 Task: Plan a trip to Retalhuleu, Guatemala from 2nd December, 2023 to 6th December, 2023 for 2 adults.1  bedroom having 1 bed and 1 bathroom. Property type can be hotel. Amenities needed are: washing machine. Look for 3 properties as per requirement.
Action: Mouse moved to (497, 62)
Screenshot: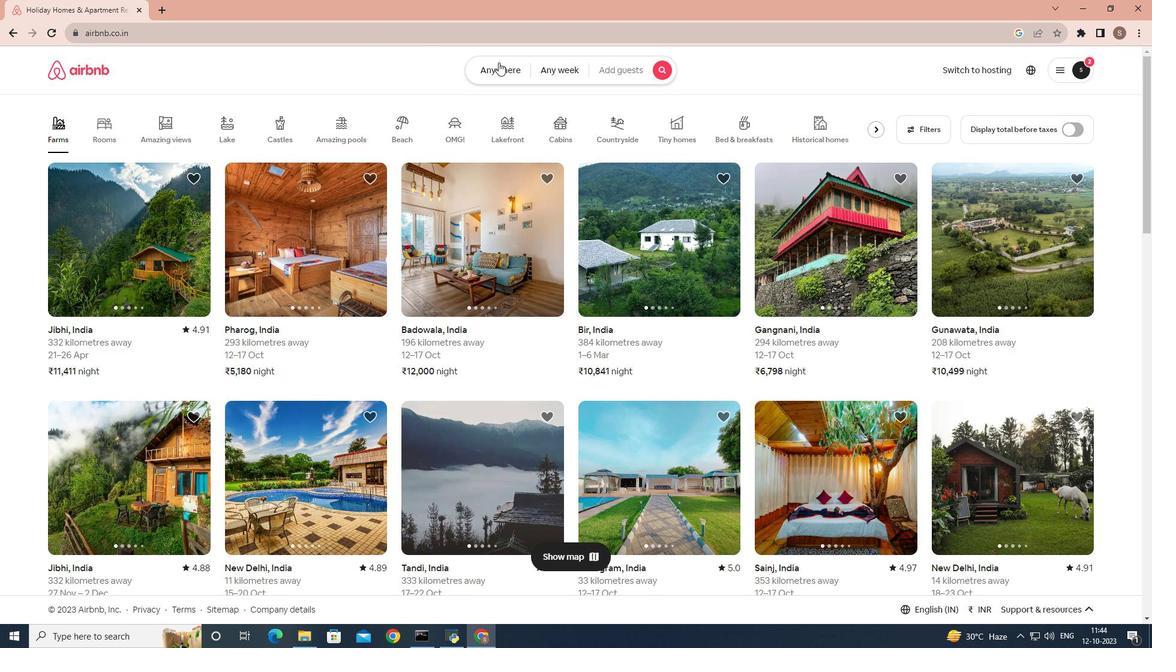 
Action: Mouse pressed left at (497, 62)
Screenshot: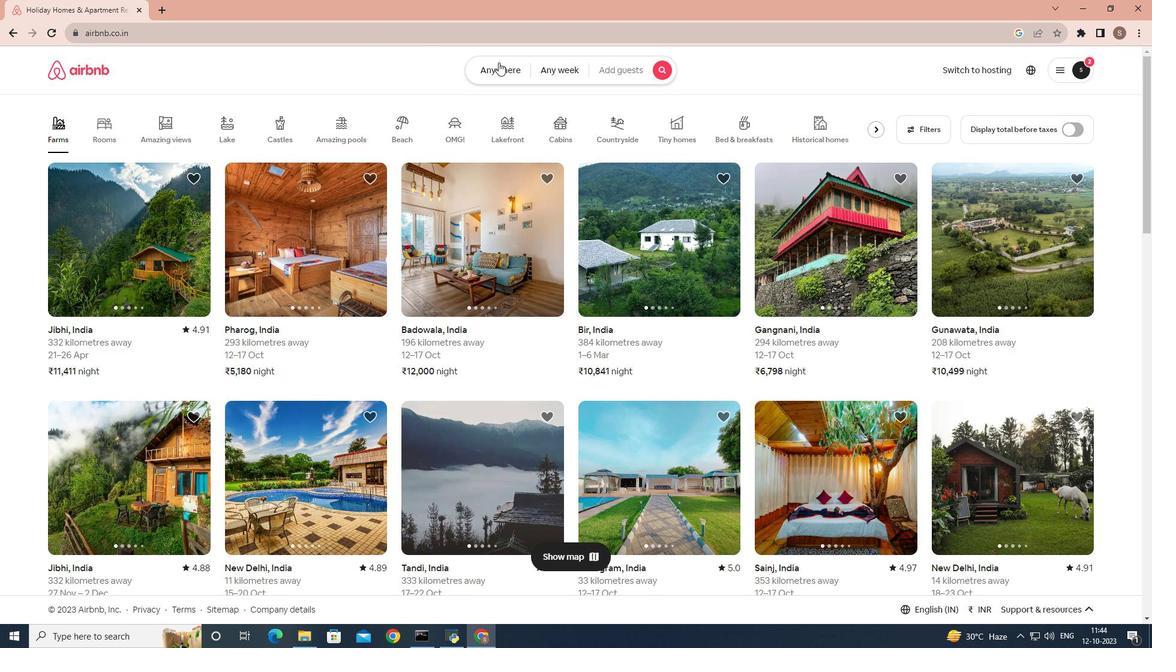 
Action: Mouse moved to (378, 113)
Screenshot: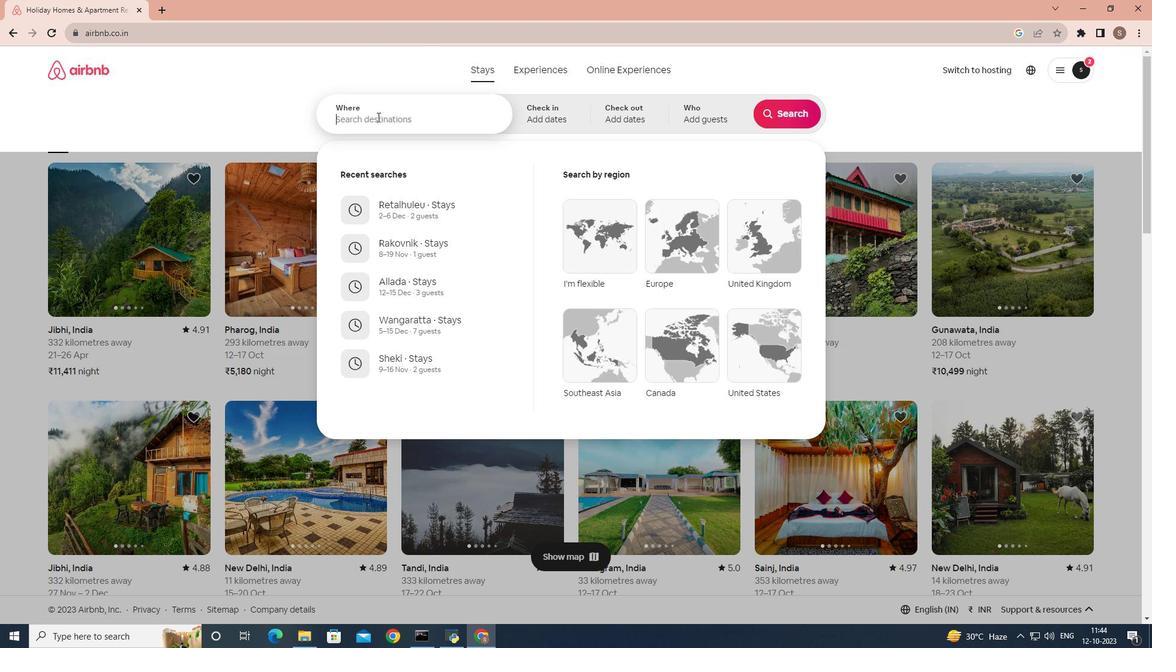 
Action: Mouse pressed left at (378, 113)
Screenshot: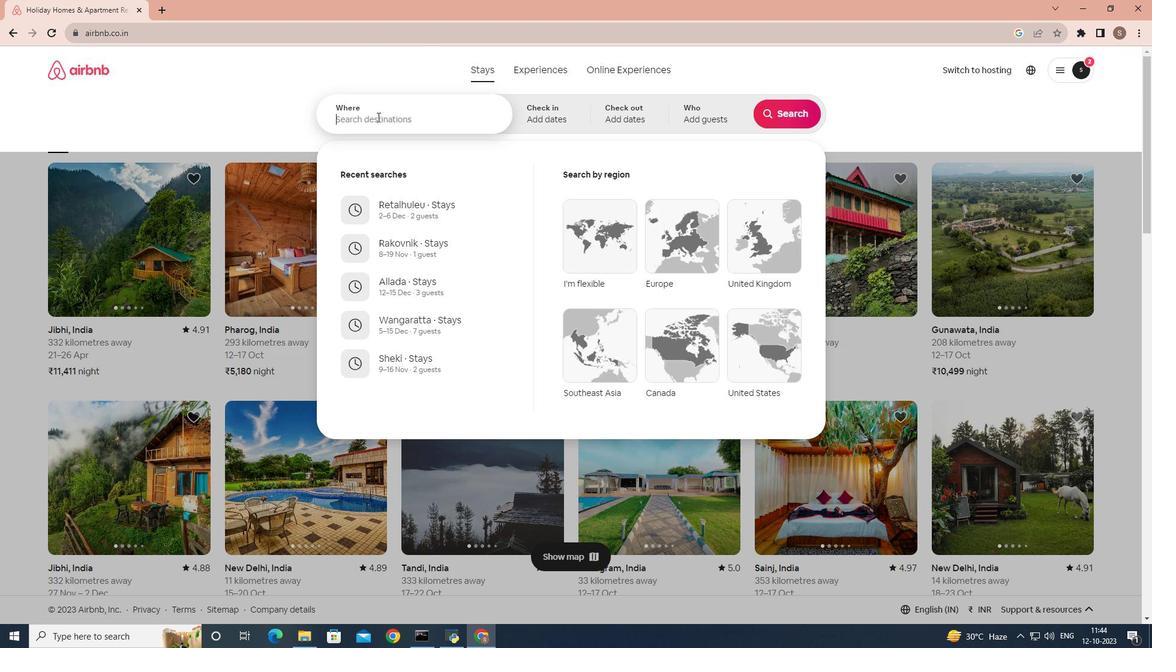 
Action: Mouse moved to (378, 111)
Screenshot: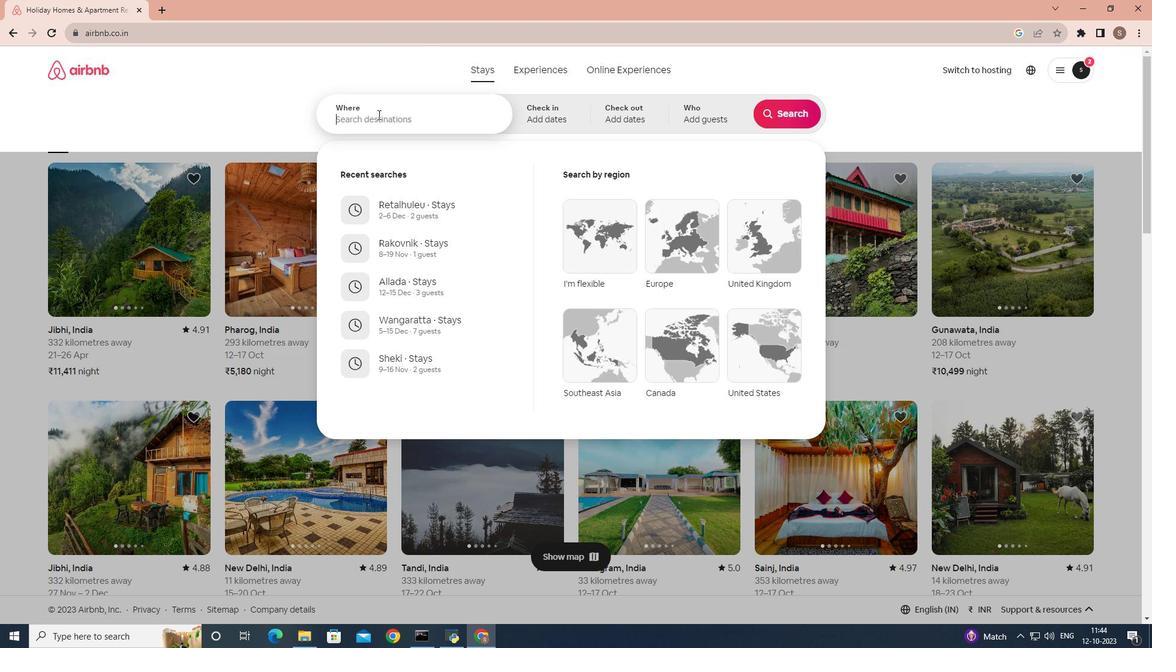 
Action: Key pressed retalheleu
Screenshot: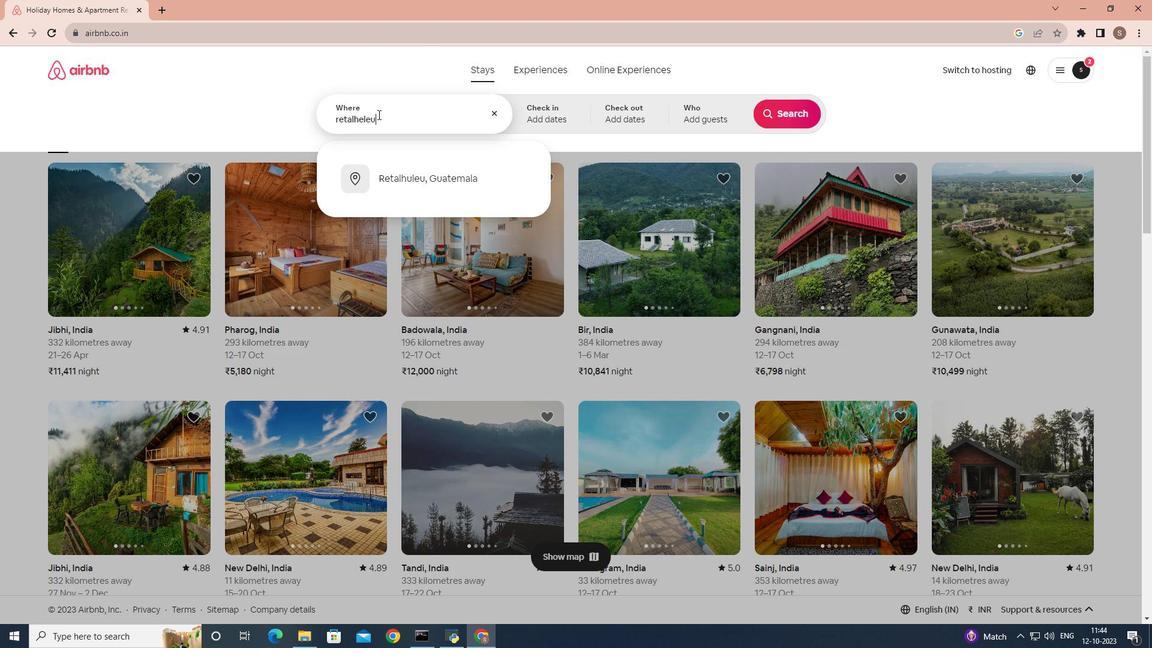
Action: Mouse moved to (385, 160)
Screenshot: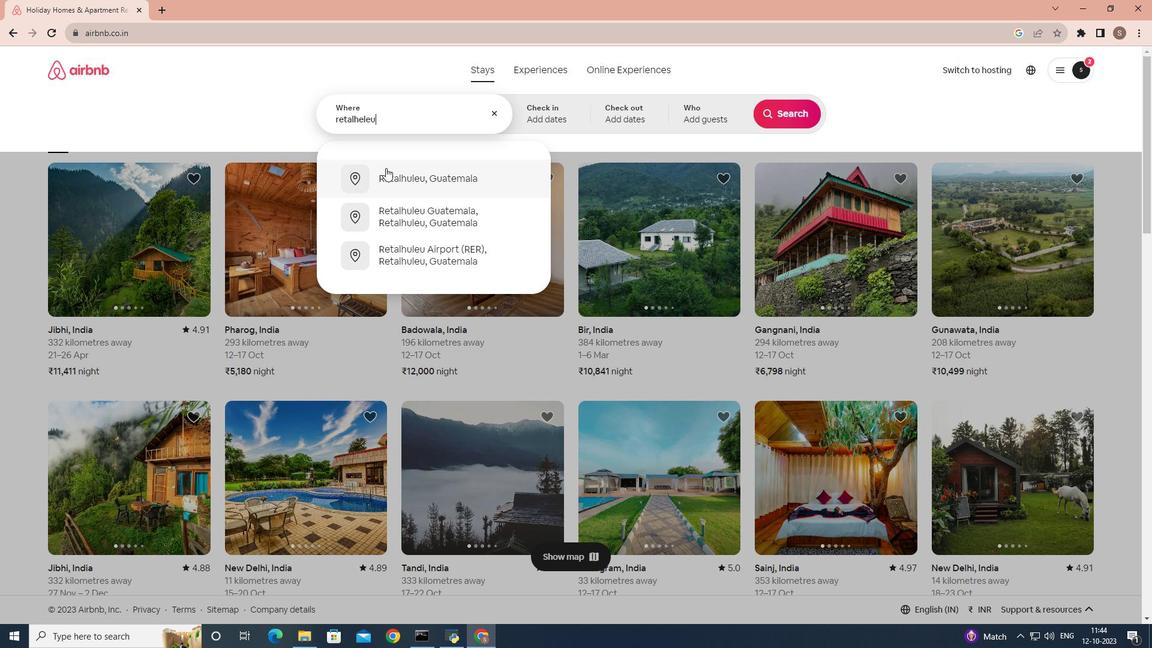 
Action: Mouse pressed left at (385, 160)
Screenshot: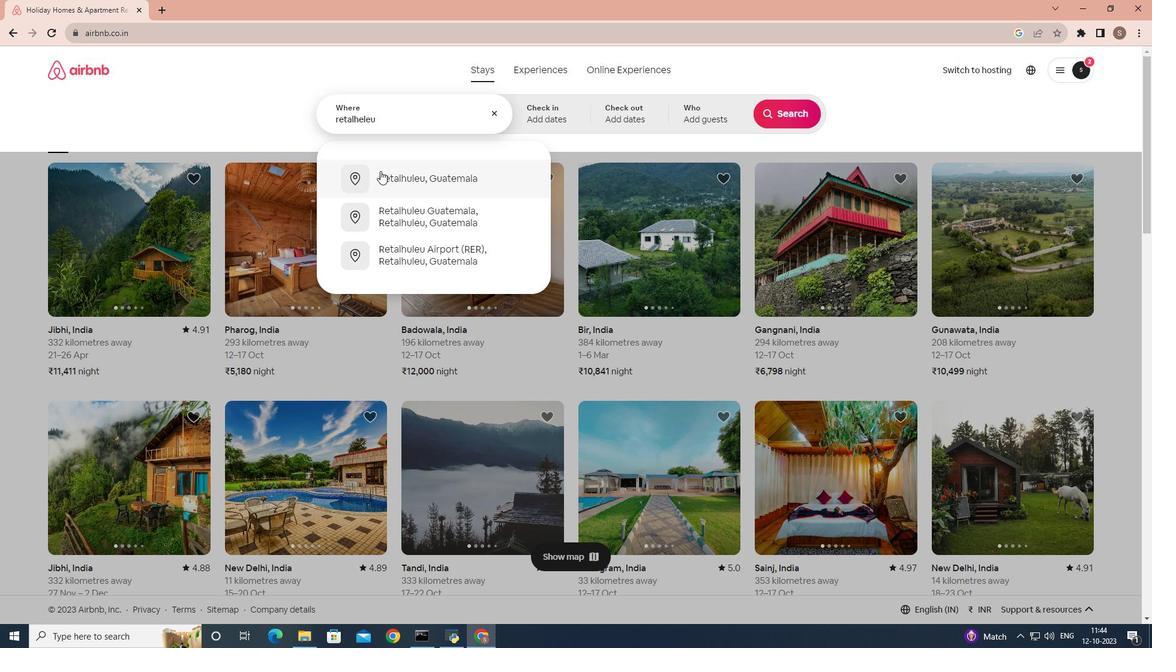
Action: Mouse moved to (768, 197)
Screenshot: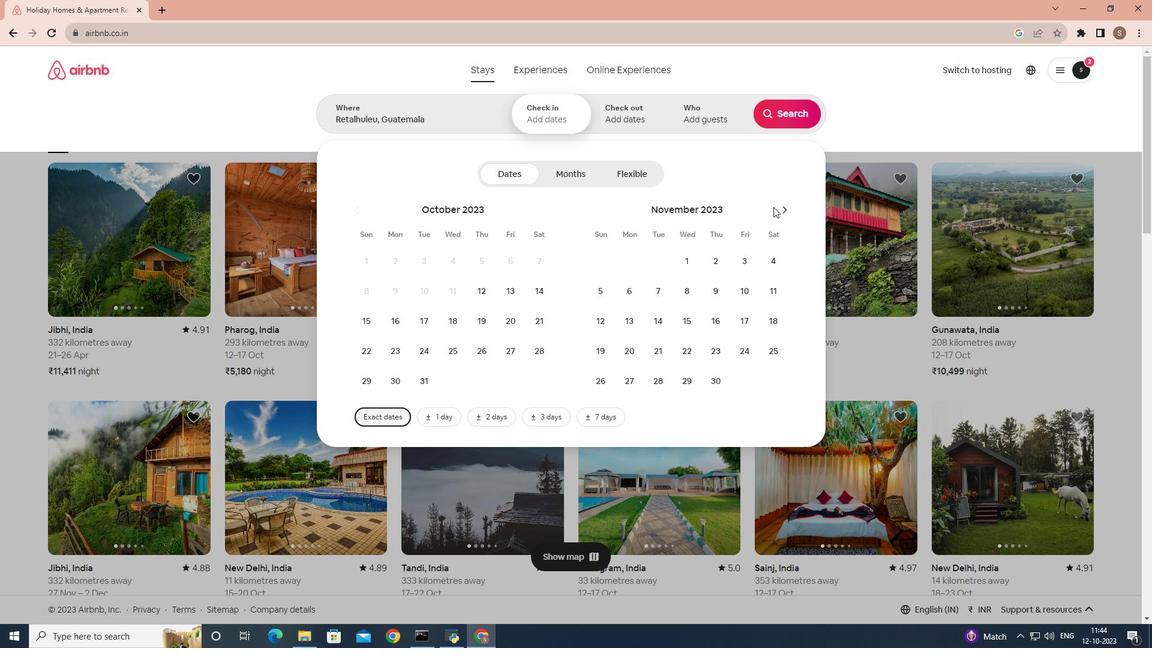 
Action: Mouse pressed left at (768, 197)
Screenshot: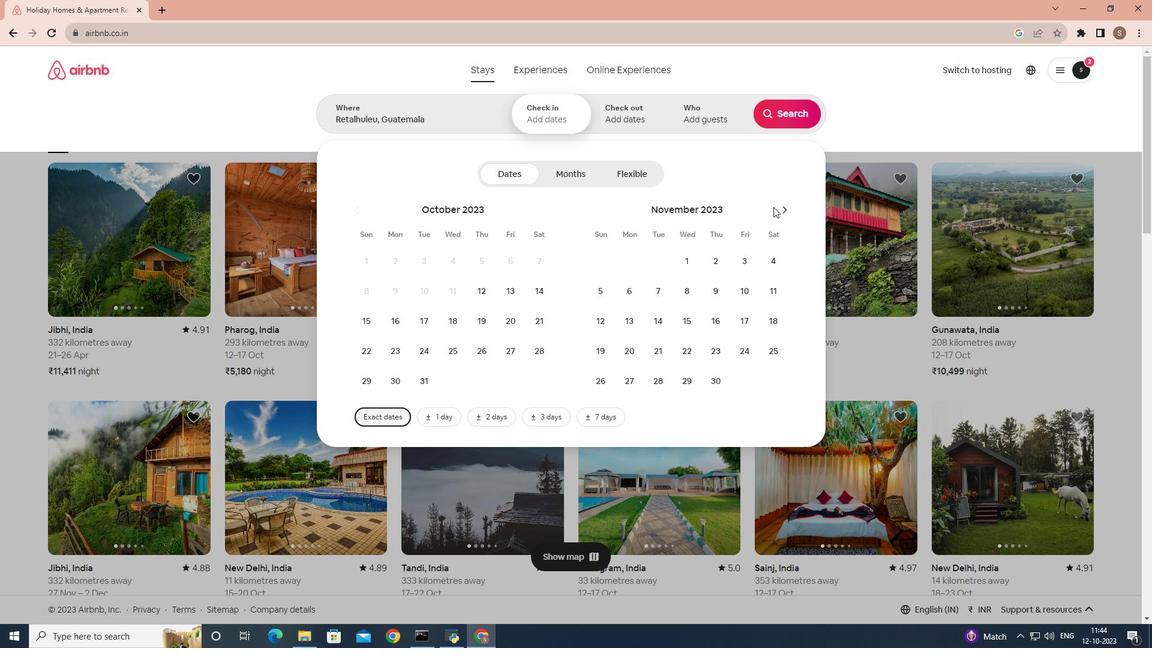 
Action: Mouse moved to (779, 197)
Screenshot: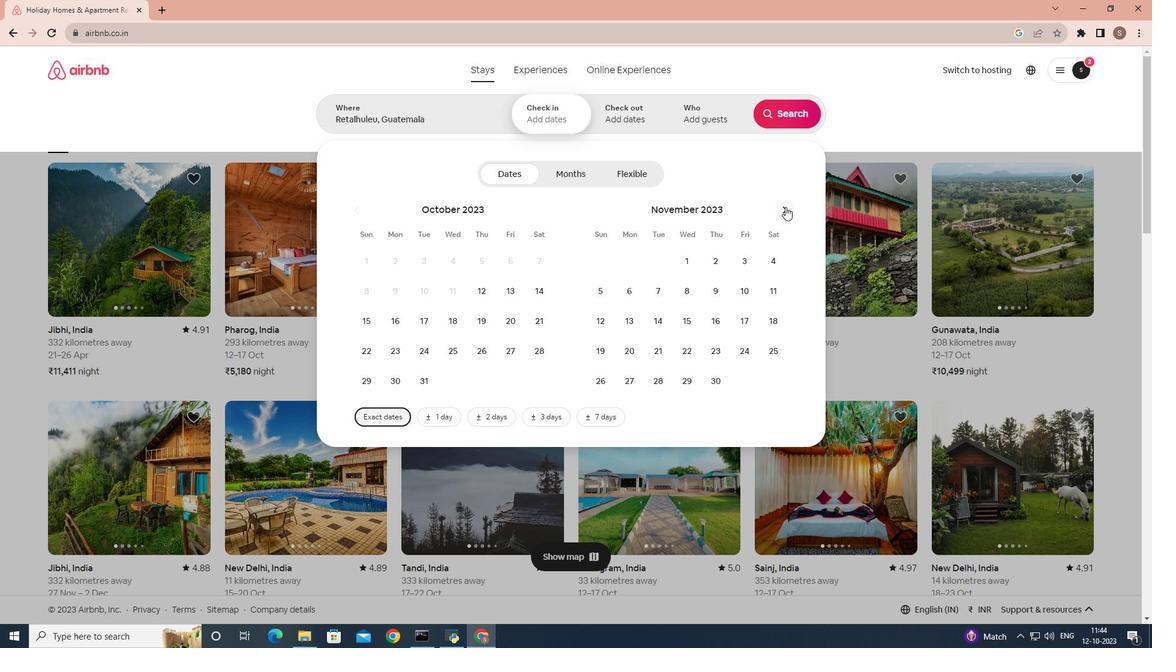 
Action: Mouse pressed left at (779, 197)
Screenshot: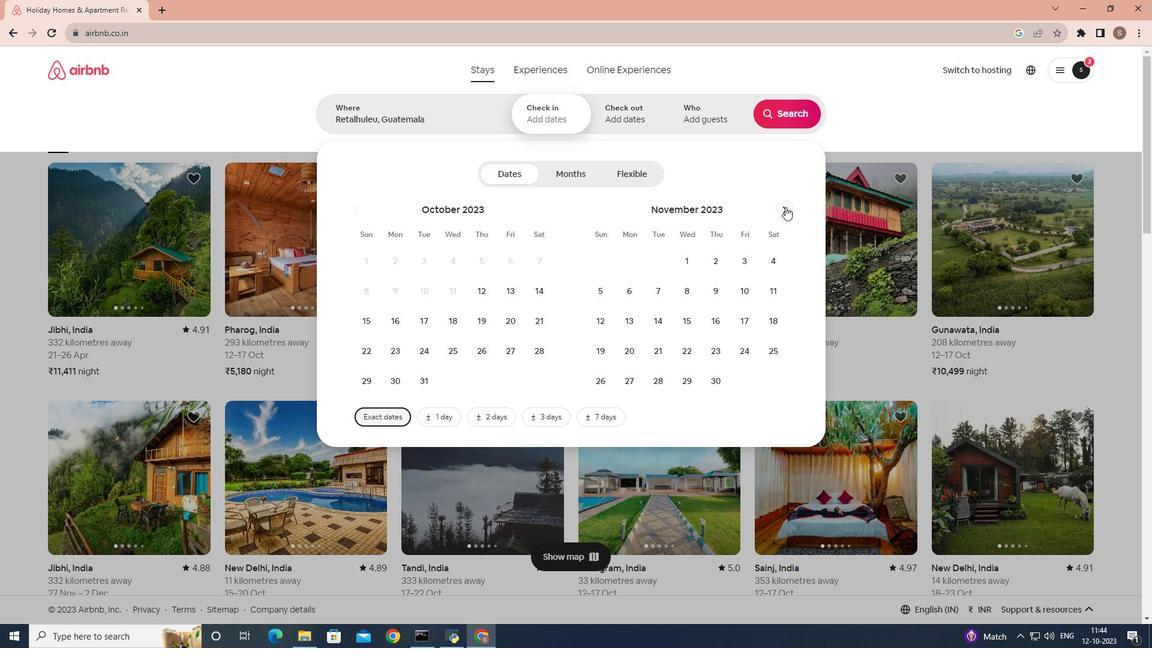 
Action: Mouse moved to (773, 244)
Screenshot: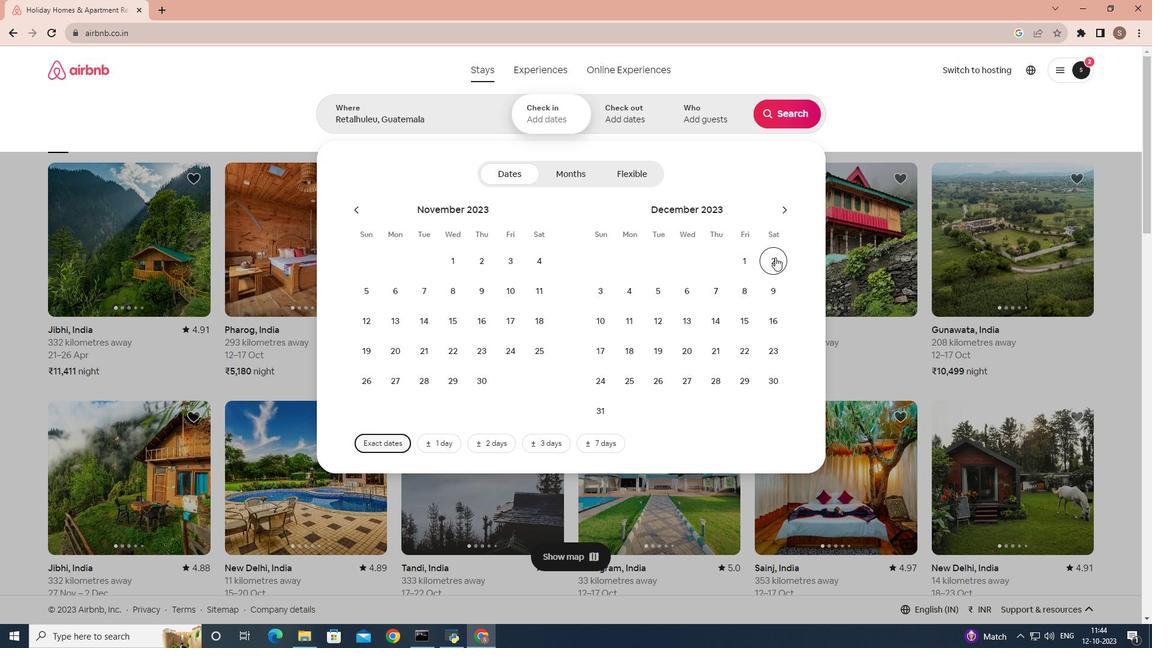 
Action: Mouse pressed left at (773, 244)
Screenshot: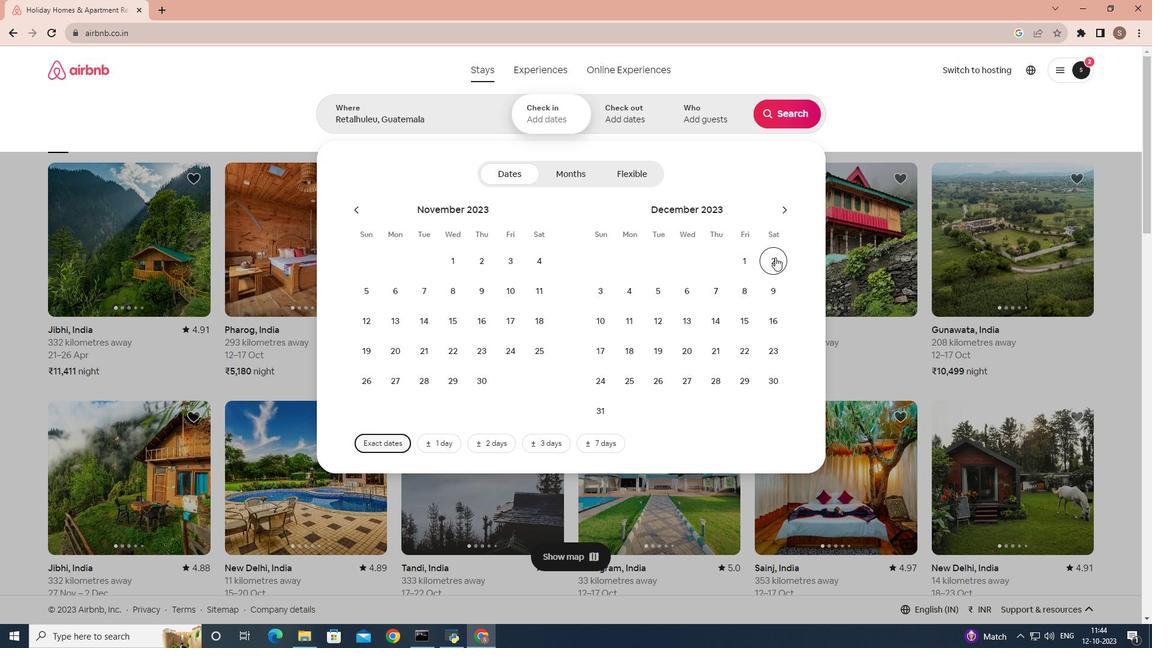 
Action: Mouse moved to (676, 277)
Screenshot: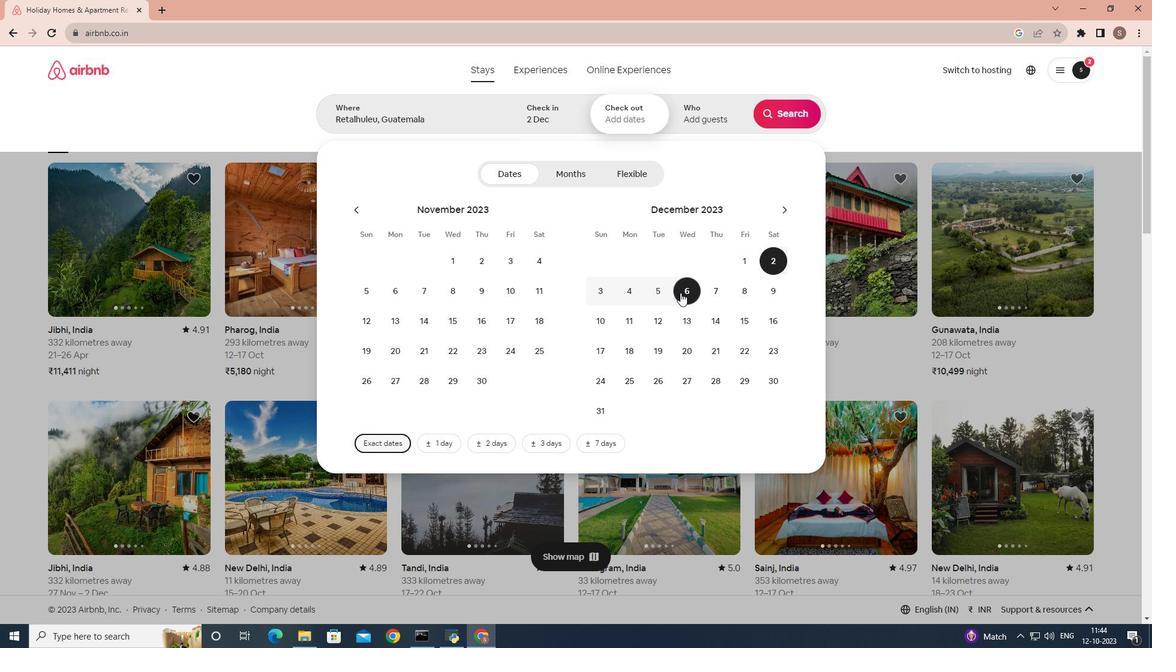 
Action: Mouse pressed left at (676, 277)
Screenshot: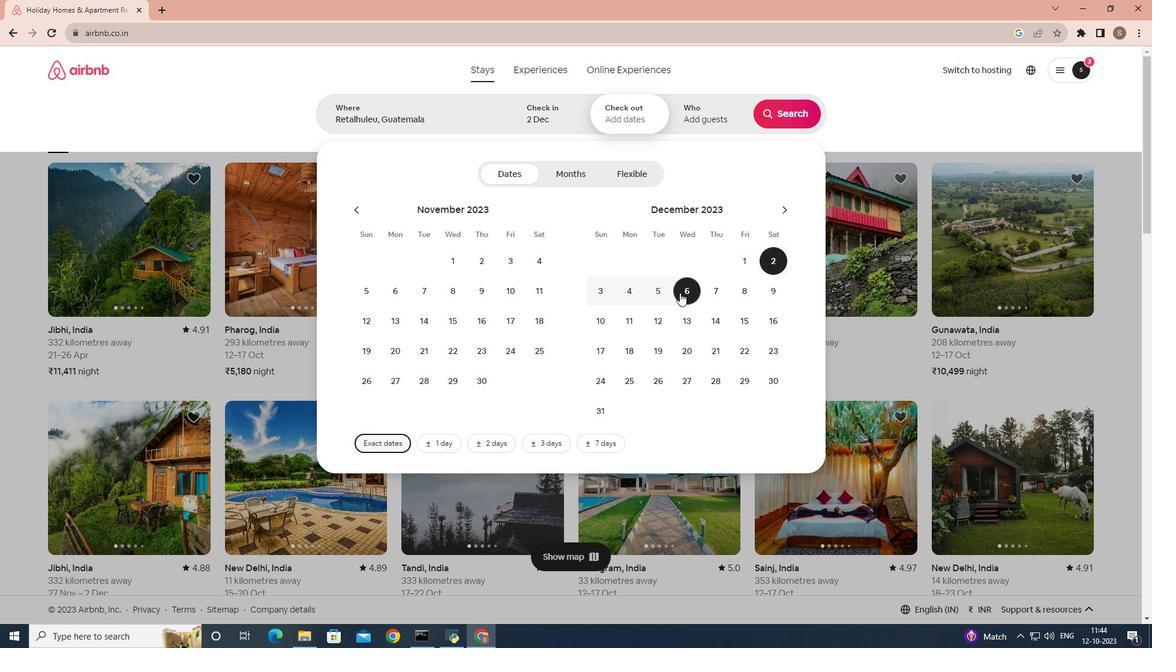 
Action: Mouse moved to (684, 112)
Screenshot: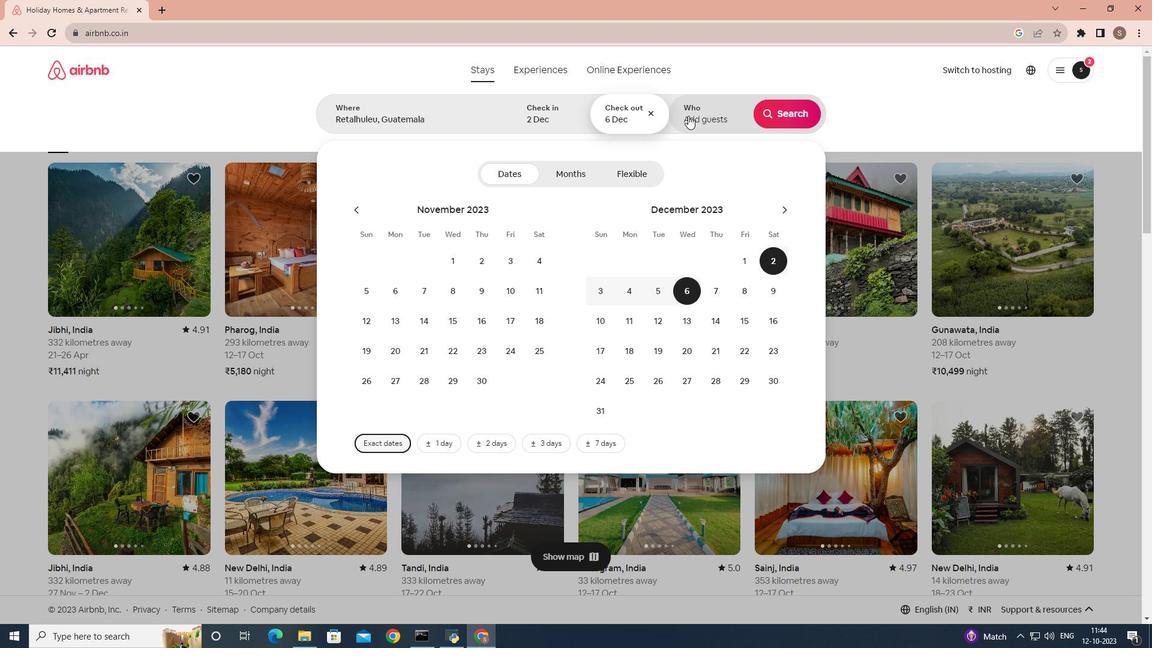 
Action: Mouse pressed left at (684, 112)
Screenshot: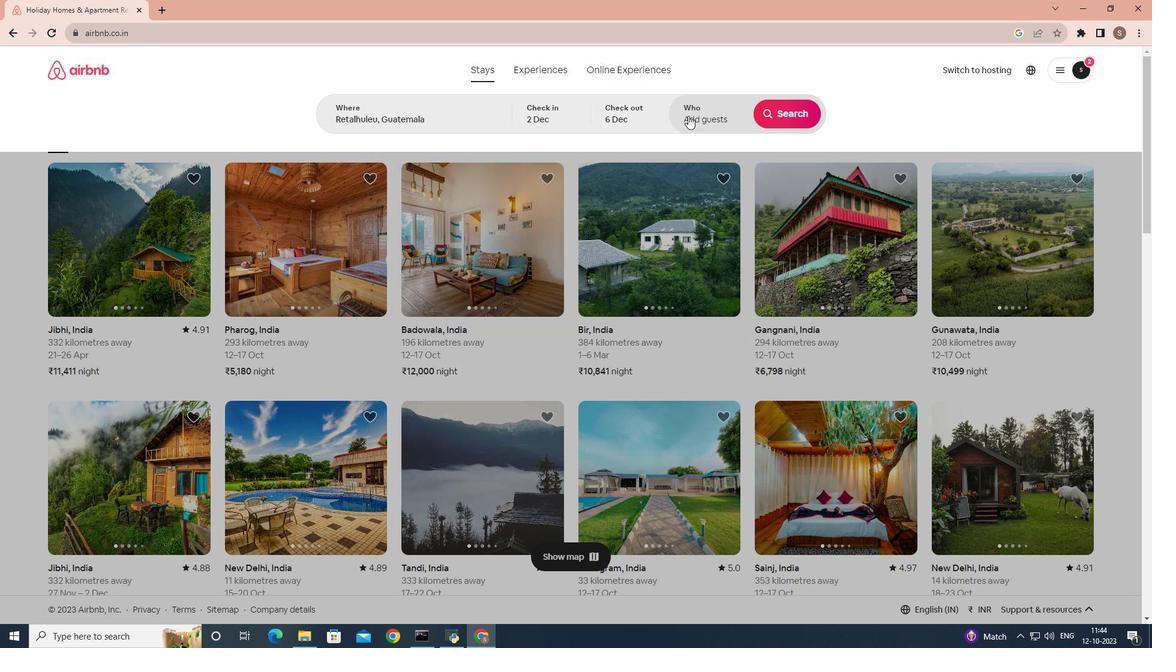 
Action: Mouse moved to (794, 173)
Screenshot: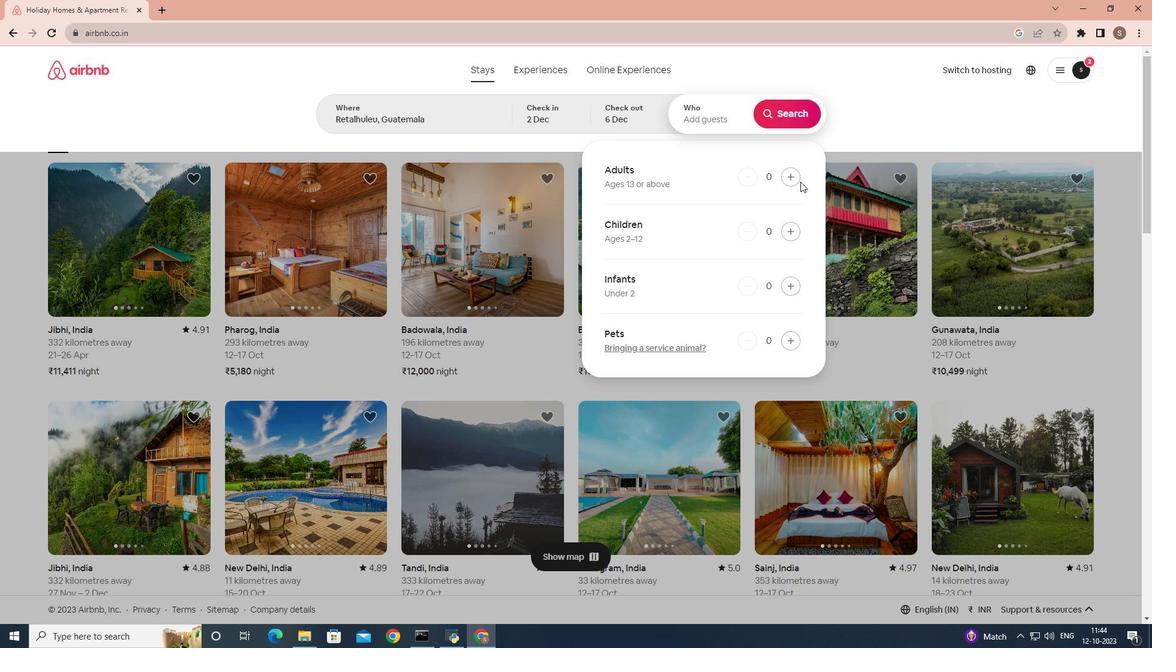 
Action: Mouse pressed left at (794, 173)
Screenshot: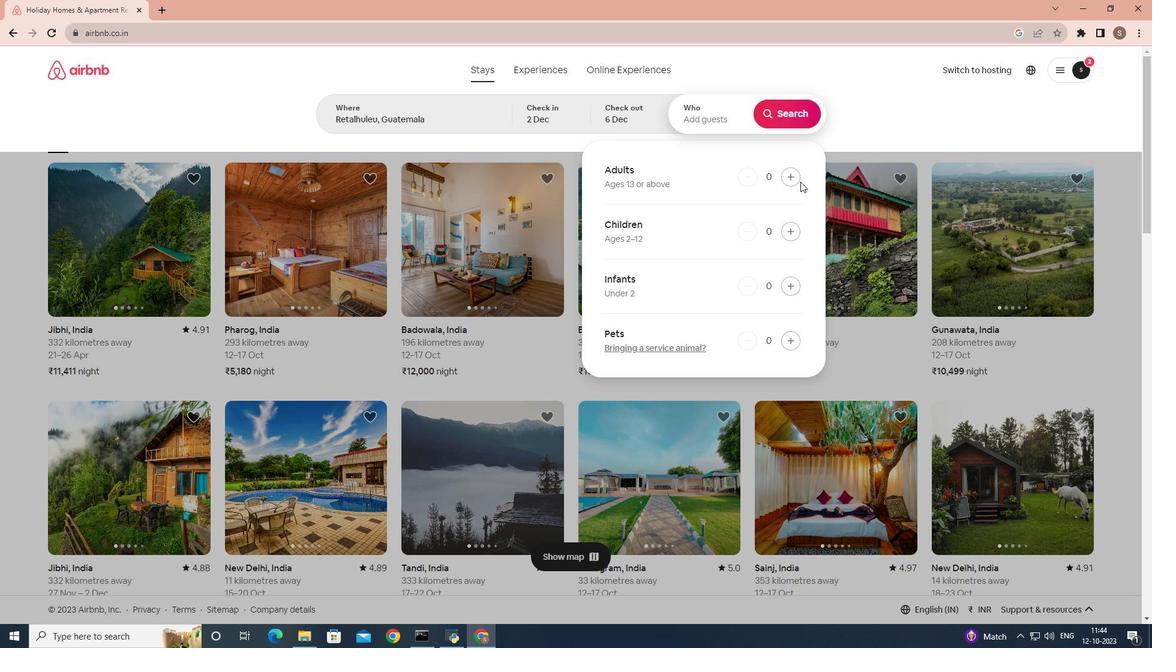 
Action: Mouse pressed left at (794, 173)
Screenshot: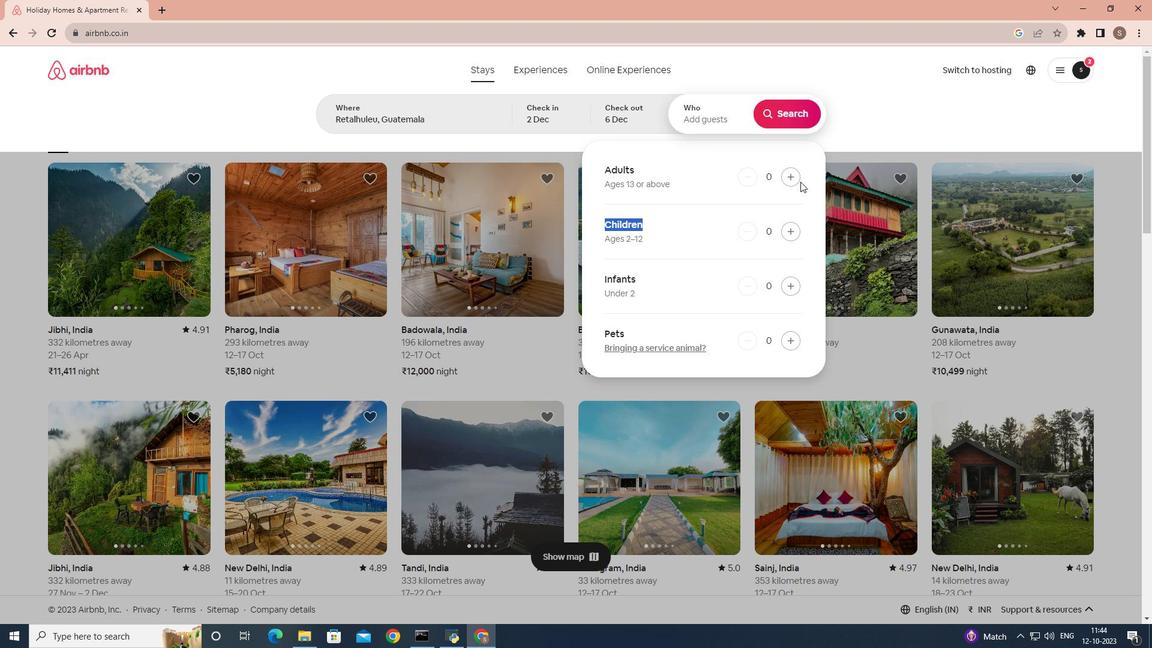 
Action: Mouse moved to (783, 169)
Screenshot: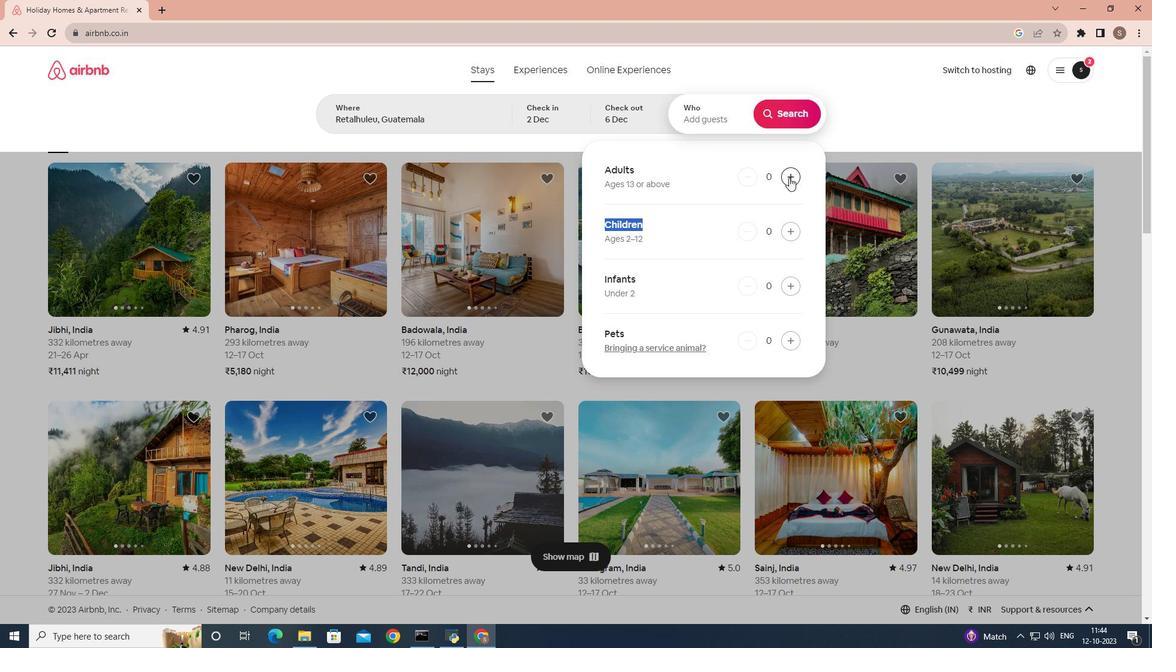 
Action: Mouse pressed left at (783, 169)
Screenshot: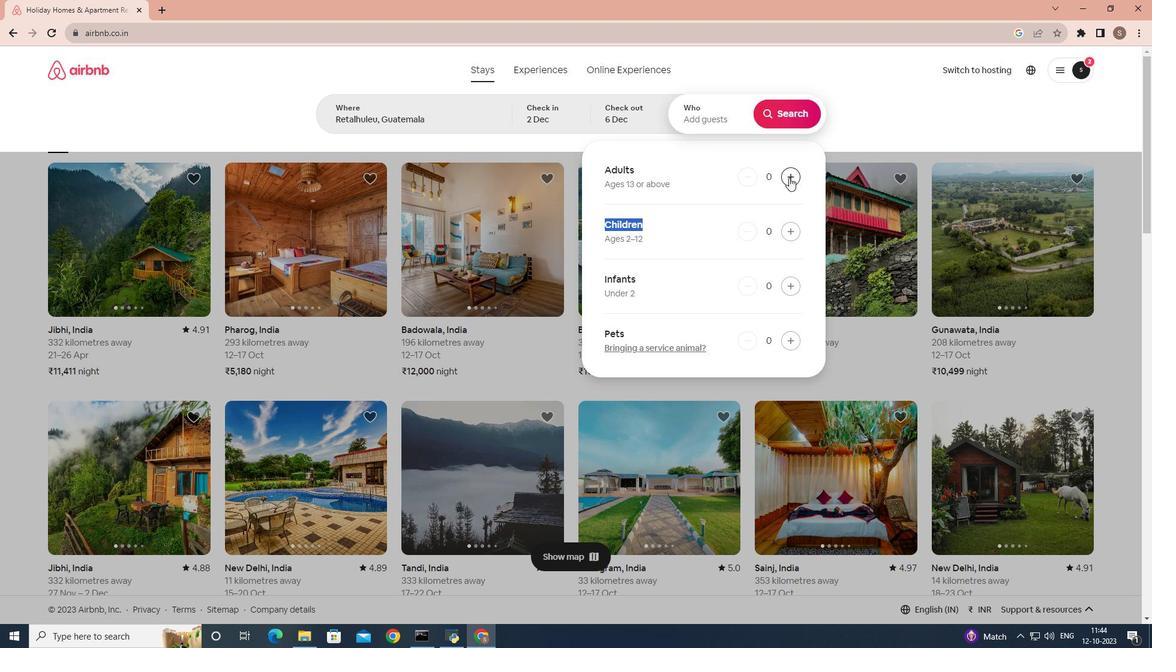 
Action: Mouse pressed left at (783, 169)
Screenshot: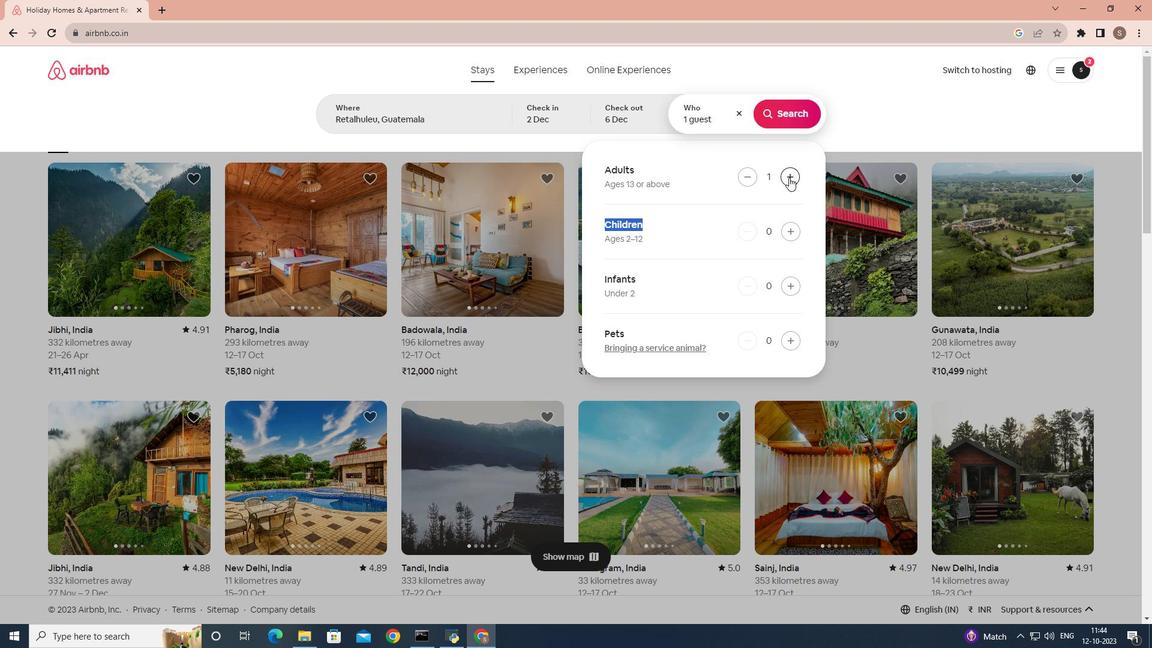 
Action: Mouse moved to (787, 107)
Screenshot: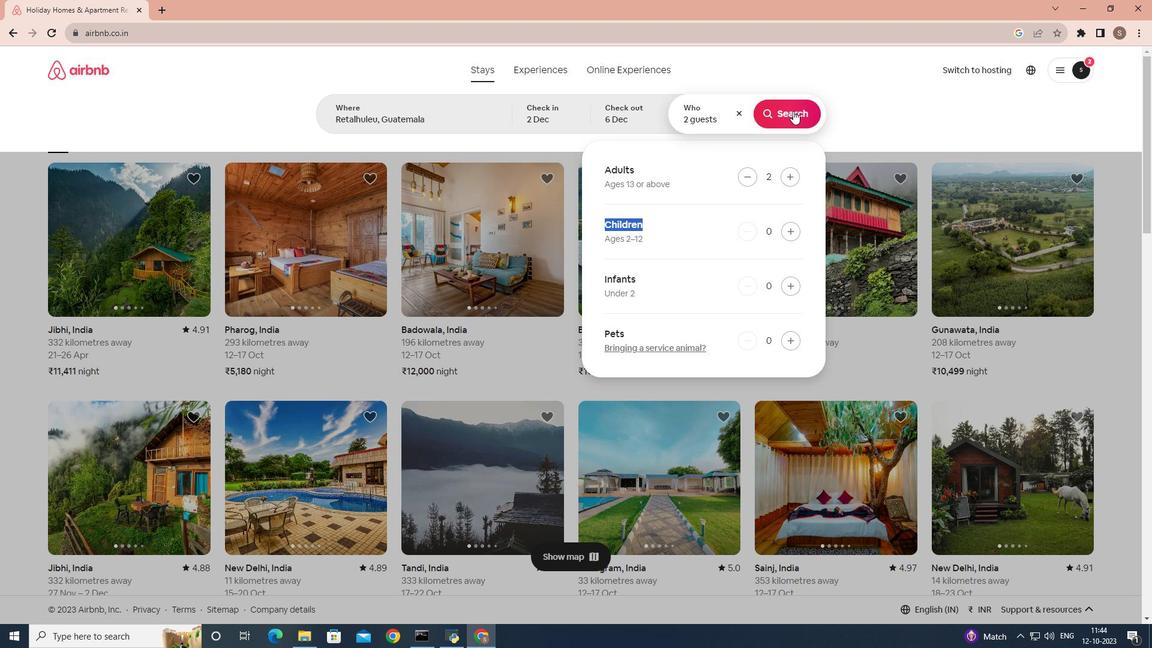 
Action: Mouse pressed left at (787, 107)
Screenshot: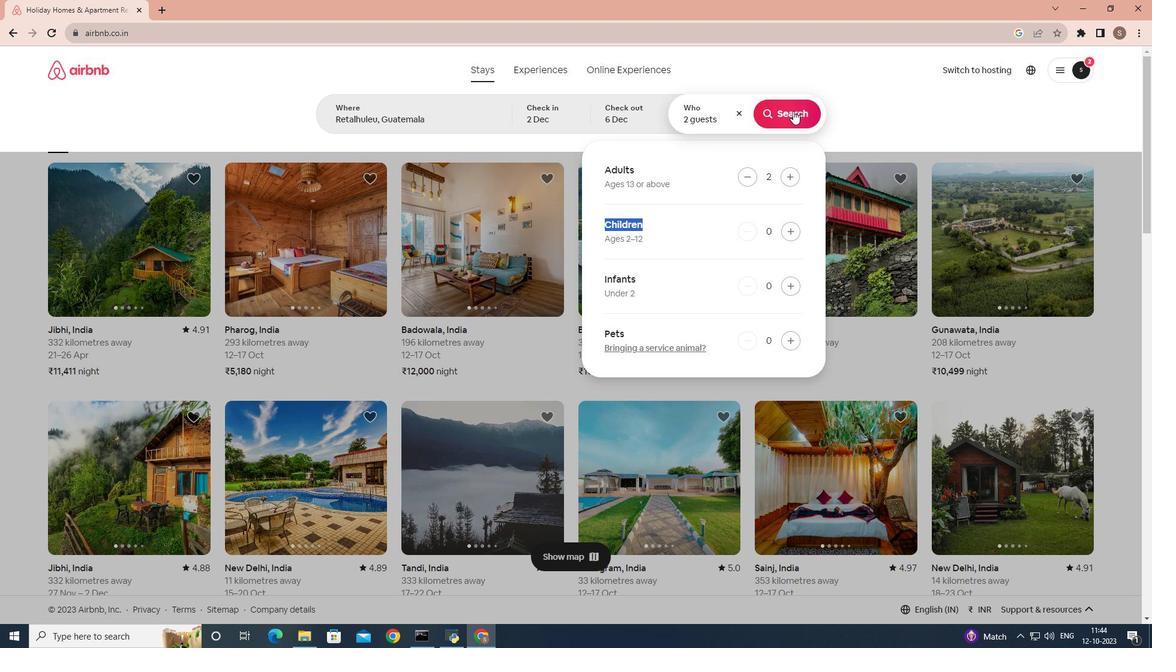
Action: Mouse moved to (956, 112)
Screenshot: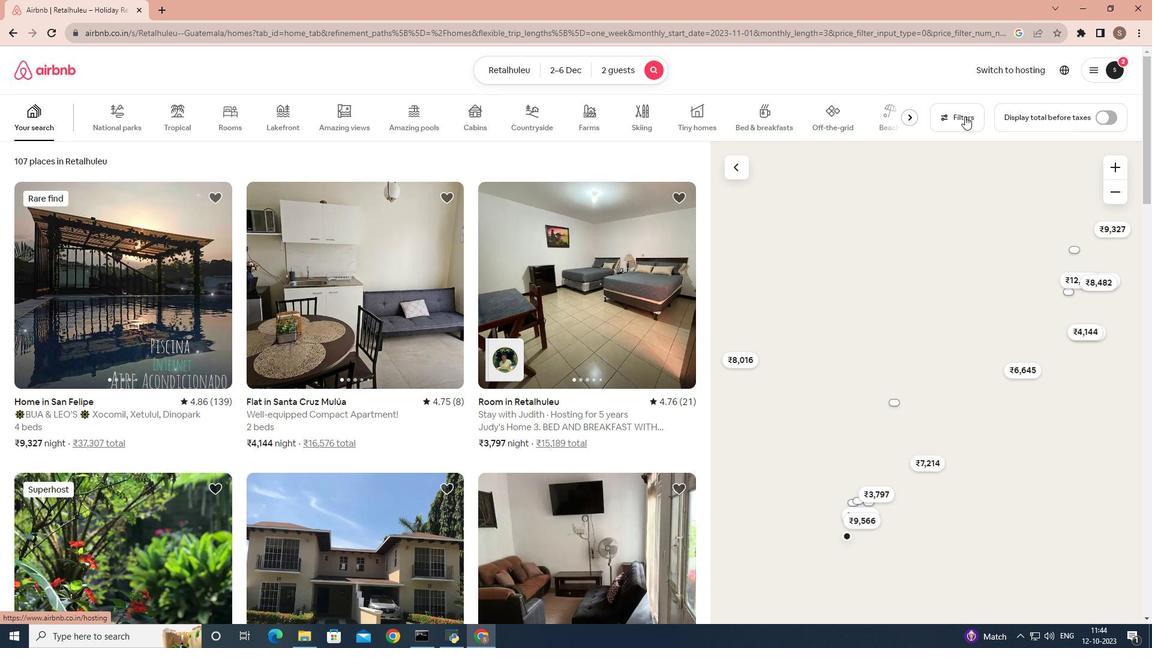
Action: Mouse pressed left at (956, 112)
Screenshot: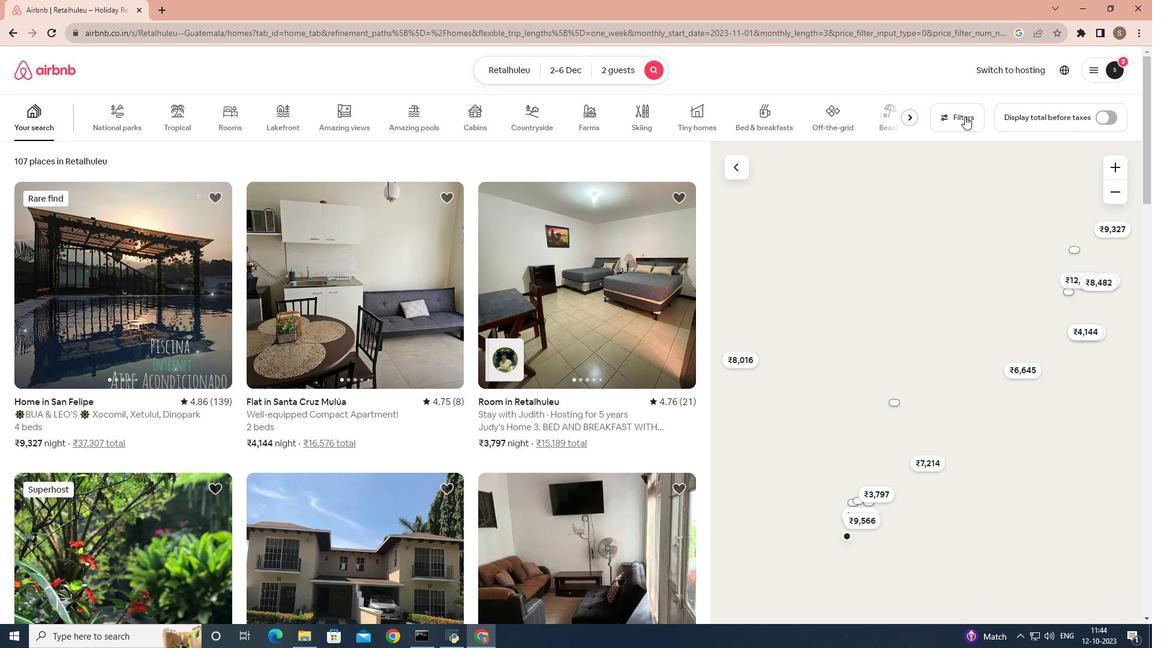
Action: Mouse moved to (459, 367)
Screenshot: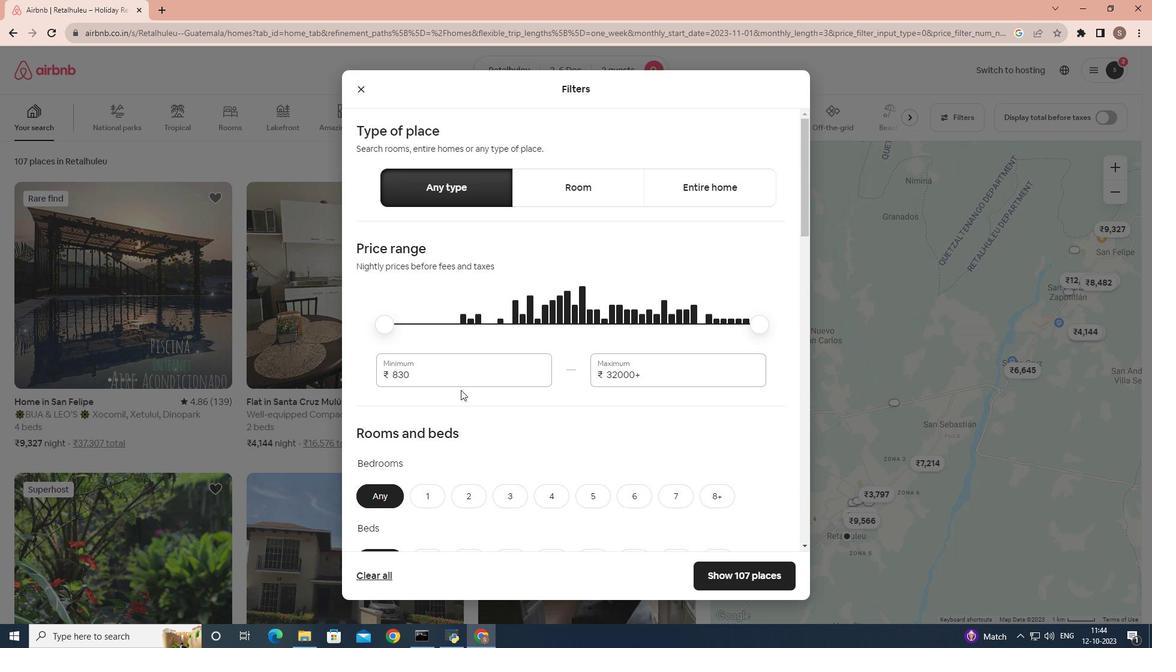 
Action: Mouse scrolled (459, 367) with delta (0, 0)
Screenshot: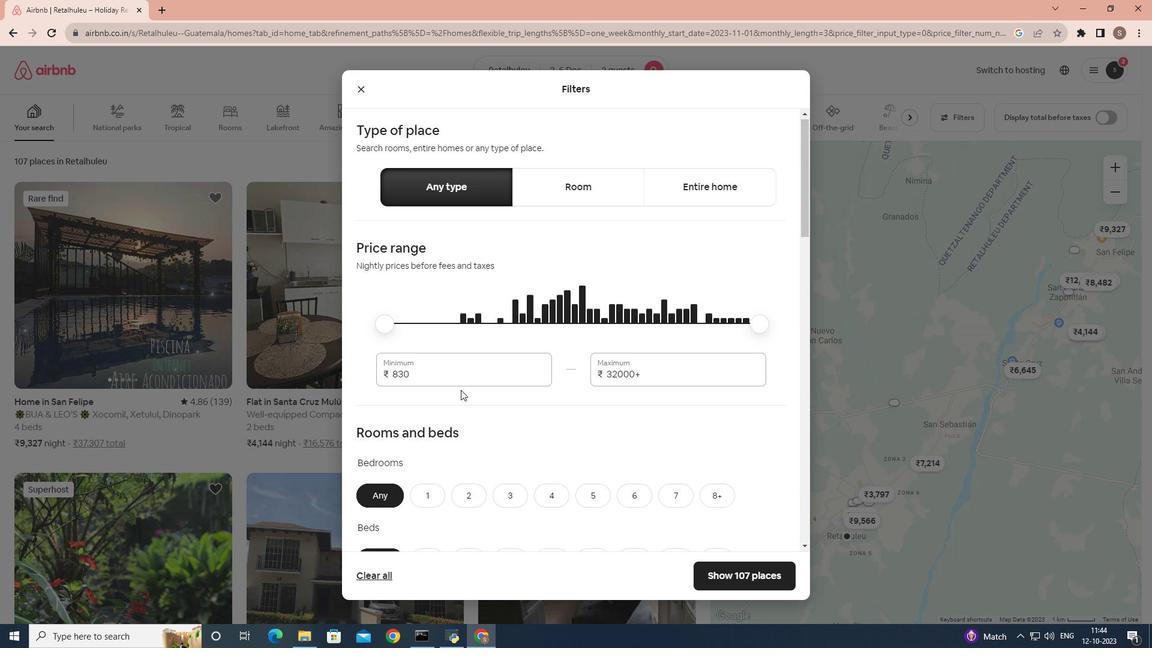 
Action: Mouse scrolled (459, 367) with delta (0, 0)
Screenshot: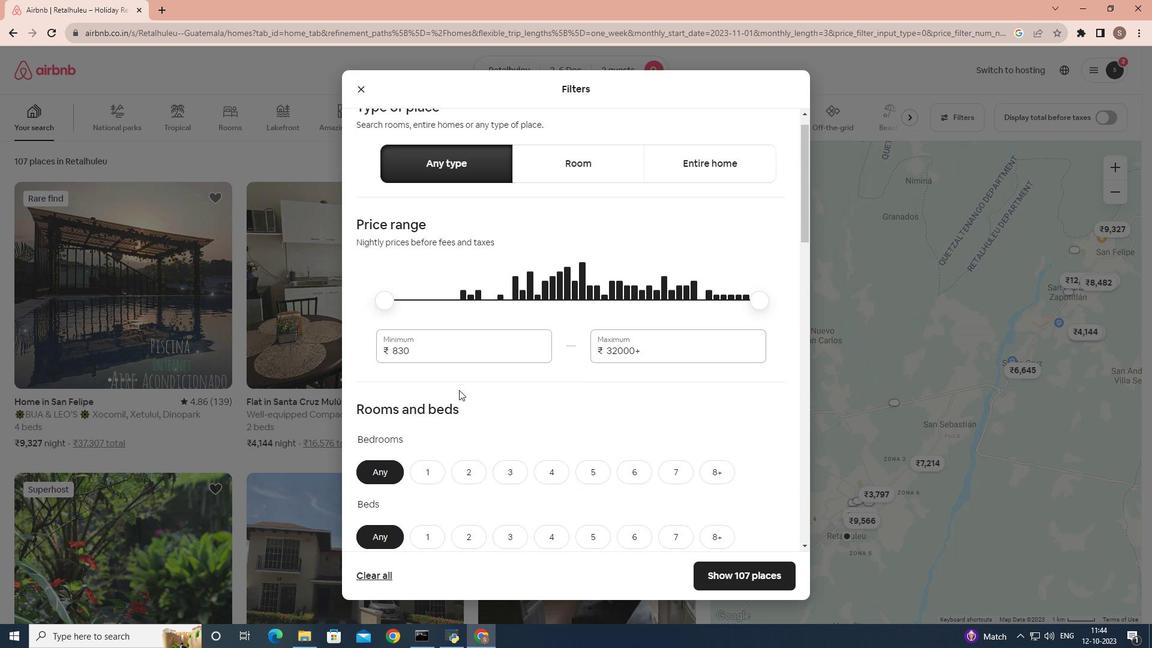 
Action: Mouse moved to (458, 367)
Screenshot: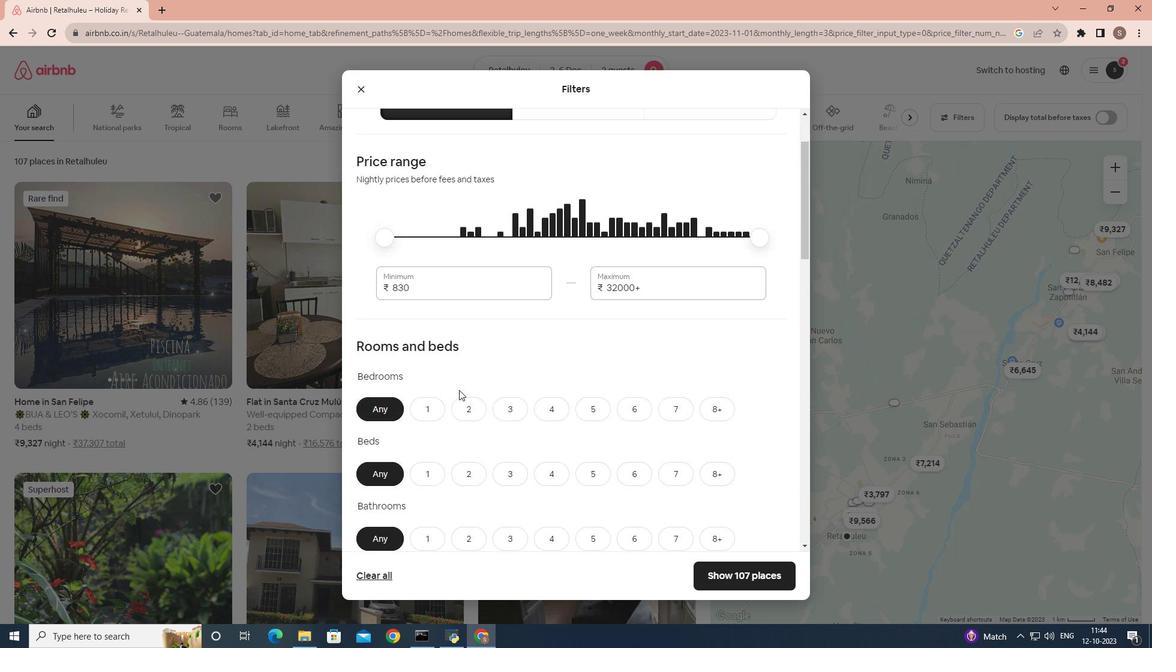 
Action: Mouse scrolled (458, 367) with delta (0, 0)
Screenshot: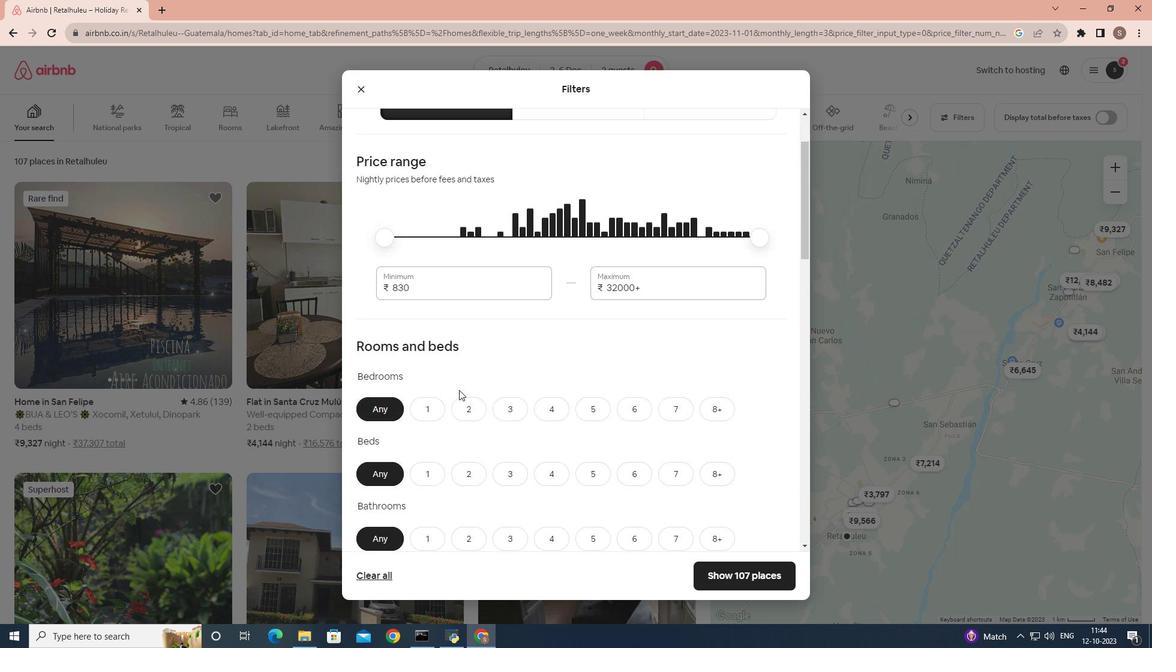 
Action: Mouse moved to (453, 364)
Screenshot: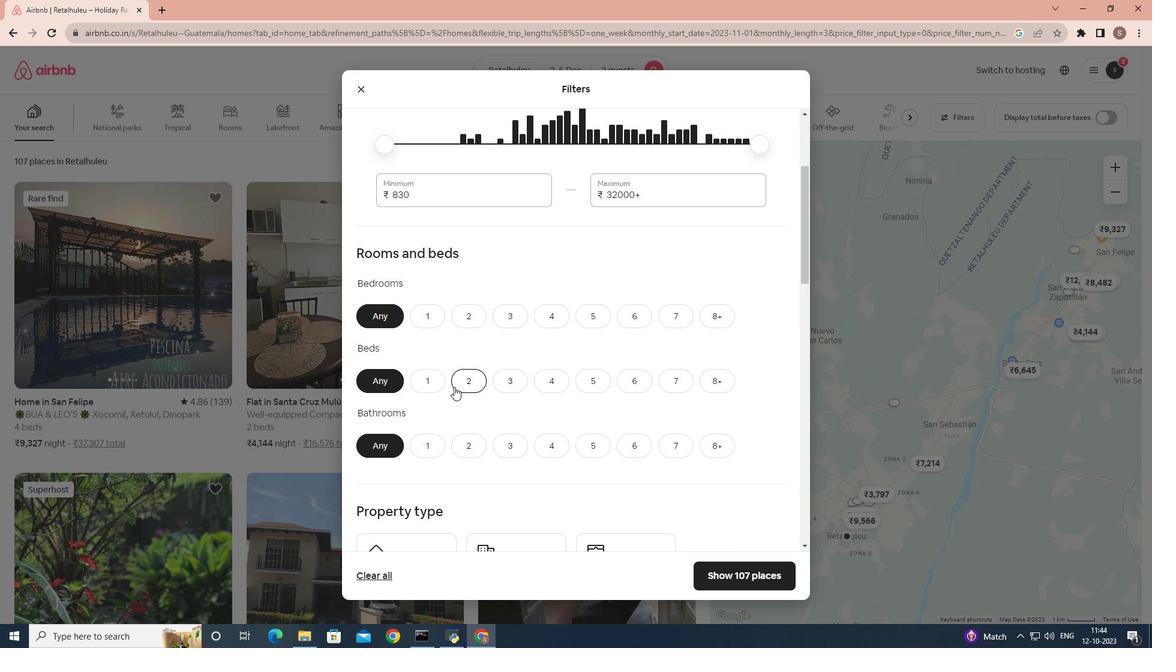 
Action: Mouse scrolled (453, 364) with delta (0, 0)
Screenshot: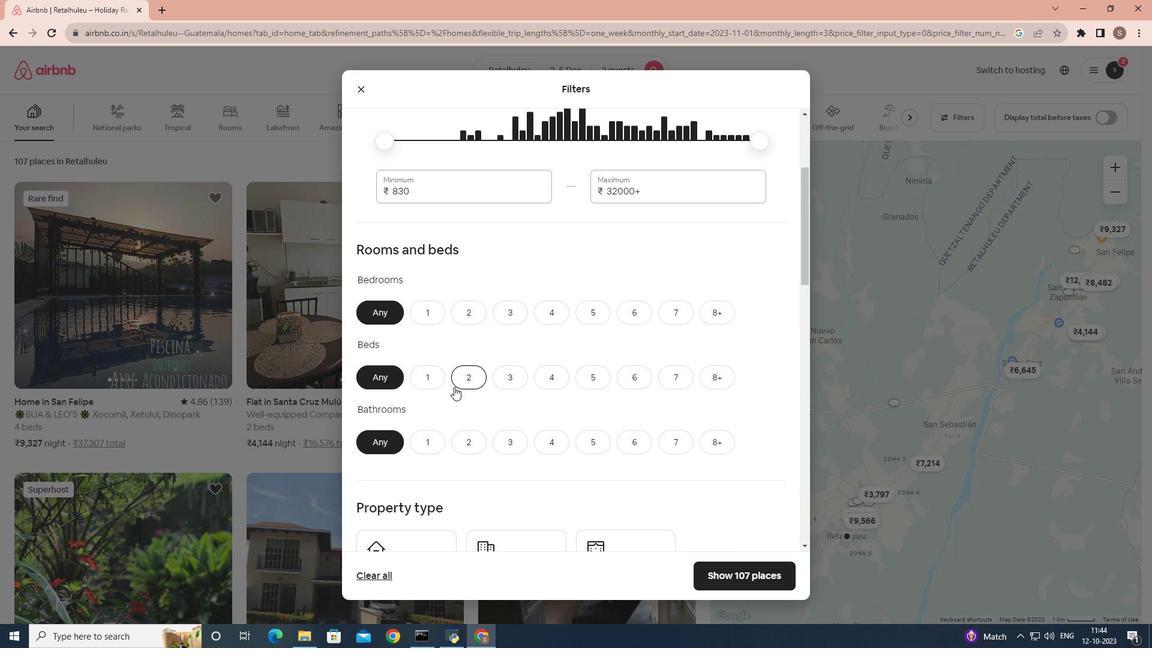 
Action: Mouse moved to (432, 247)
Screenshot: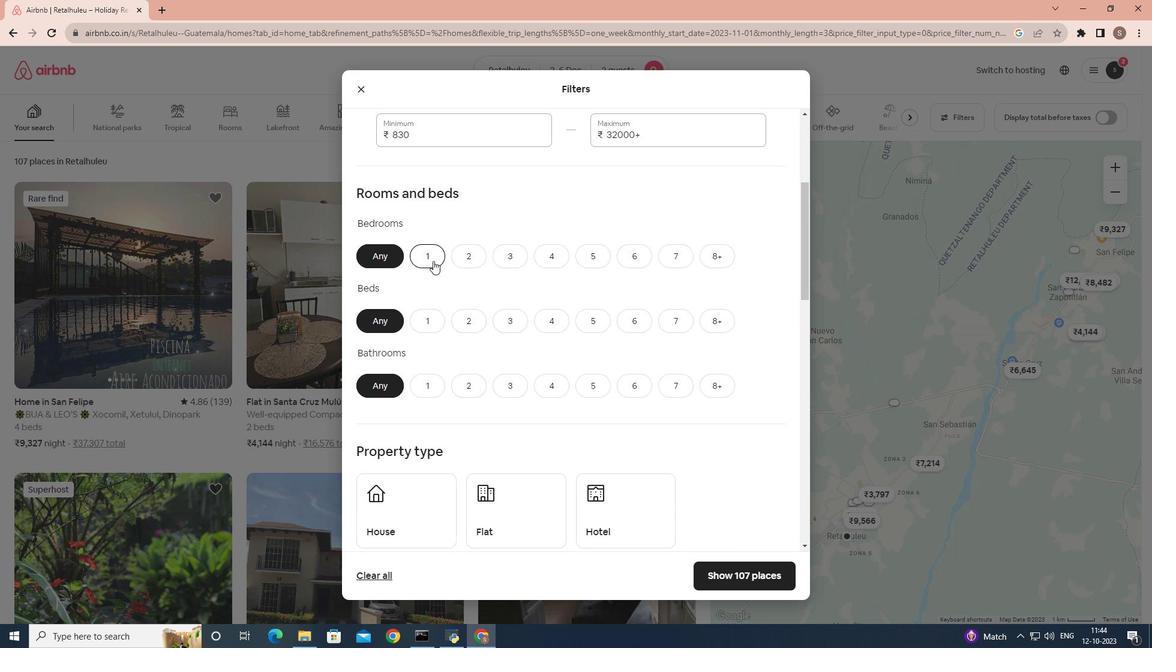 
Action: Mouse pressed left at (432, 247)
Screenshot: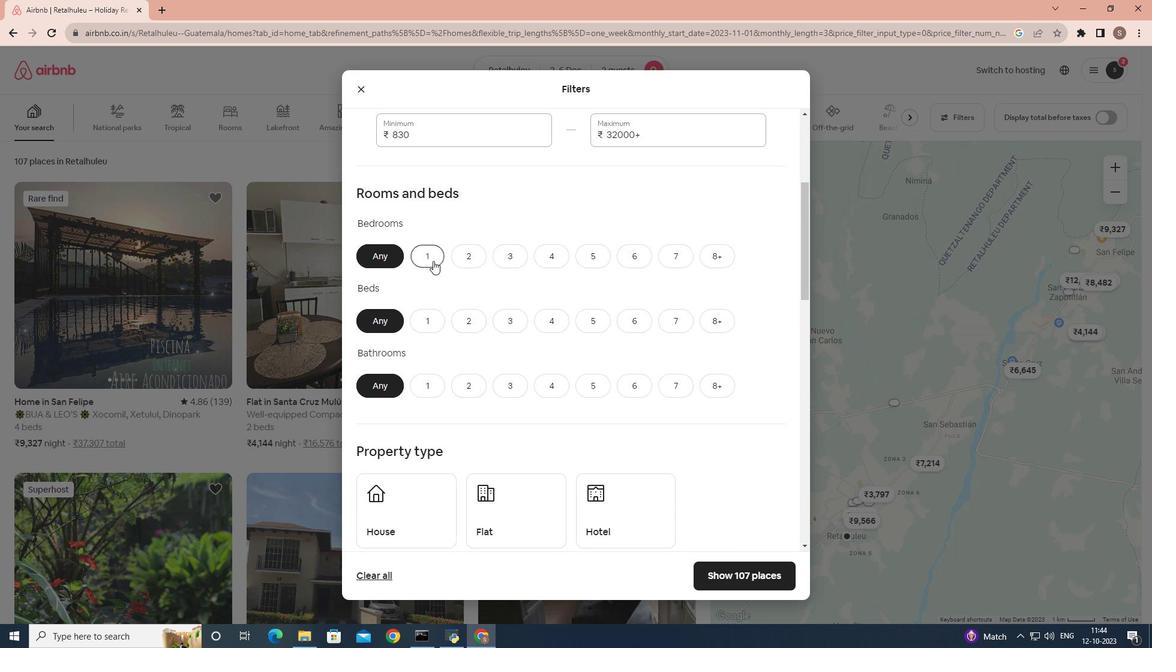 
Action: Mouse moved to (435, 284)
Screenshot: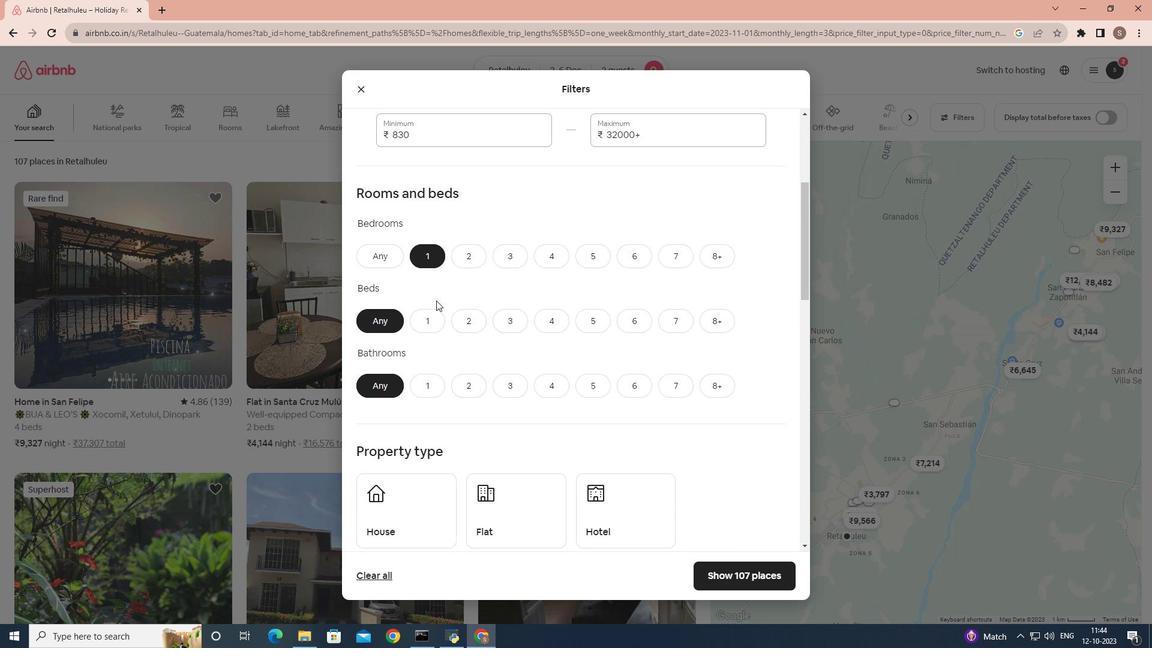 
Action: Mouse pressed left at (435, 284)
Screenshot: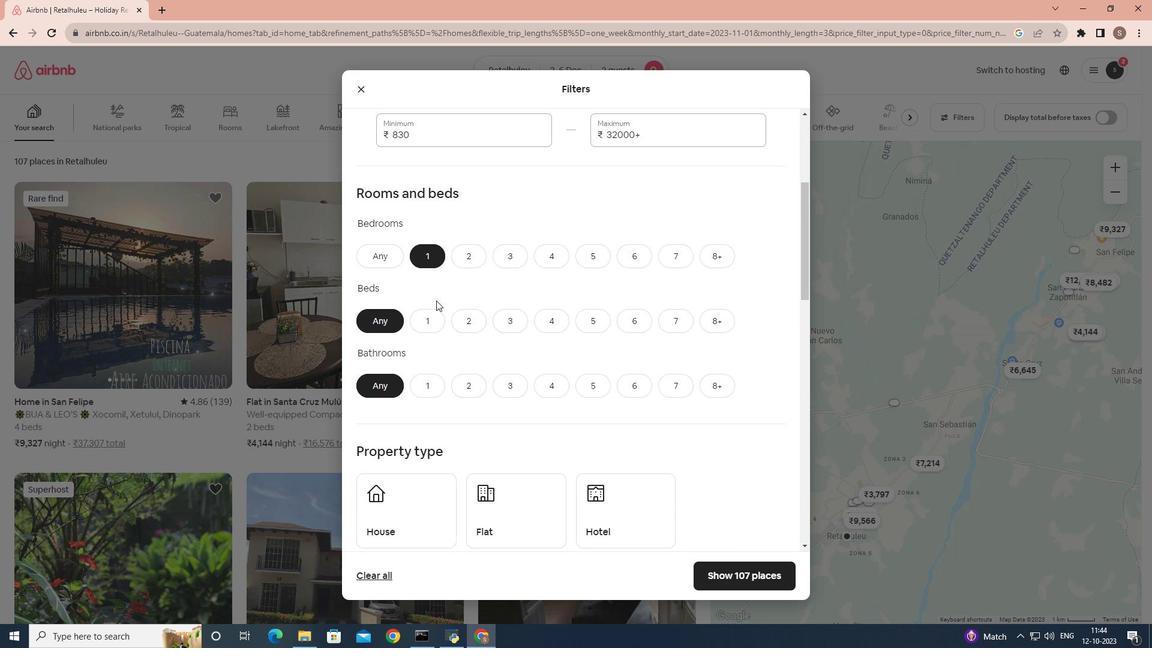 
Action: Mouse moved to (432, 299)
Screenshot: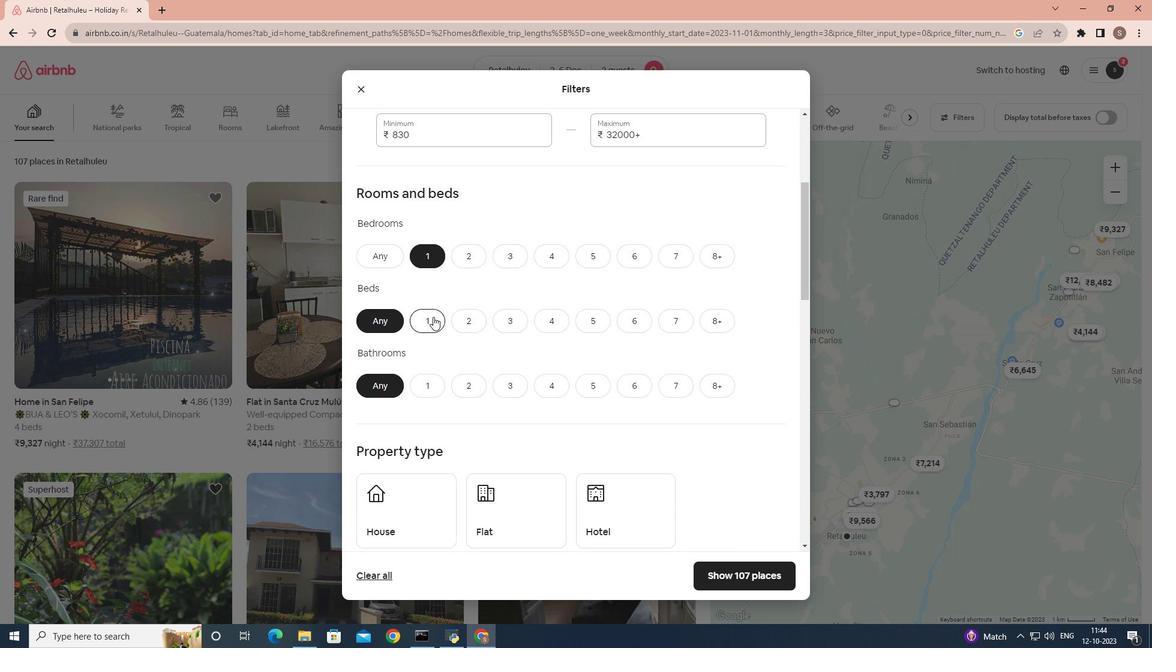 
Action: Mouse pressed left at (432, 299)
Screenshot: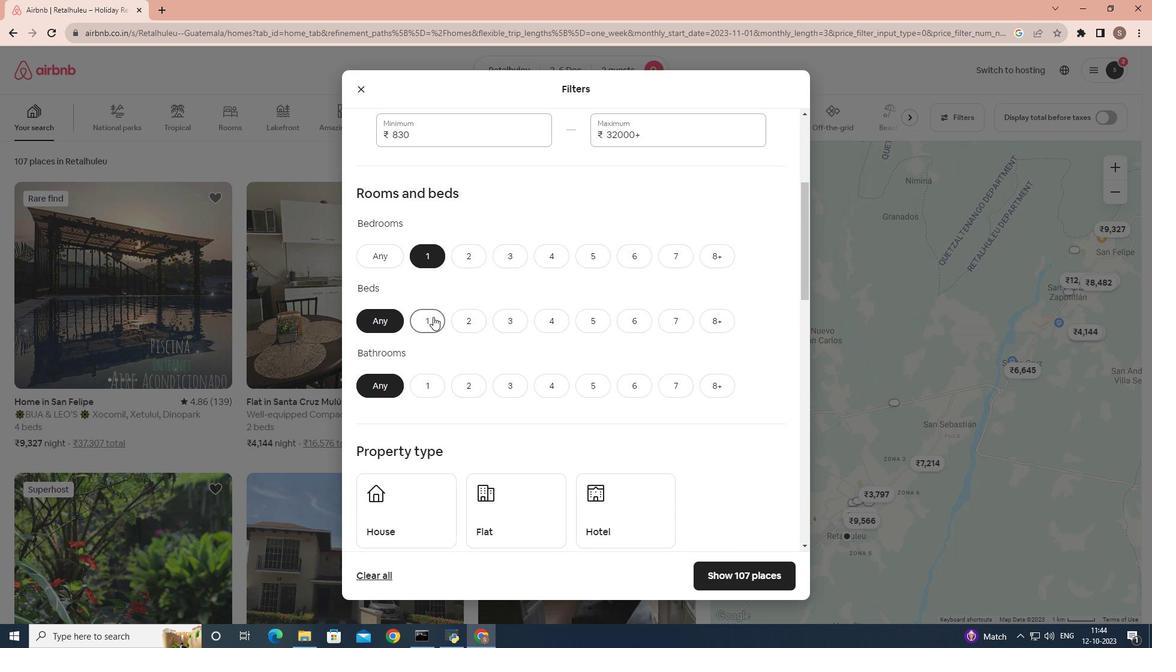 
Action: Mouse moved to (432, 337)
Screenshot: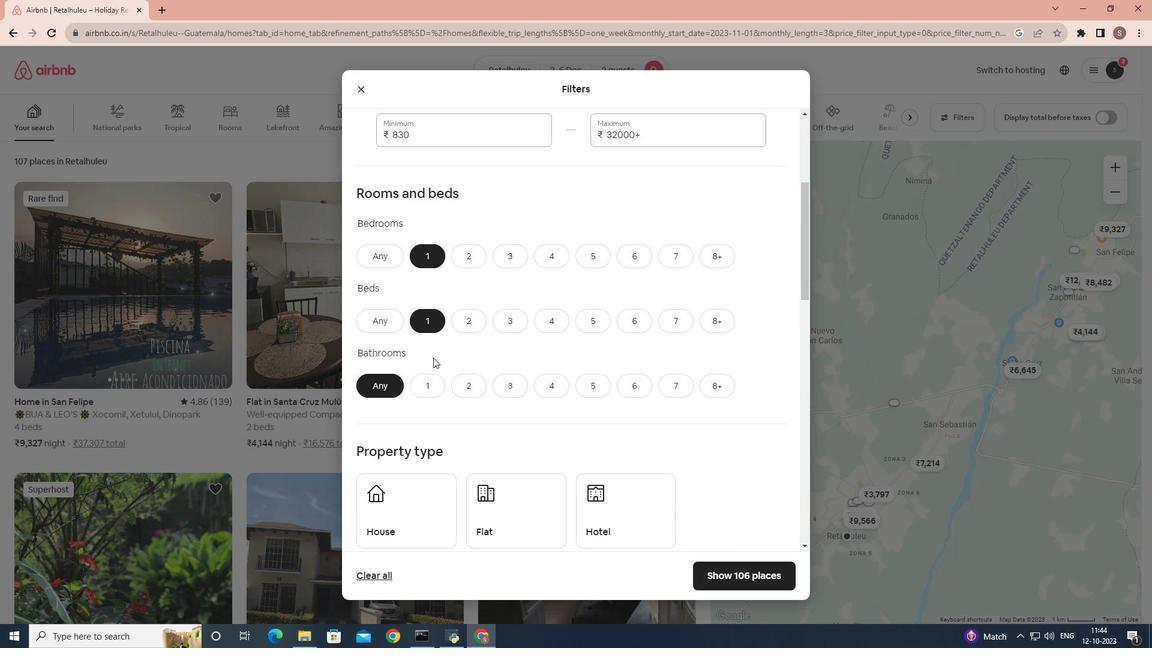 
Action: Mouse pressed left at (432, 337)
Screenshot: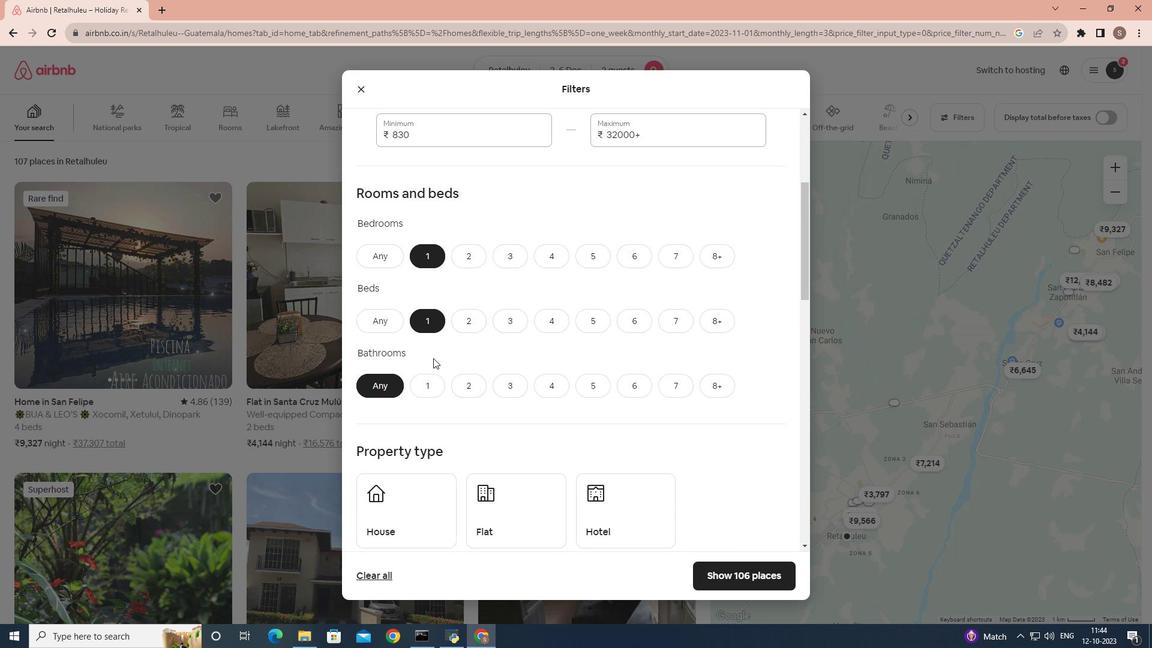 
Action: Mouse moved to (431, 354)
Screenshot: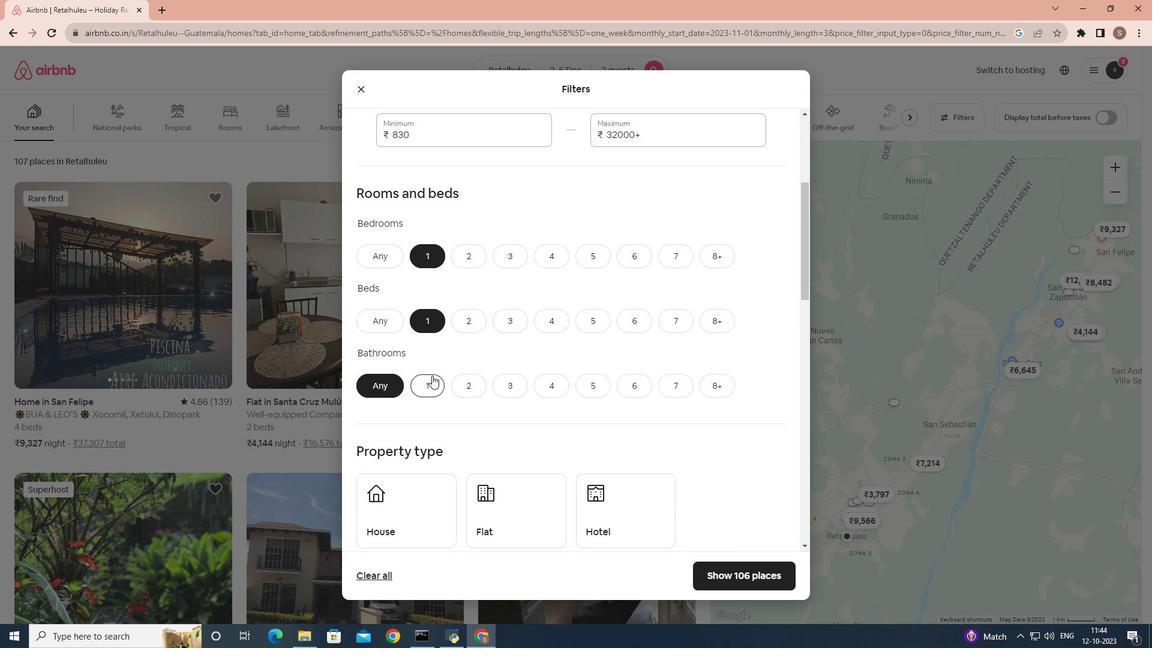 
Action: Mouse pressed left at (431, 354)
Screenshot: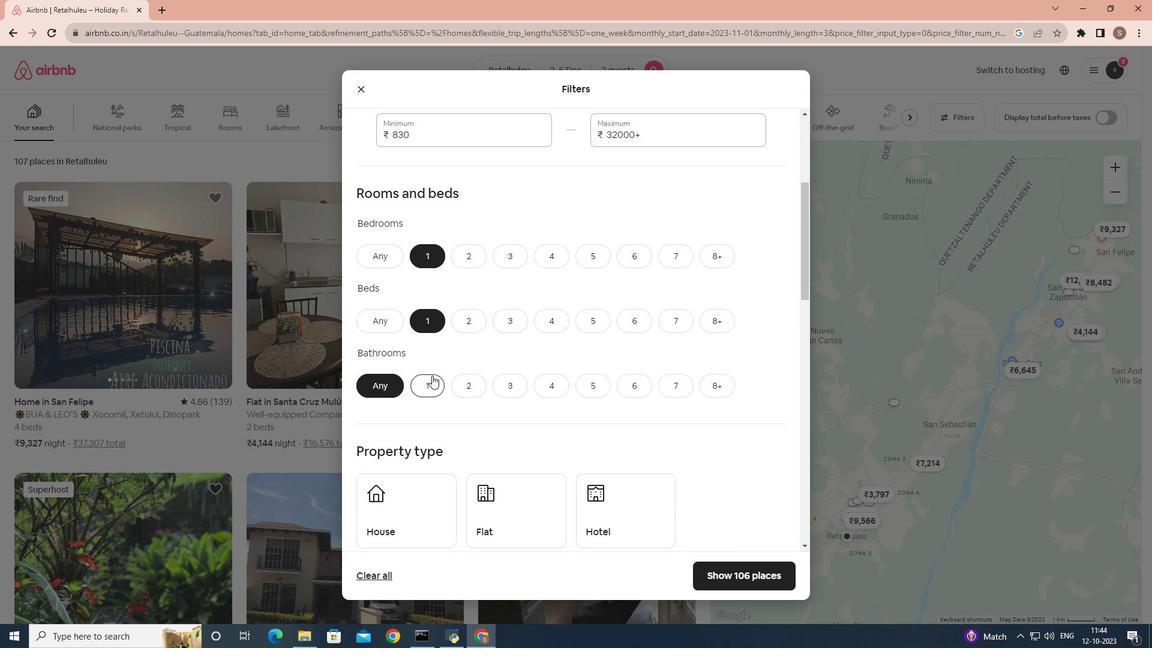 
Action: Mouse moved to (430, 333)
Screenshot: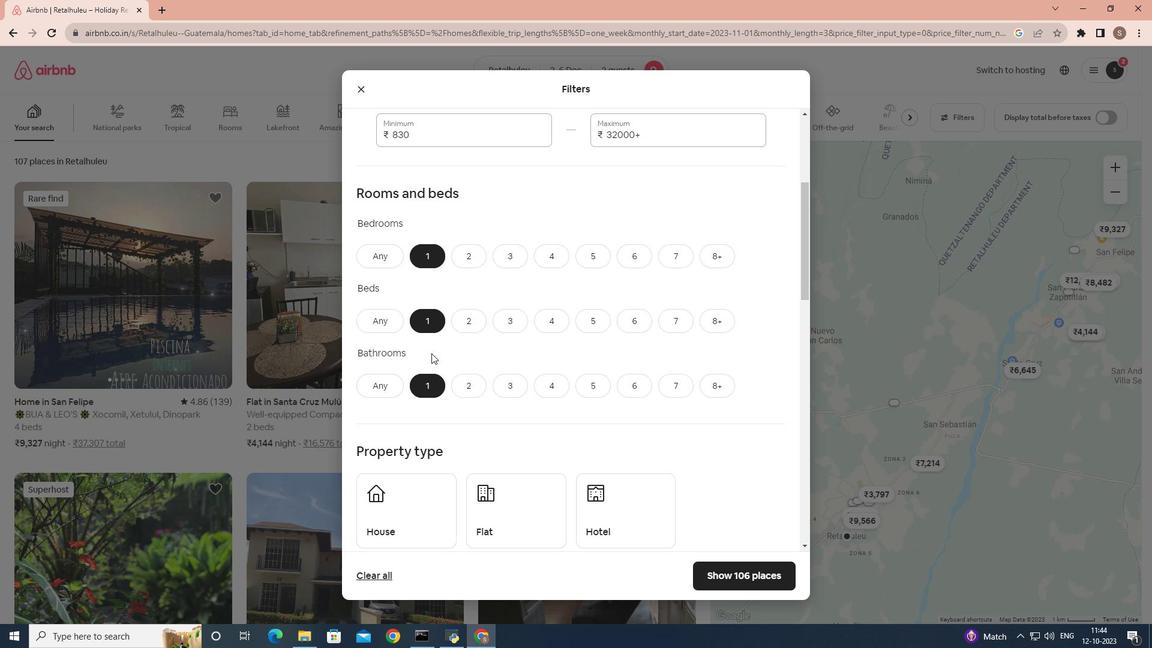 
Action: Mouse scrolled (430, 333) with delta (0, 0)
Screenshot: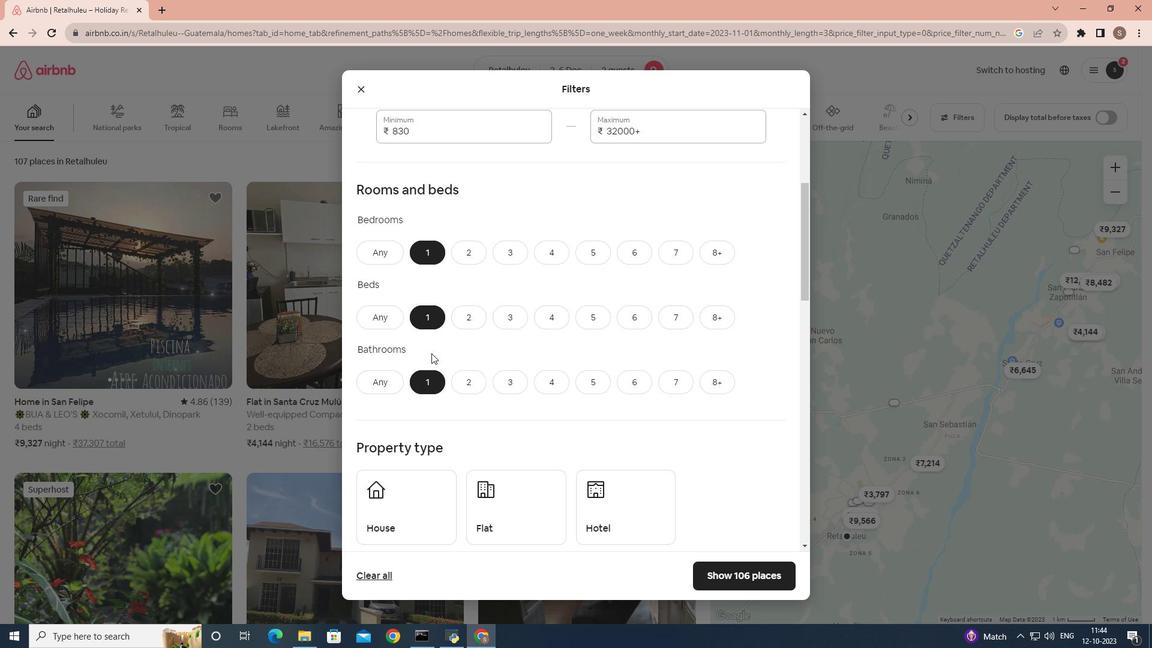 
Action: Mouse scrolled (430, 333) with delta (0, 0)
Screenshot: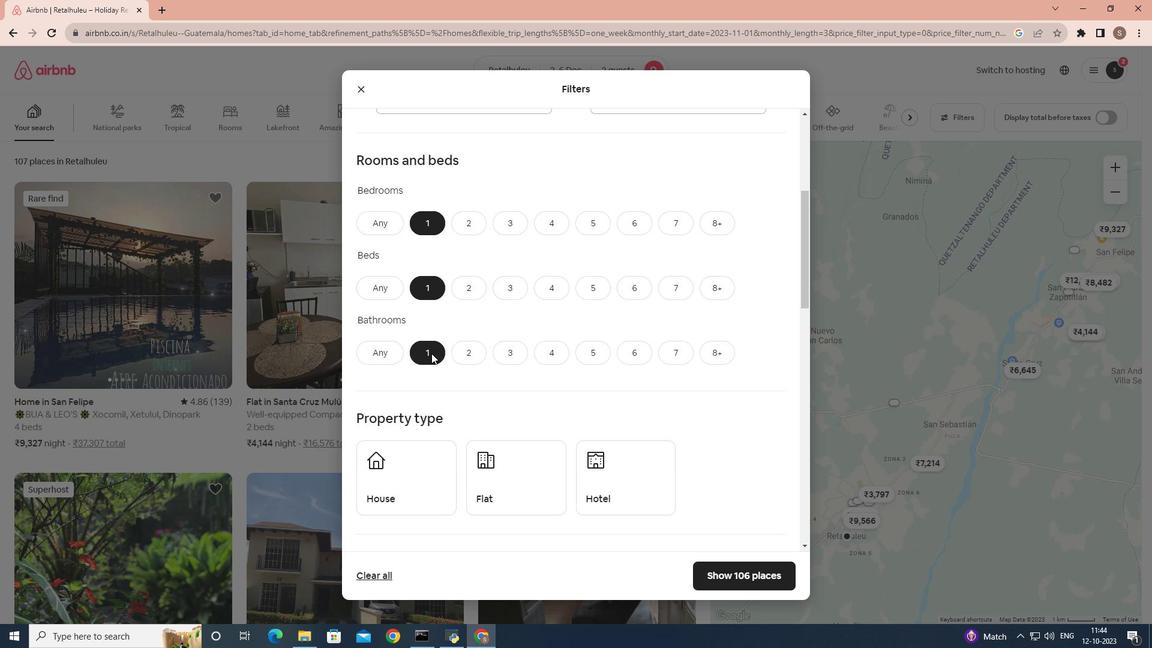 
Action: Mouse scrolled (430, 333) with delta (0, 0)
Screenshot: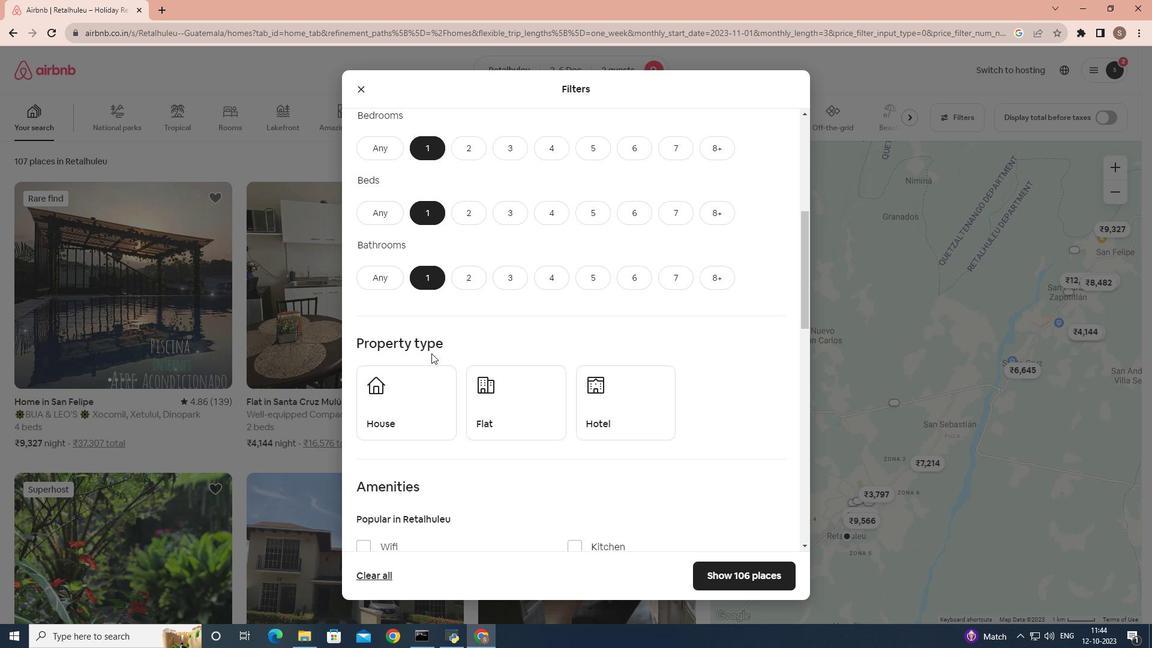 
Action: Mouse scrolled (430, 333) with delta (0, 0)
Screenshot: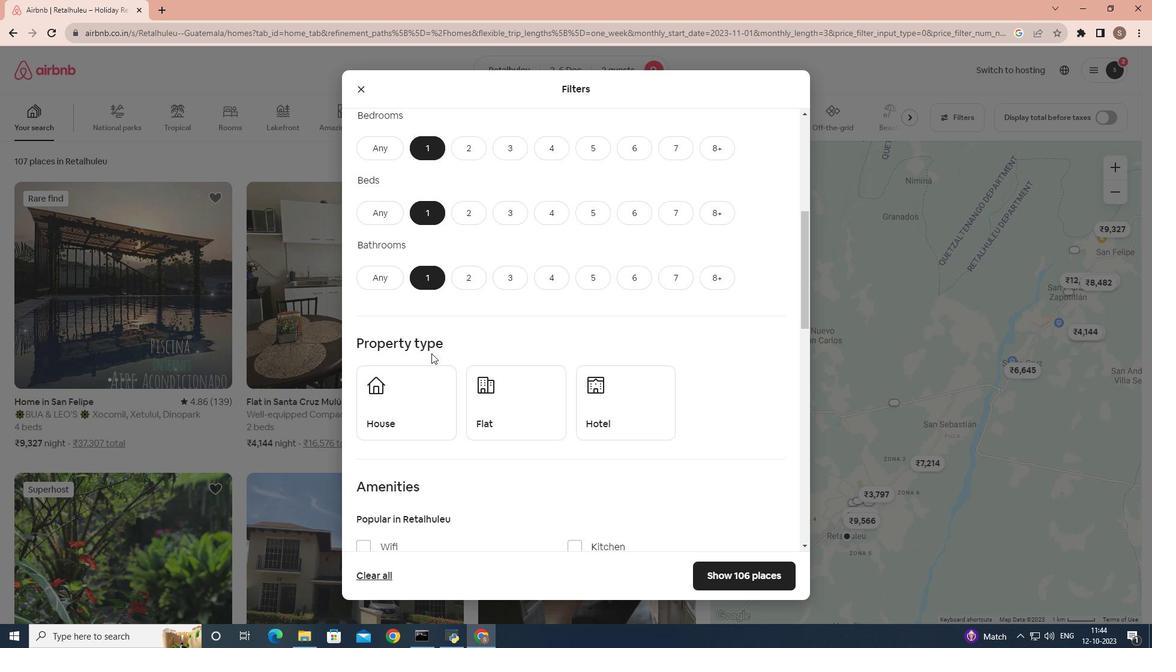 
Action: Mouse moved to (576, 260)
Screenshot: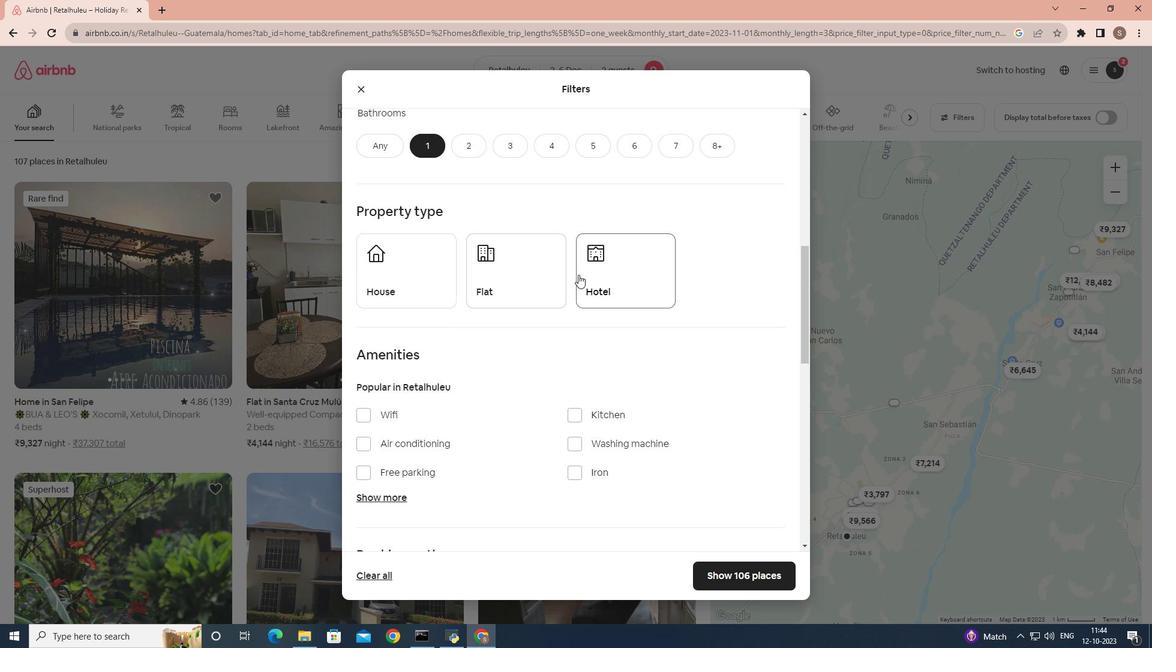 
Action: Mouse pressed left at (576, 260)
Screenshot: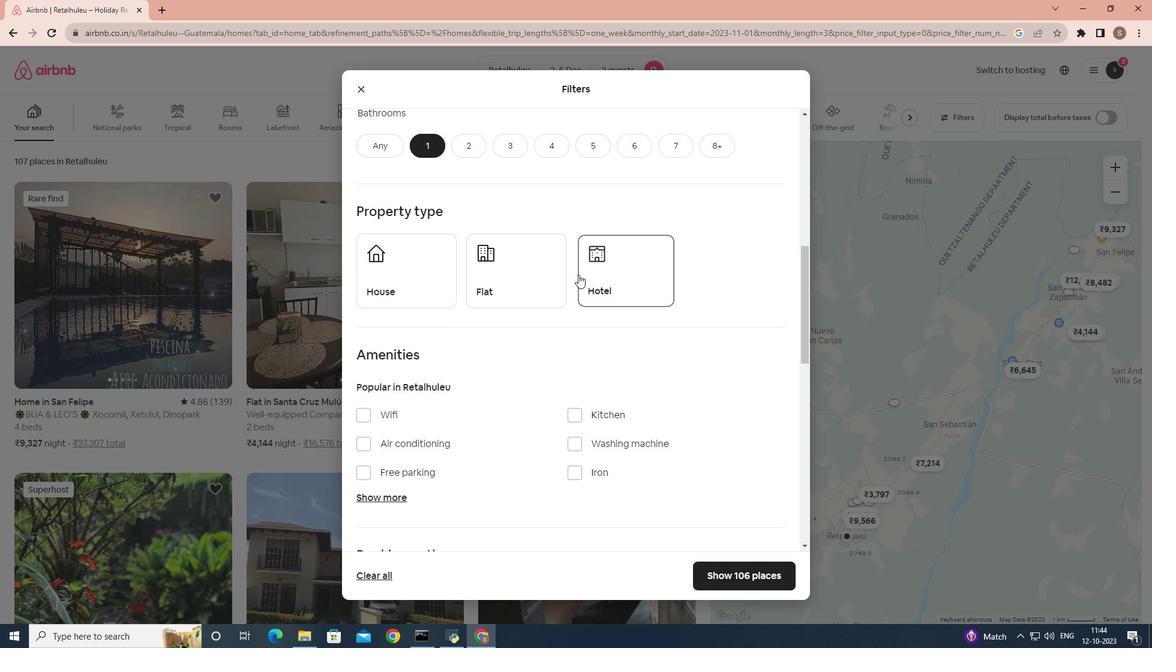 
Action: Mouse moved to (534, 370)
Screenshot: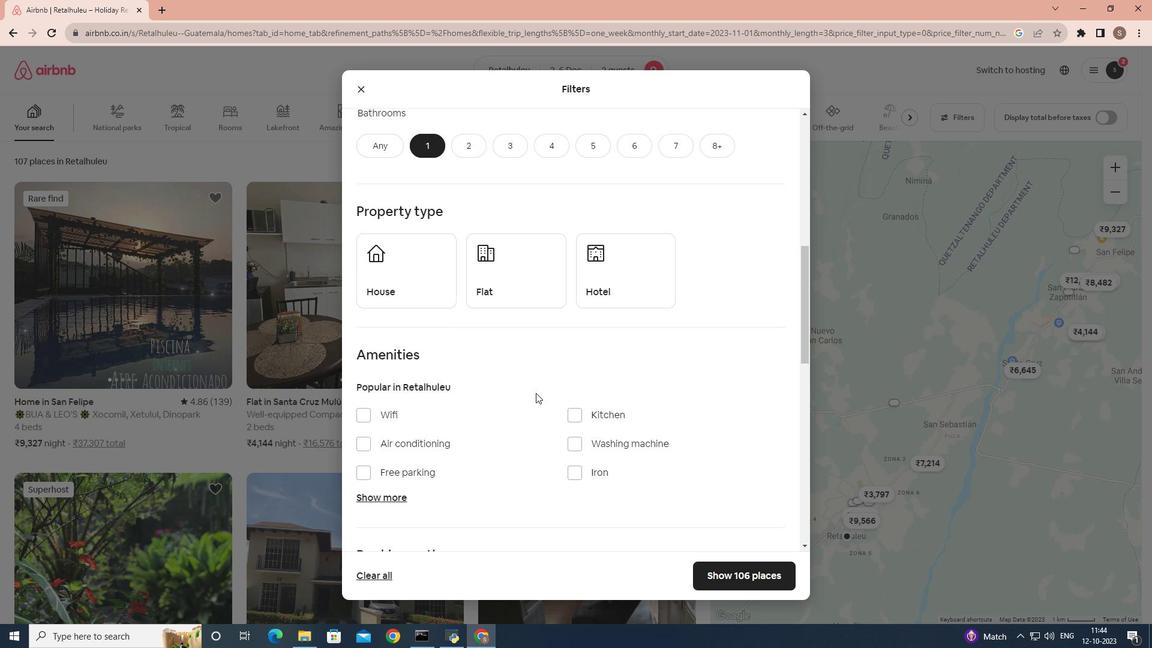 
Action: Mouse scrolled (534, 370) with delta (0, 0)
Screenshot: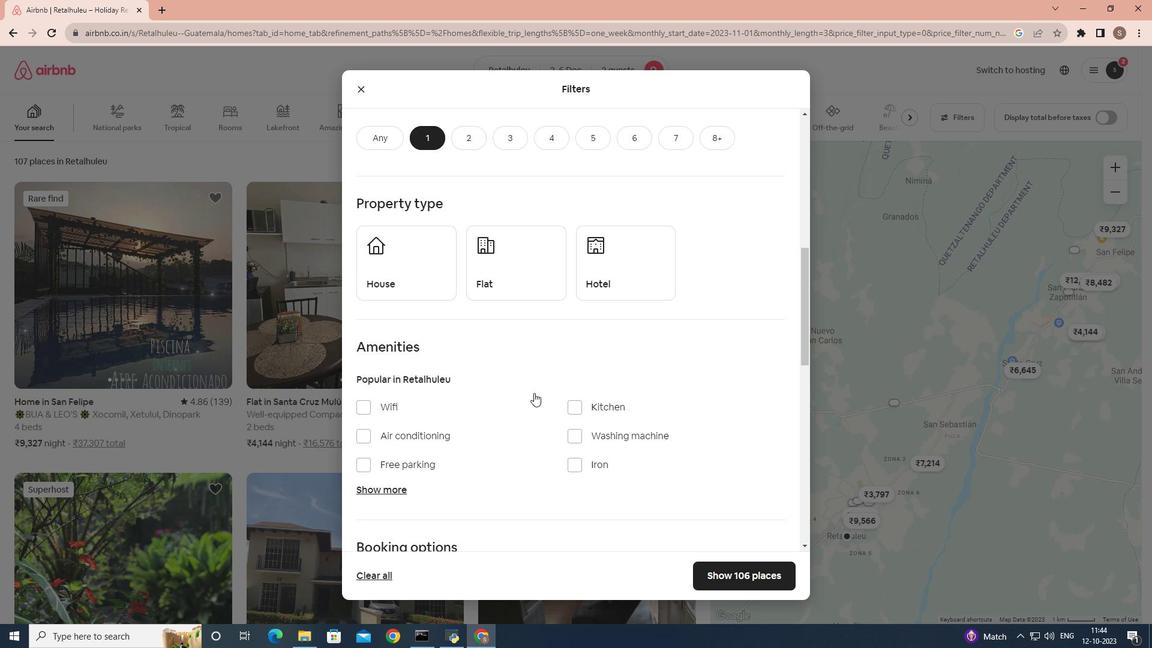 
Action: Mouse moved to (533, 370)
Screenshot: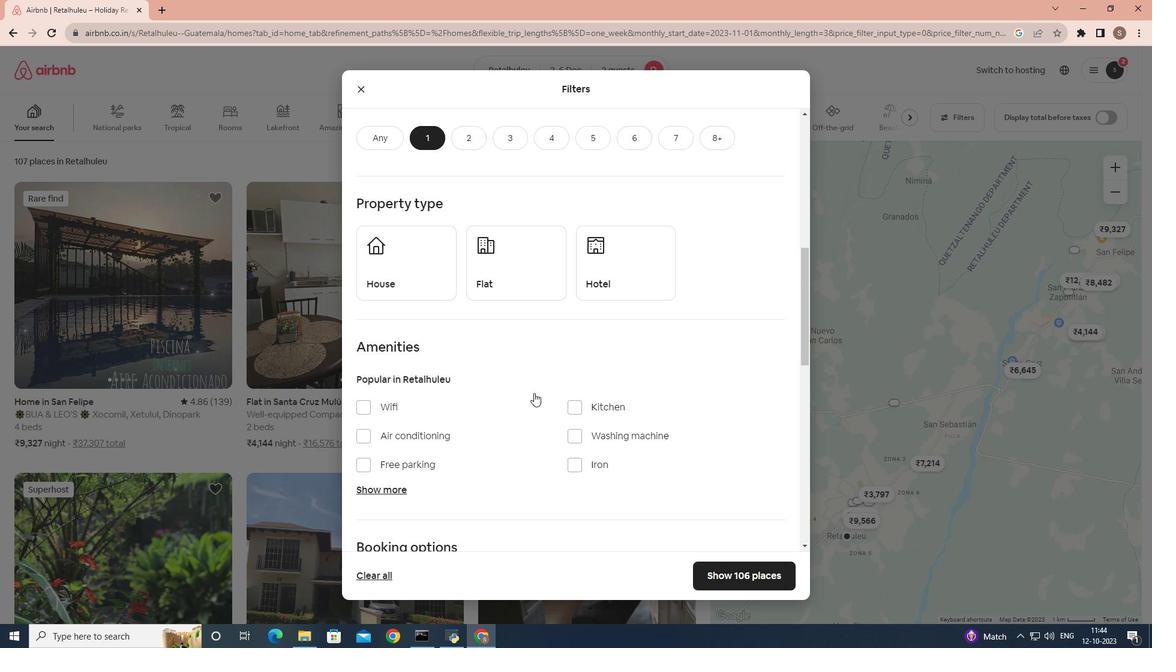 
Action: Mouse scrolled (533, 370) with delta (0, 0)
Screenshot: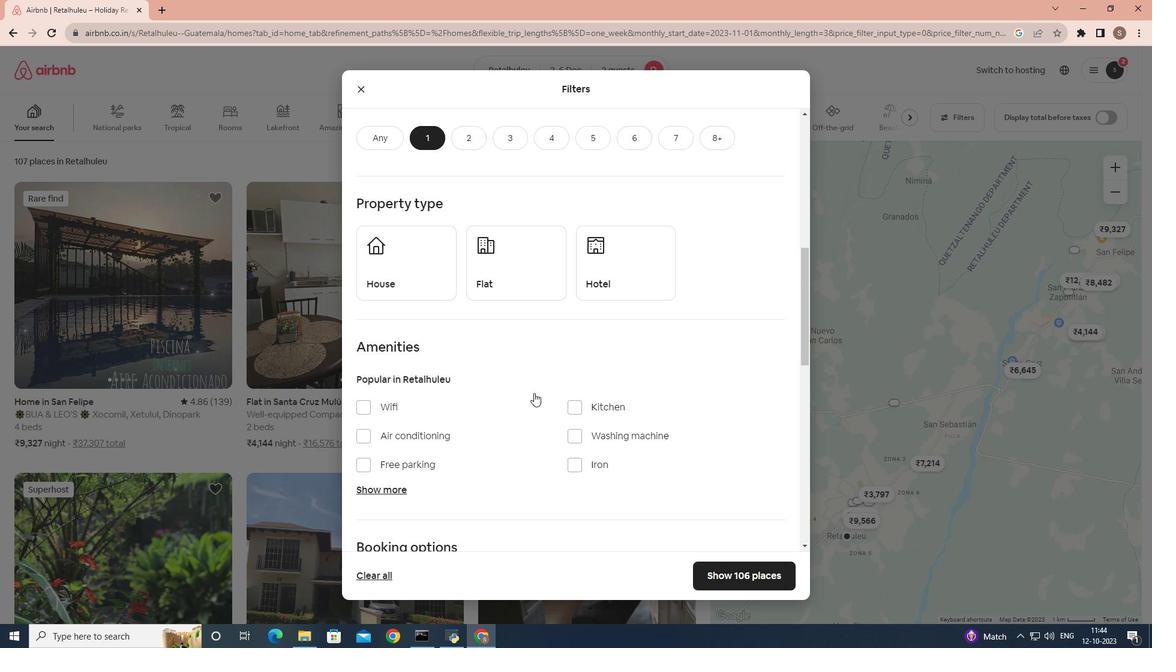 
Action: Mouse moved to (533, 370)
Screenshot: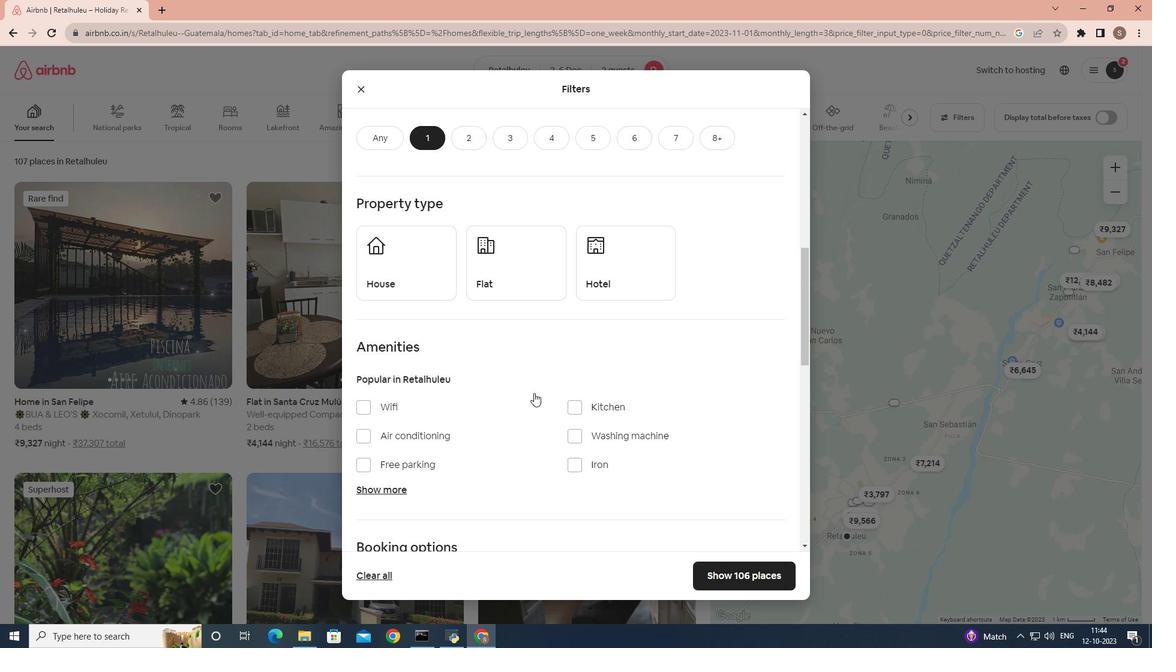 
Action: Mouse scrolled (533, 370) with delta (0, 0)
Screenshot: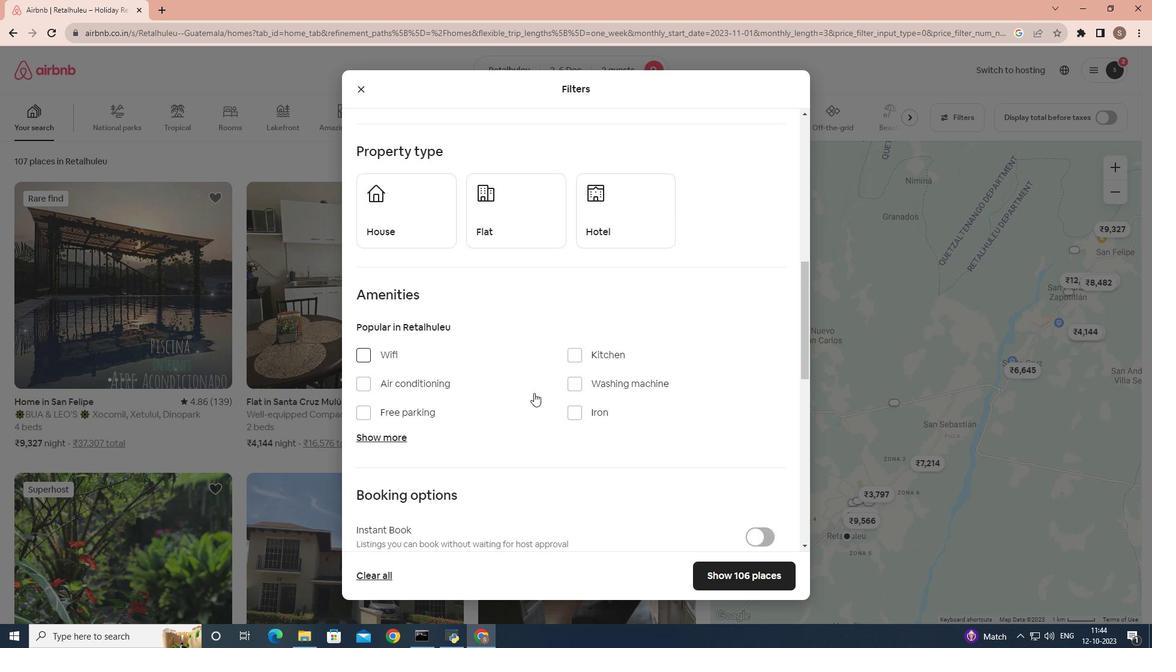 
Action: Mouse moved to (532, 370)
Screenshot: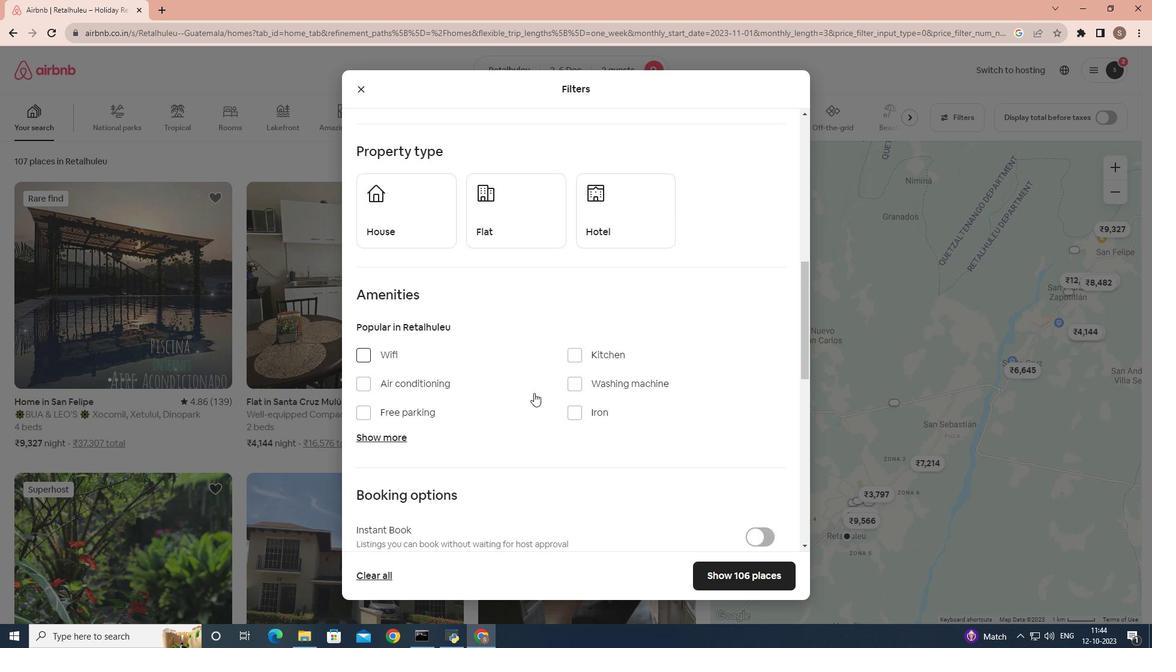 
Action: Mouse scrolled (532, 370) with delta (0, 0)
Screenshot: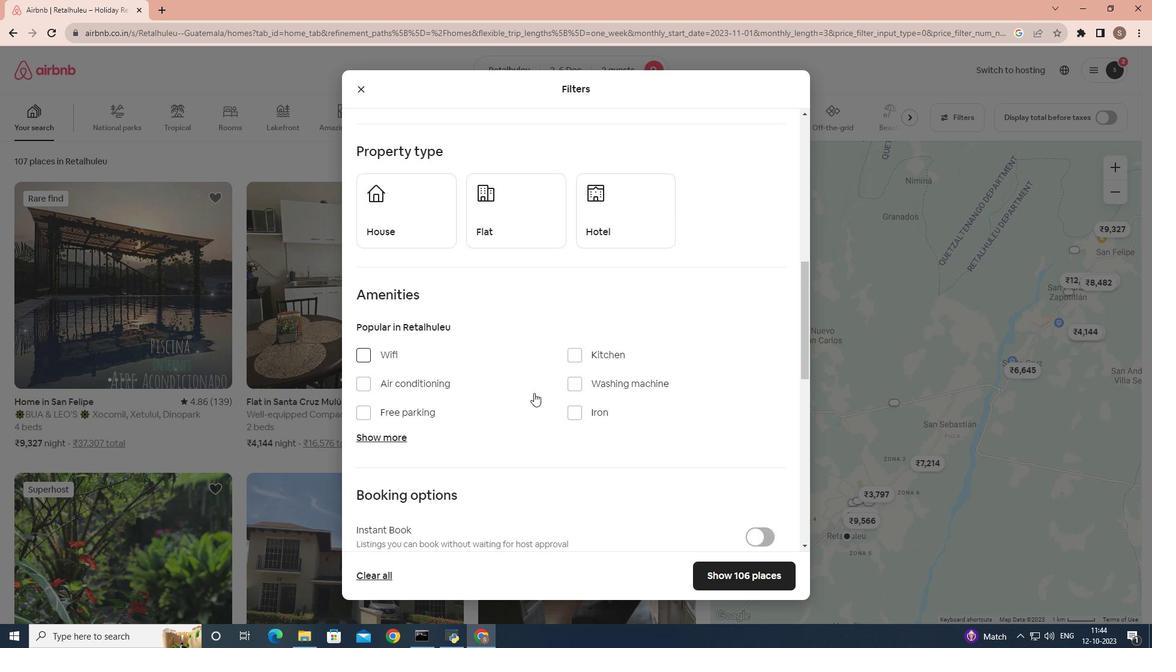 
Action: Mouse moved to (532, 370)
Screenshot: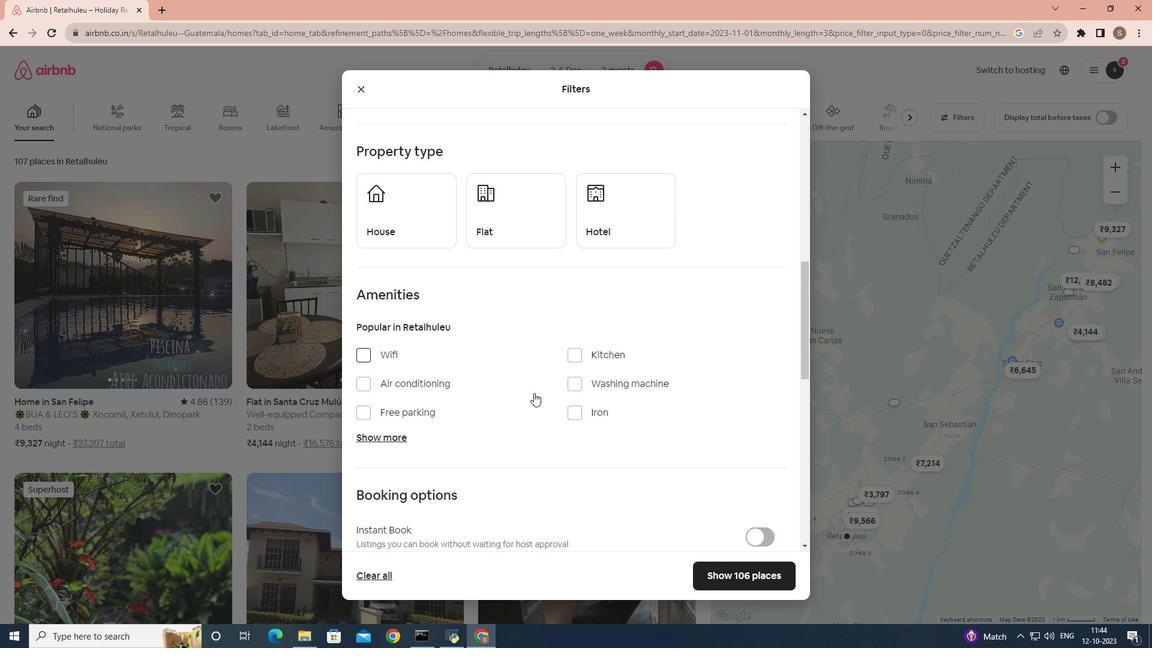 
Action: Mouse scrolled (532, 370) with delta (0, 0)
Screenshot: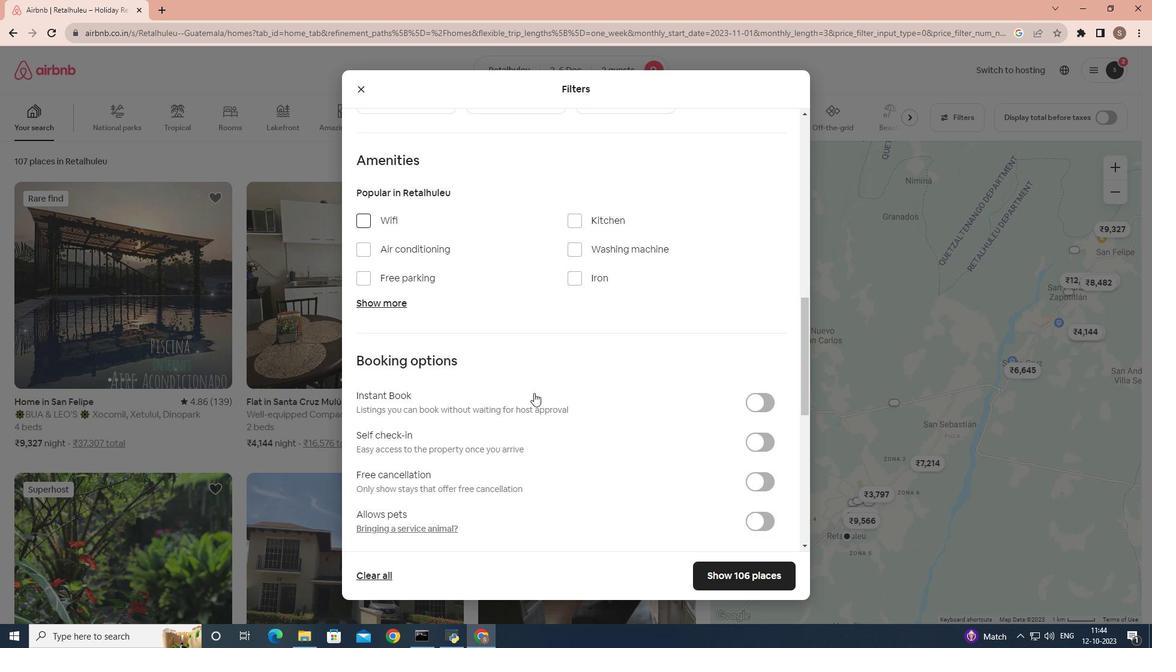 
Action: Mouse scrolled (532, 371) with delta (0, 0)
Screenshot: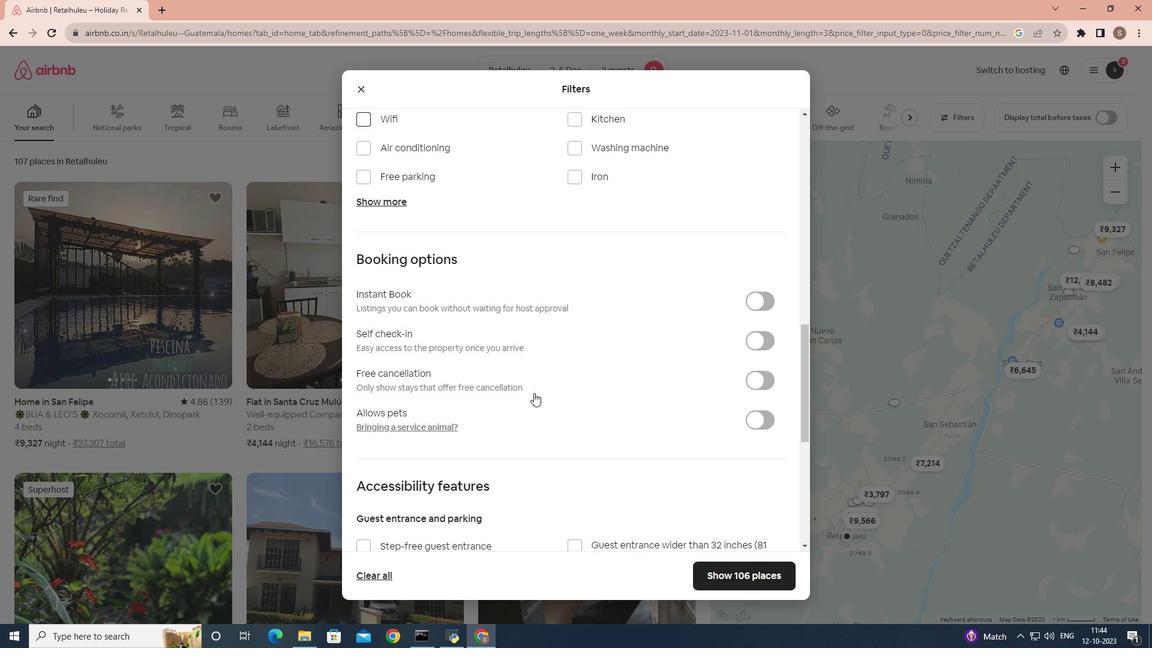 
Action: Mouse scrolled (532, 371) with delta (0, 0)
Screenshot: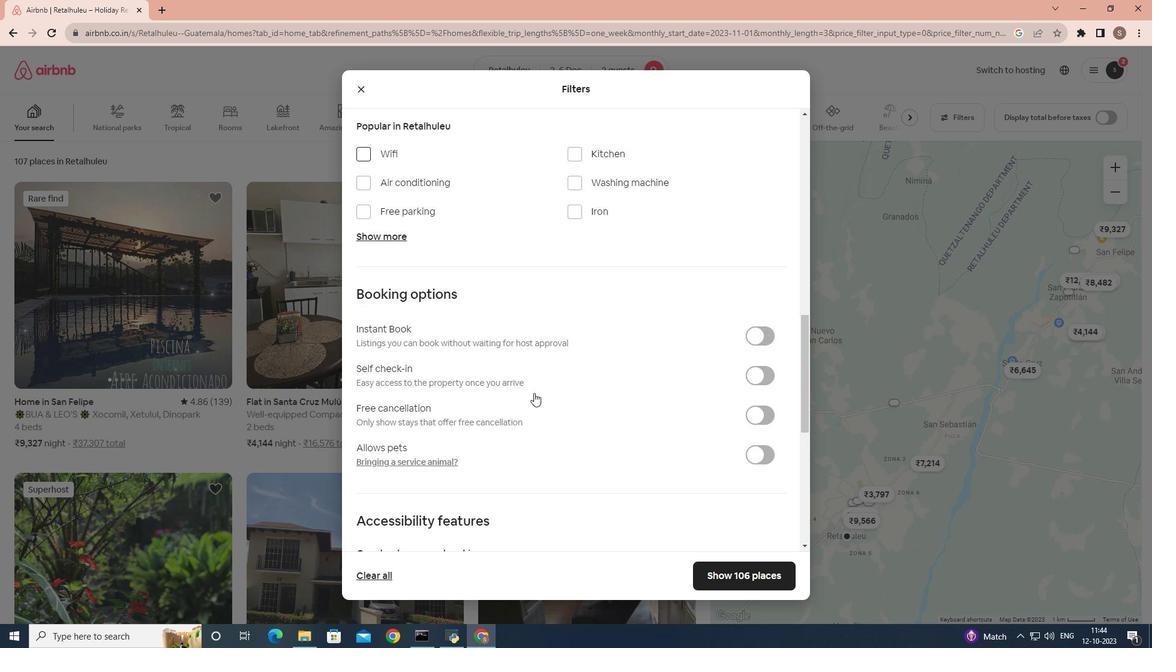 
Action: Mouse scrolled (532, 371) with delta (0, 0)
Screenshot: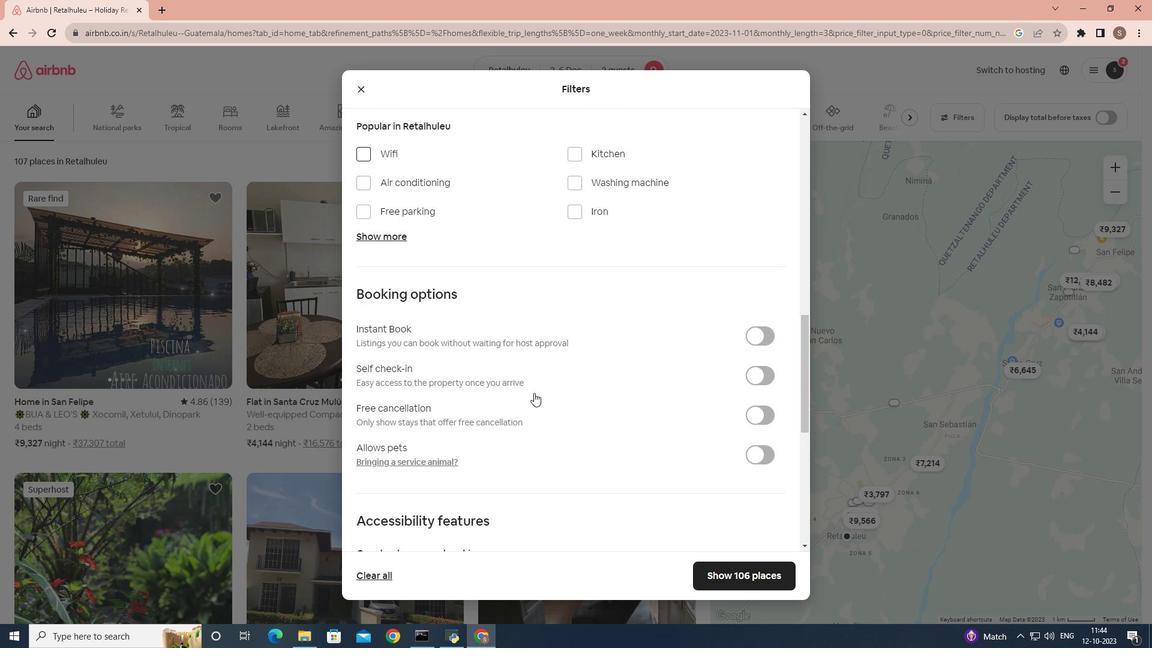 
Action: Mouse scrolled (532, 371) with delta (0, 0)
Screenshot: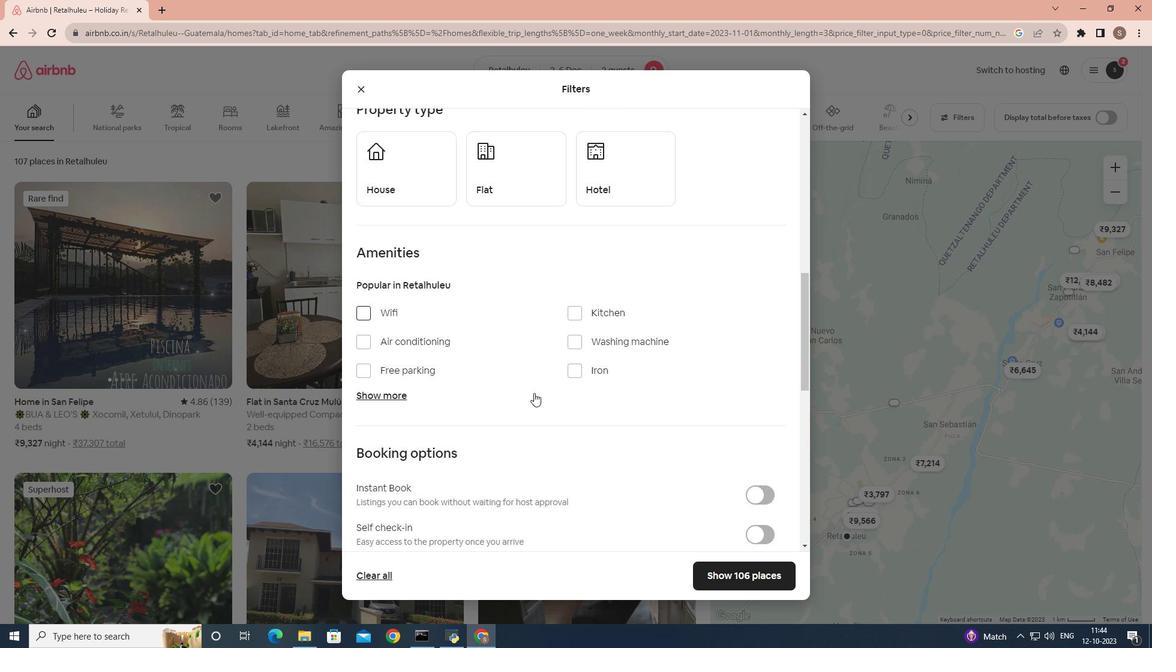 
Action: Mouse moved to (623, 222)
Screenshot: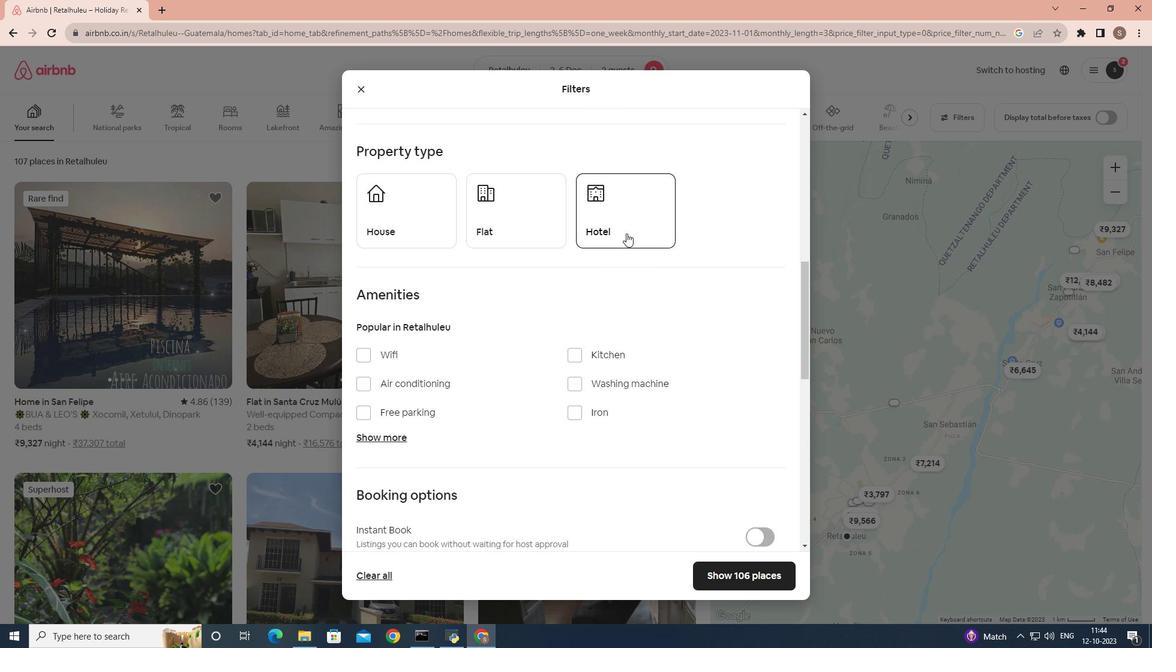 
Action: Mouse pressed left at (623, 222)
Screenshot: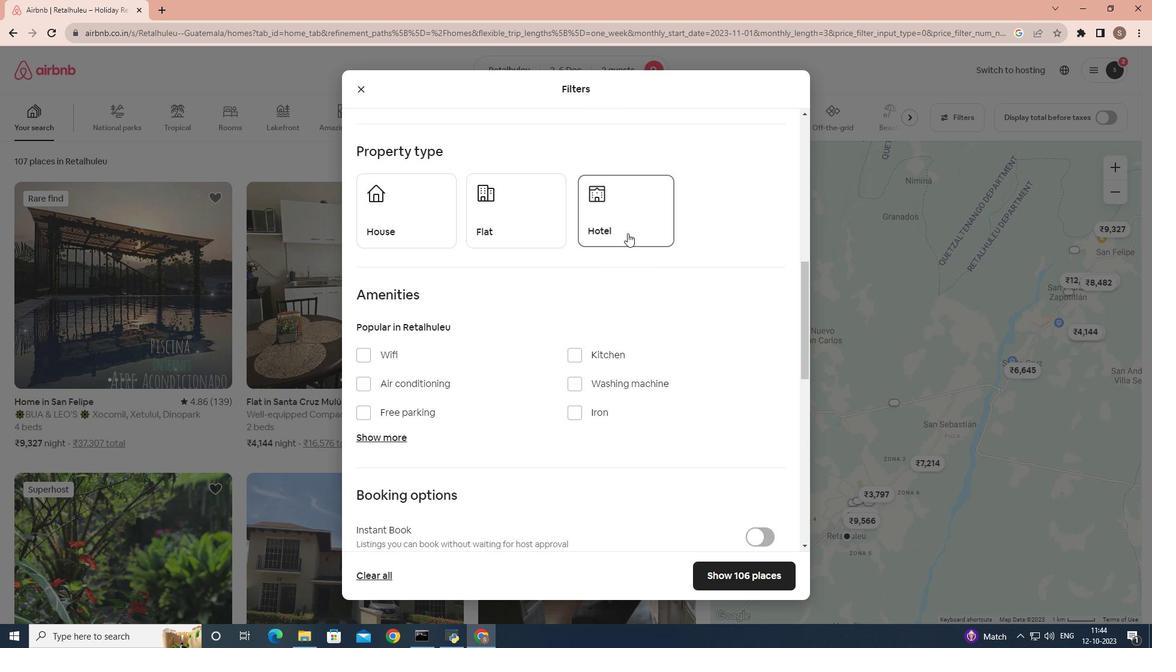 
Action: Mouse moved to (577, 343)
Screenshot: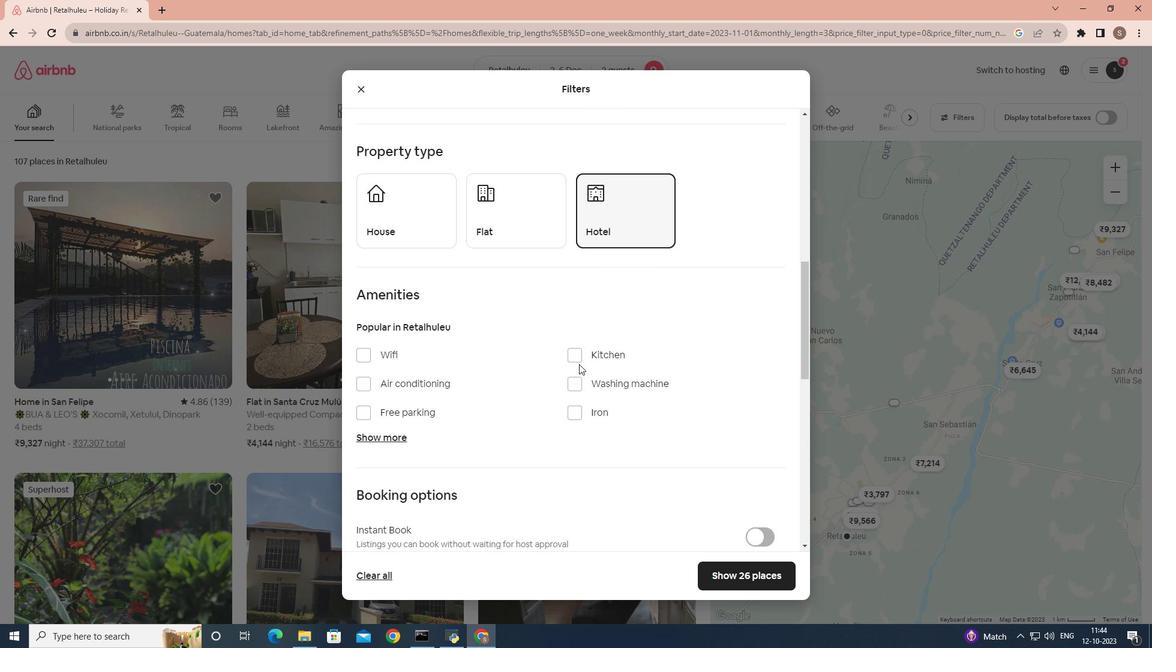 
Action: Mouse scrolled (577, 343) with delta (0, 0)
Screenshot: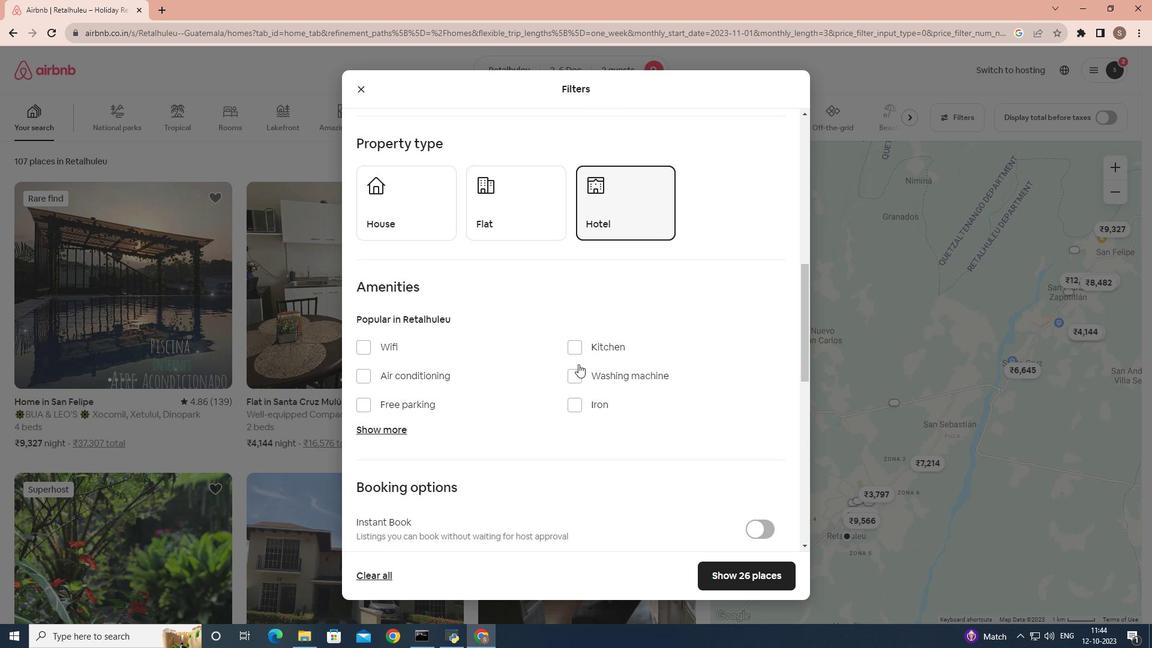 
Action: Mouse moved to (576, 343)
Screenshot: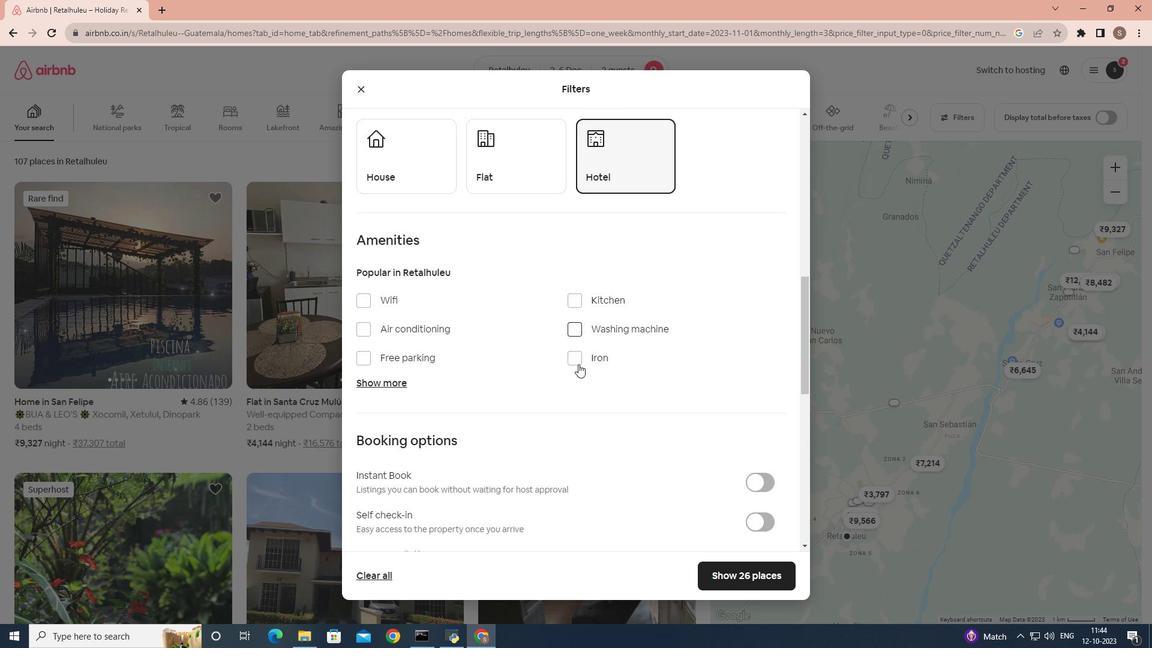 
Action: Mouse scrolled (576, 343) with delta (0, 0)
Screenshot: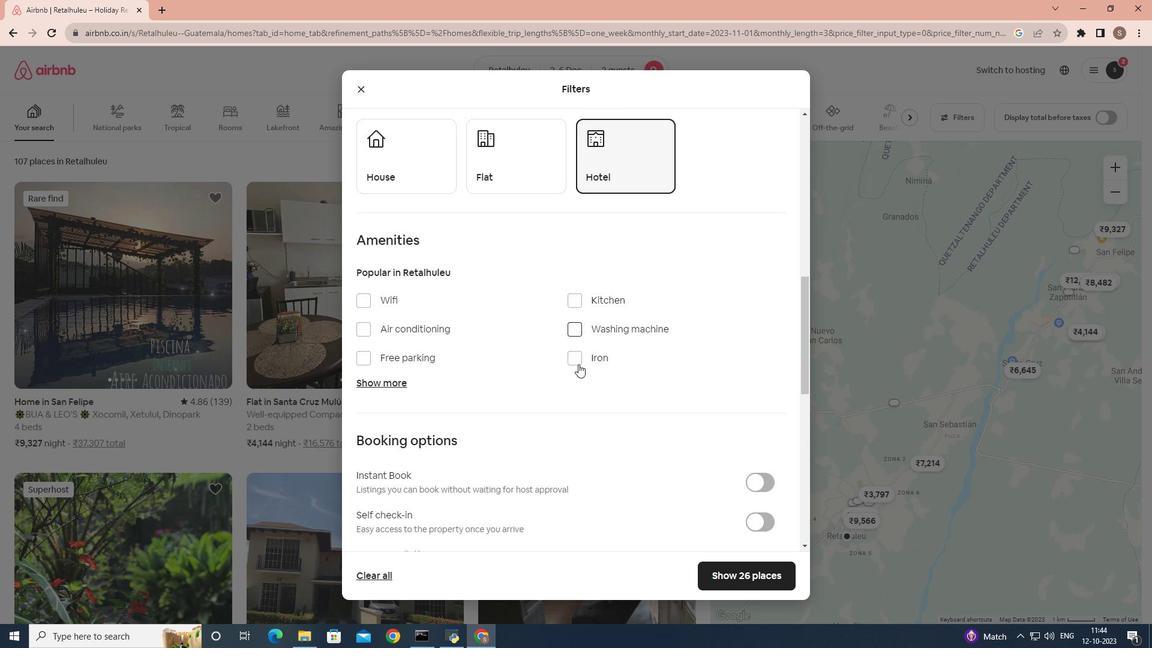 
Action: Mouse moved to (576, 343)
Screenshot: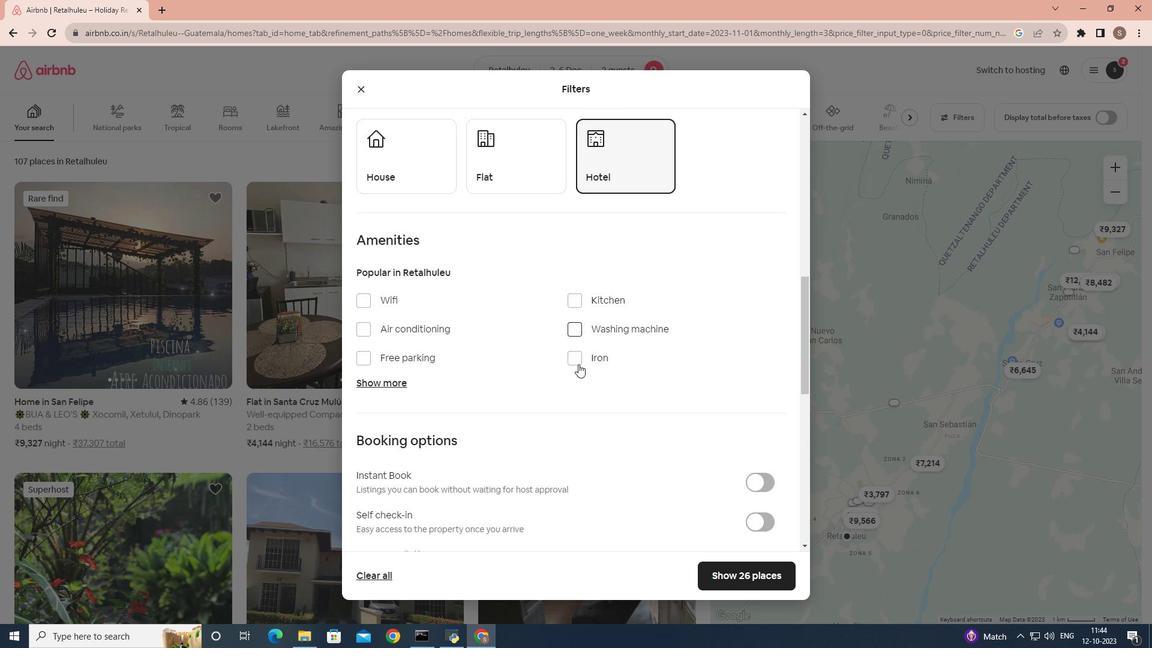 
Action: Mouse scrolled (576, 343) with delta (0, 0)
Screenshot: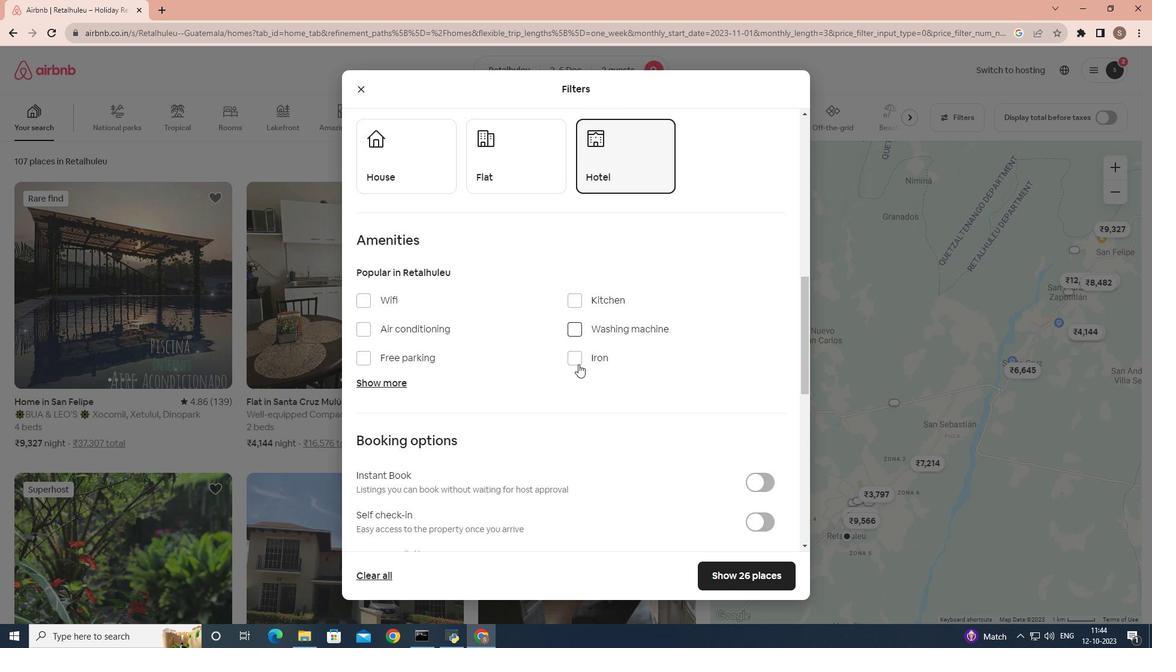 
Action: Mouse scrolled (576, 343) with delta (0, 0)
Screenshot: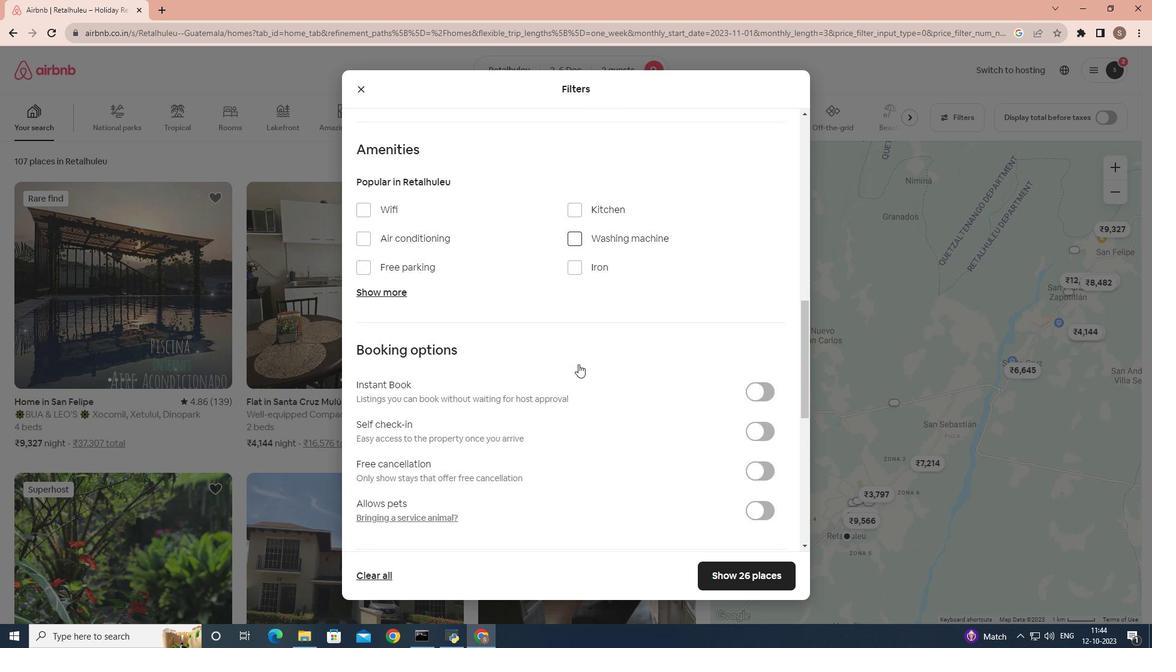 
Action: Mouse moved to (416, 342)
Screenshot: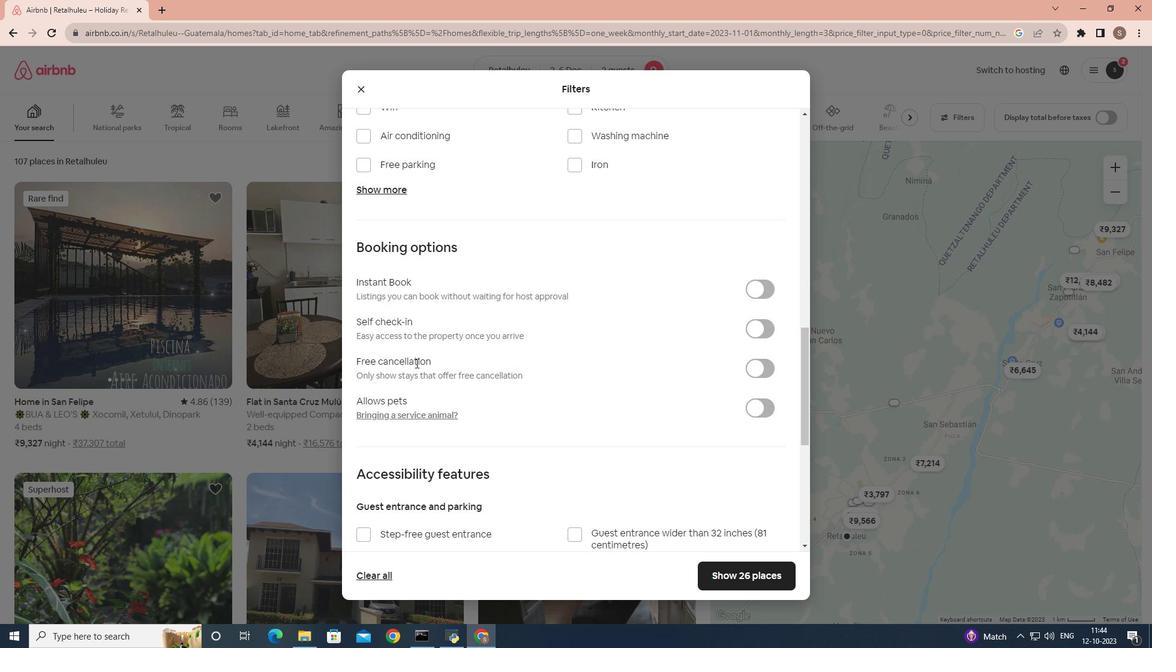 
Action: Mouse scrolled (416, 342) with delta (0, 0)
Screenshot: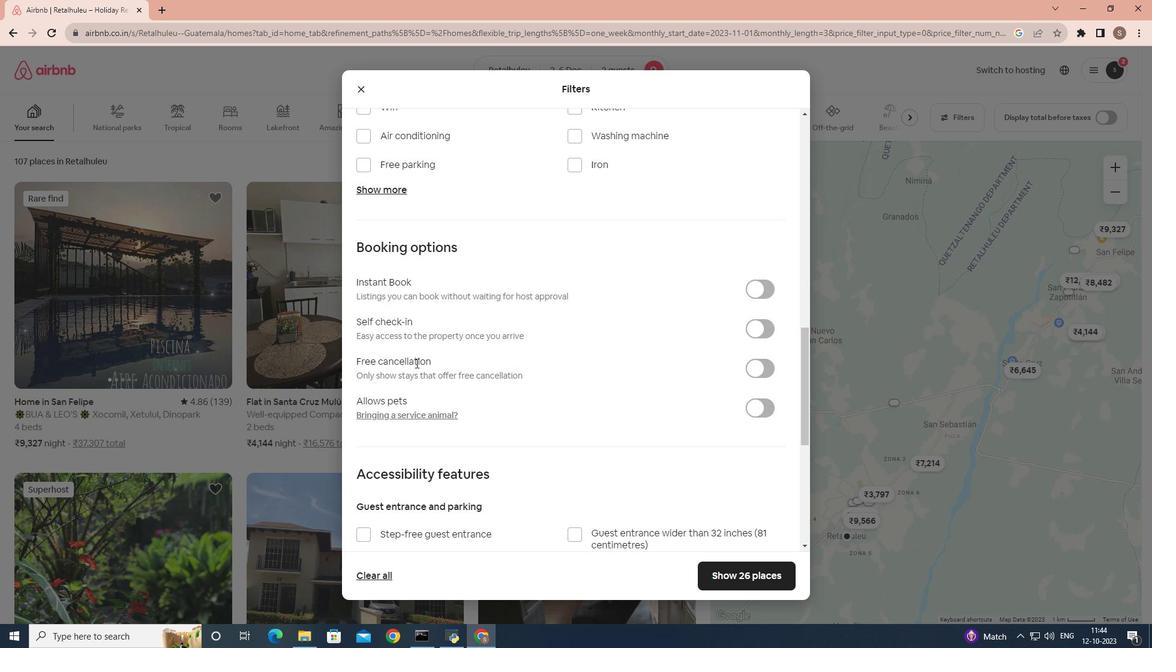 
Action: Mouse scrolled (416, 342) with delta (0, 0)
Screenshot: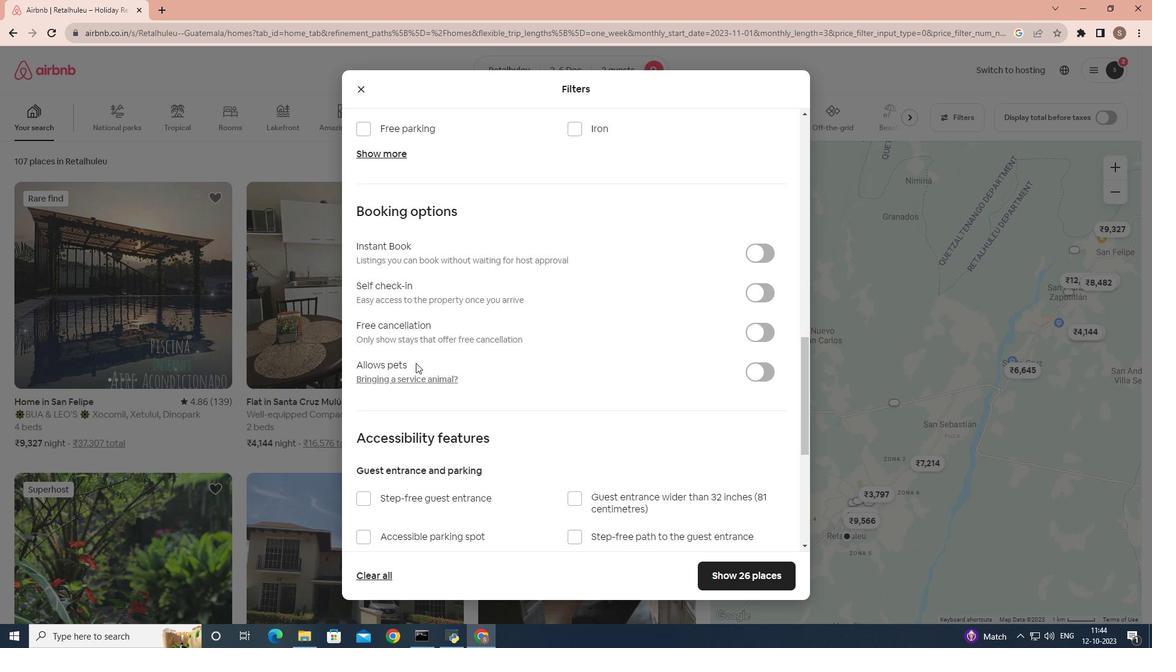 
Action: Mouse moved to (415, 342)
Screenshot: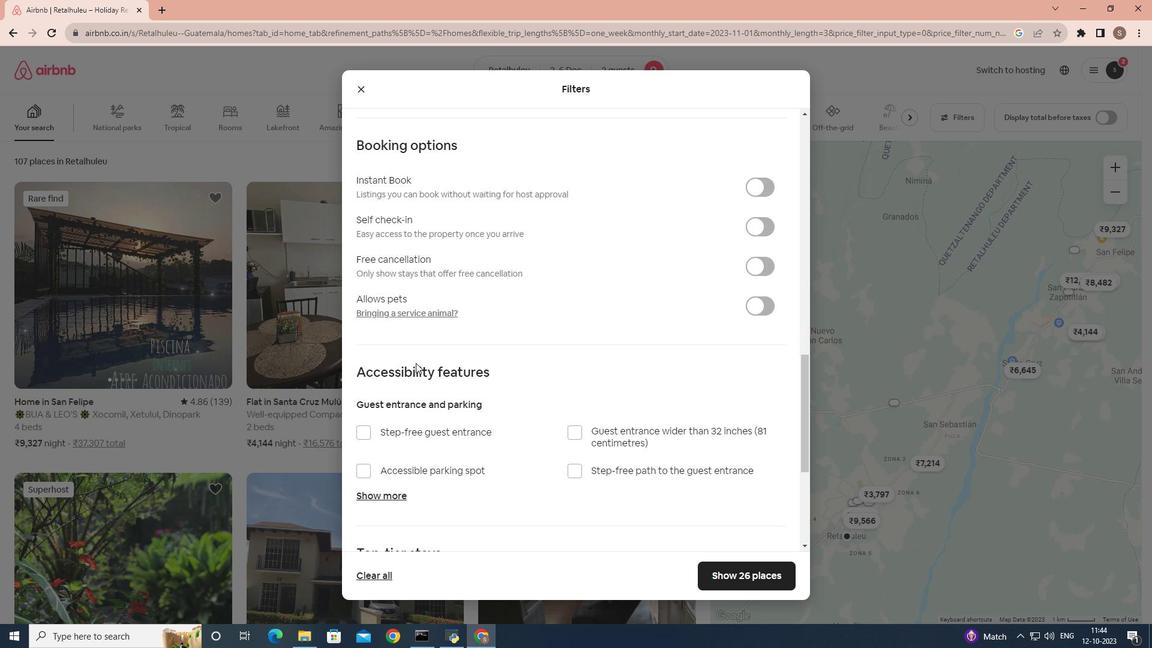 
Action: Mouse scrolled (415, 342) with delta (0, 0)
Screenshot: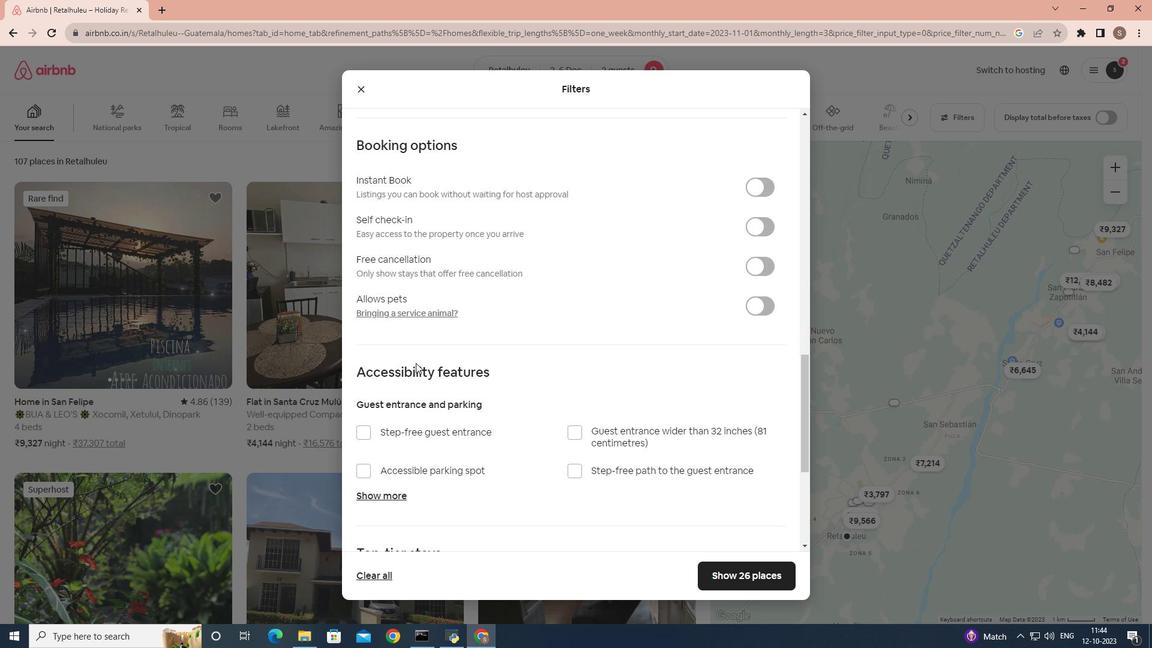 
Action: Mouse moved to (408, 325)
Screenshot: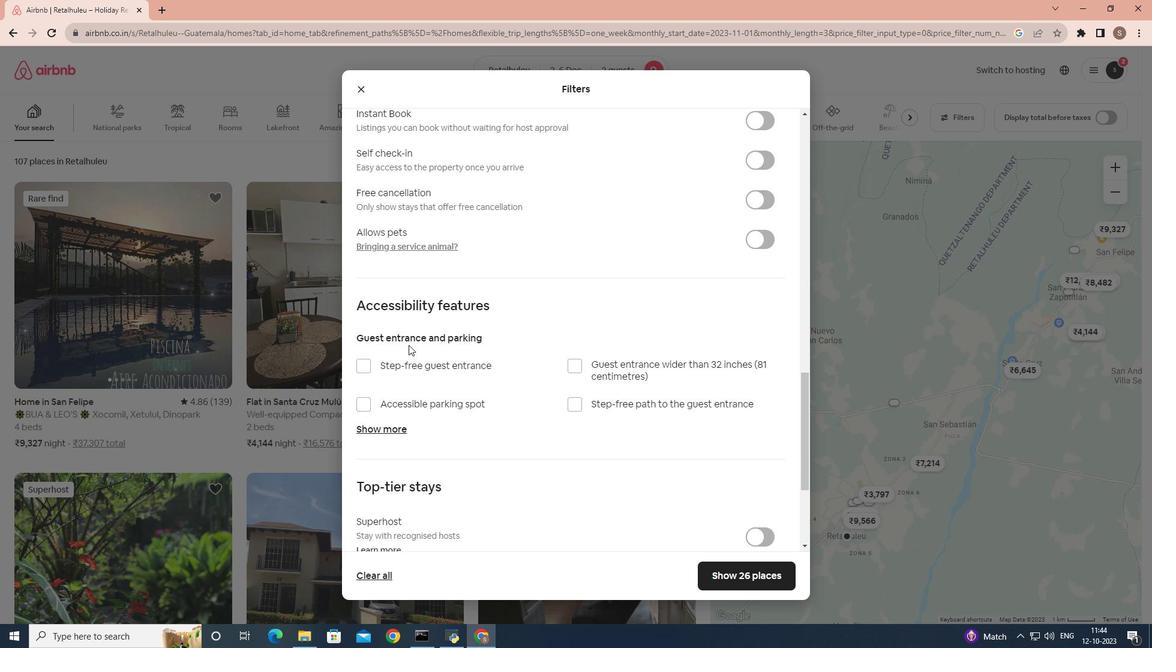 
Action: Mouse scrolled (408, 326) with delta (0, 0)
Screenshot: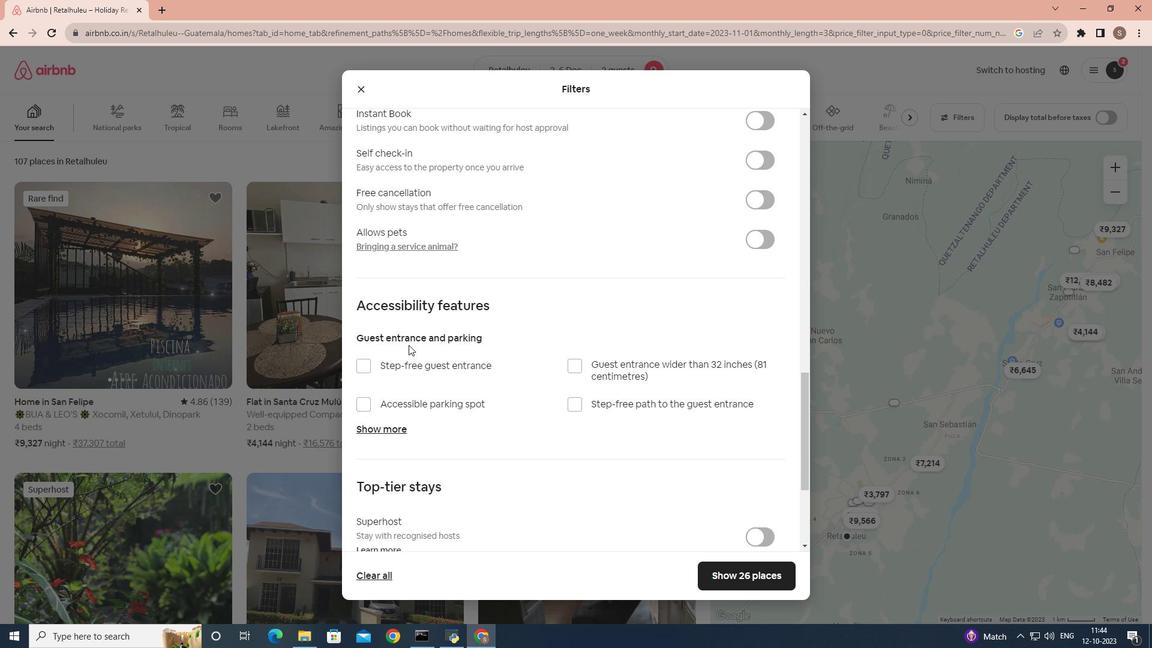 
Action: Mouse scrolled (408, 326) with delta (0, 0)
Screenshot: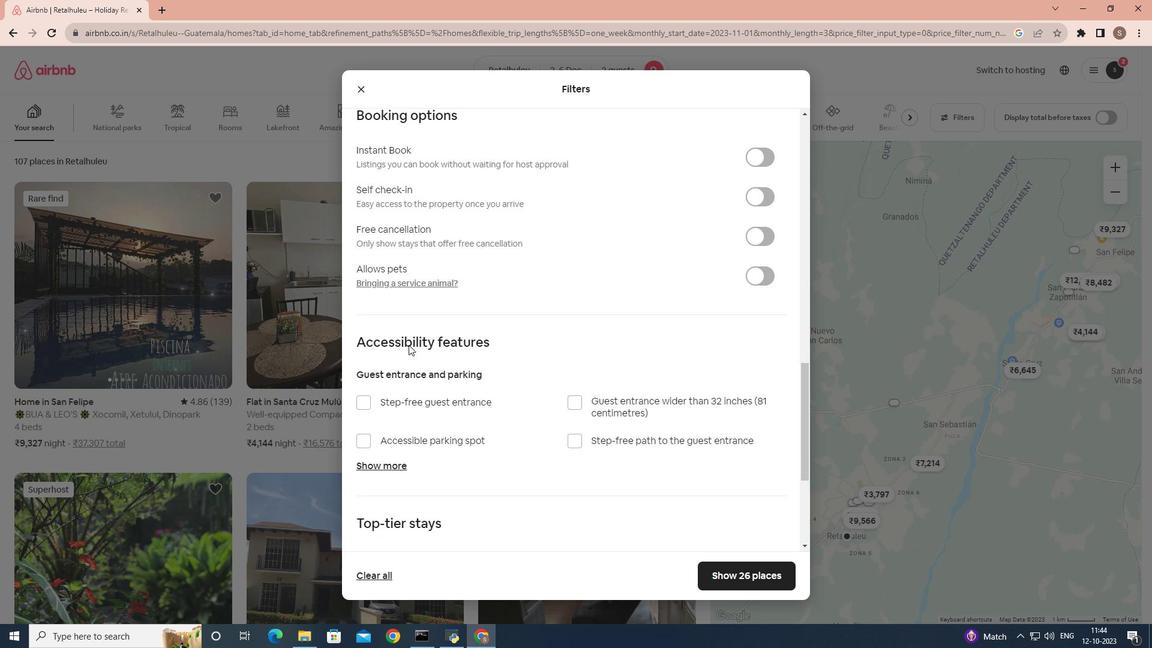 
Action: Mouse scrolled (408, 326) with delta (0, 0)
Screenshot: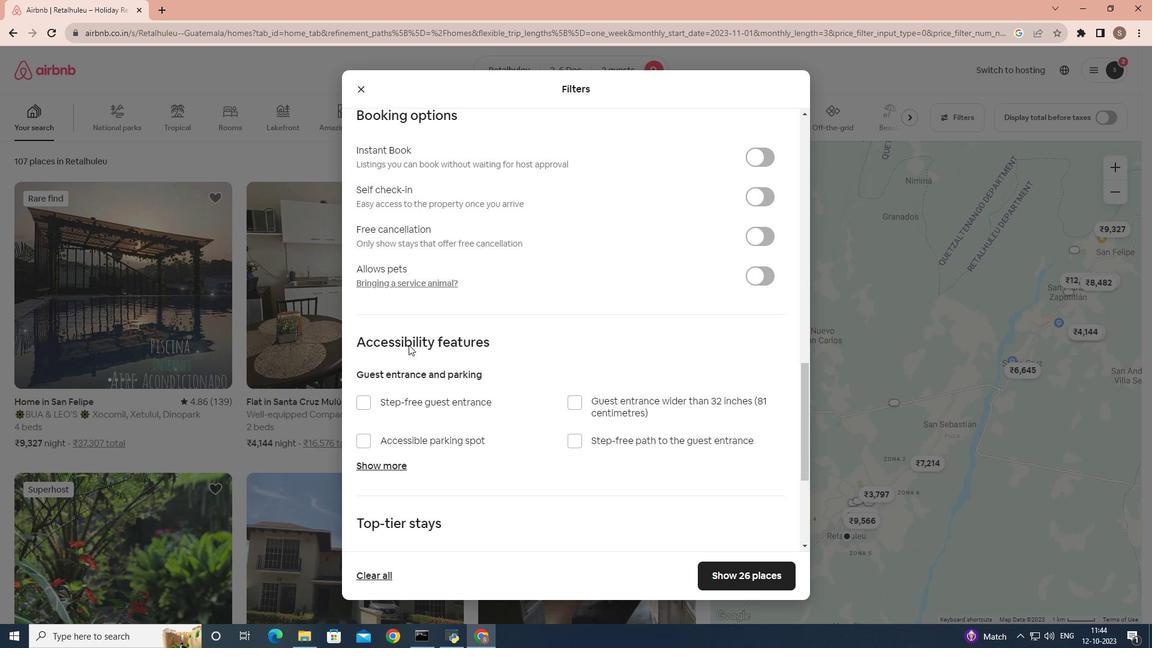 
Action: Mouse moved to (405, 304)
Screenshot: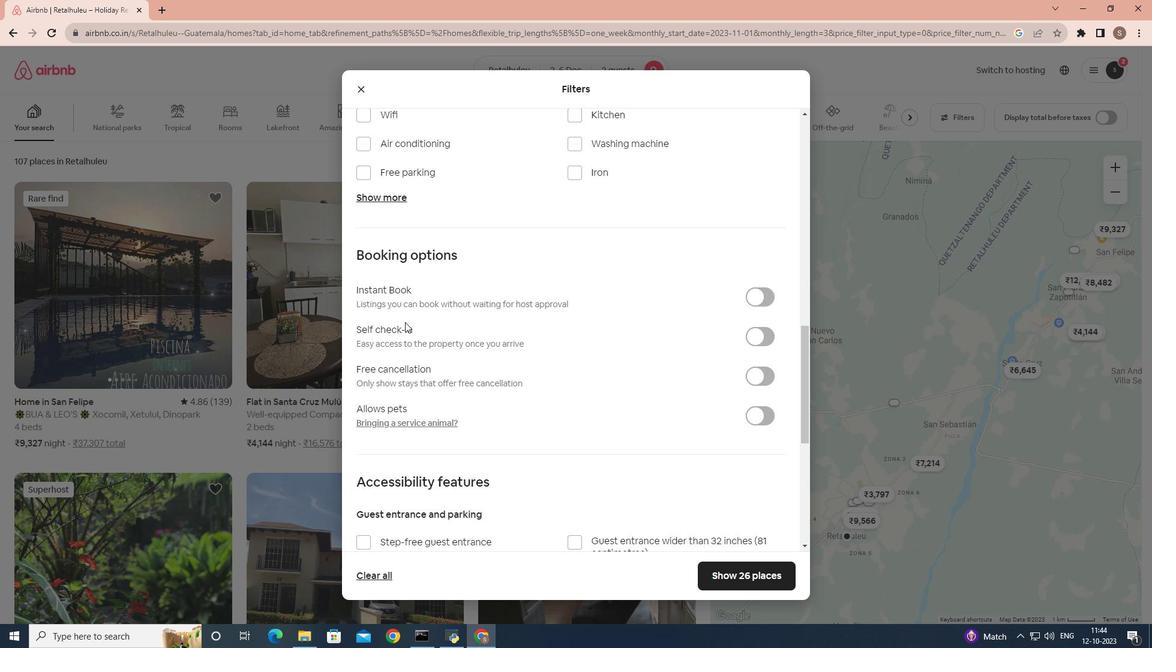 
Action: Mouse scrolled (405, 305) with delta (0, 0)
Screenshot: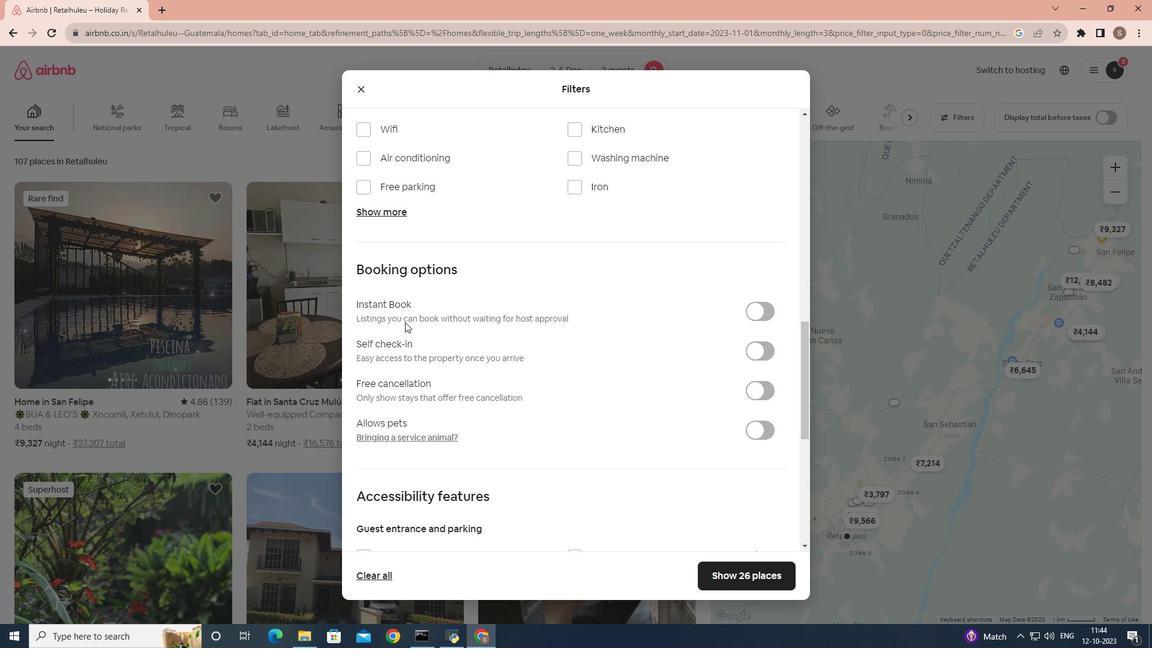
Action: Mouse moved to (571, 198)
Screenshot: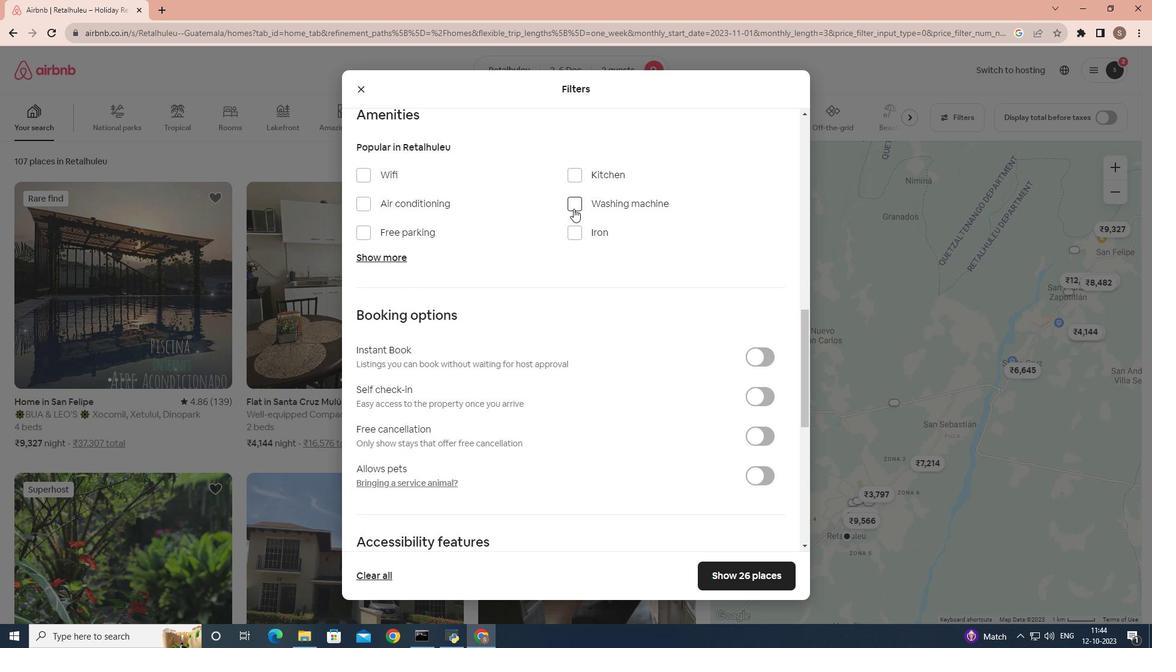 
Action: Mouse pressed left at (571, 198)
Screenshot: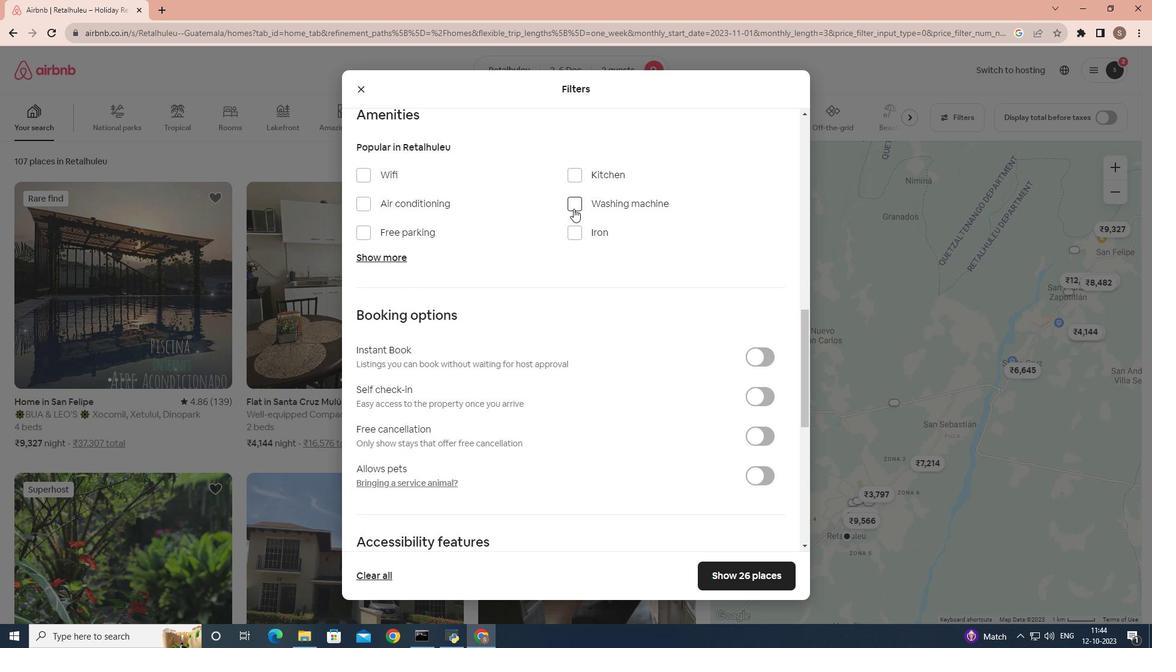 
Action: Mouse moved to (604, 358)
Screenshot: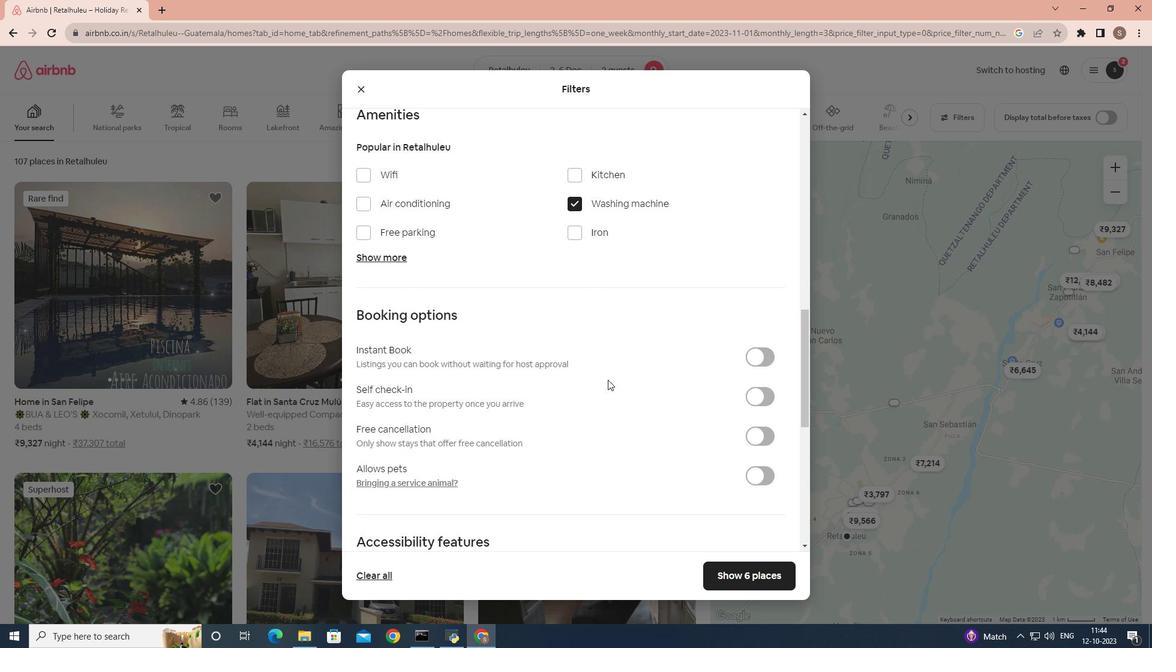 
Action: Mouse scrolled (604, 357) with delta (0, 0)
Screenshot: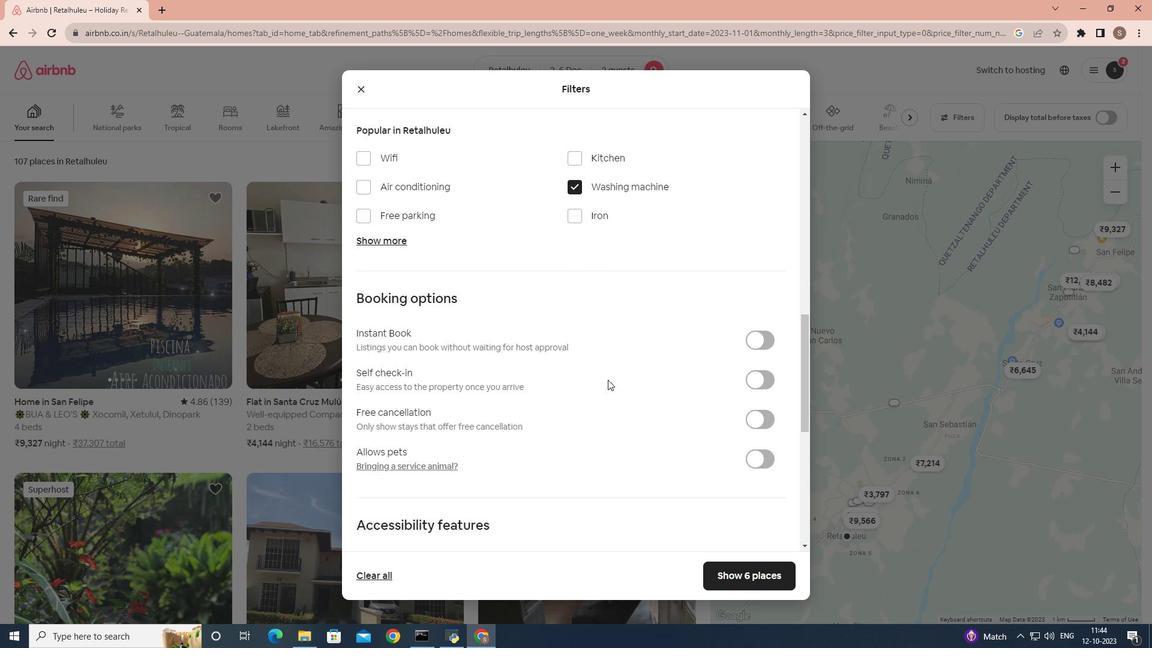
Action: Mouse scrolled (604, 357) with delta (0, 0)
Screenshot: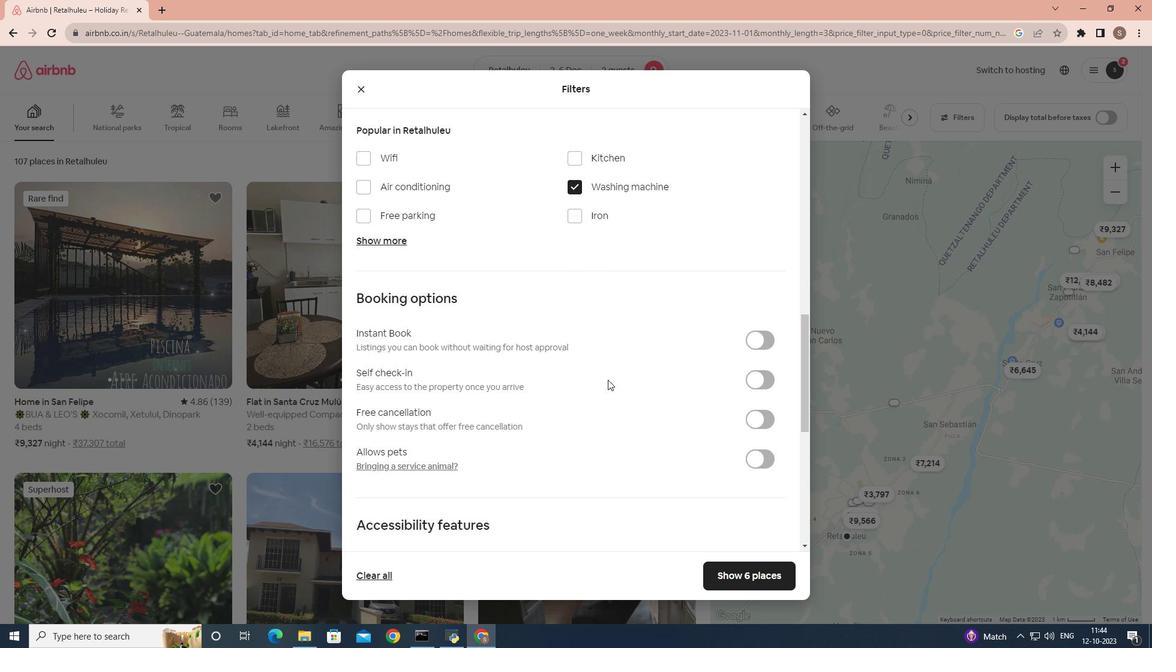 
Action: Mouse scrolled (604, 357) with delta (0, 0)
Screenshot: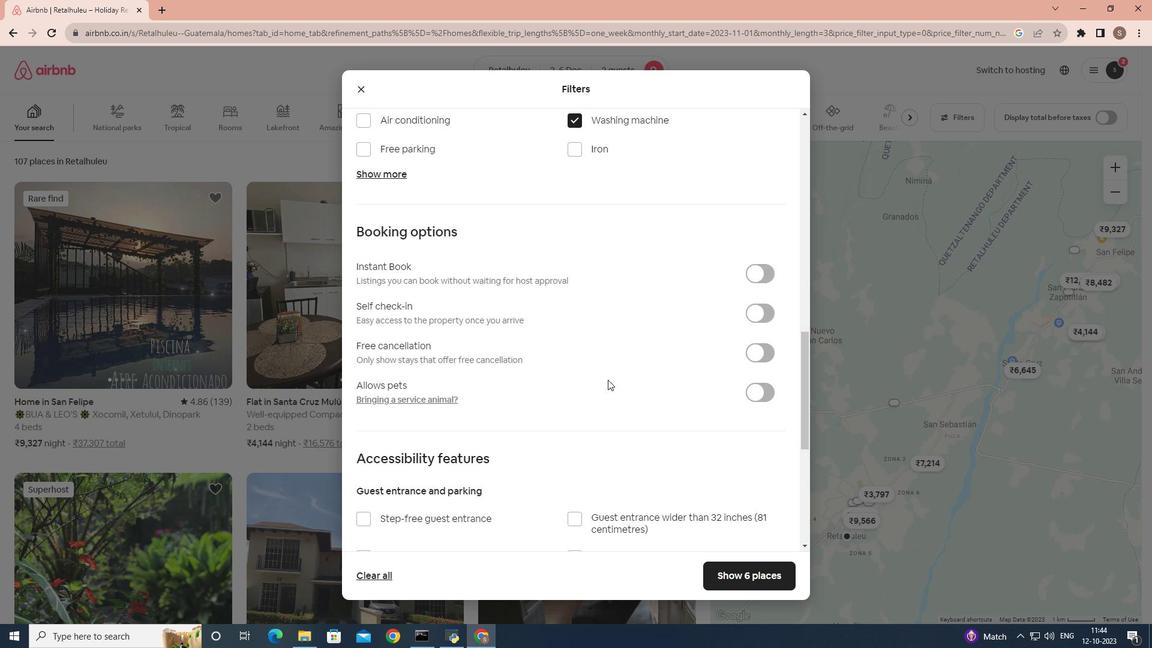 
Action: Mouse moved to (774, 529)
Screenshot: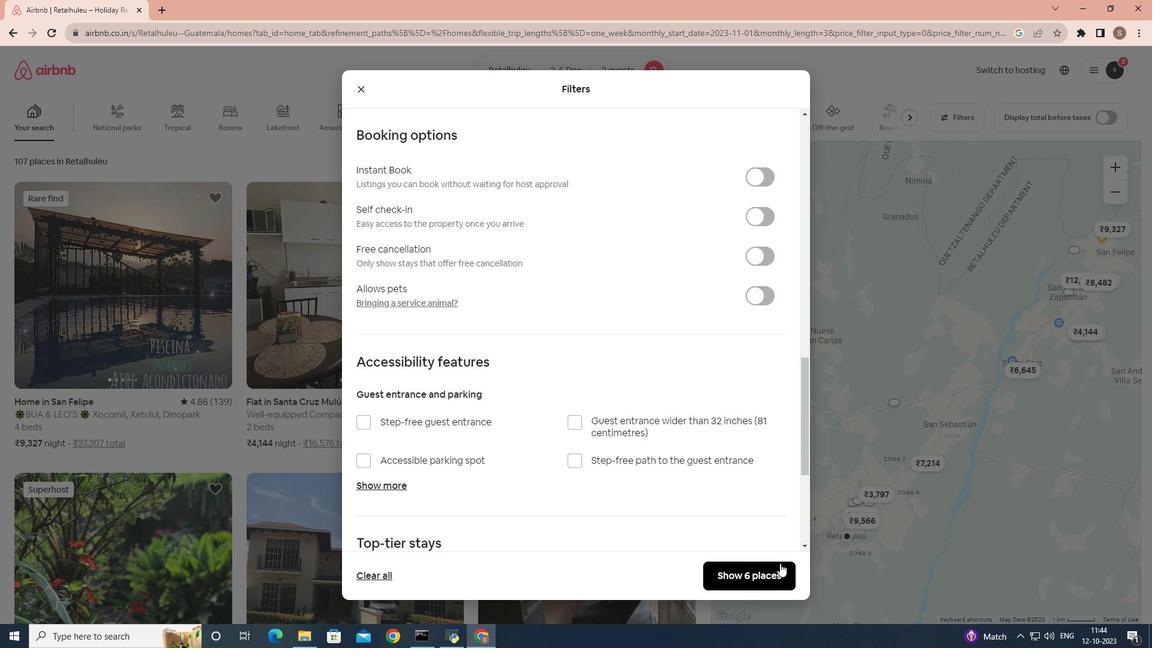 
Action: Mouse pressed left at (774, 529)
Screenshot: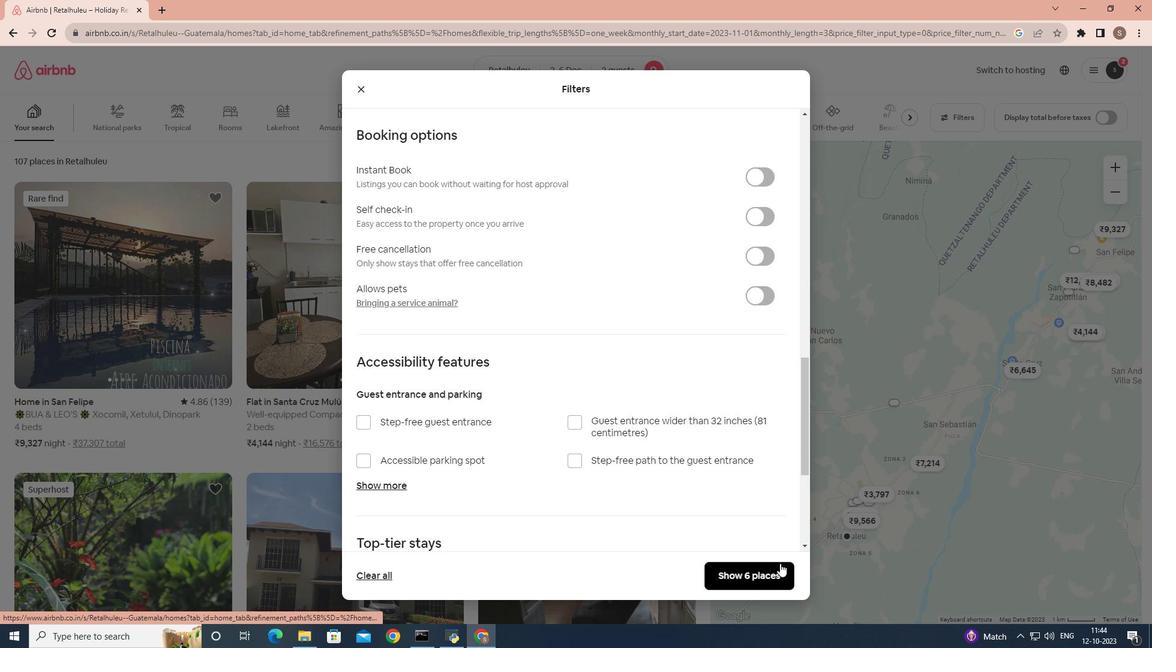 
Action: Mouse moved to (330, 301)
Screenshot: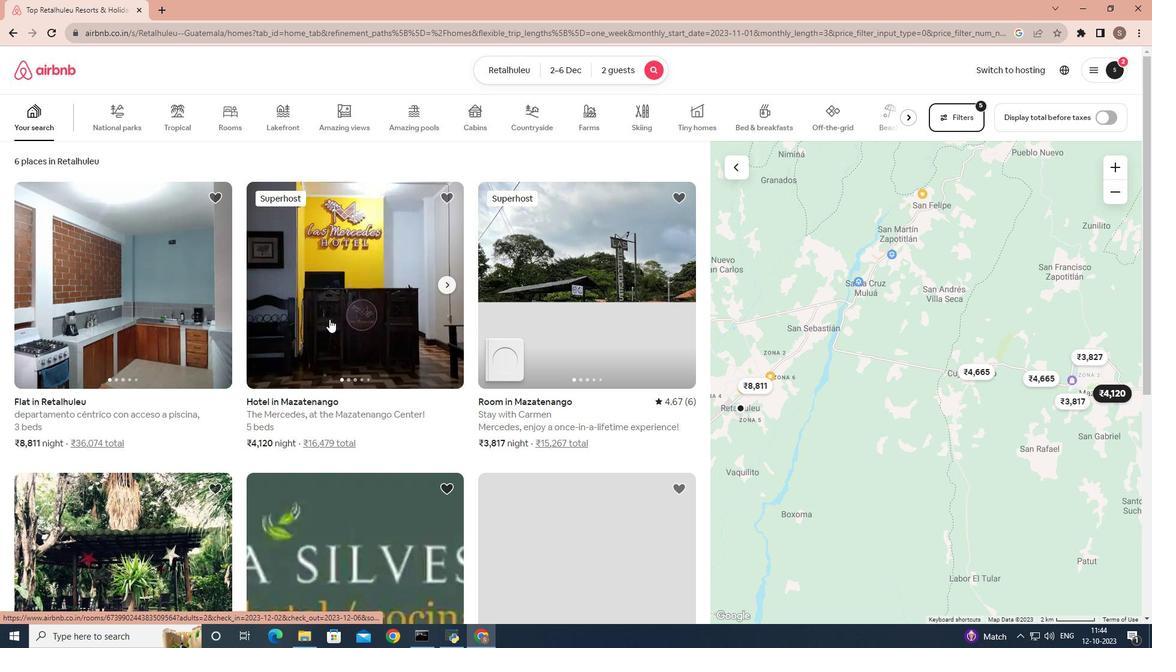 
Action: Mouse scrolled (330, 301) with delta (0, 0)
Screenshot: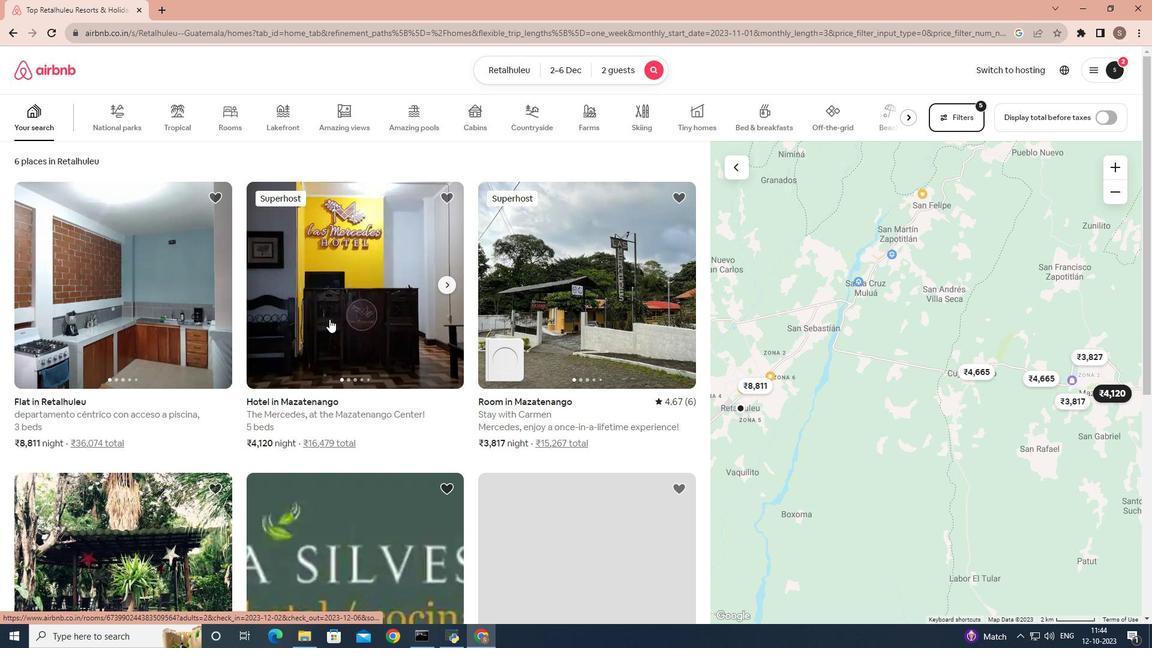 
Action: Mouse scrolled (330, 301) with delta (0, 0)
Screenshot: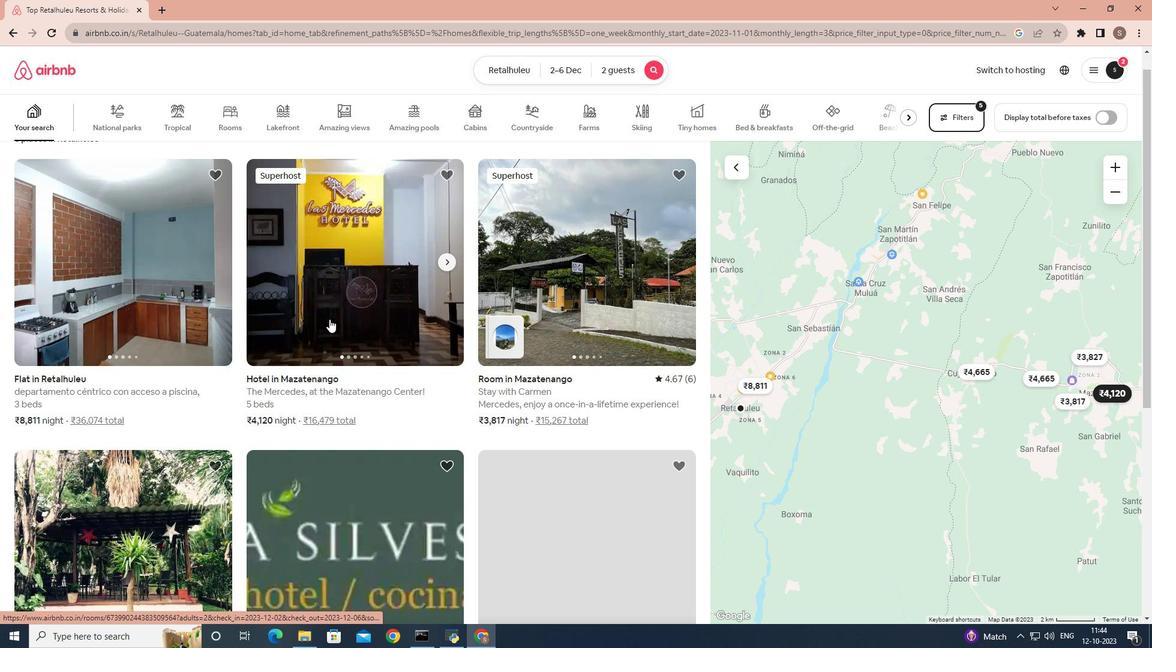 
Action: Mouse moved to (339, 252)
Screenshot: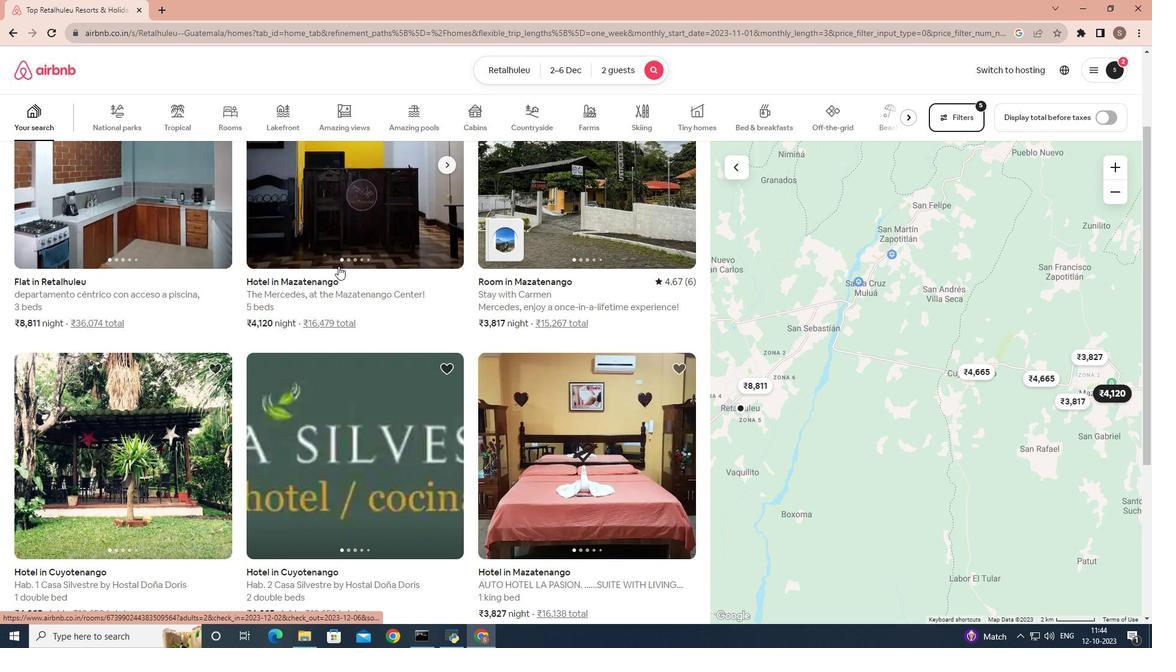 
Action: Mouse pressed left at (339, 252)
Screenshot: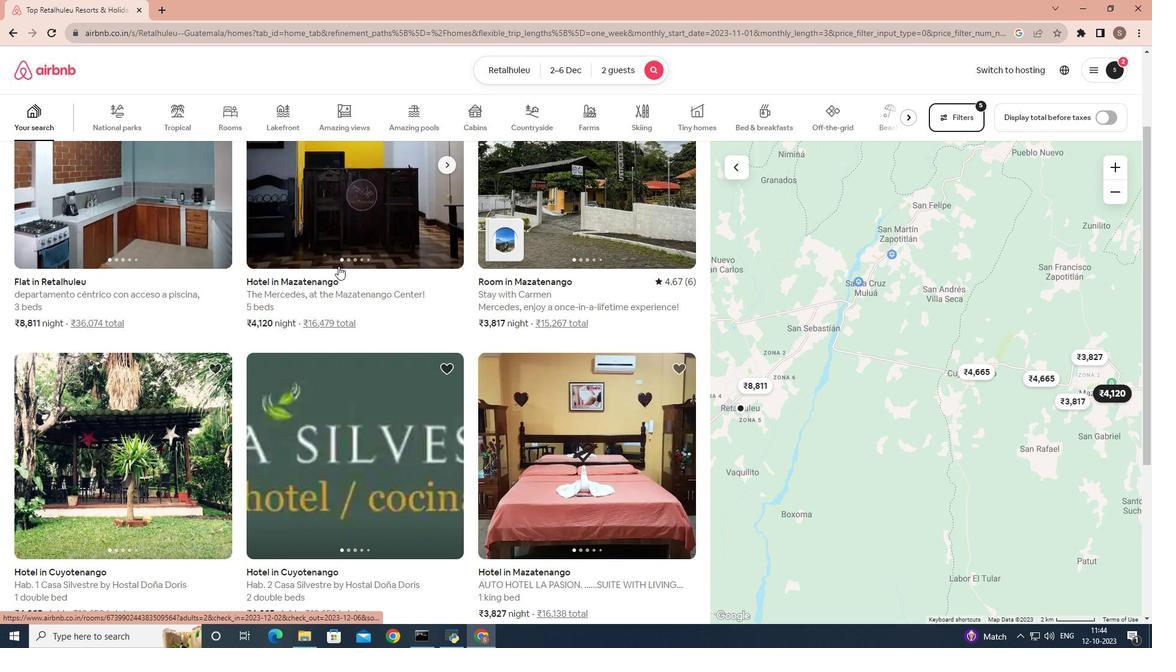 
Action: Mouse scrolled (339, 252) with delta (0, 0)
Screenshot: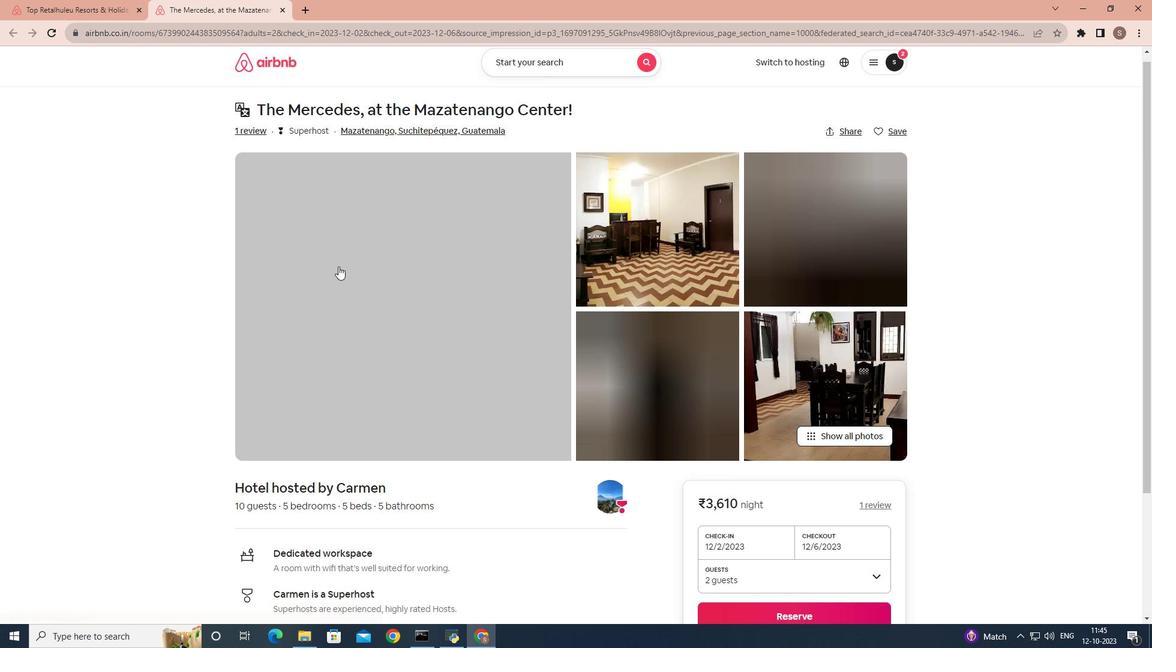 
Action: Mouse scrolled (339, 252) with delta (0, 0)
Screenshot: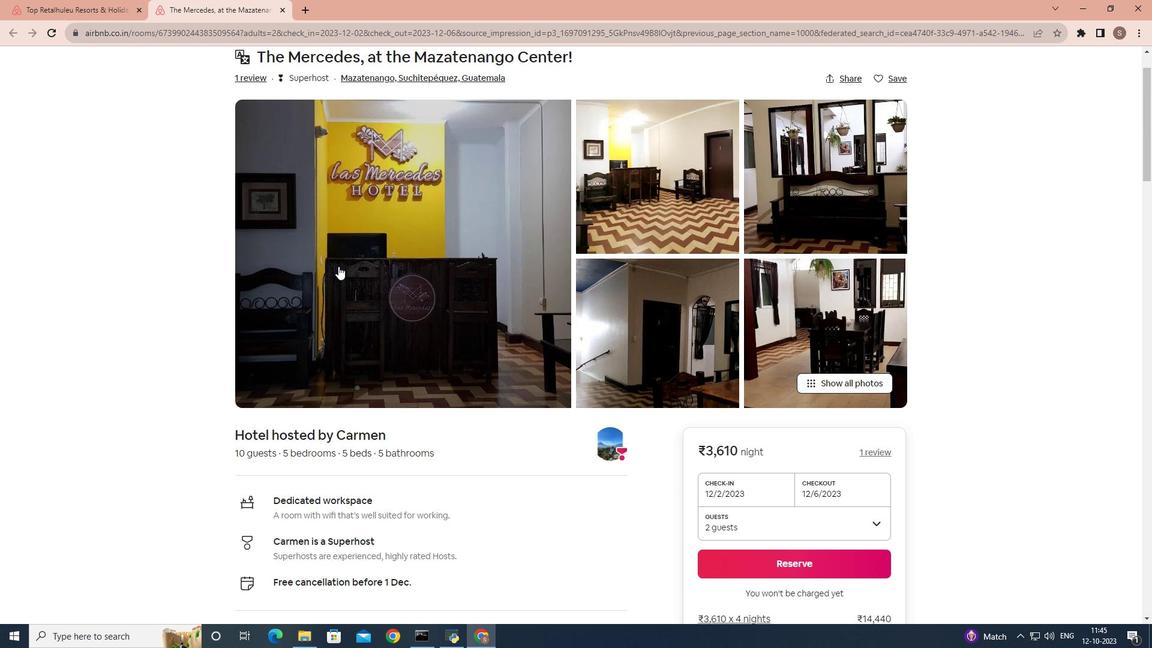 
Action: Mouse scrolled (339, 252) with delta (0, 0)
Screenshot: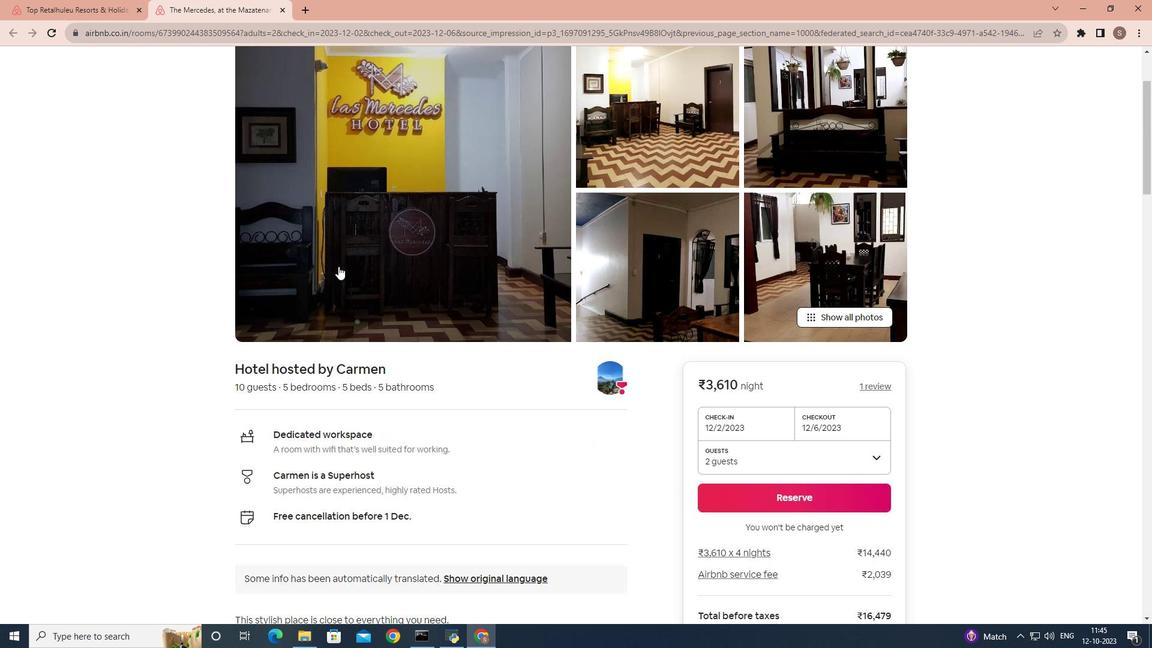 
Action: Mouse scrolled (339, 252) with delta (0, 0)
Screenshot: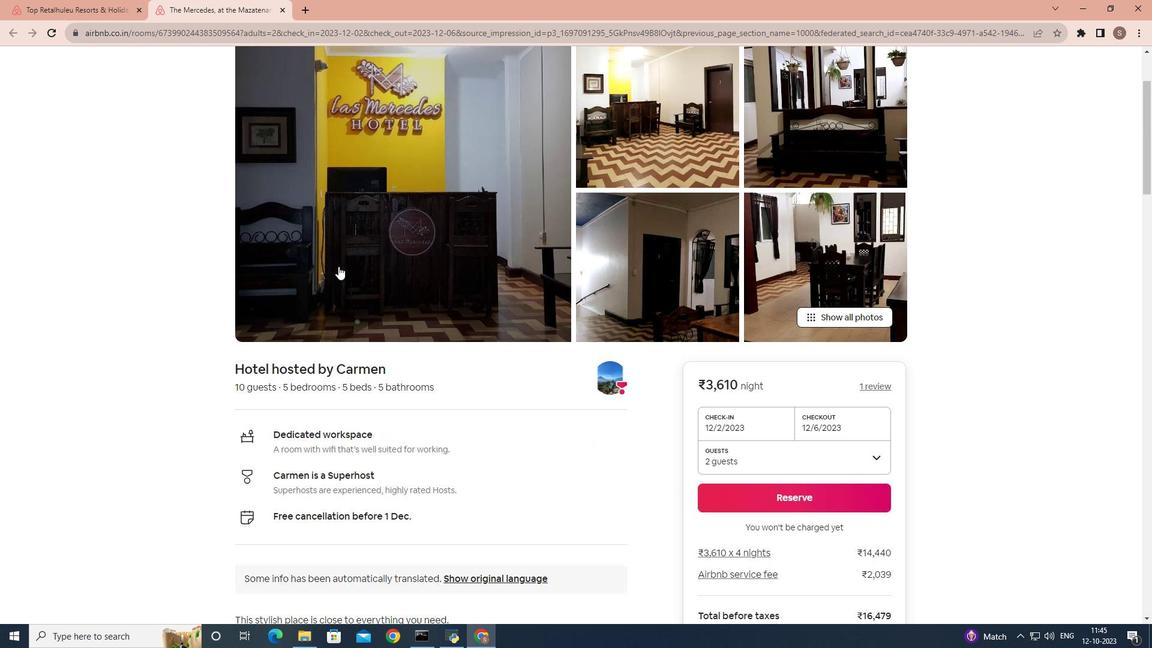 
Action: Mouse scrolled (339, 252) with delta (0, 0)
Screenshot: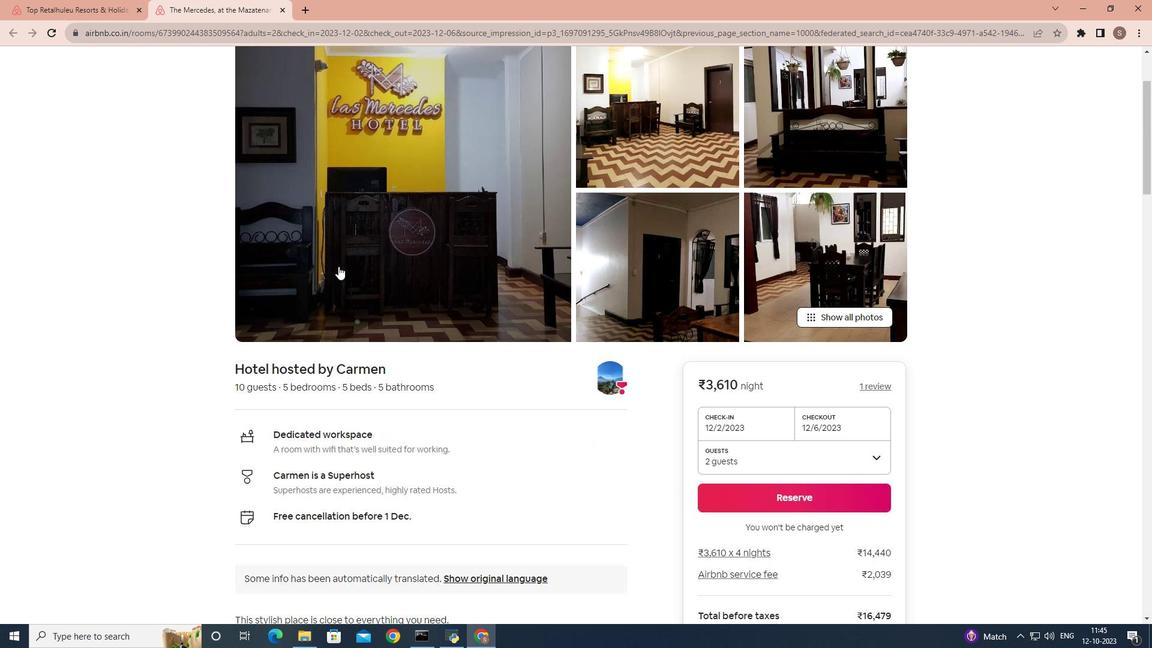 
Action: Mouse scrolled (339, 252) with delta (0, 0)
Screenshot: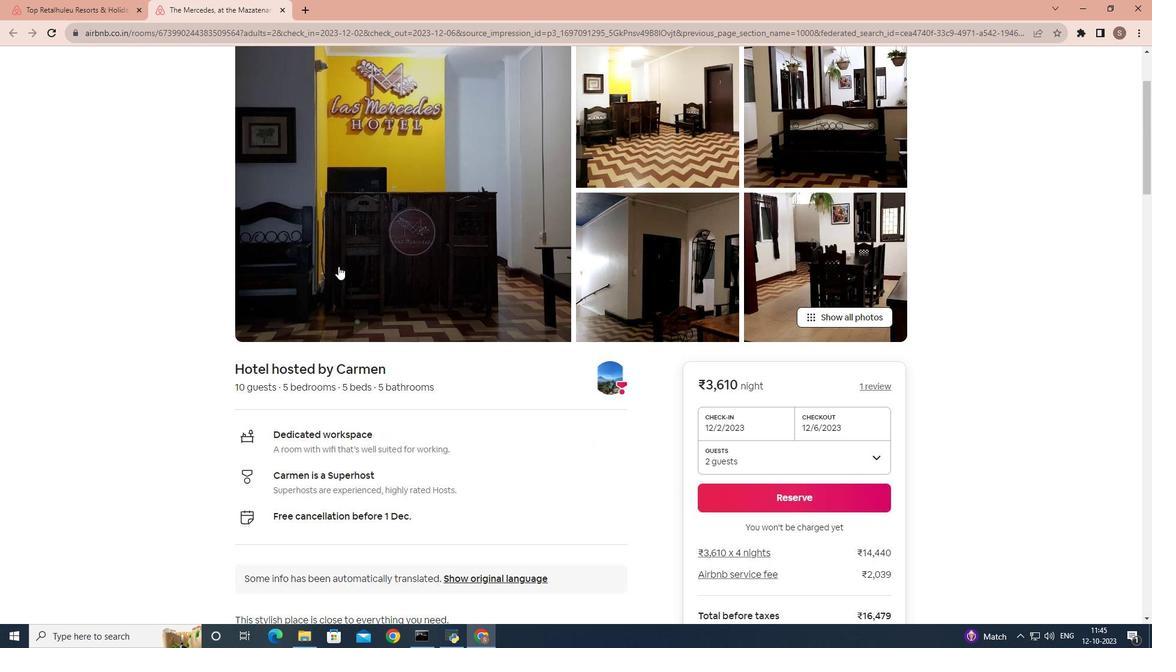 
Action: Mouse scrolled (339, 252) with delta (0, 0)
Screenshot: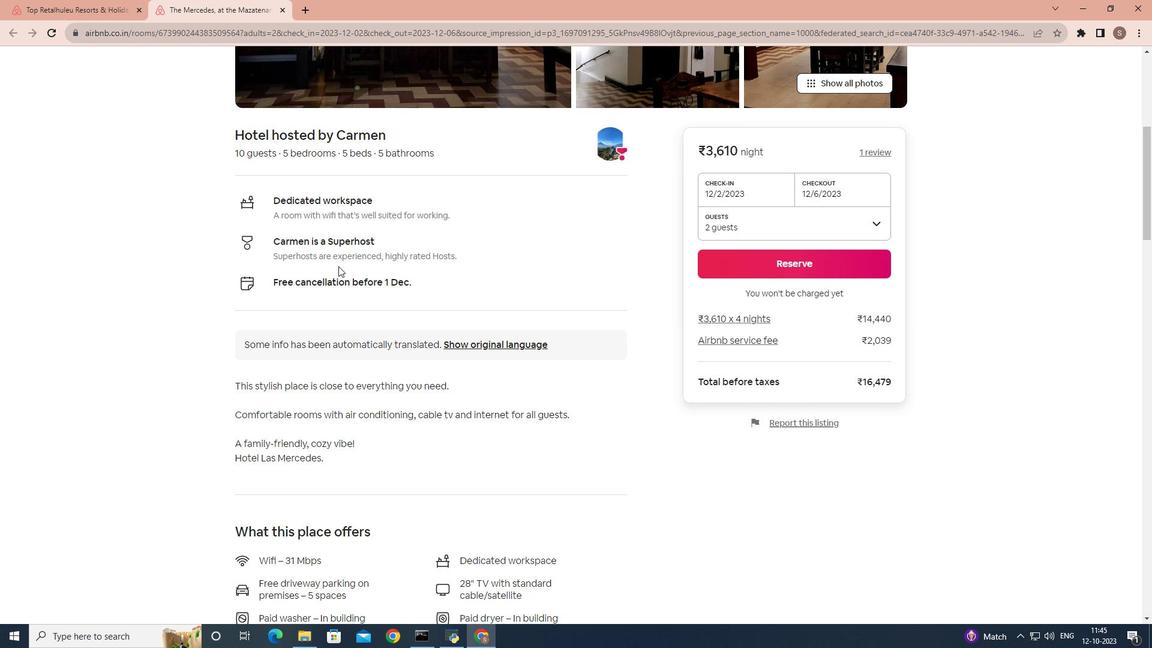 
Action: Mouse scrolled (339, 252) with delta (0, 0)
Screenshot: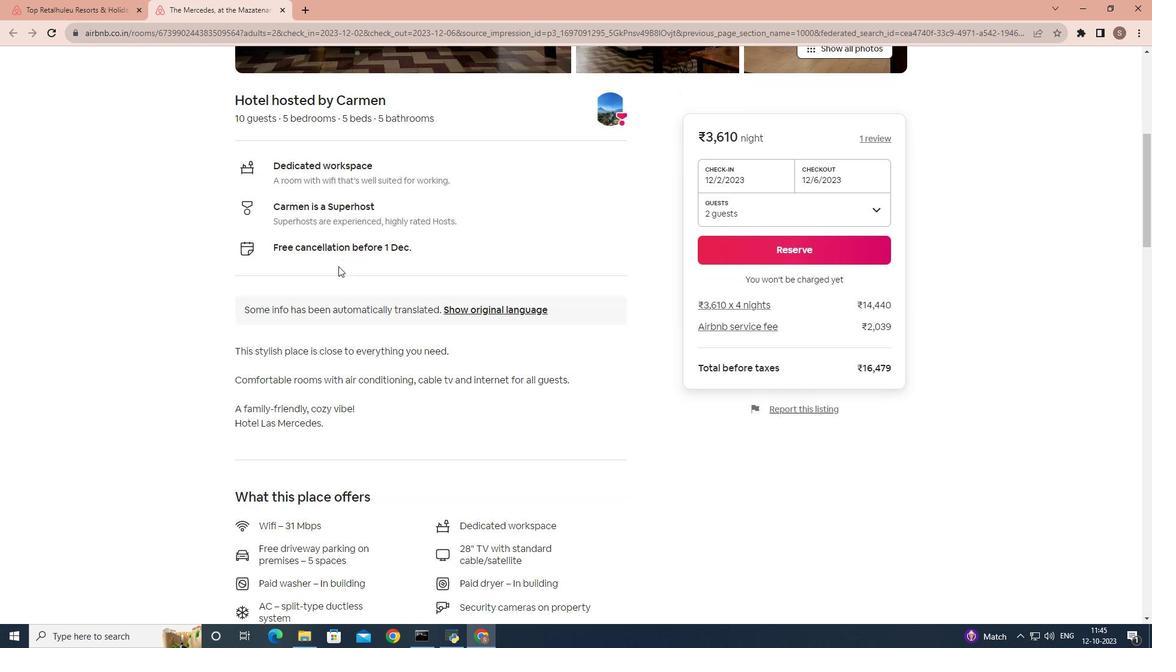 
Action: Mouse scrolled (339, 252) with delta (0, 0)
Screenshot: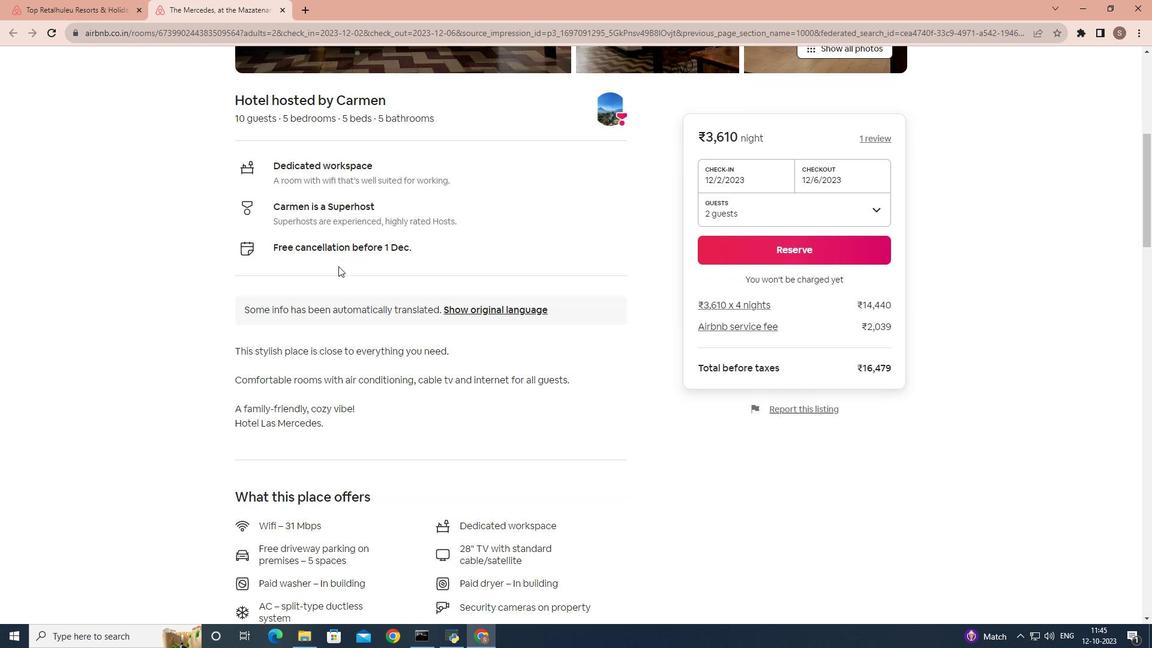 
Action: Mouse scrolled (339, 252) with delta (0, 0)
Screenshot: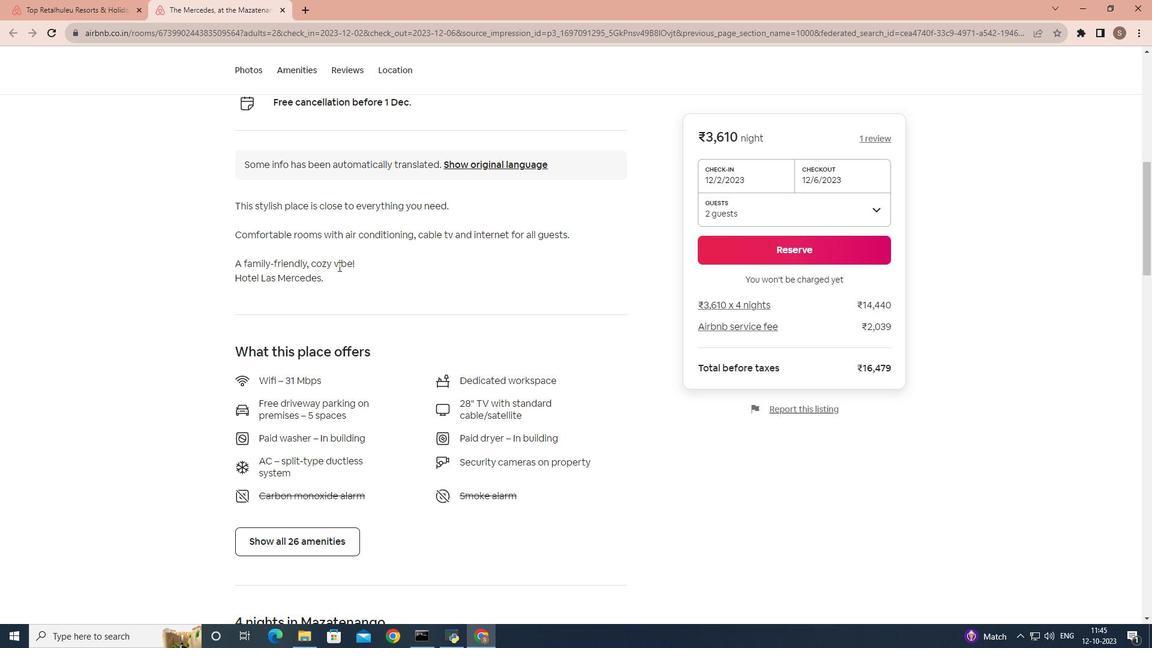 
Action: Mouse scrolled (339, 252) with delta (0, 0)
Screenshot: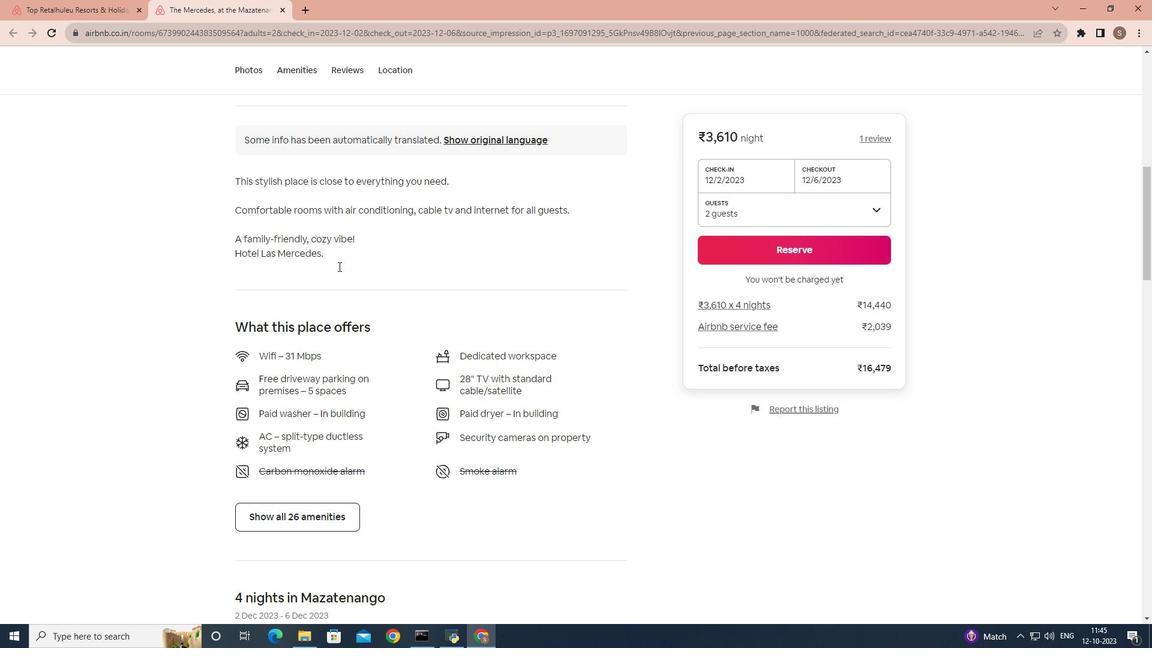 
Action: Mouse scrolled (339, 252) with delta (0, 0)
Screenshot: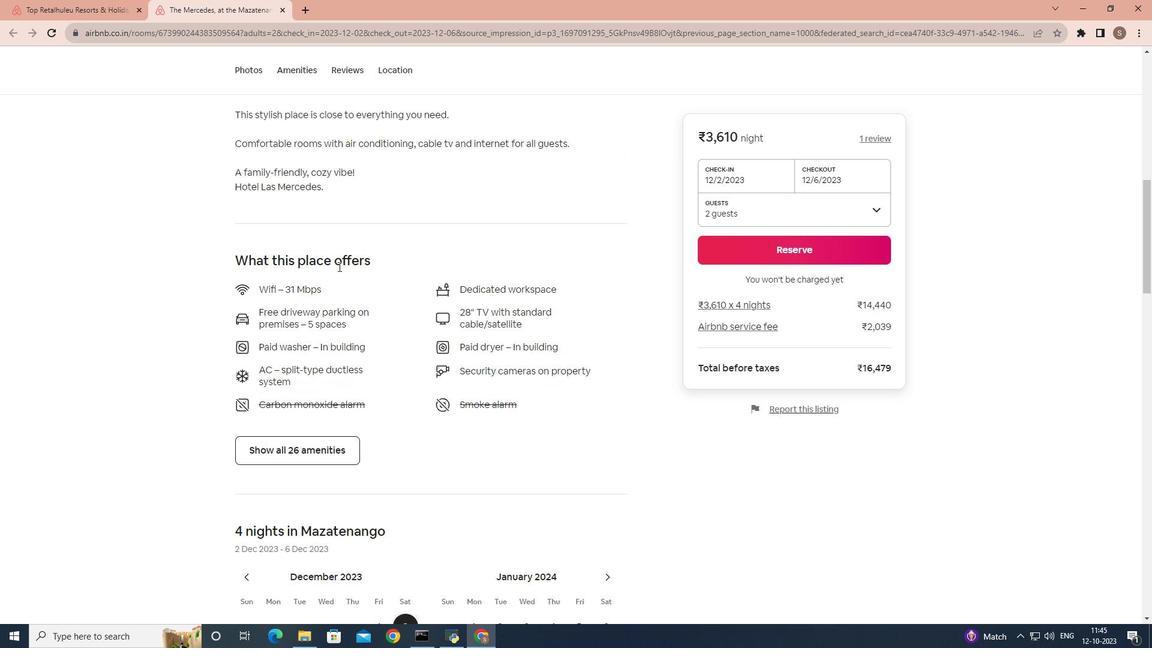 
Action: Mouse moved to (293, 351)
Screenshot: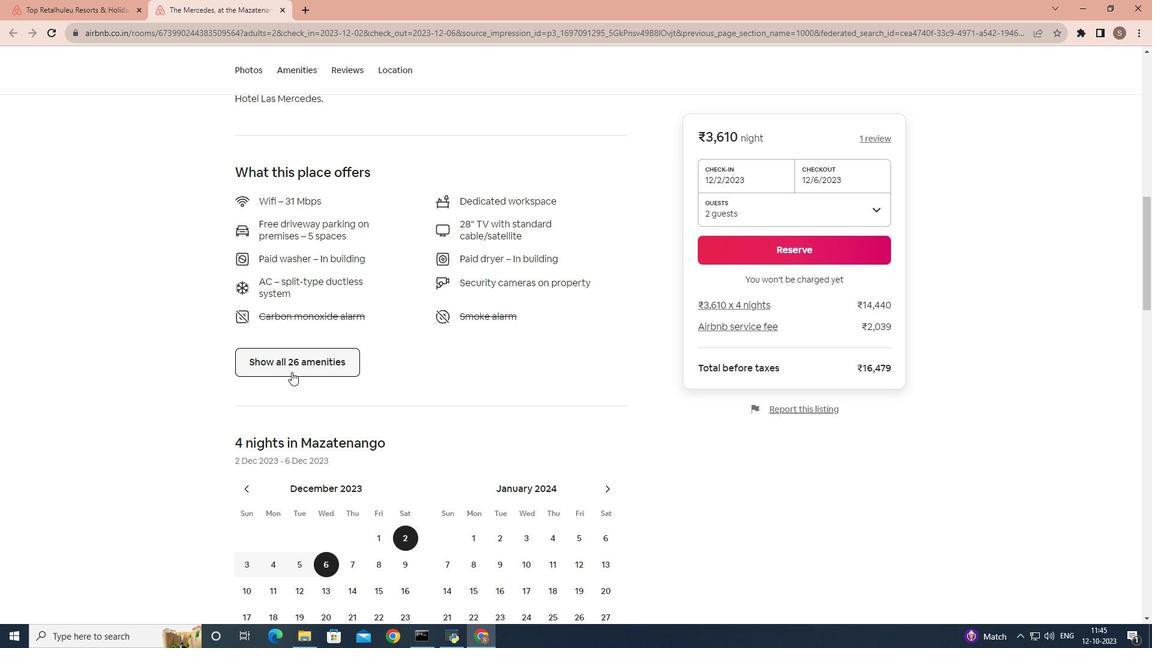 
Action: Mouse pressed left at (293, 351)
Screenshot: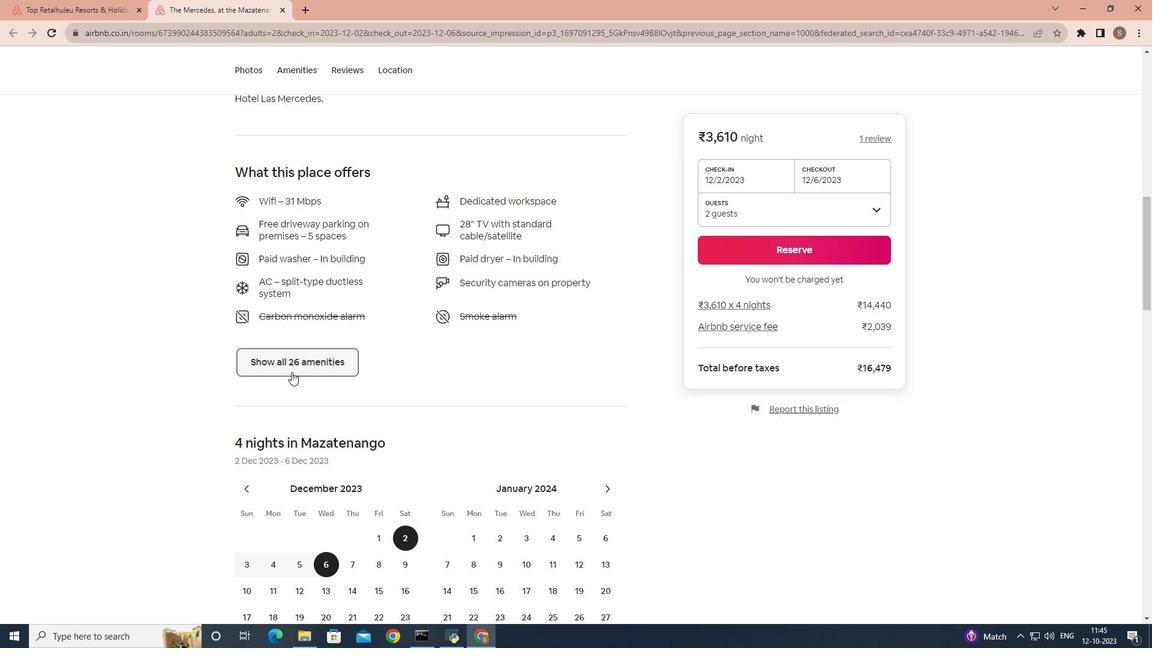 
Action: Mouse moved to (406, 312)
Screenshot: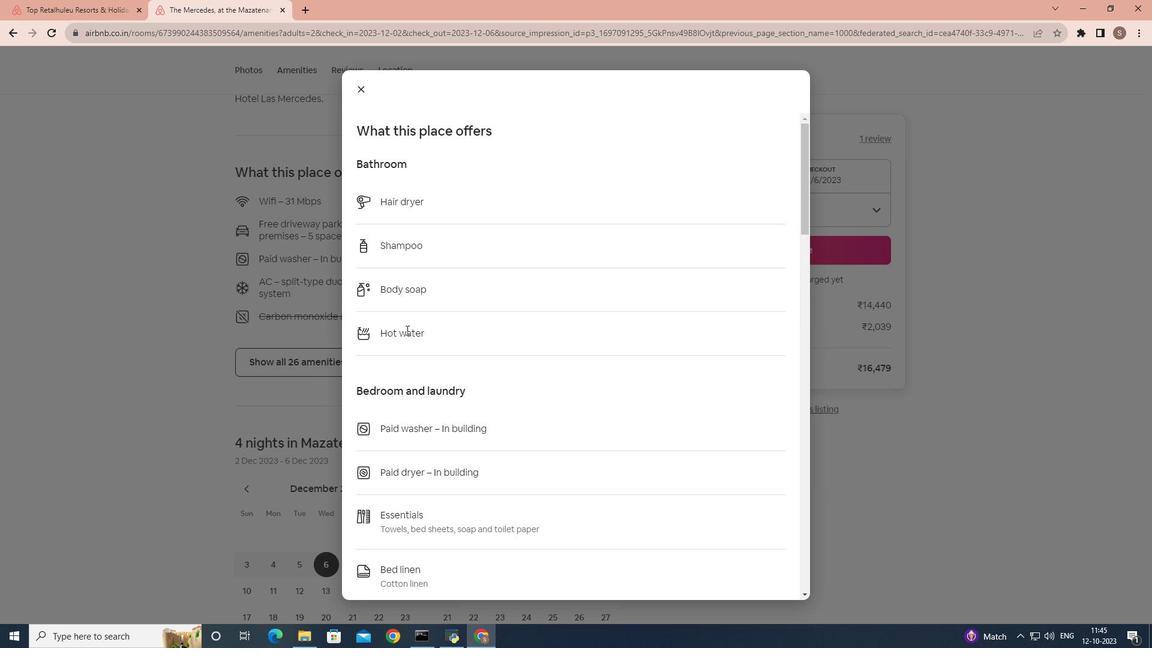 
Action: Mouse scrolled (406, 311) with delta (0, 0)
Screenshot: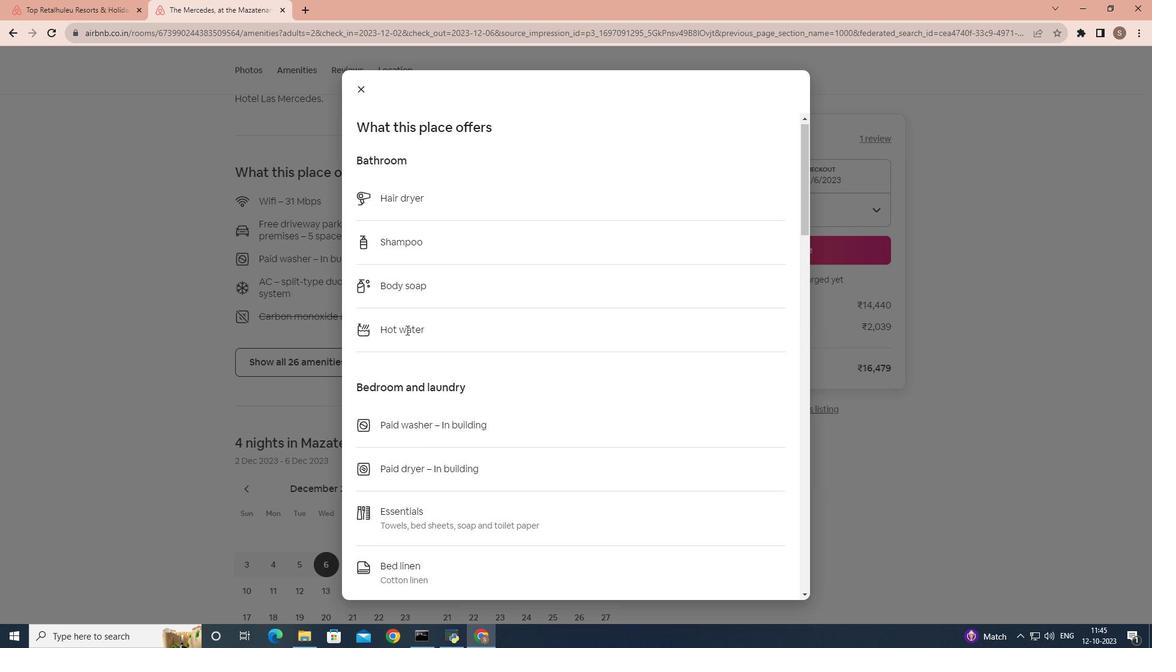 
Action: Mouse scrolled (406, 311) with delta (0, 0)
Screenshot: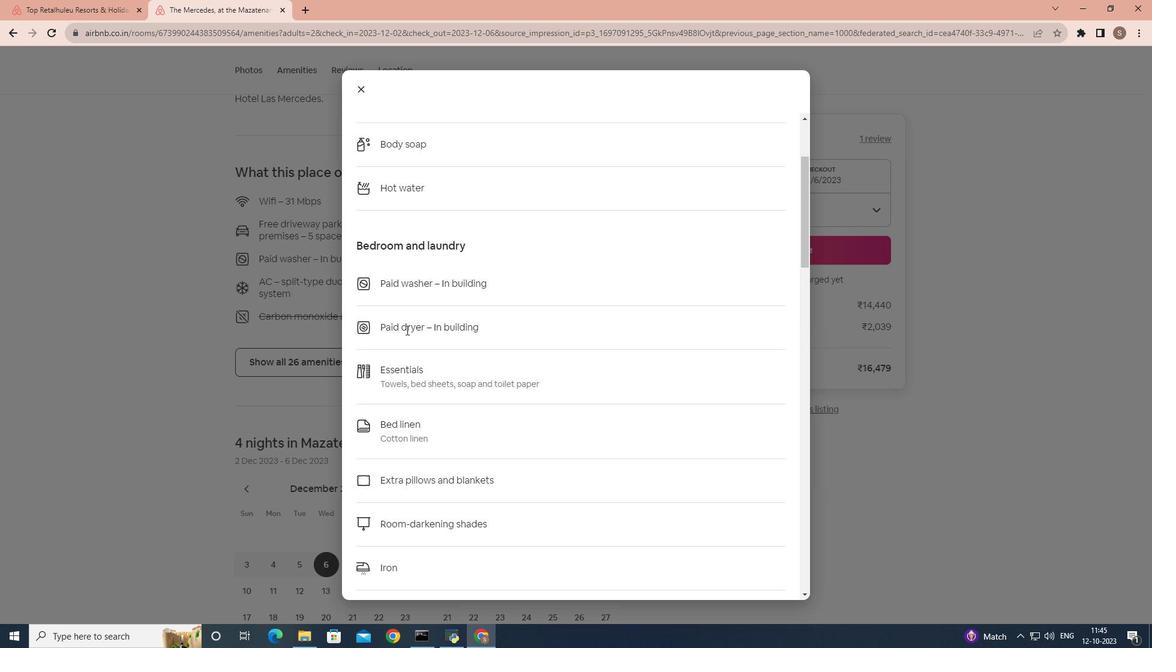 
Action: Mouse scrolled (406, 311) with delta (0, 0)
Screenshot: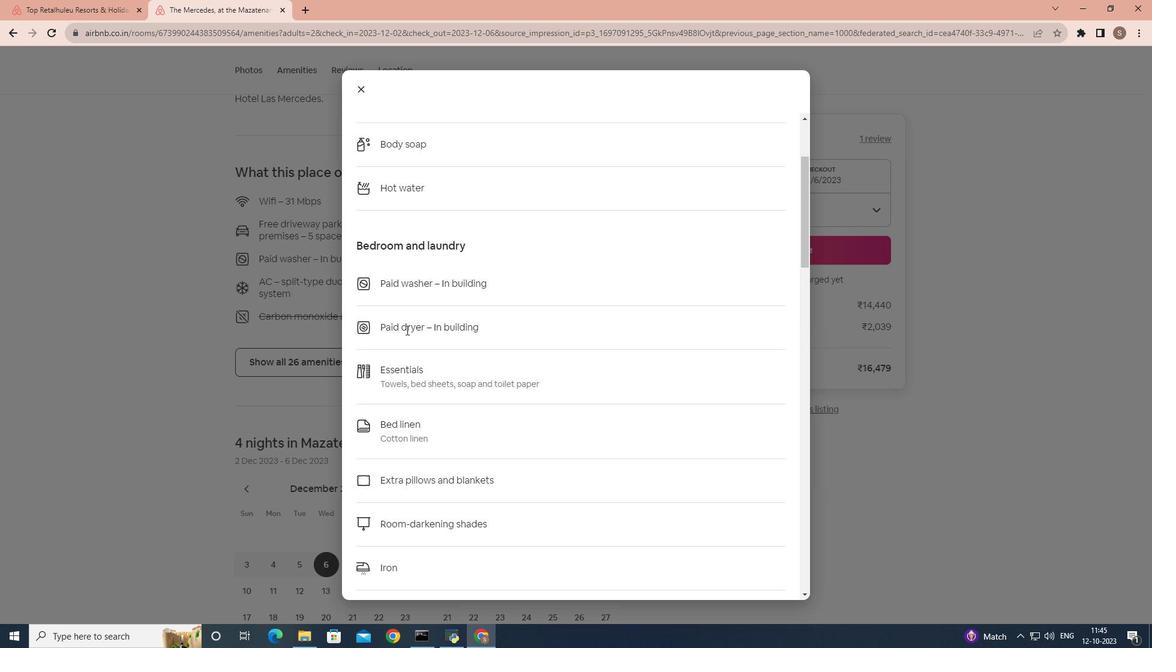 
Action: Mouse scrolled (406, 311) with delta (0, 0)
Screenshot: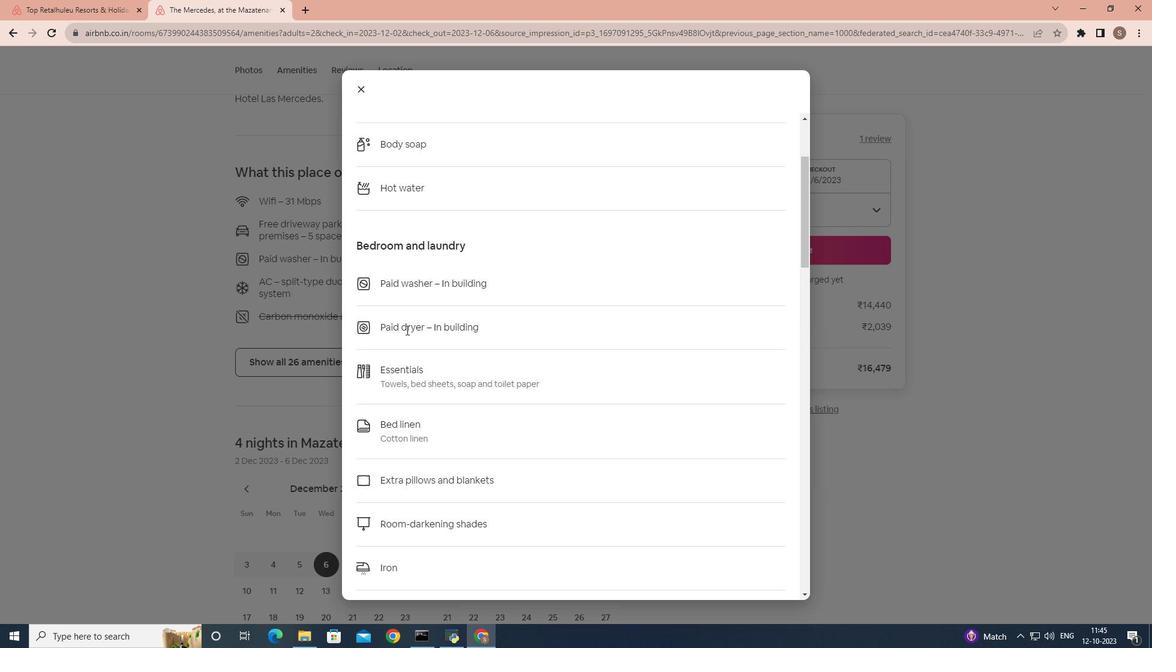 
Action: Mouse scrolled (406, 311) with delta (0, 0)
Screenshot: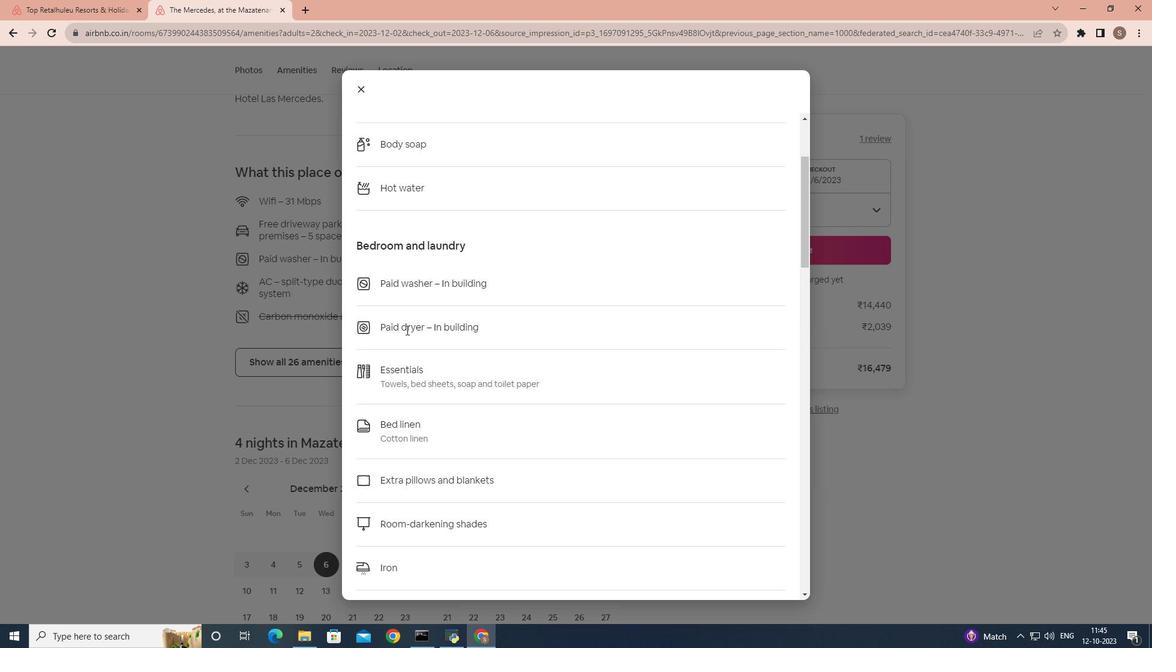 
Action: Mouse scrolled (406, 311) with delta (0, 0)
Screenshot: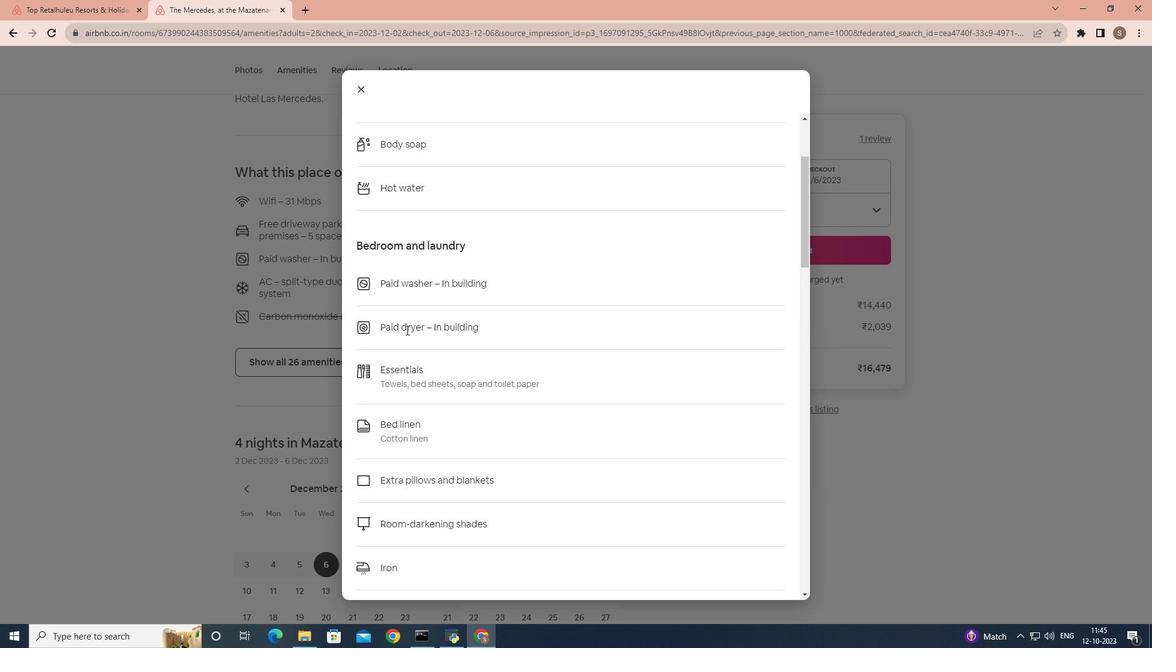 
Action: Mouse scrolled (406, 311) with delta (0, 0)
Screenshot: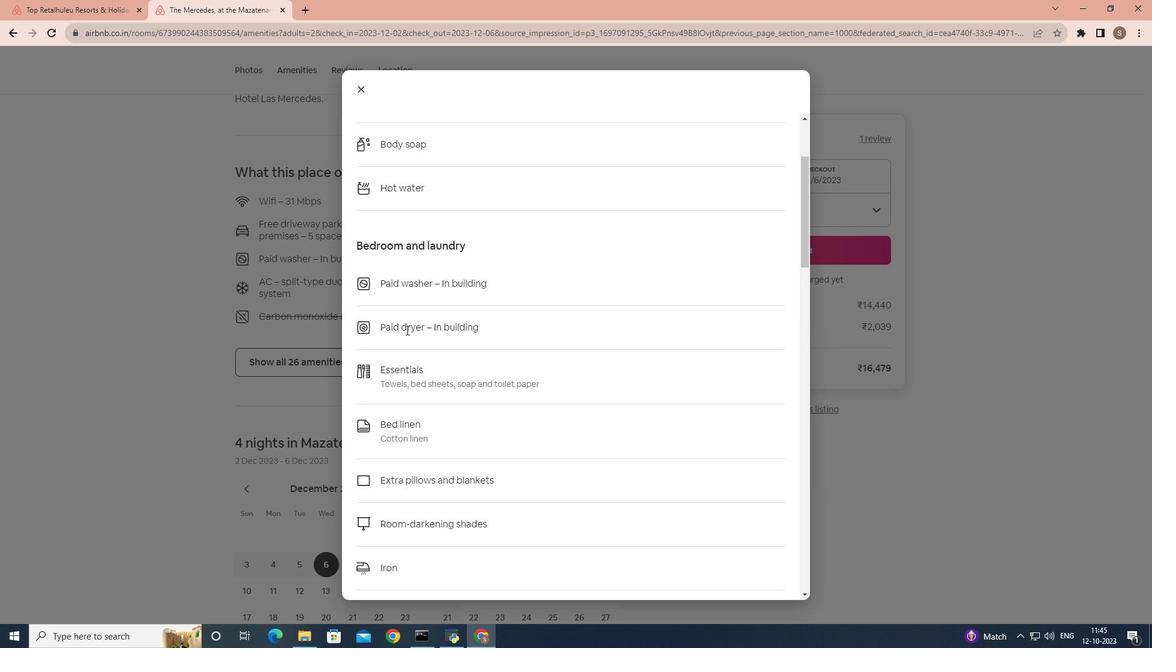 
Action: Mouse scrolled (406, 312) with delta (0, 0)
Screenshot: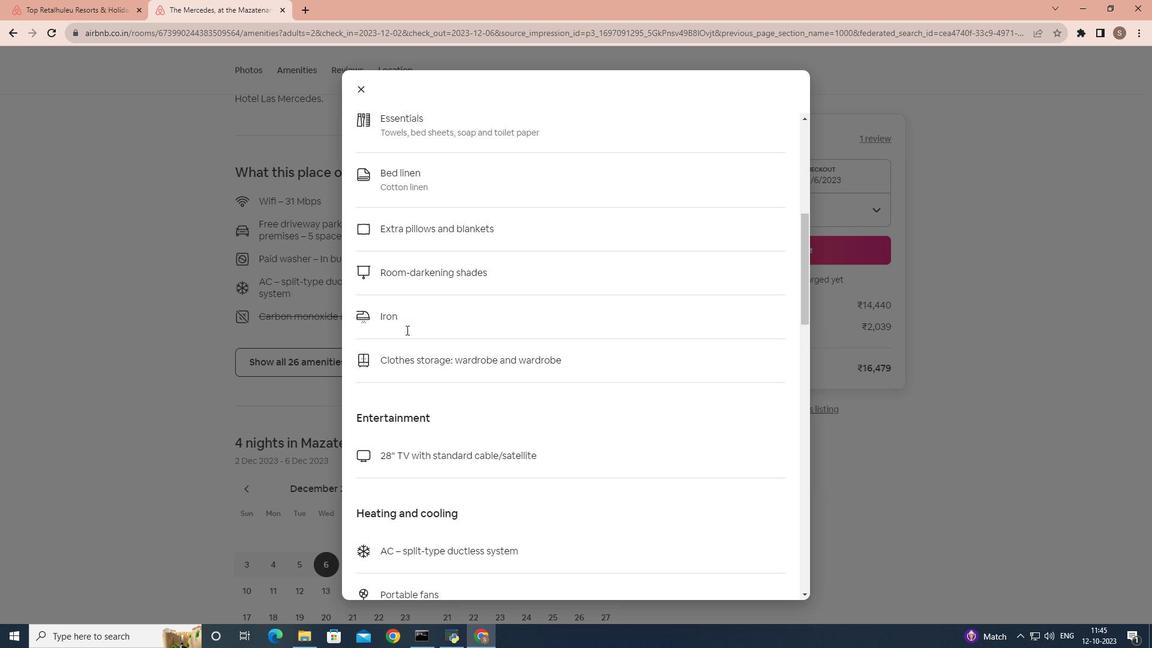
Action: Mouse scrolled (406, 311) with delta (0, 0)
Screenshot: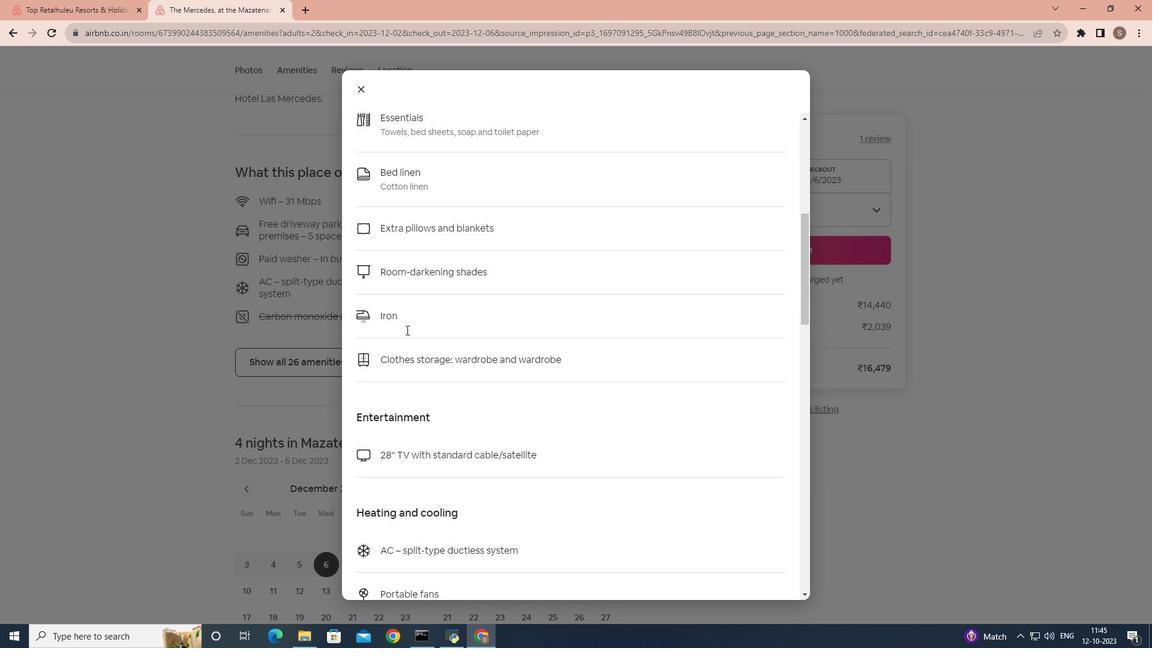 
Action: Mouse scrolled (406, 311) with delta (0, 0)
Screenshot: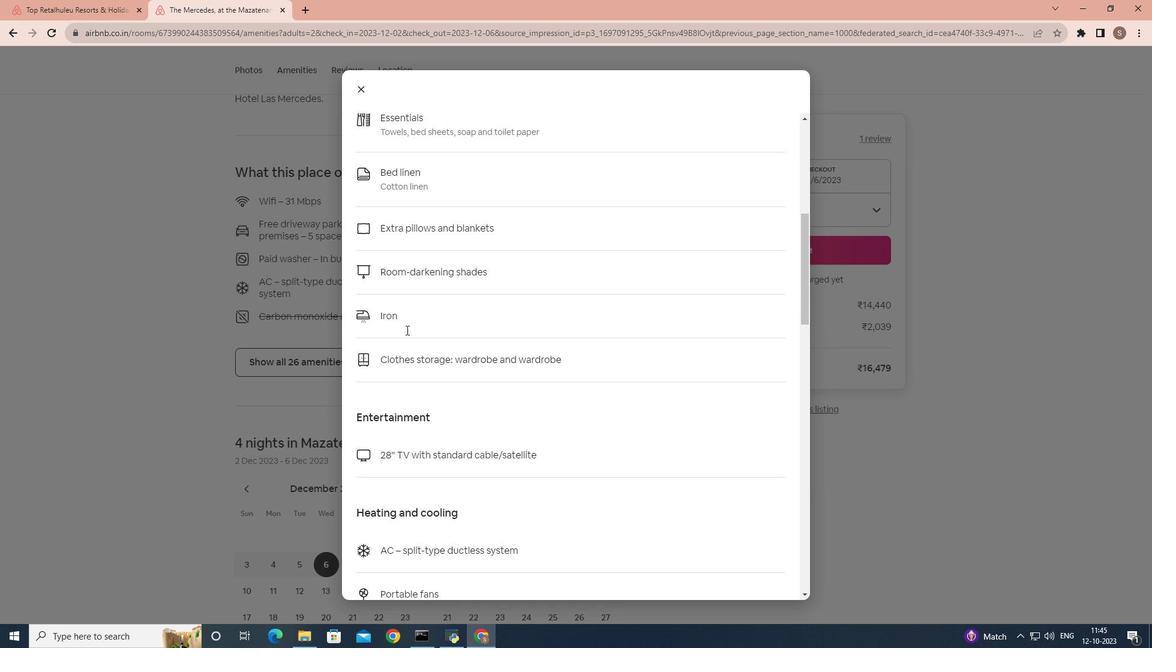 
Action: Mouse scrolled (406, 311) with delta (0, 0)
Screenshot: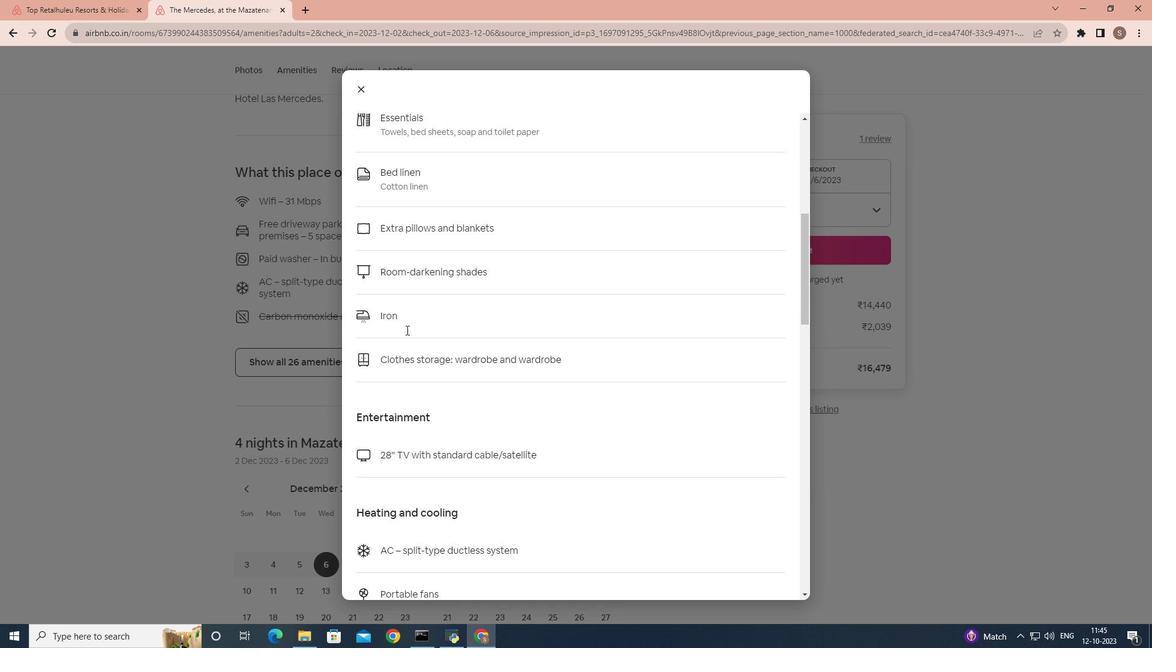 
Action: Mouse scrolled (406, 311) with delta (0, 0)
Screenshot: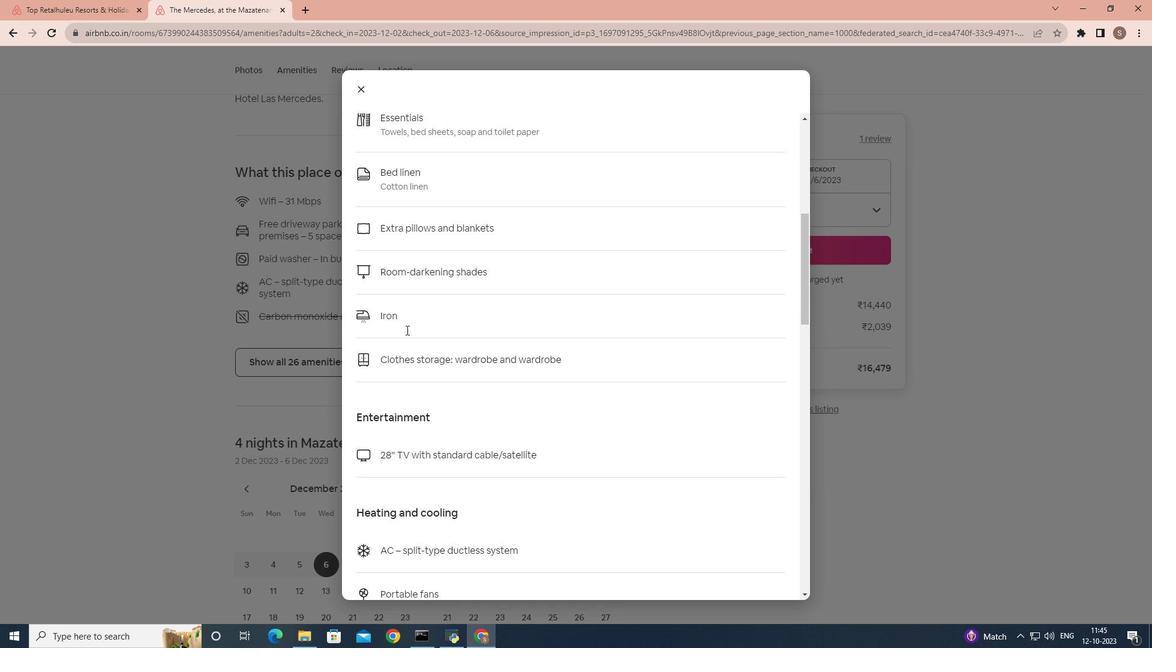 
Action: Mouse scrolled (406, 311) with delta (0, 0)
Screenshot: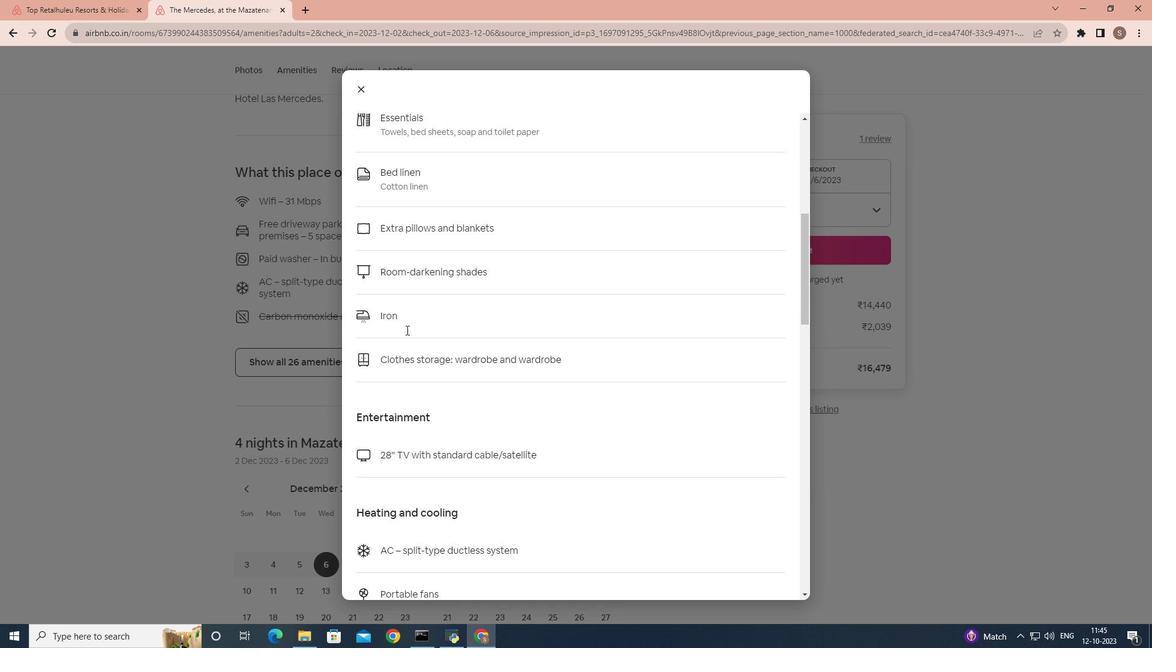 
Action: Mouse scrolled (406, 311) with delta (0, 0)
Screenshot: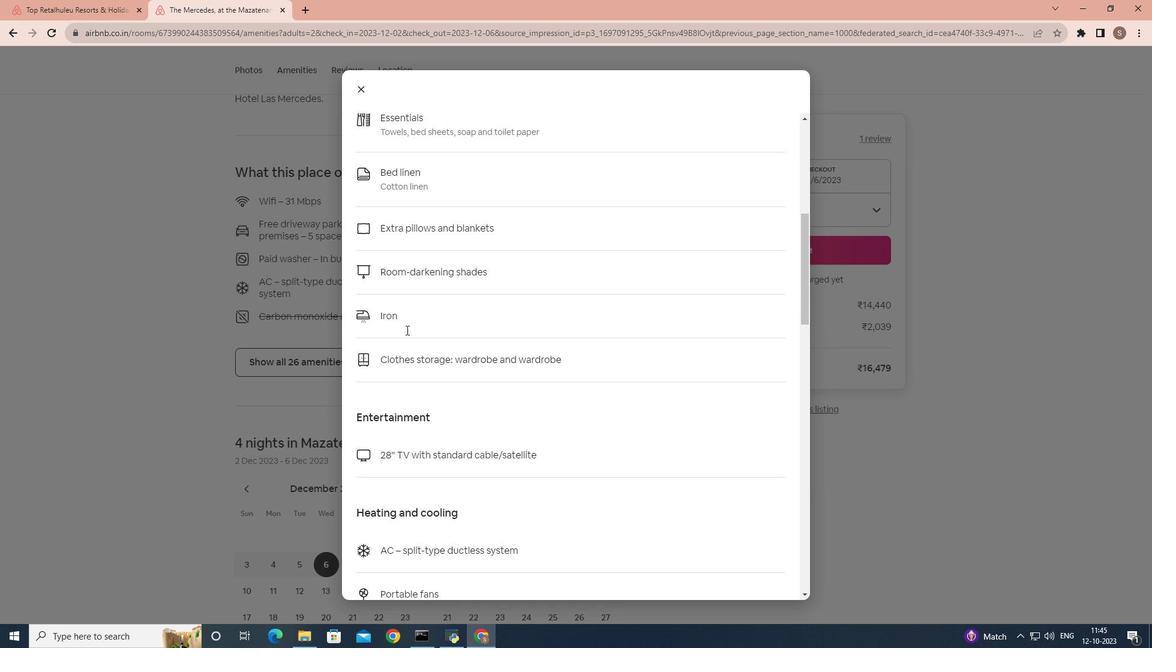 
Action: Mouse scrolled (406, 311) with delta (0, 0)
Screenshot: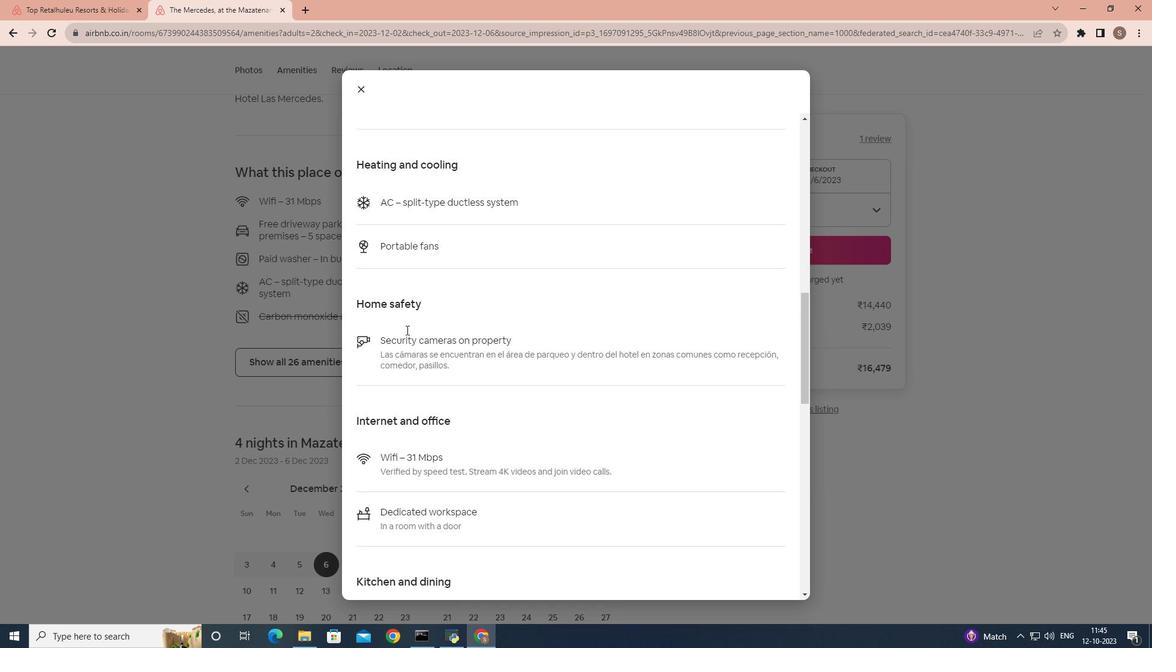 
Action: Mouse scrolled (406, 311) with delta (0, 0)
Screenshot: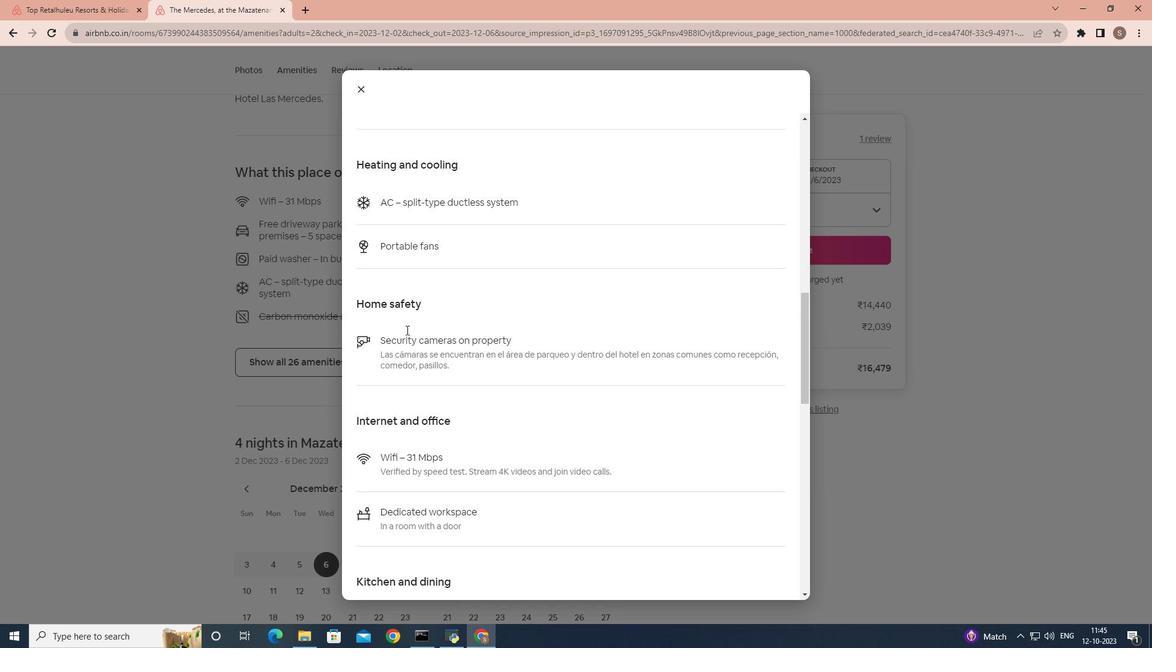 
Action: Mouse scrolled (406, 311) with delta (0, 0)
Screenshot: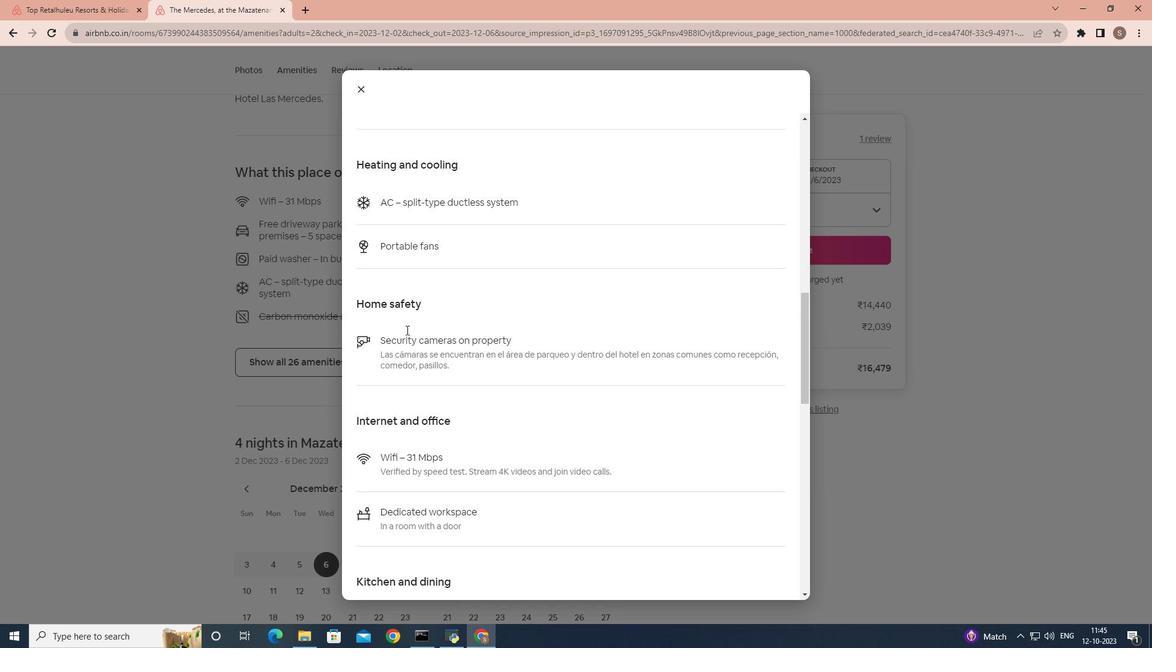 
Action: Mouse scrolled (406, 311) with delta (0, 0)
Screenshot: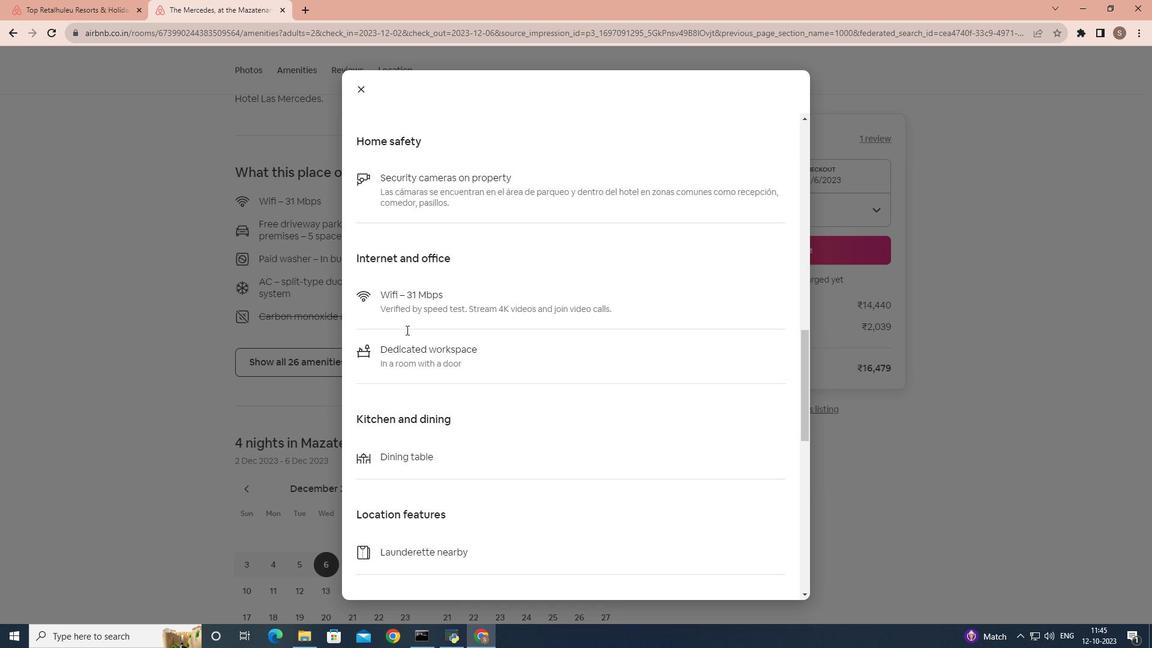 
Action: Mouse scrolled (406, 311) with delta (0, 0)
Screenshot: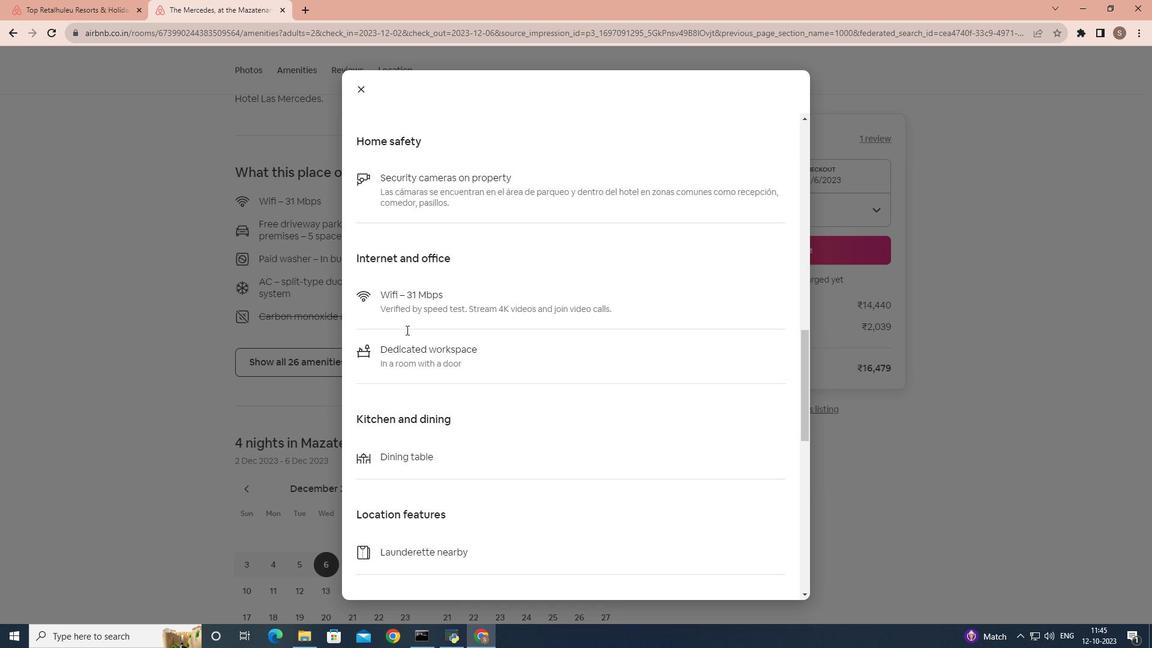 
Action: Mouse scrolled (406, 311) with delta (0, 0)
Screenshot: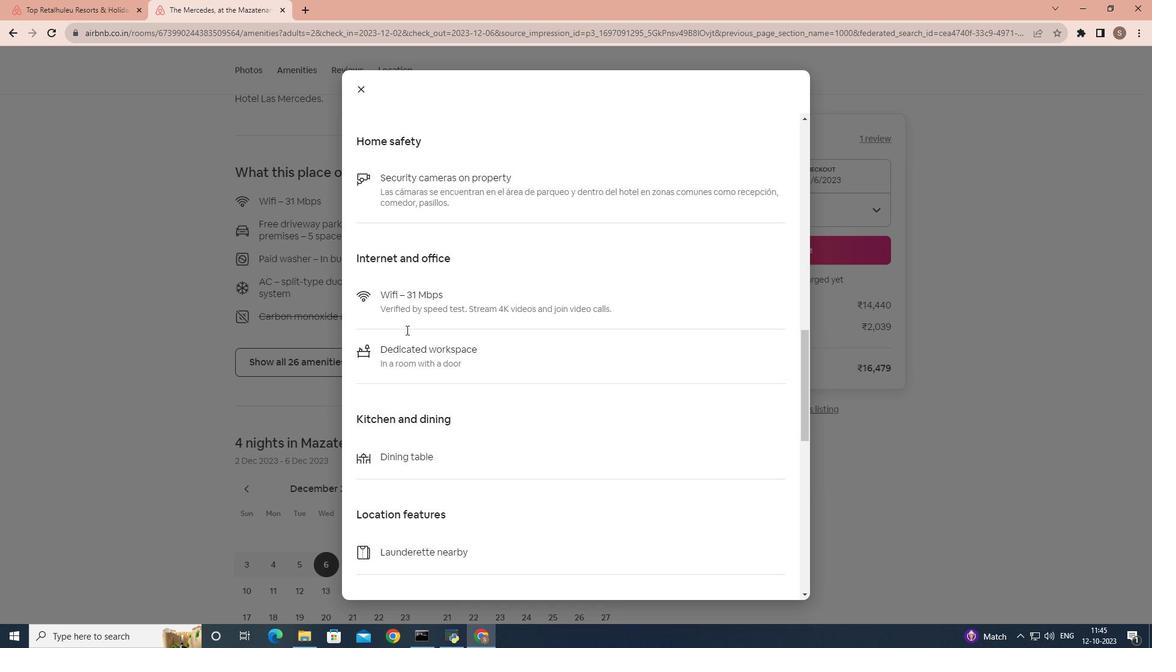 
Action: Mouse scrolled (406, 311) with delta (0, 0)
Screenshot: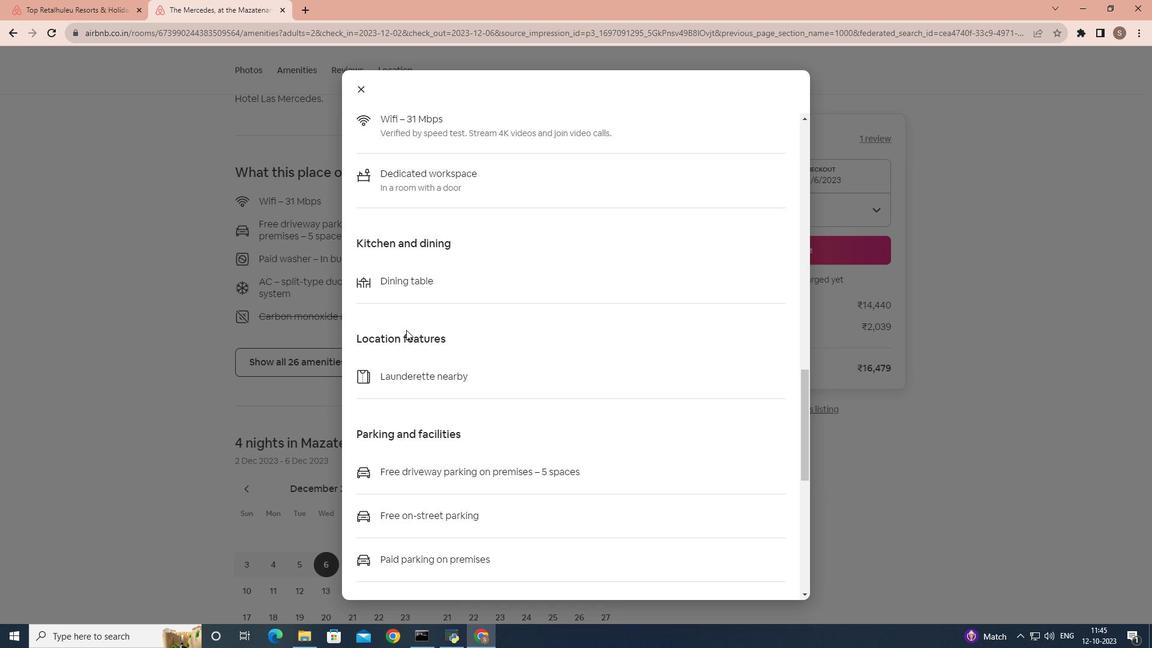 
Action: Mouse scrolled (406, 311) with delta (0, 0)
Screenshot: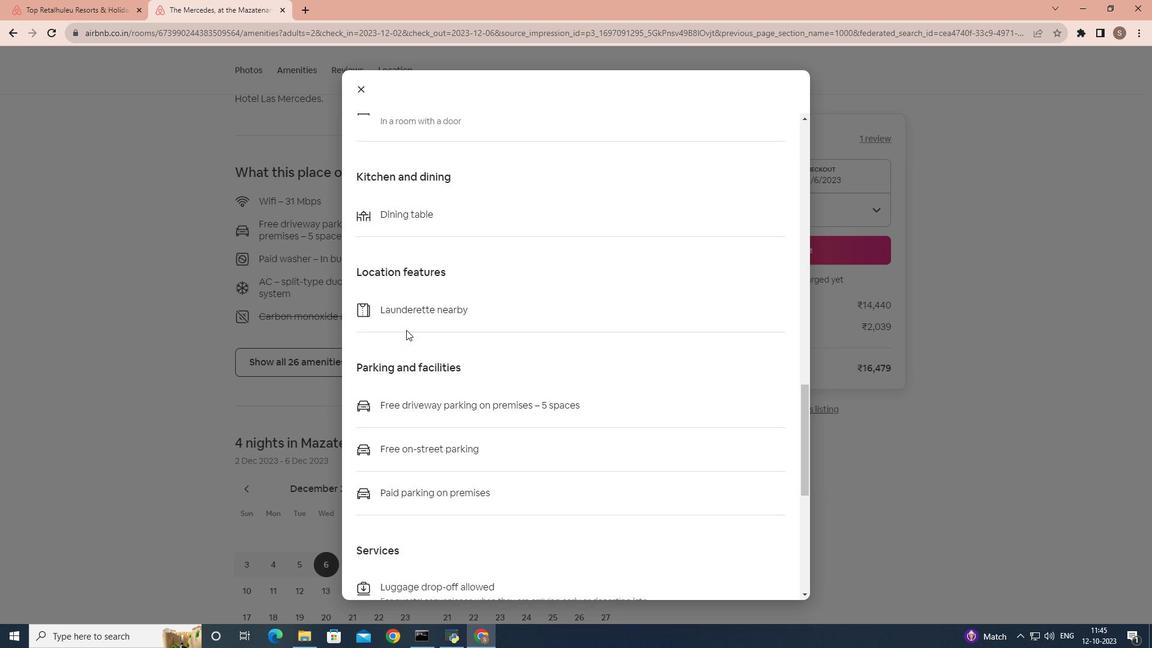 
Action: Mouse scrolled (406, 311) with delta (0, 0)
Screenshot: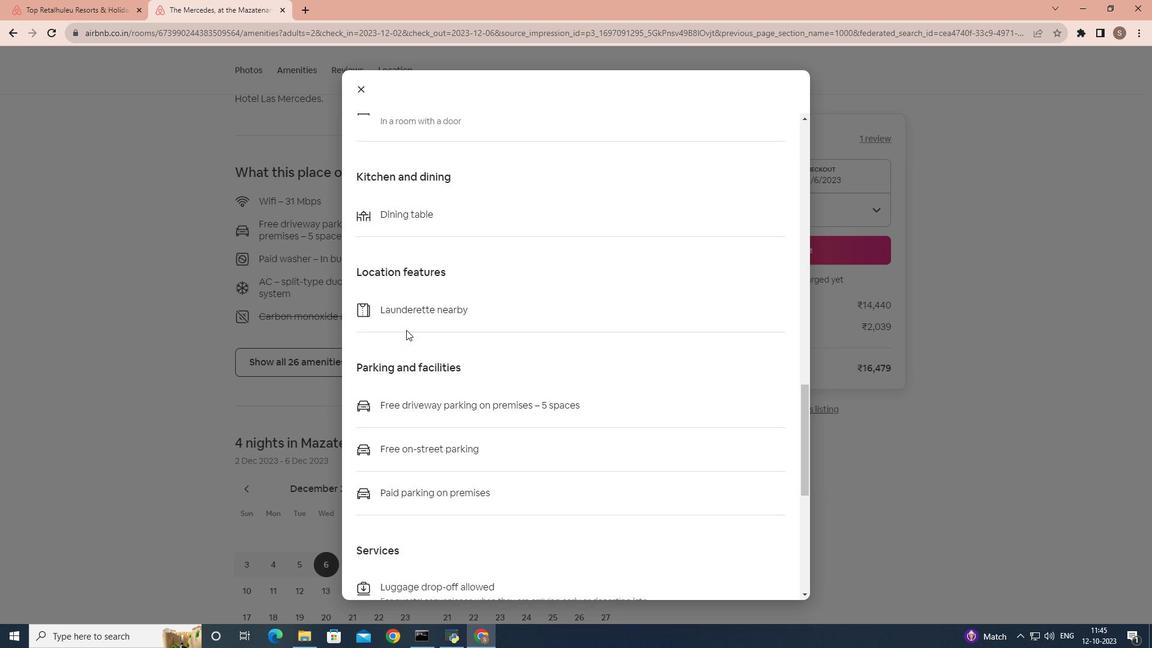 
Action: Mouse scrolled (406, 311) with delta (0, 0)
Screenshot: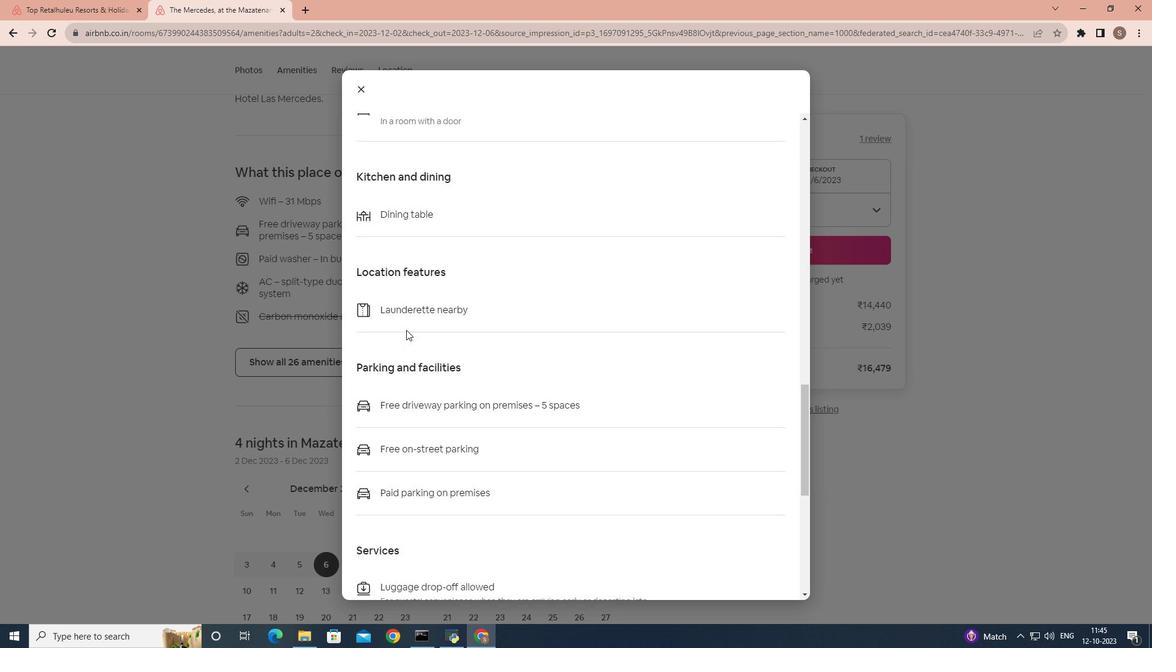 
Action: Mouse scrolled (406, 311) with delta (0, 0)
Screenshot: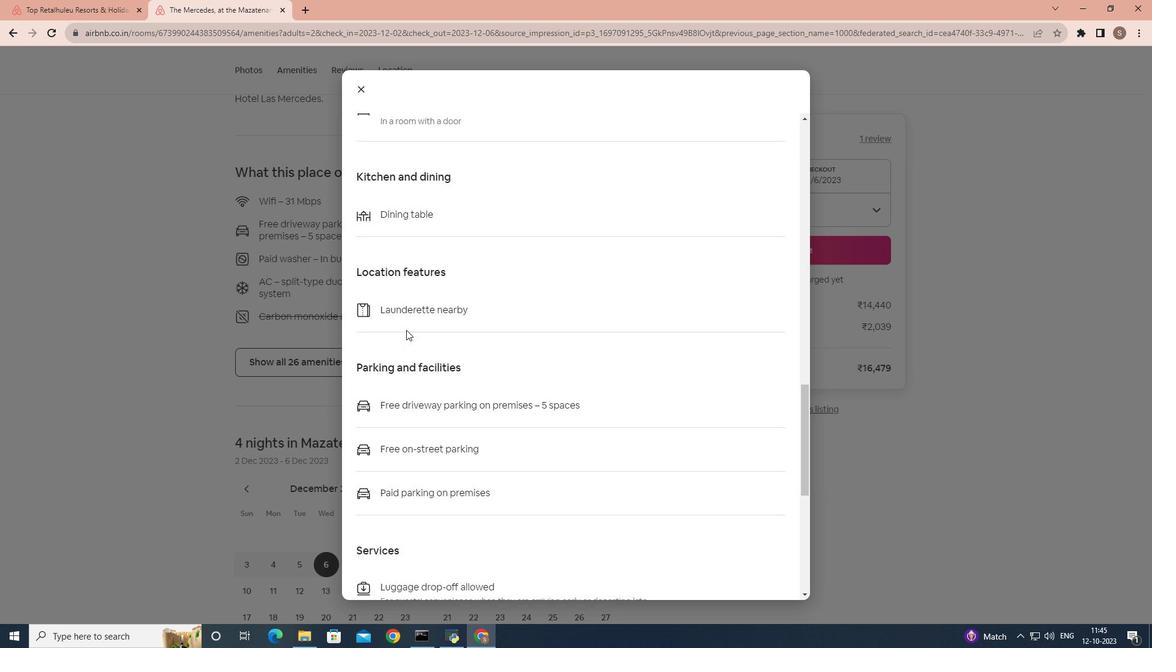 
Action: Mouse scrolled (406, 311) with delta (0, 0)
Screenshot: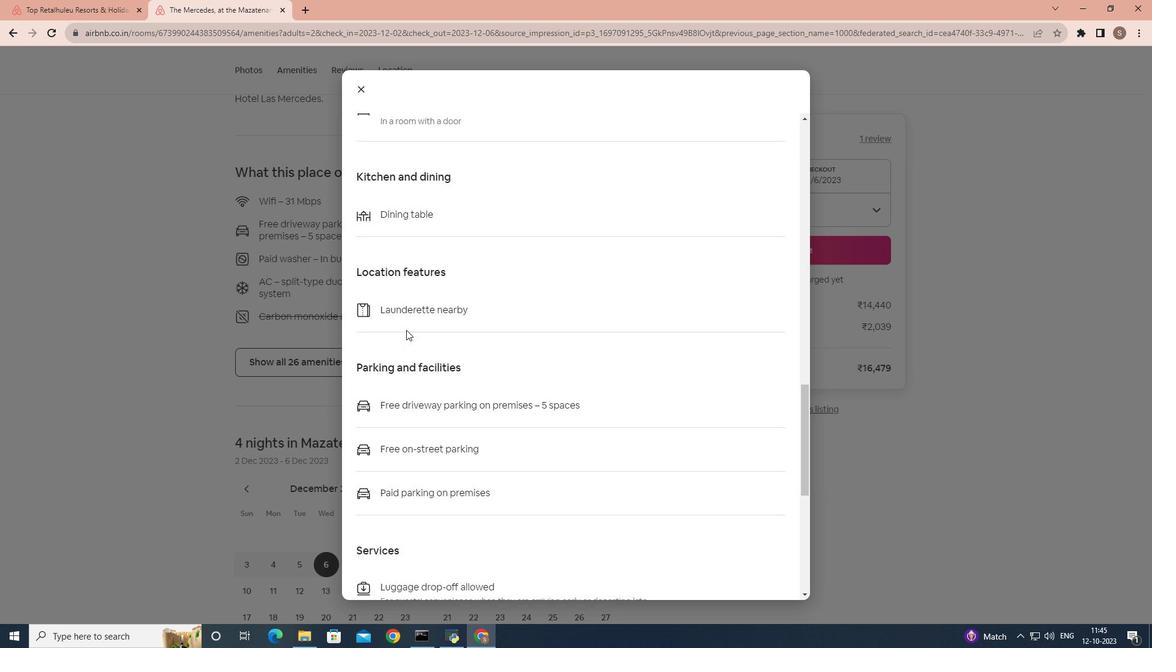 
Action: Mouse scrolled (406, 311) with delta (0, 0)
Screenshot: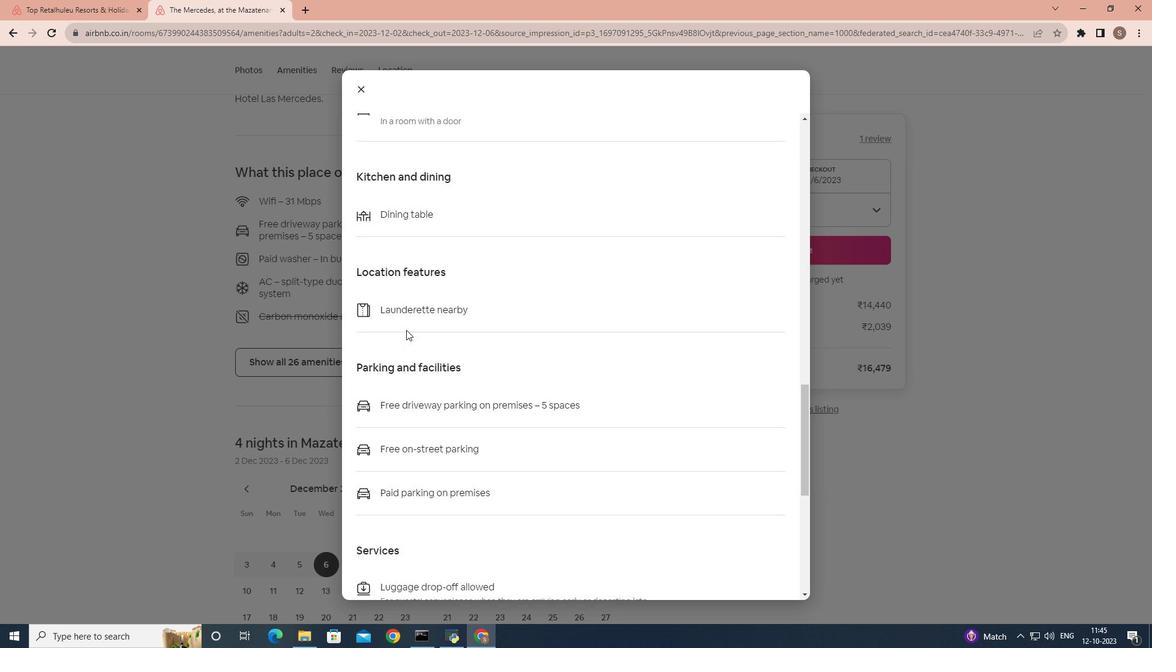 
Action: Mouse scrolled (406, 311) with delta (0, 0)
Screenshot: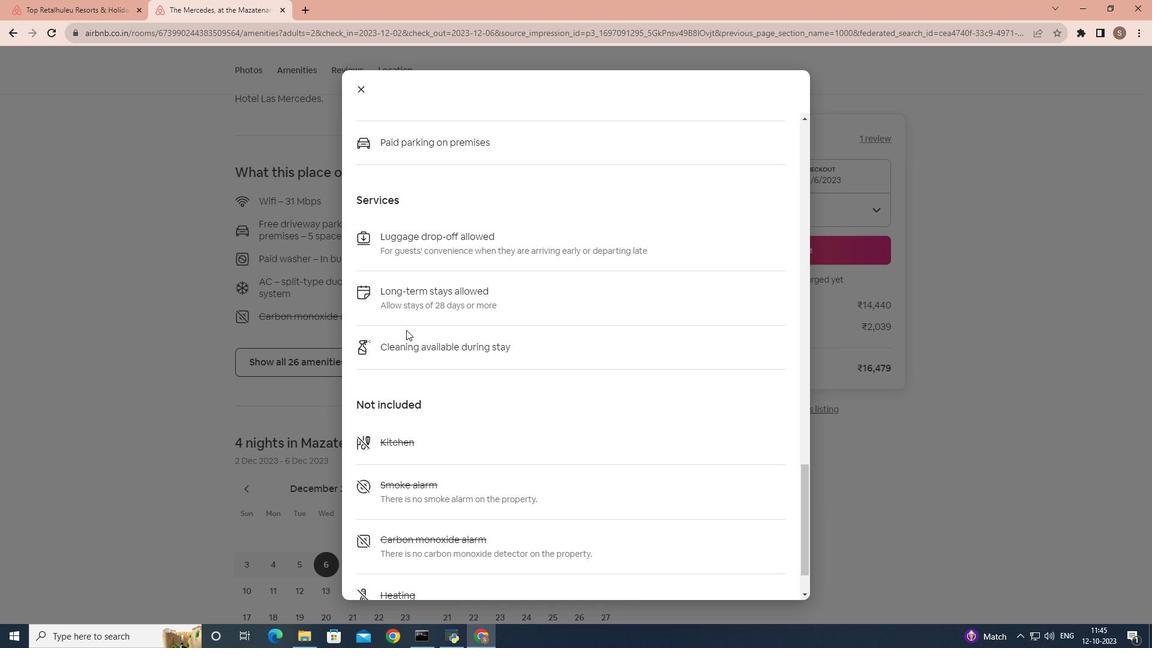 
Action: Mouse scrolled (406, 311) with delta (0, 0)
Screenshot: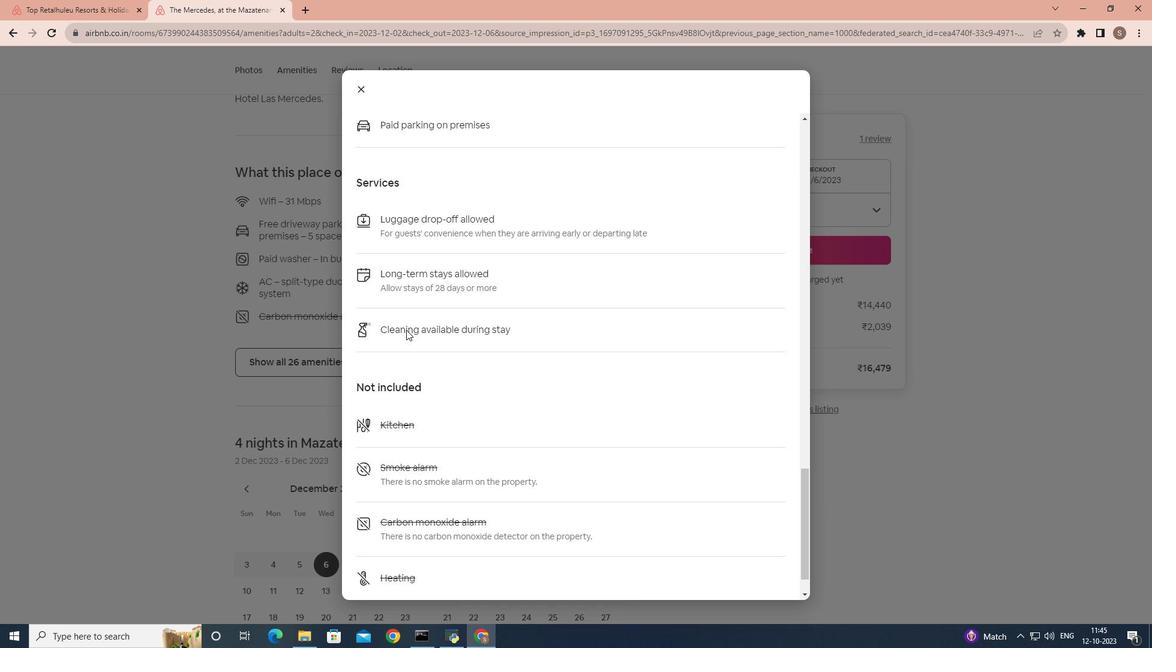 
Action: Mouse scrolled (406, 311) with delta (0, 0)
Screenshot: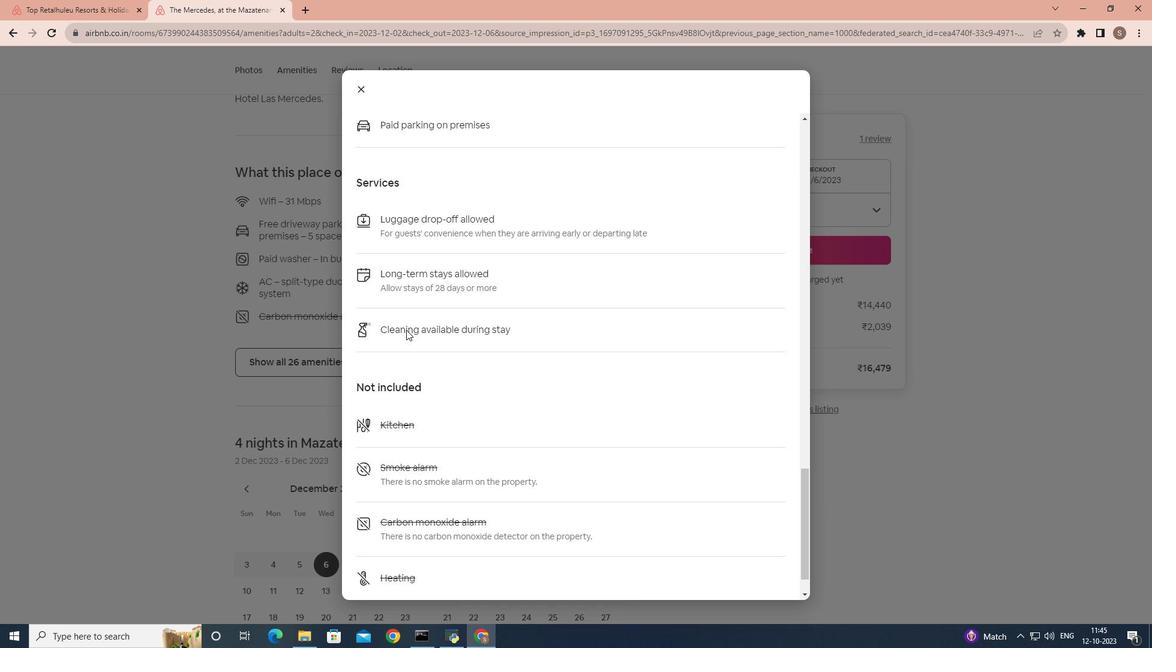 
Action: Mouse scrolled (406, 311) with delta (0, 0)
Screenshot: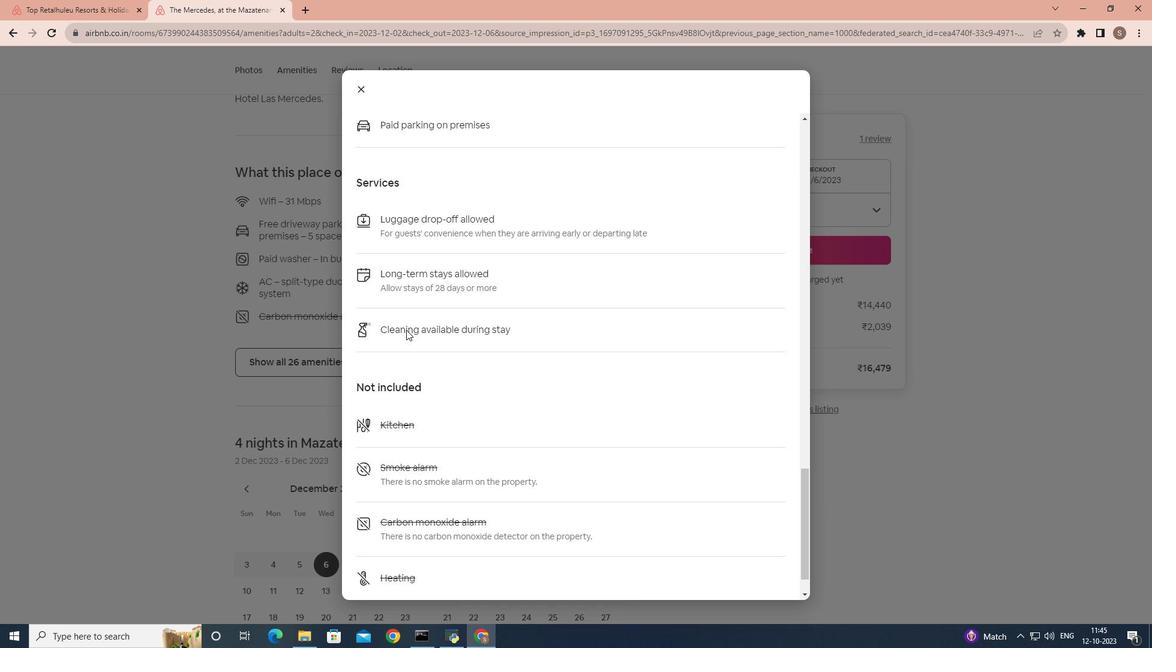 
Action: Mouse scrolled (406, 311) with delta (0, 0)
Screenshot: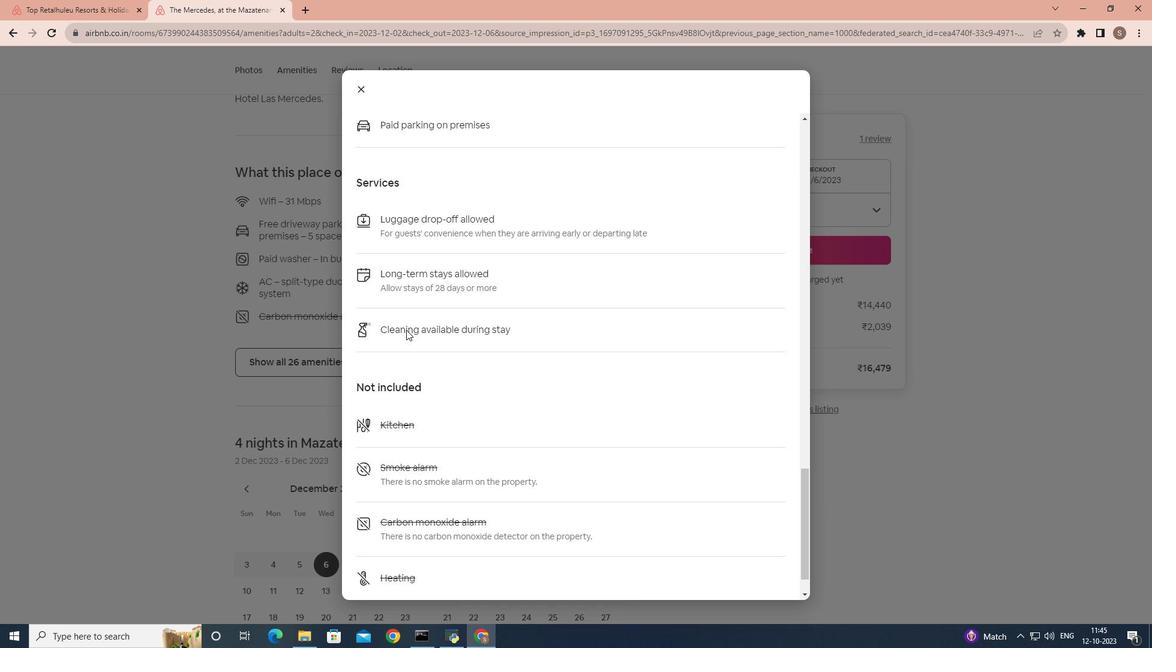 
Action: Mouse scrolled (406, 311) with delta (0, 0)
Screenshot: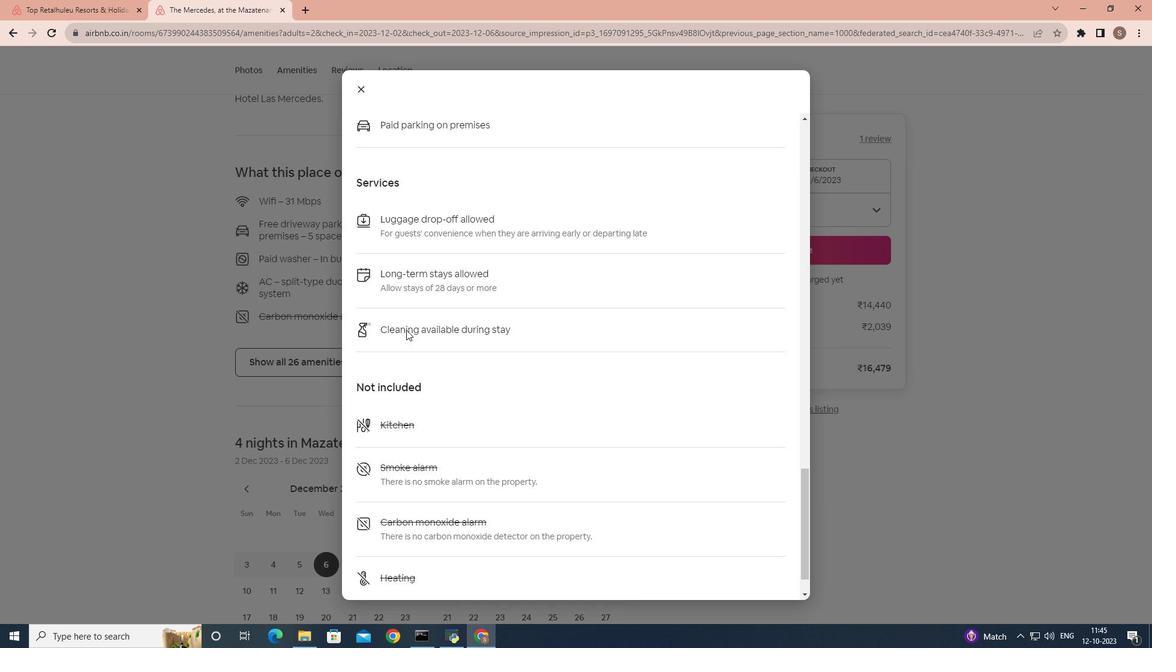 
Action: Mouse moved to (368, 83)
Screenshot: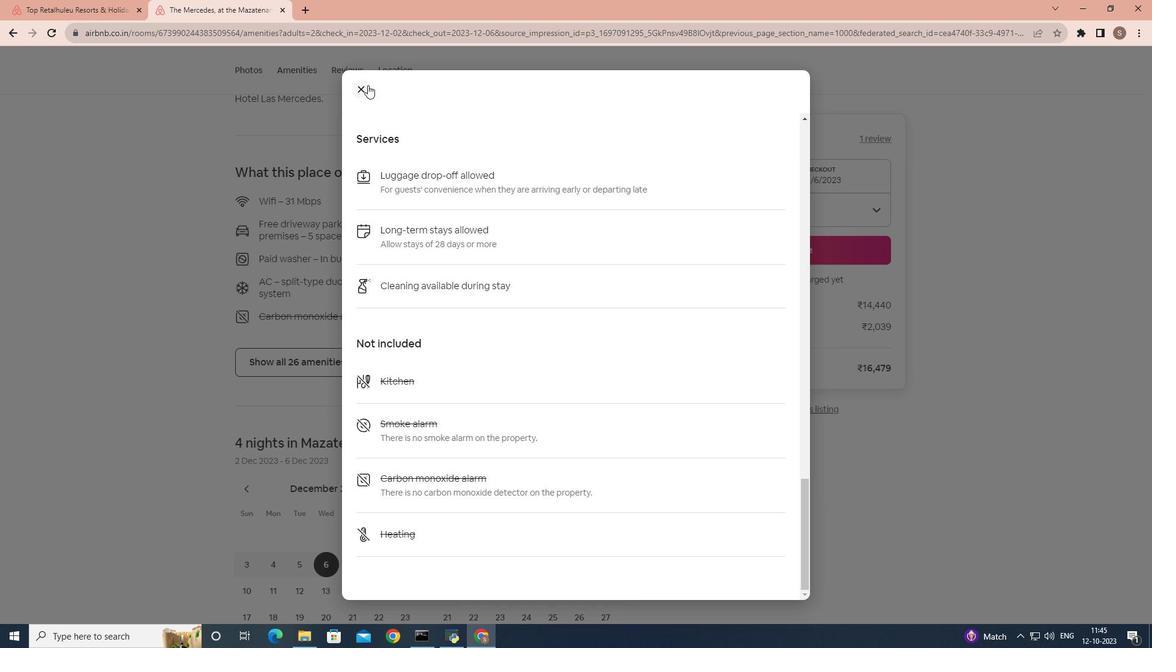 
Action: Mouse pressed left at (368, 83)
Screenshot: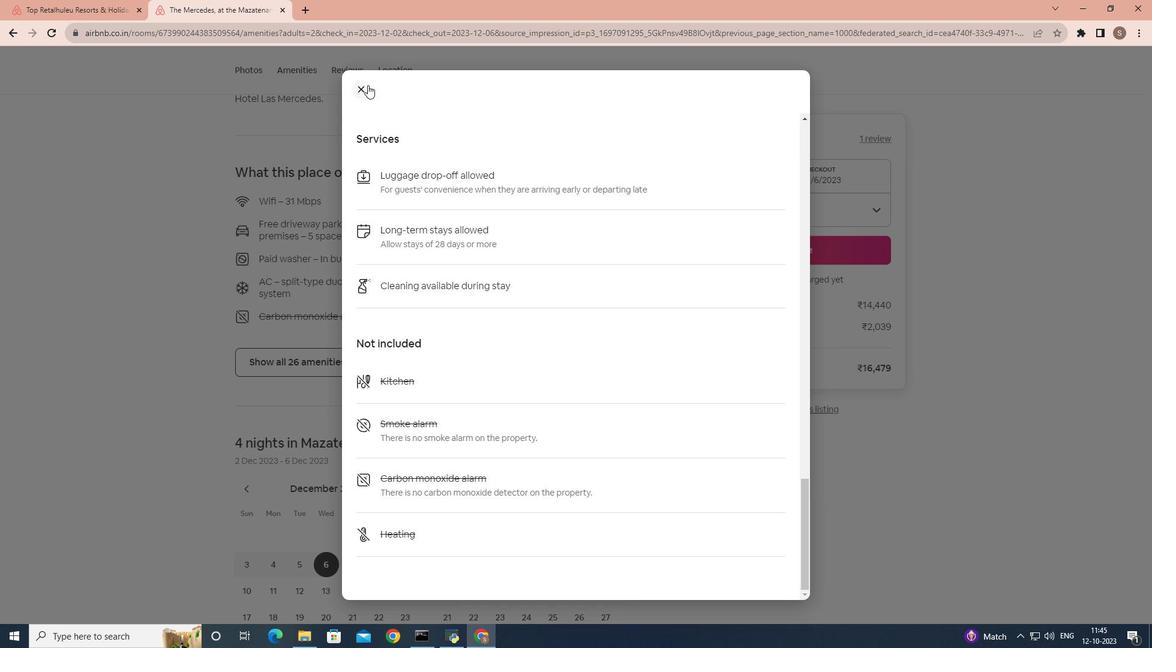 
Action: Mouse moved to (401, 260)
Screenshot: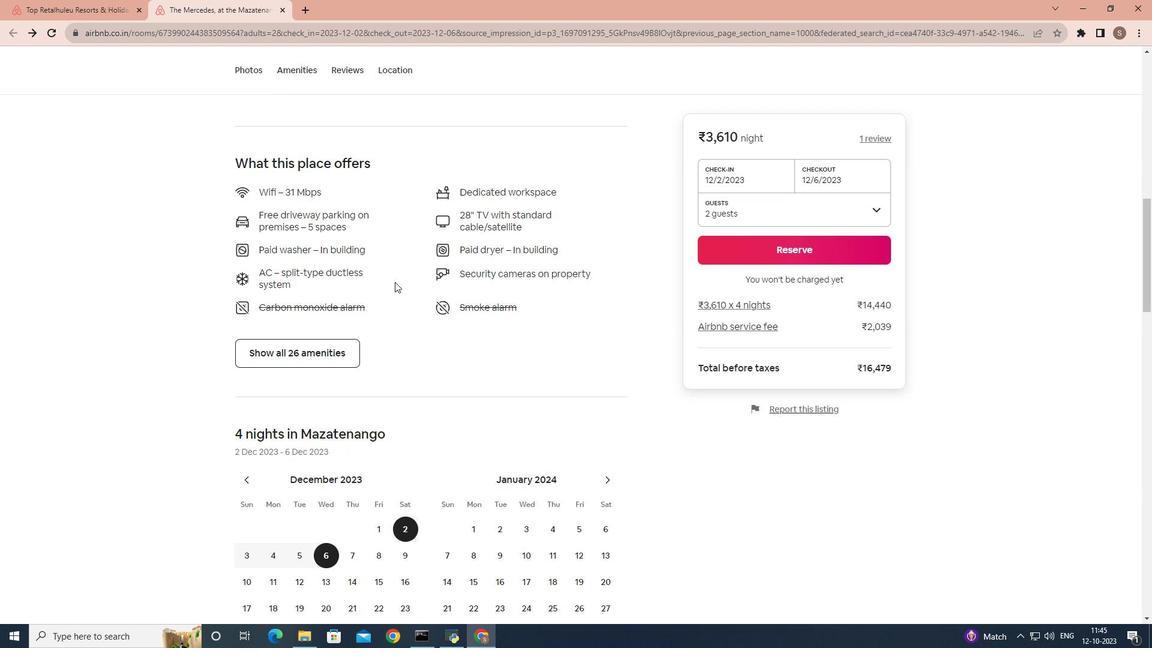 
Action: Mouse scrolled (401, 259) with delta (0, 0)
Screenshot: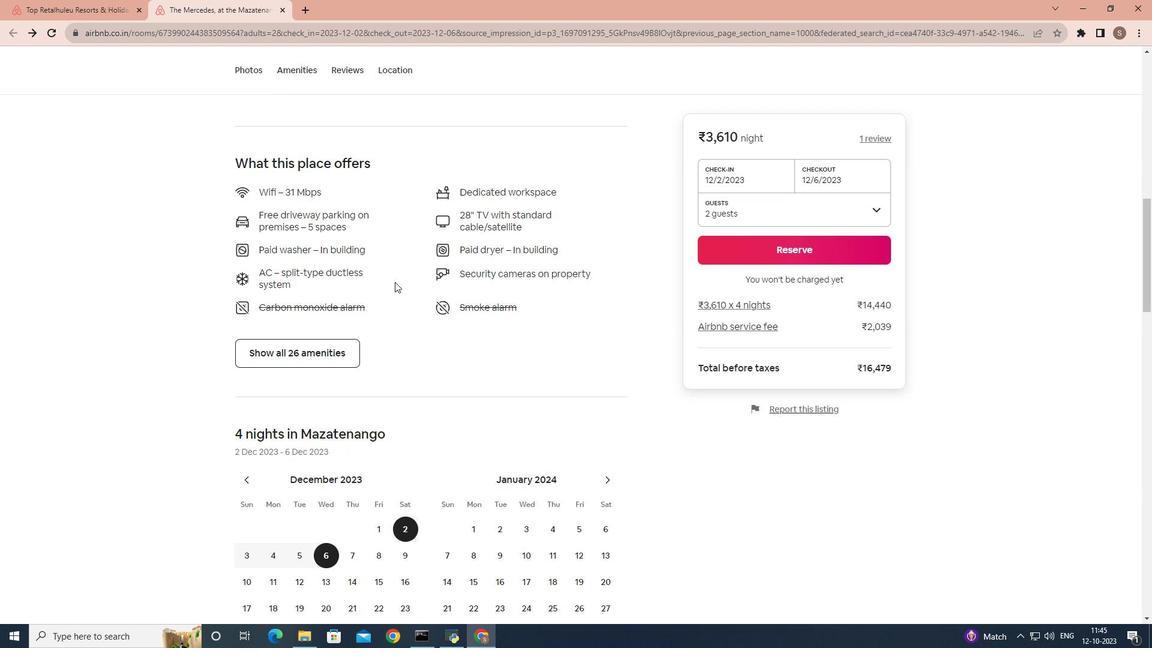 
Action: Mouse moved to (400, 262)
Screenshot: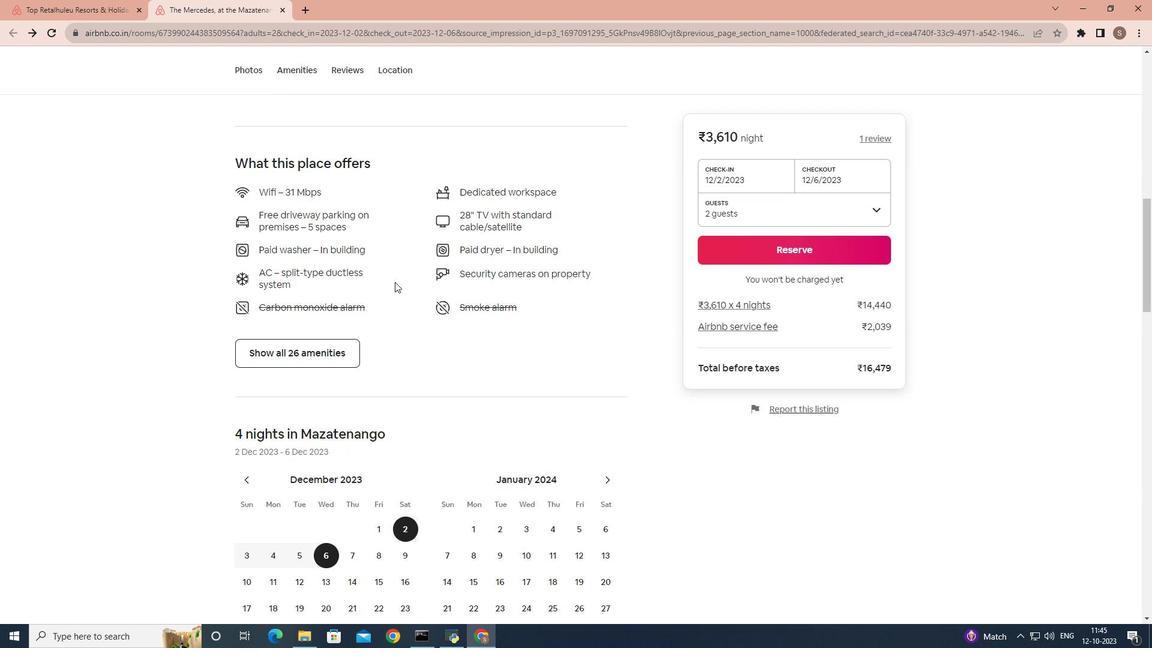 
Action: Mouse scrolled (400, 262) with delta (0, 0)
Screenshot: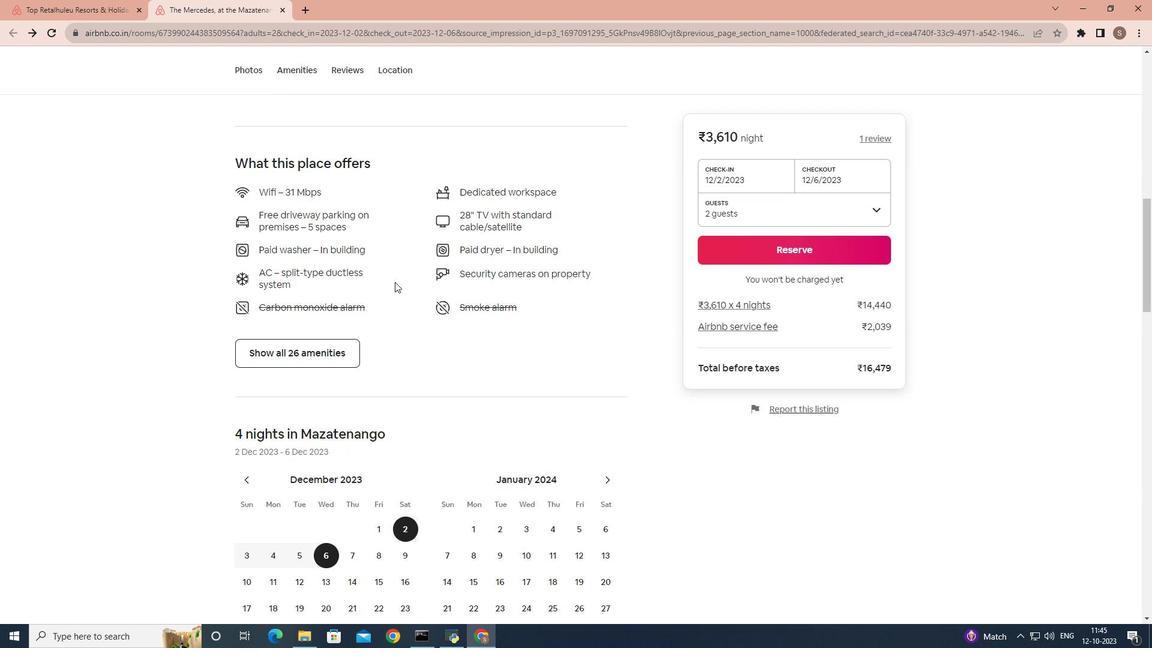 
Action: Mouse moved to (399, 263)
Screenshot: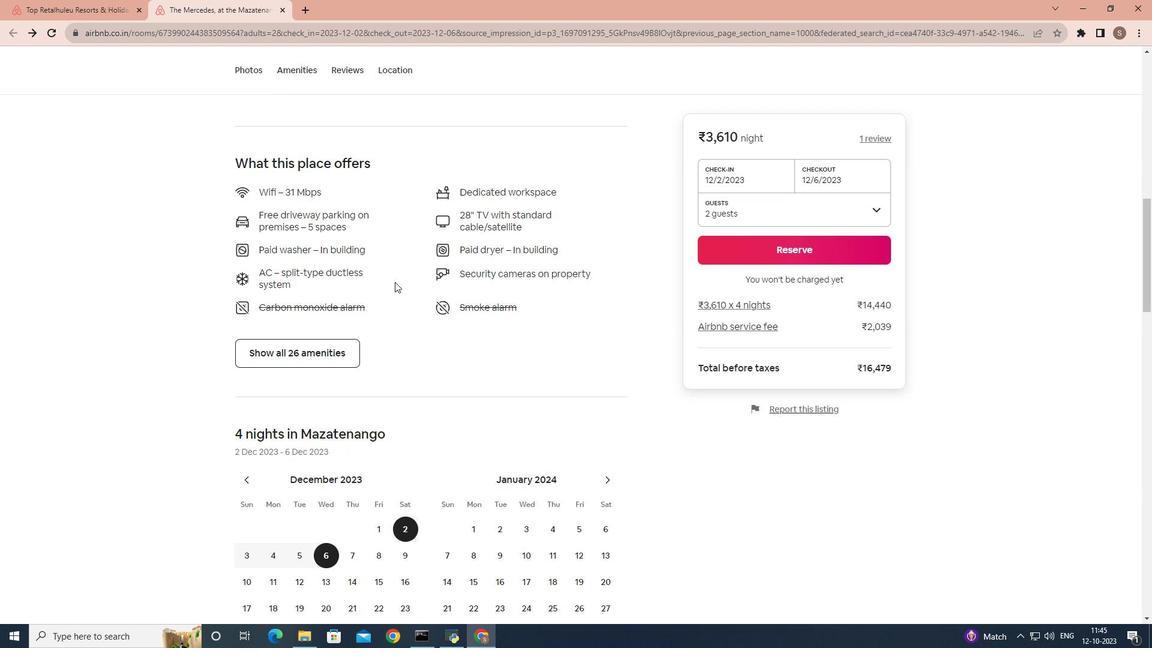 
Action: Mouse scrolled (399, 262) with delta (0, 0)
Screenshot: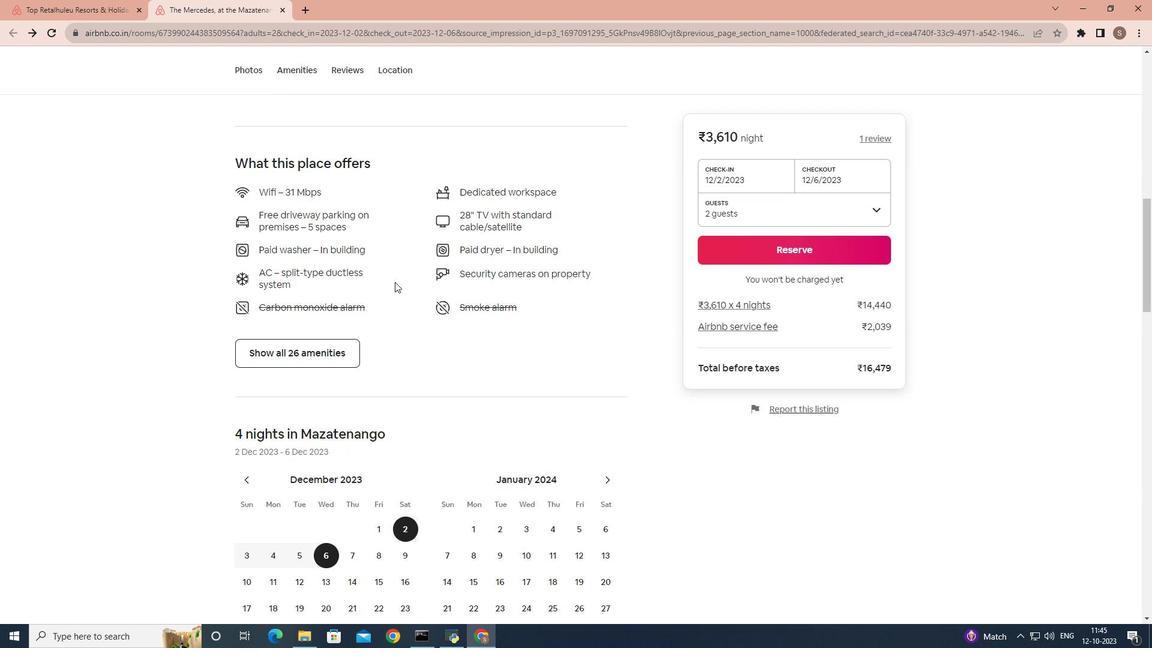 
Action: Mouse moved to (399, 264)
Screenshot: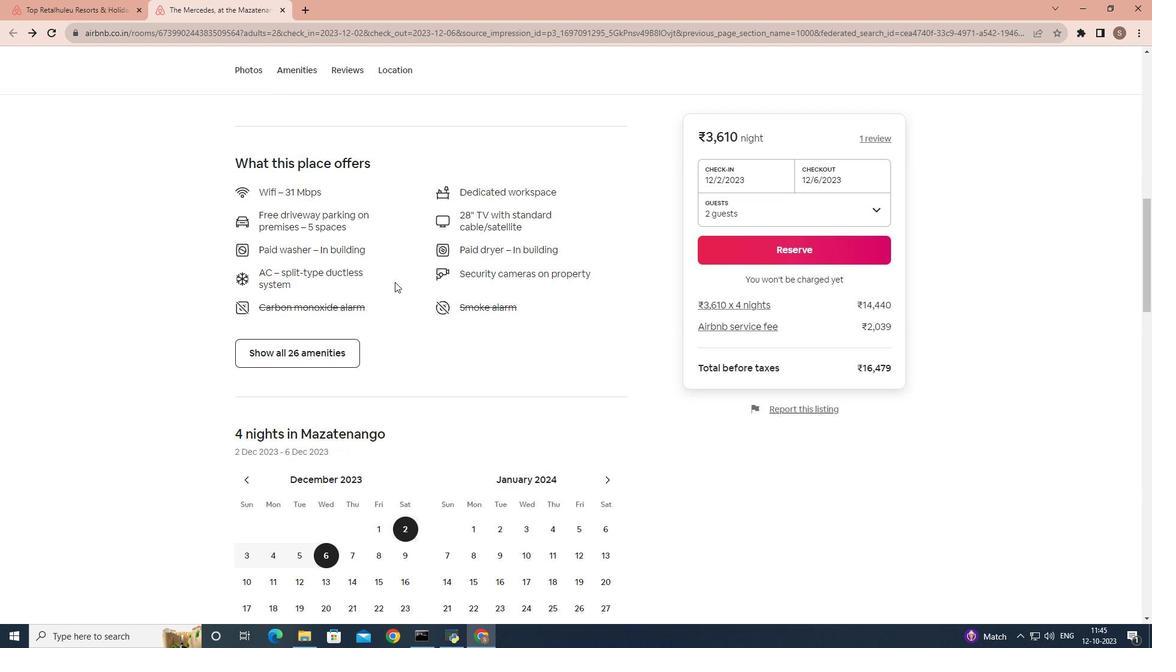 
Action: Mouse scrolled (399, 263) with delta (0, 0)
Screenshot: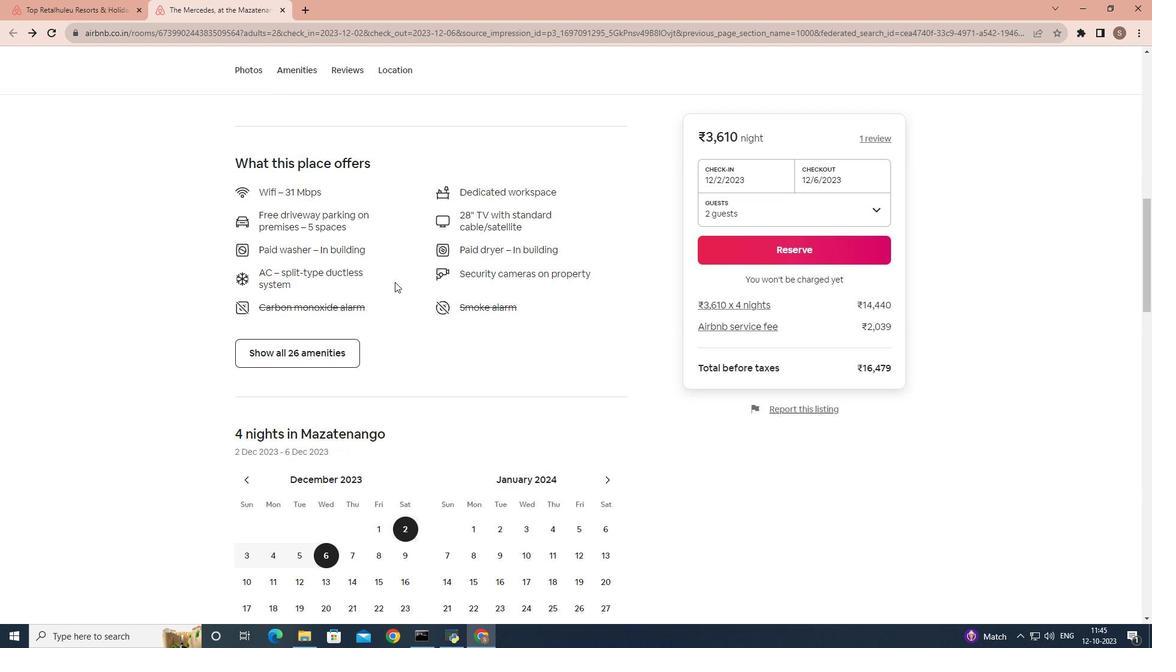 
Action: Mouse moved to (398, 264)
Screenshot: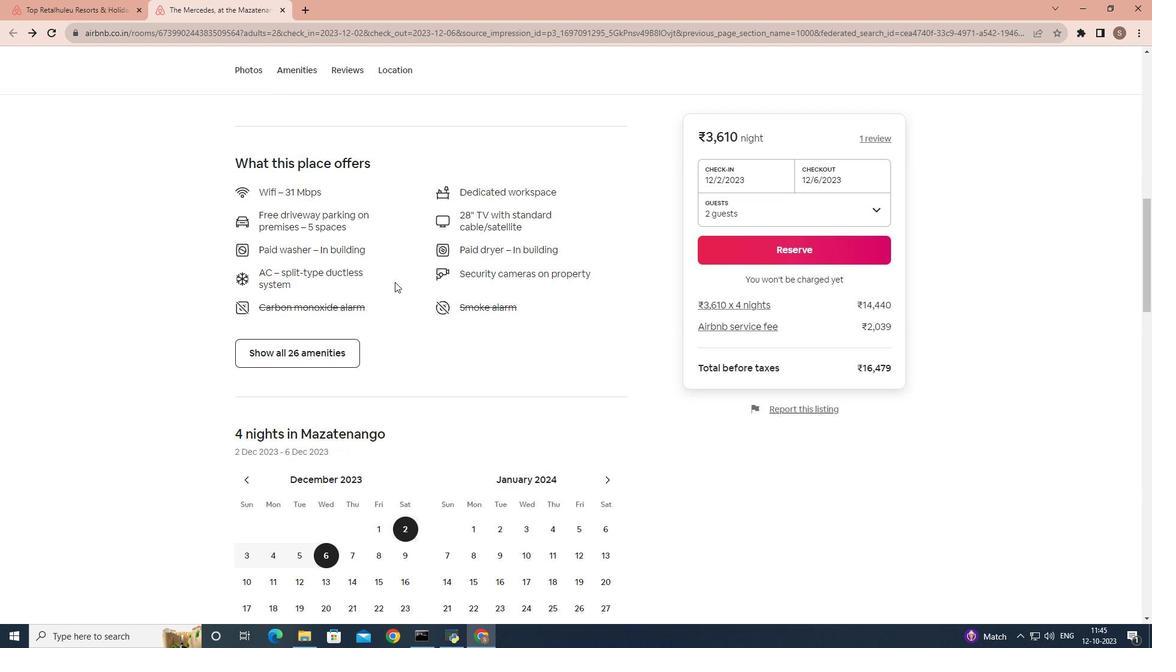 
Action: Mouse scrolled (398, 264) with delta (0, 0)
Screenshot: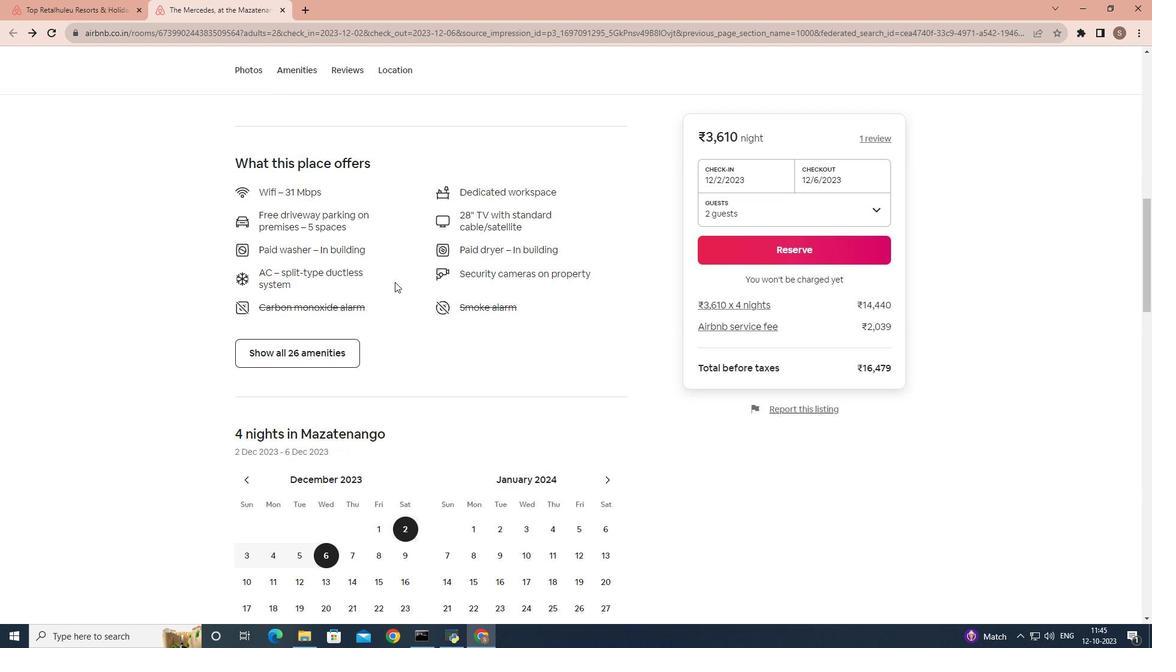
Action: Mouse moved to (397, 264)
Screenshot: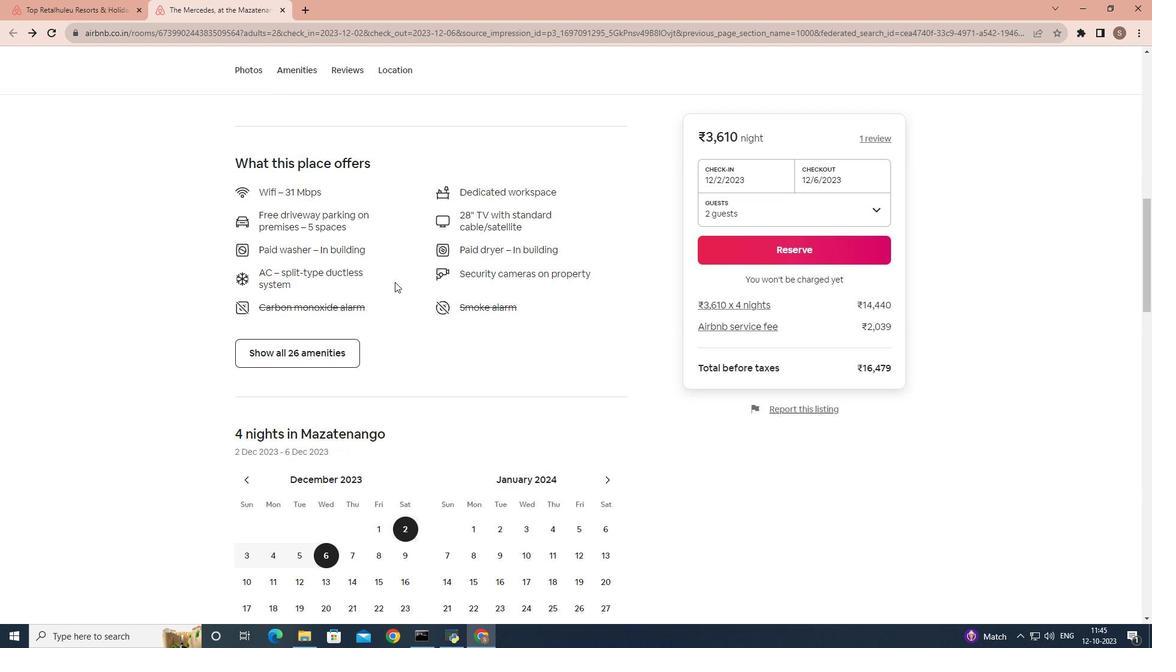 
Action: Mouse scrolled (397, 264) with delta (0, 0)
Screenshot: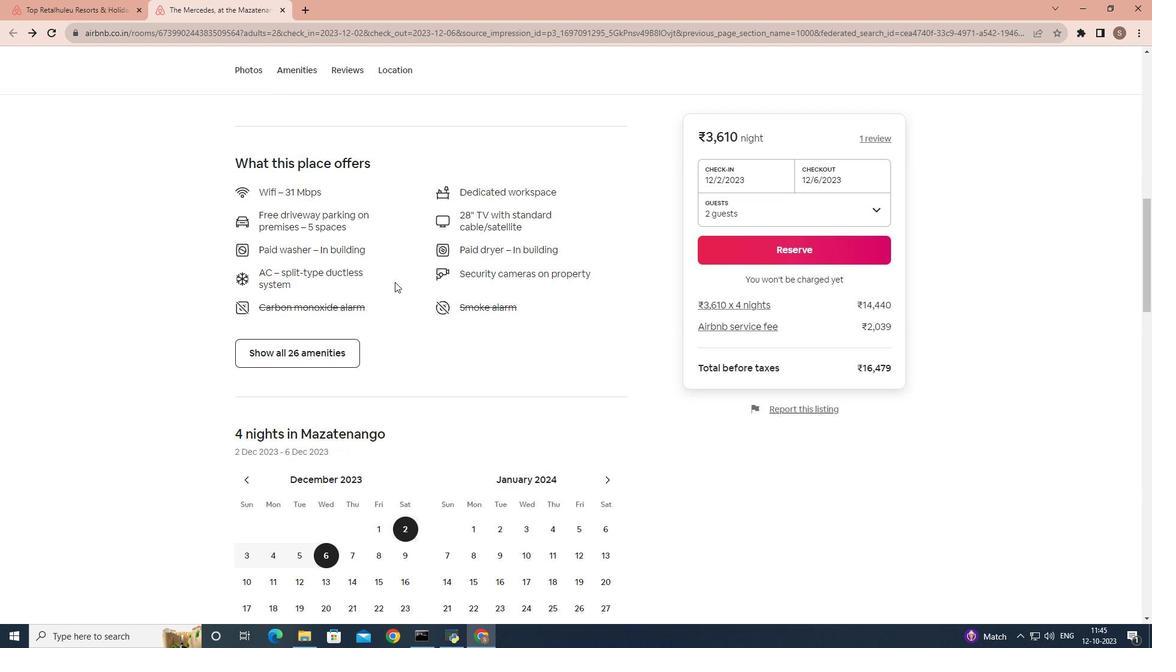 
Action: Mouse moved to (393, 269)
Screenshot: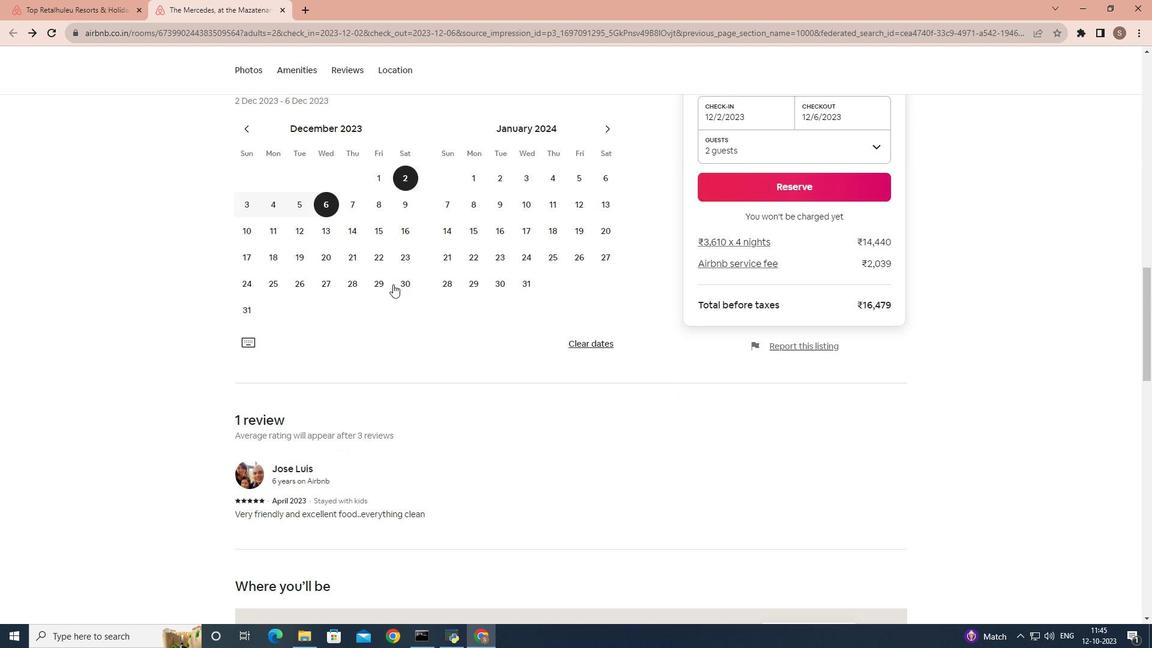 
Action: Mouse scrolled (393, 268) with delta (0, 0)
Screenshot: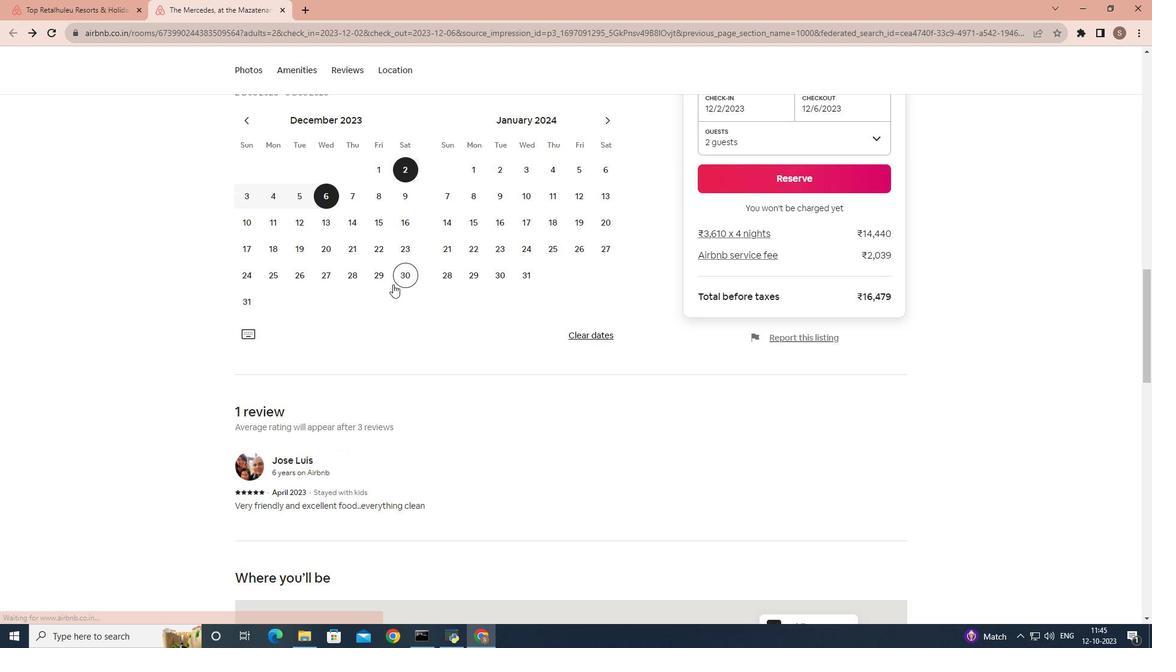 
Action: Mouse scrolled (393, 268) with delta (0, 0)
Screenshot: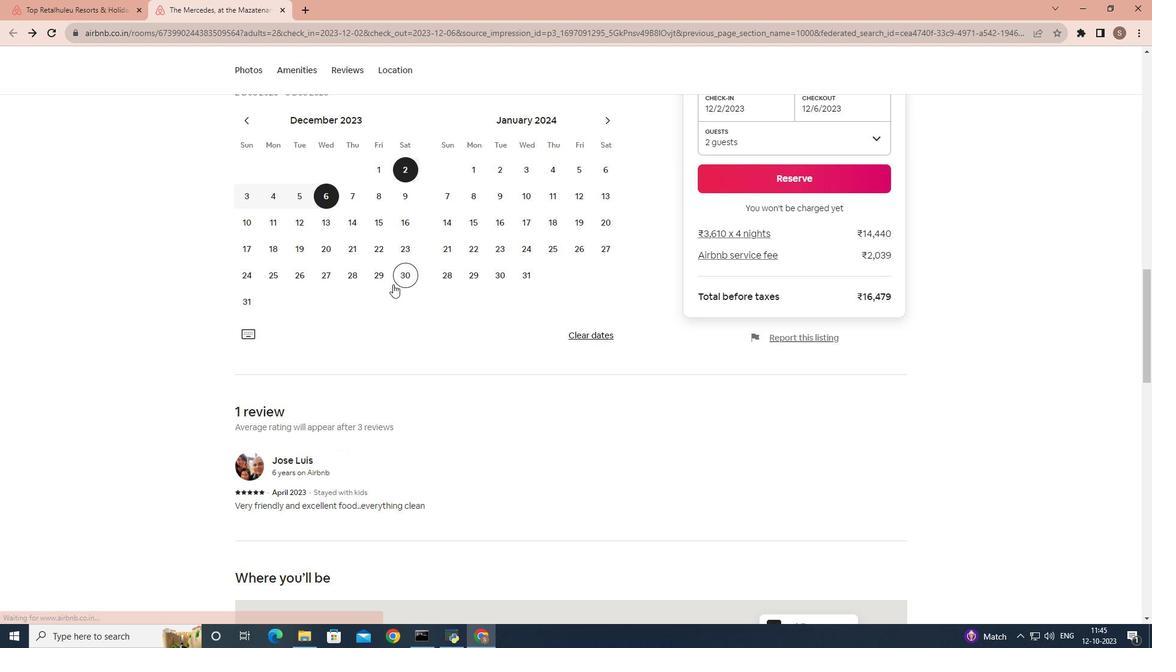 
Action: Mouse scrolled (393, 268) with delta (0, 0)
Screenshot: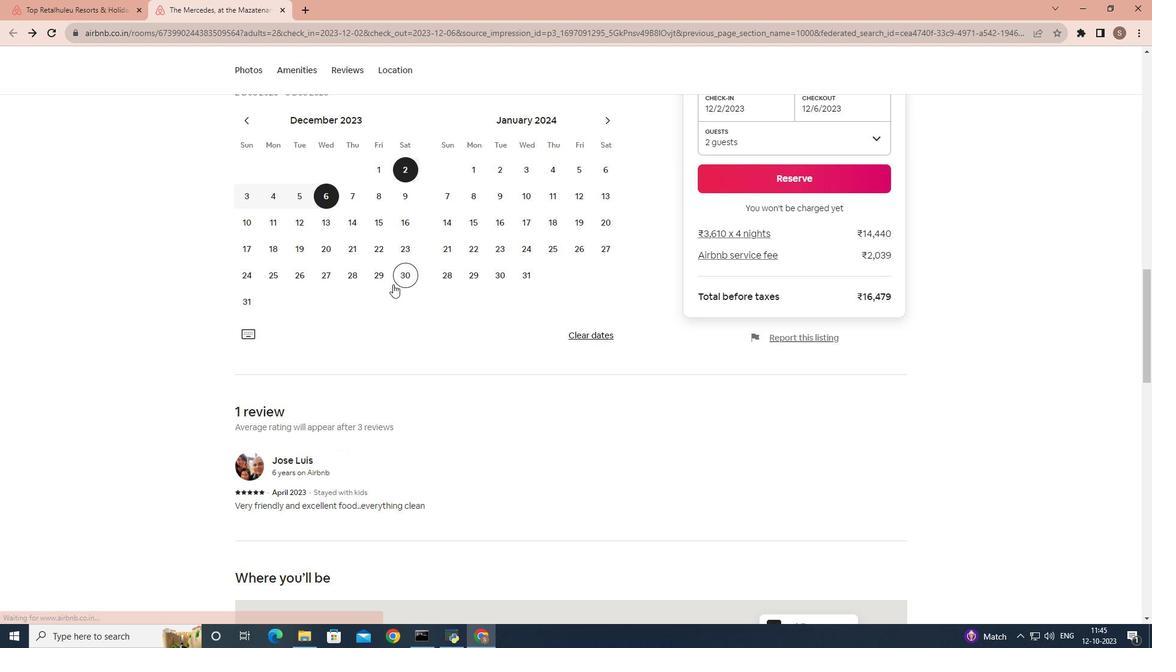 
Action: Mouse scrolled (393, 268) with delta (0, 0)
Screenshot: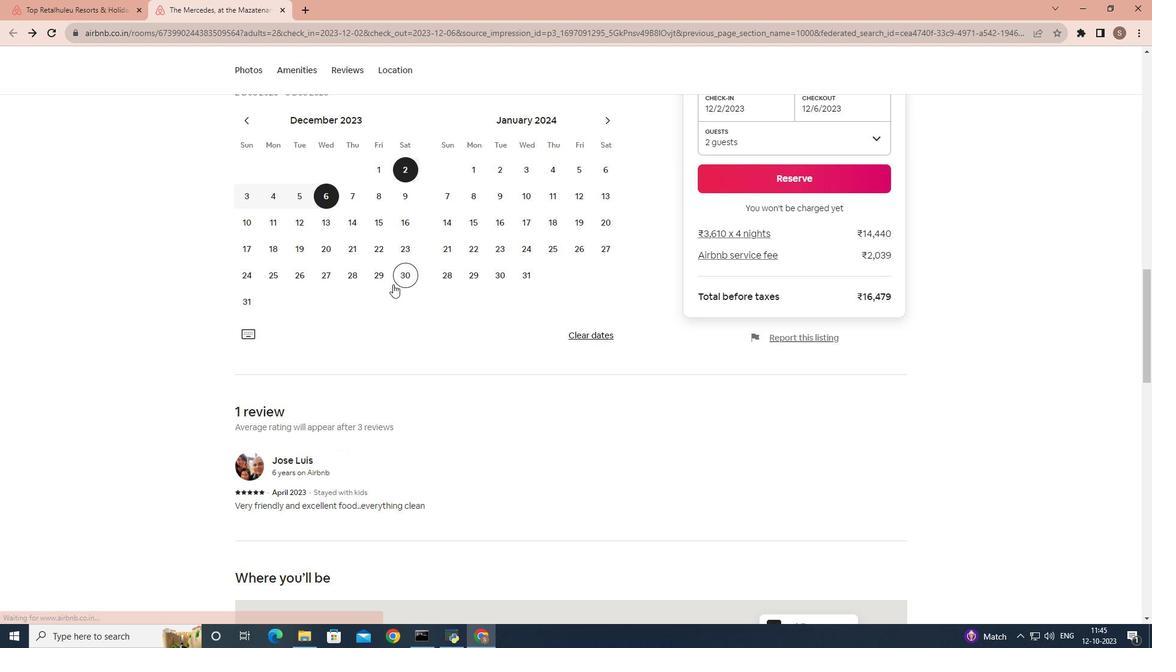 
Action: Mouse scrolled (393, 268) with delta (0, 0)
Screenshot: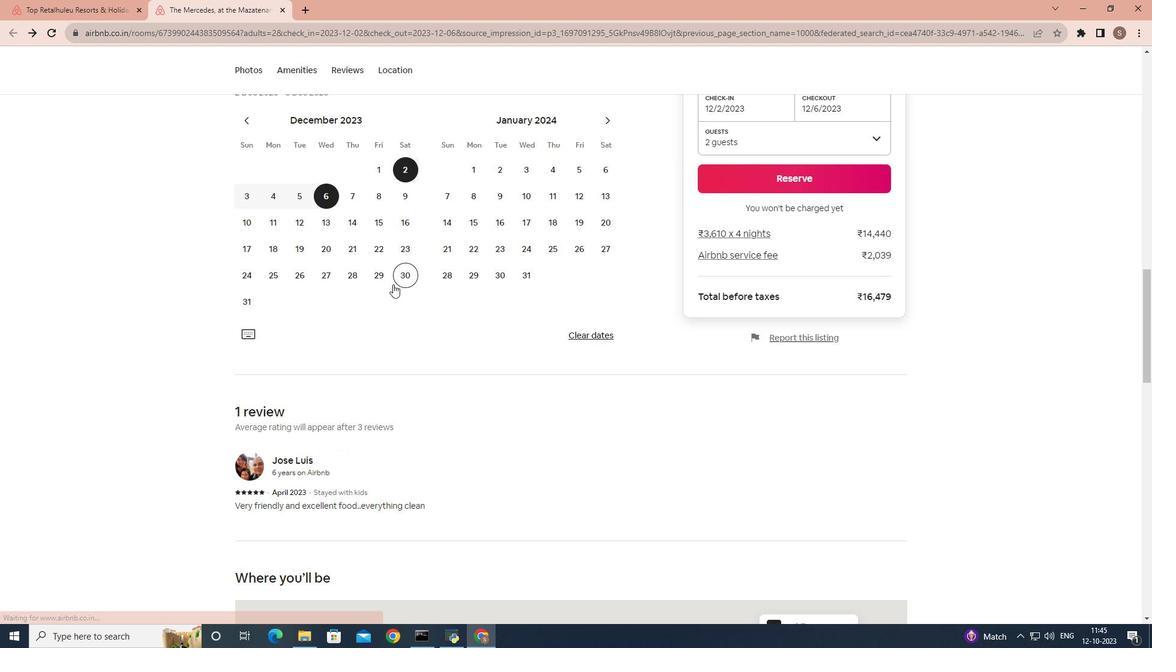 
Action: Mouse scrolled (393, 268) with delta (0, 0)
Screenshot: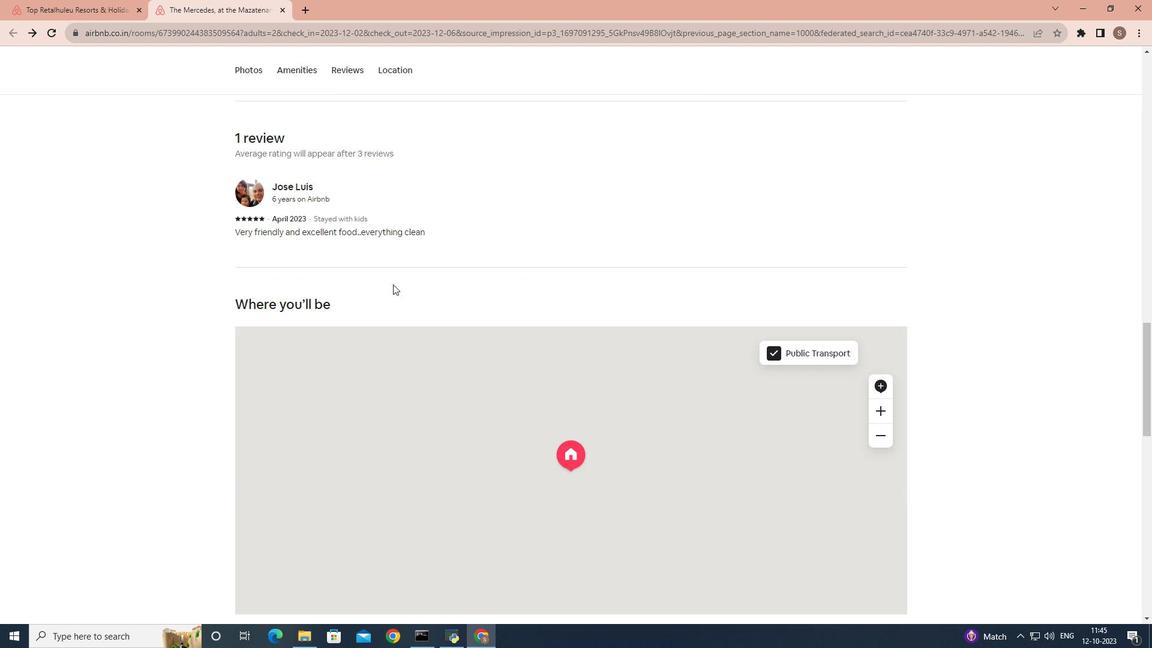 
Action: Mouse moved to (385, 270)
Screenshot: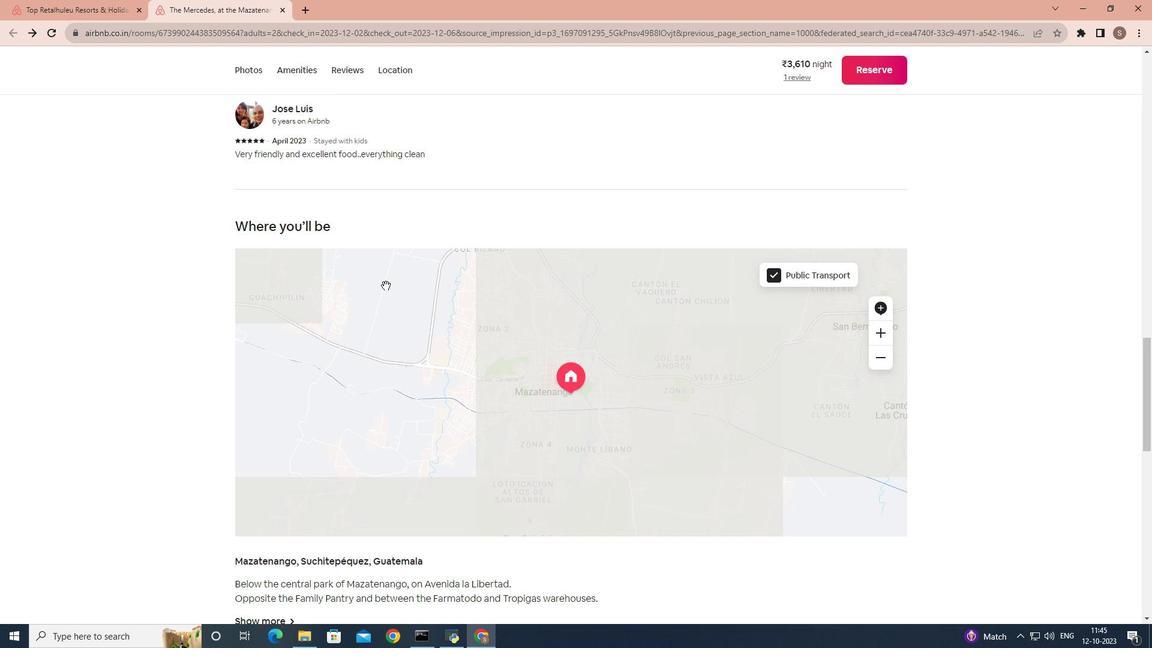 
Action: Mouse scrolled (385, 270) with delta (0, 0)
Screenshot: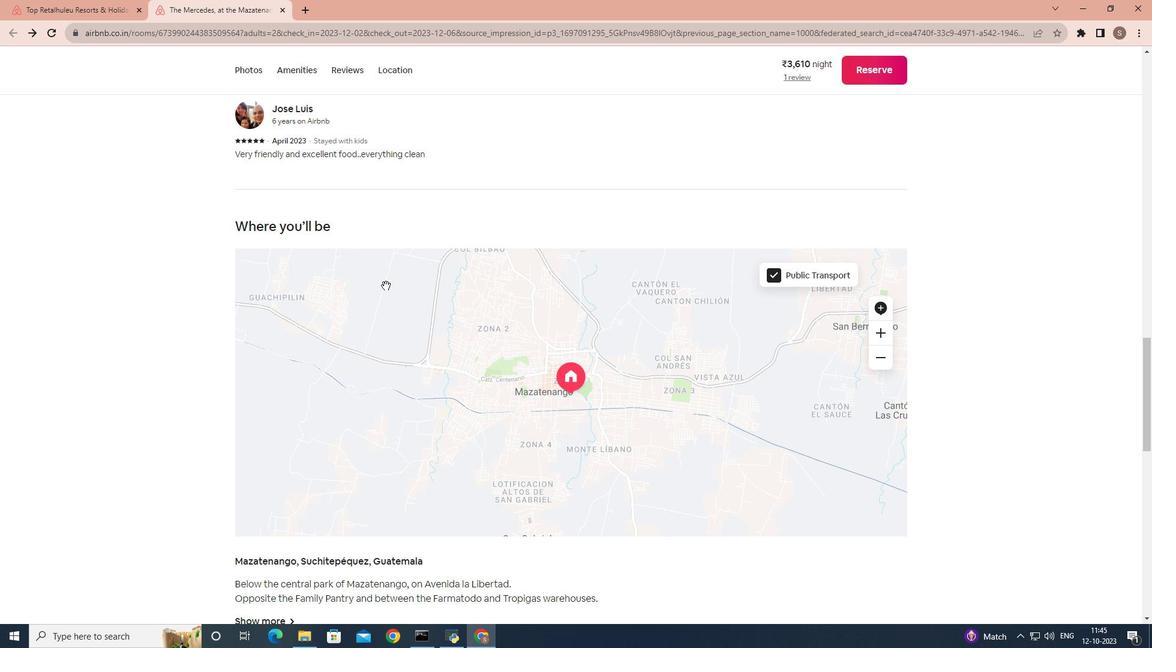 
Action: Mouse scrolled (385, 270) with delta (0, 0)
Screenshot: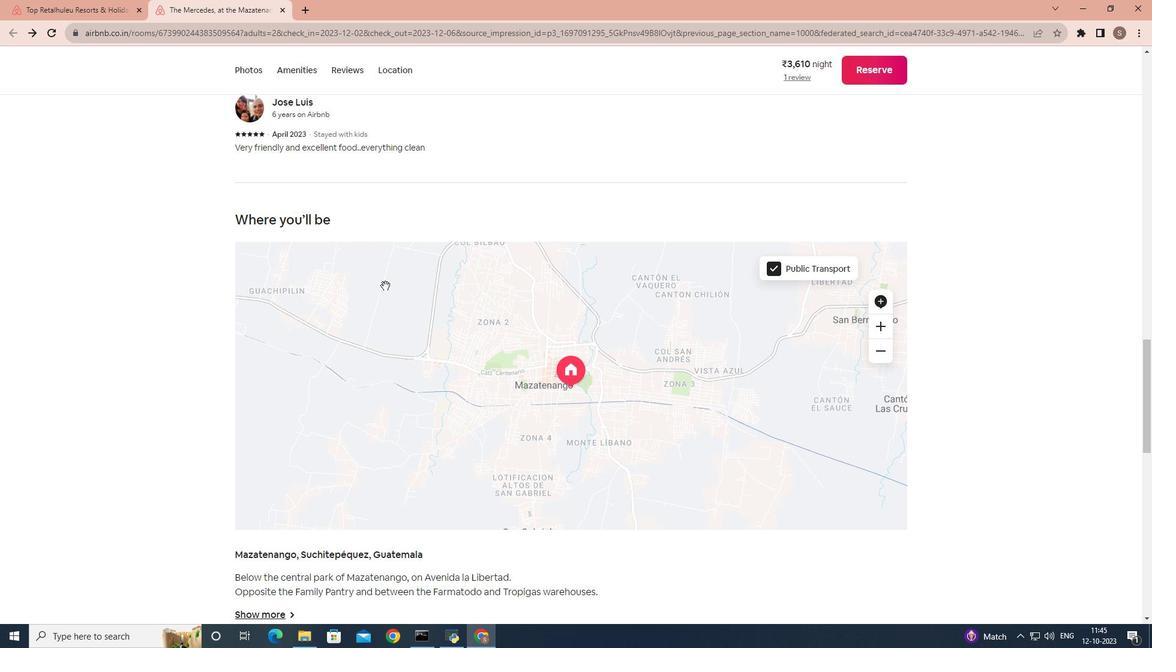 
Action: Mouse scrolled (385, 270) with delta (0, 0)
Screenshot: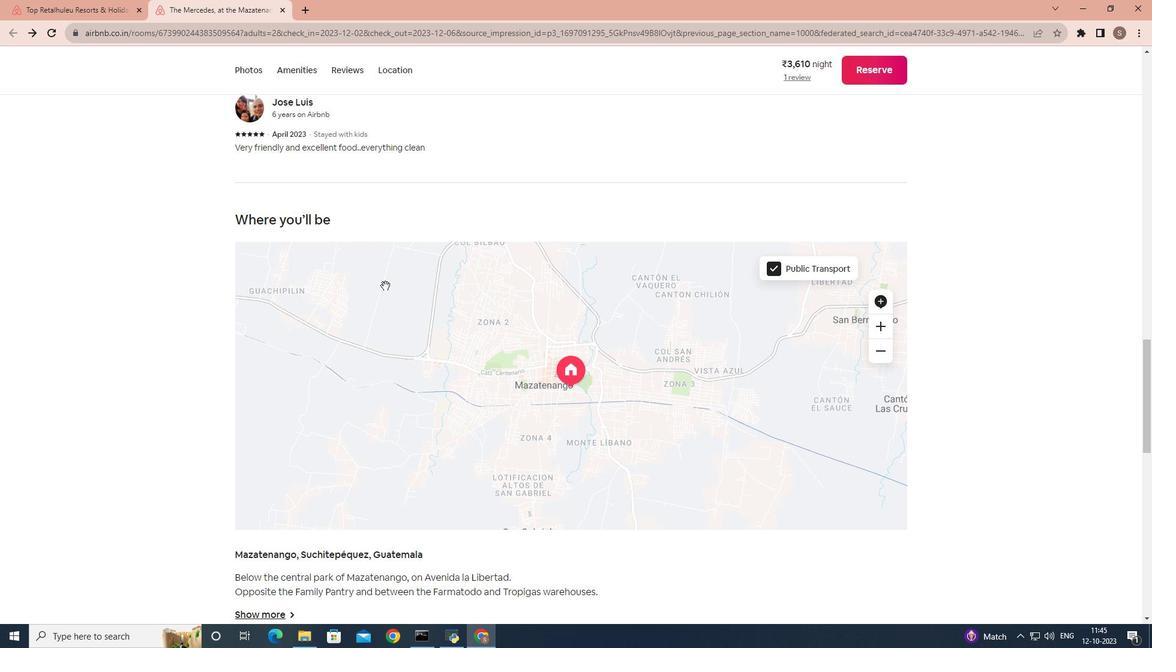 
Action: Mouse scrolled (385, 270) with delta (0, 0)
Screenshot: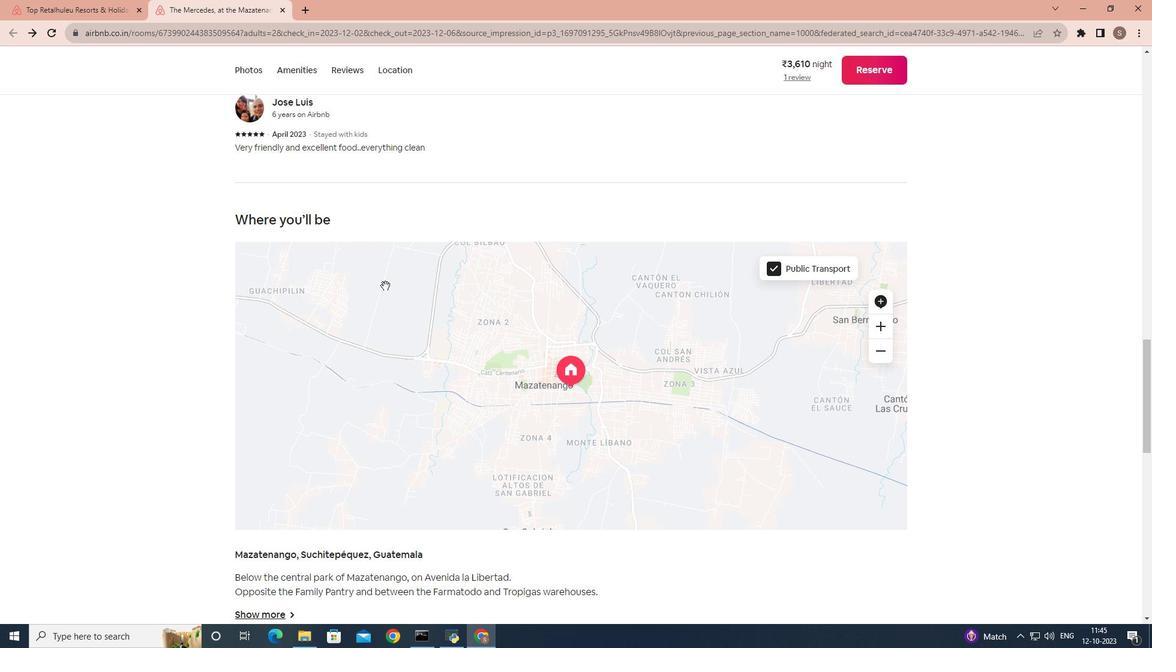 
Action: Mouse moved to (294, 363)
Screenshot: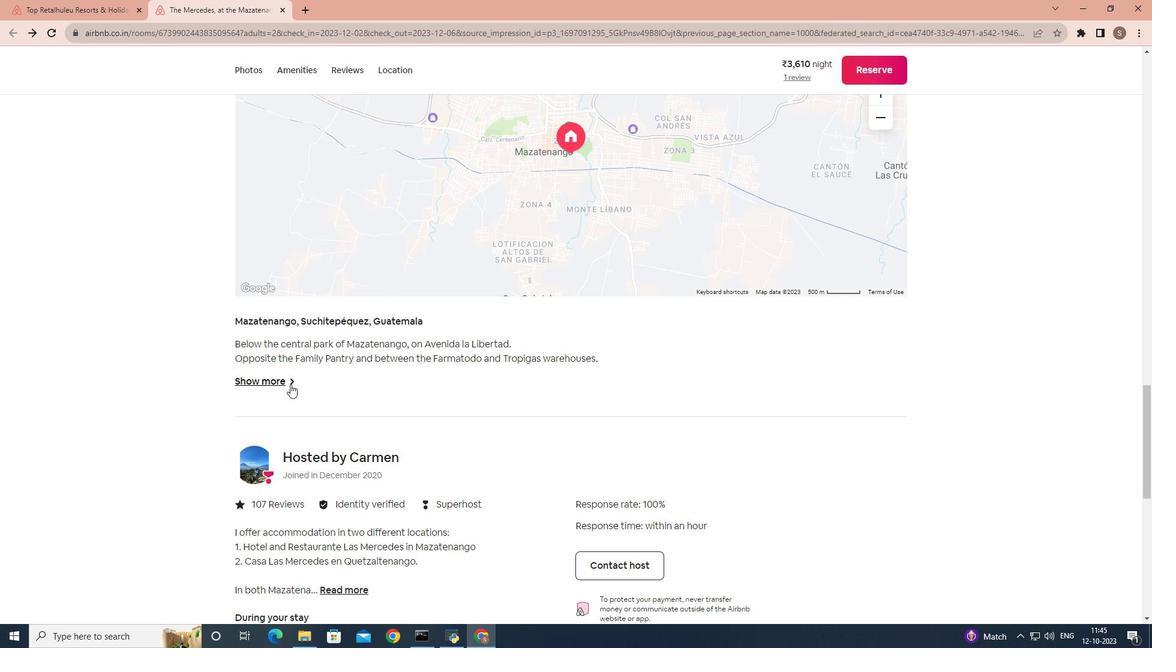 
Action: Mouse pressed left at (294, 363)
Screenshot: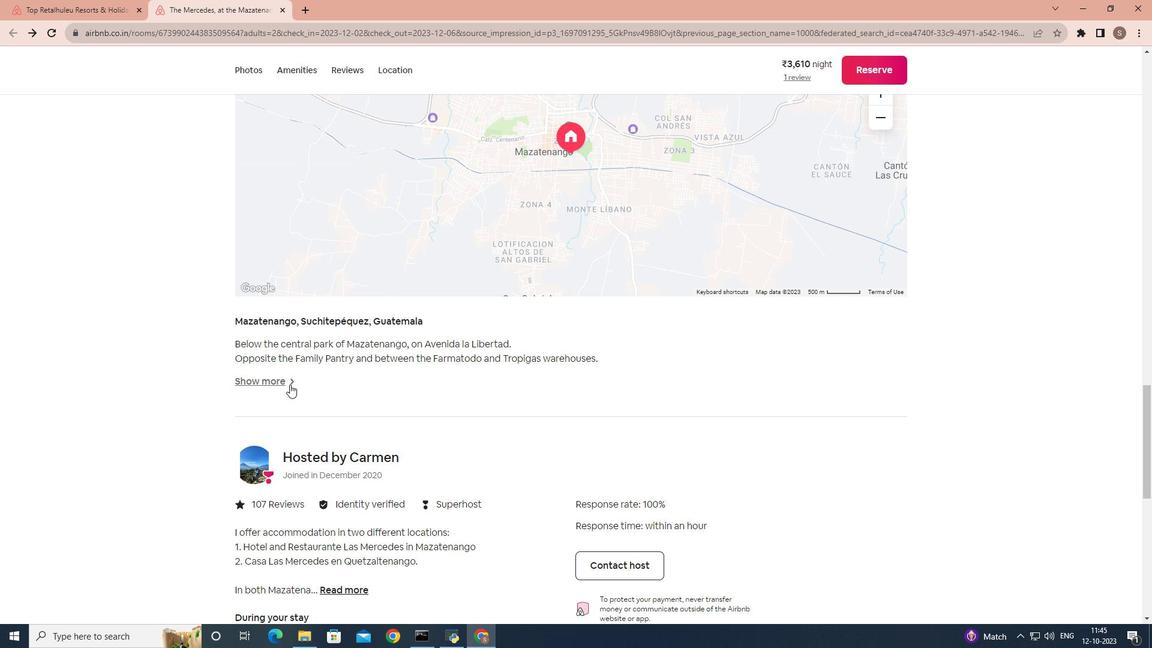 
Action: Mouse moved to (57, 187)
Screenshot: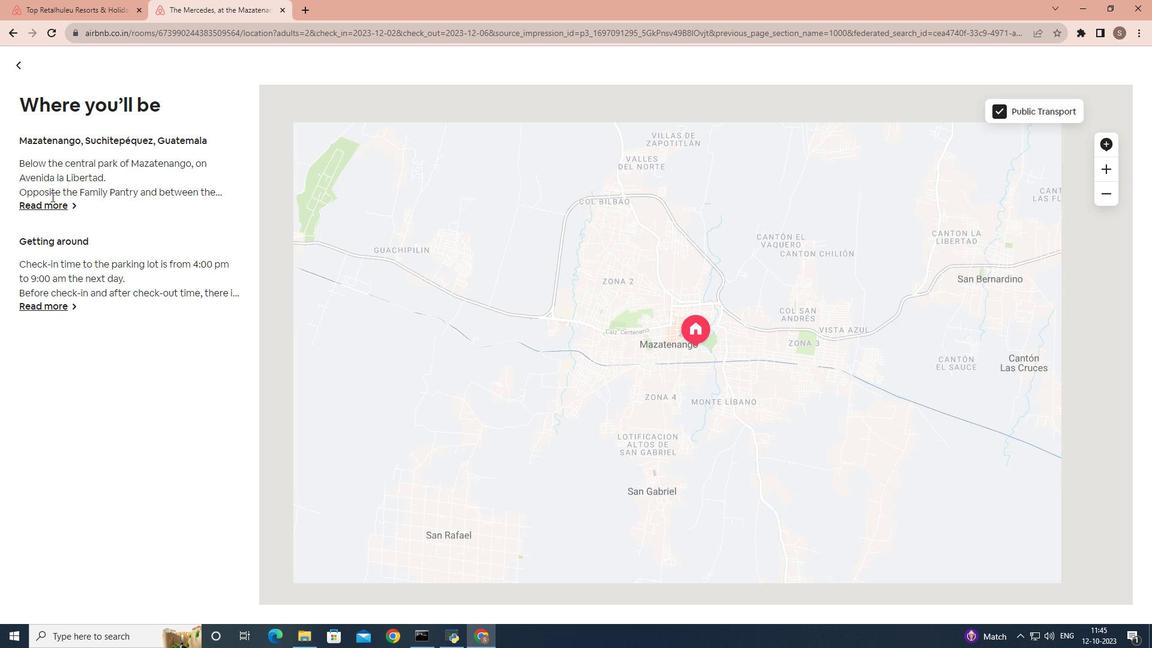 
Action: Mouse pressed left at (57, 187)
Screenshot: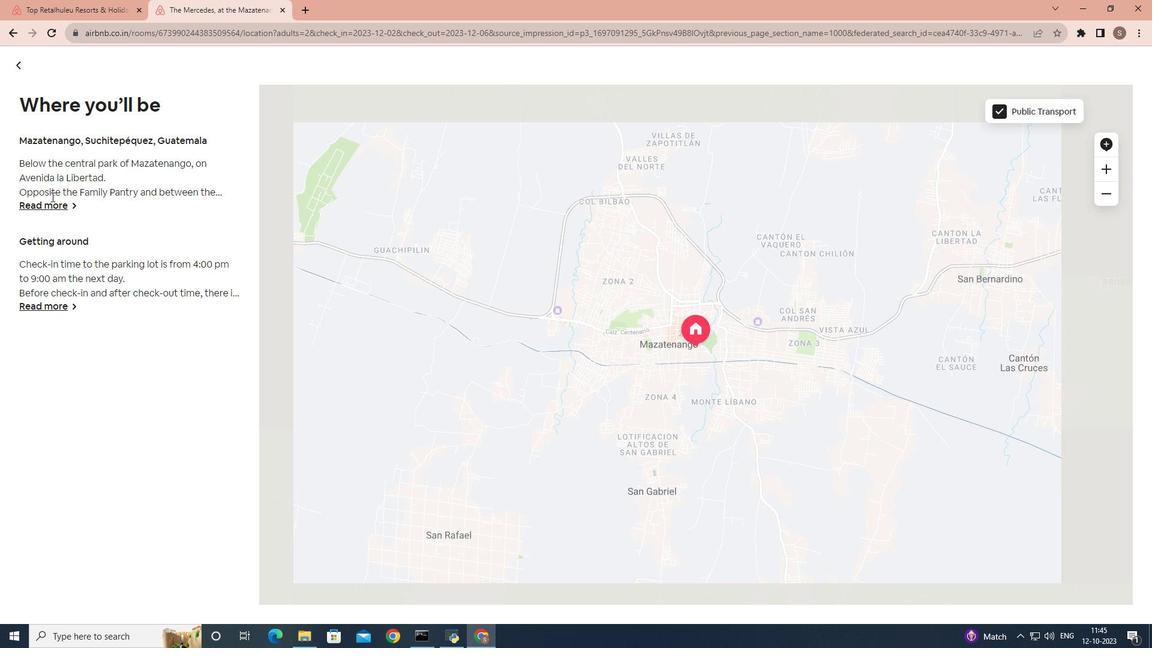 
Action: Mouse moved to (54, 194)
Screenshot: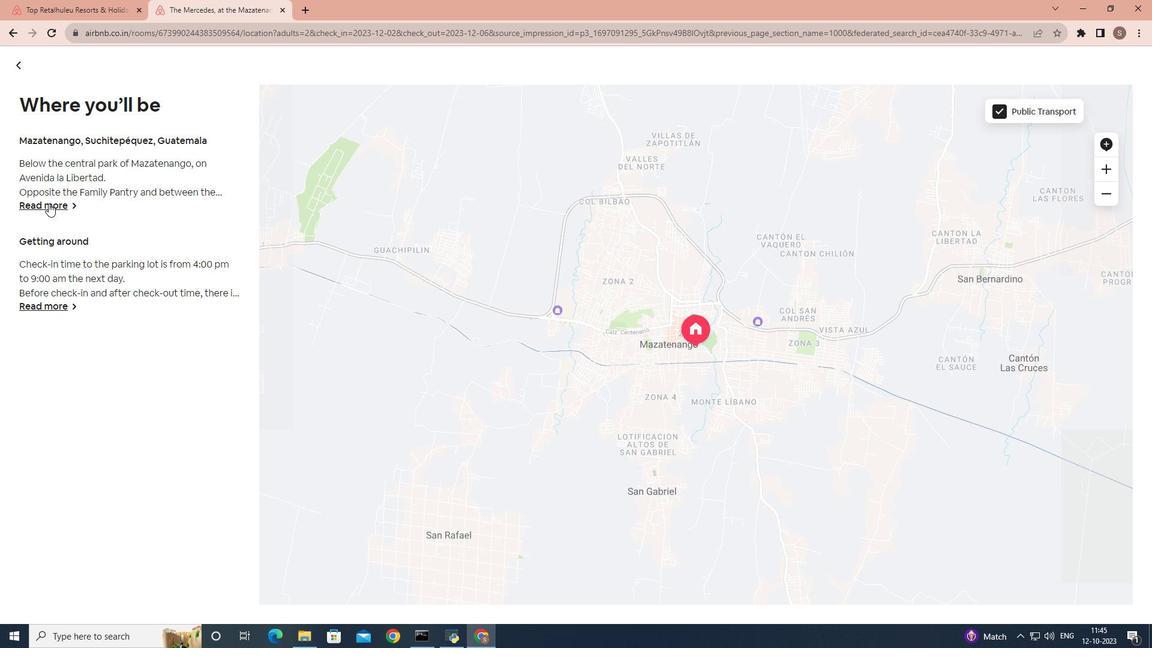 
Action: Mouse pressed left at (54, 194)
Screenshot: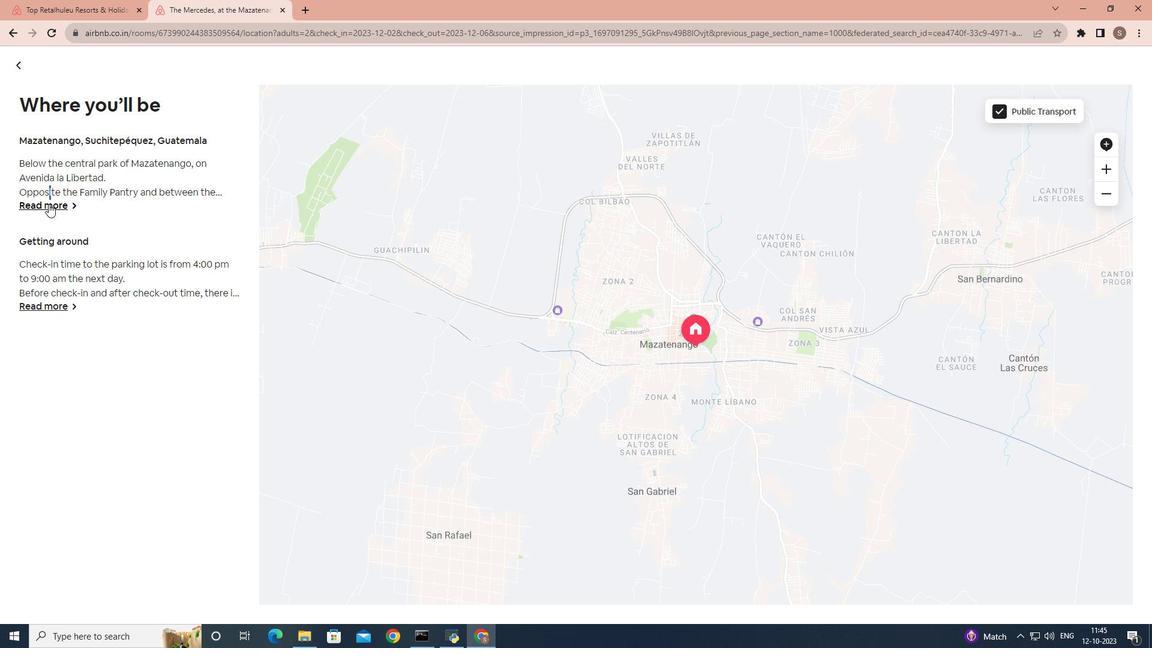 
Action: Mouse moved to (63, 297)
Screenshot: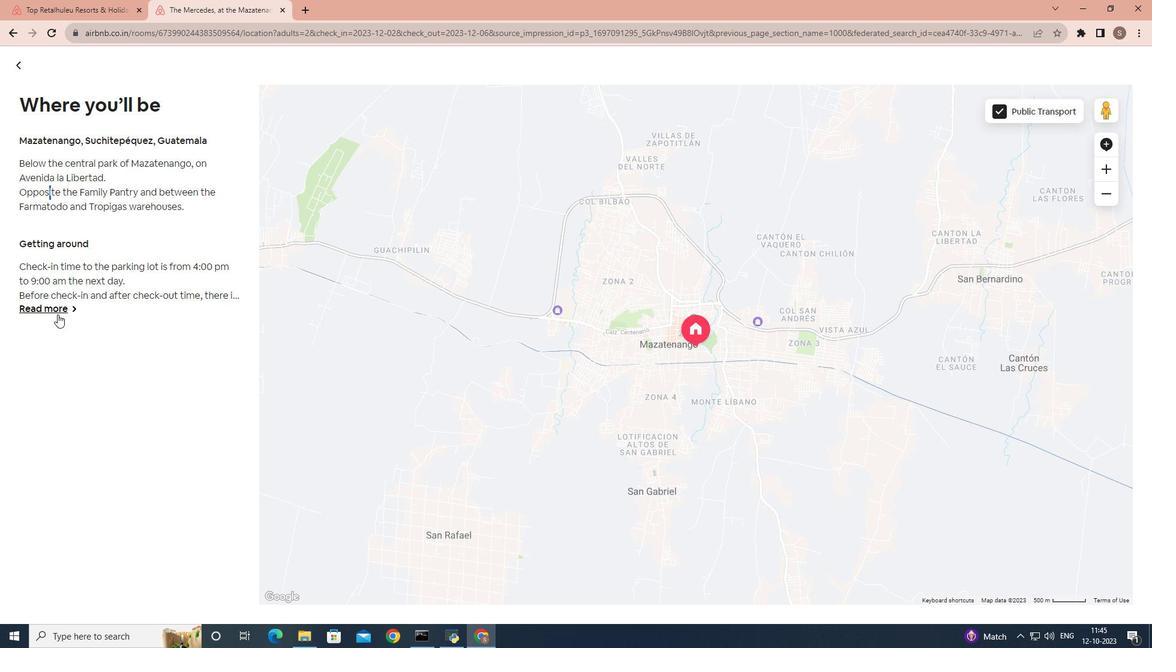 
Action: Mouse pressed left at (63, 297)
Screenshot: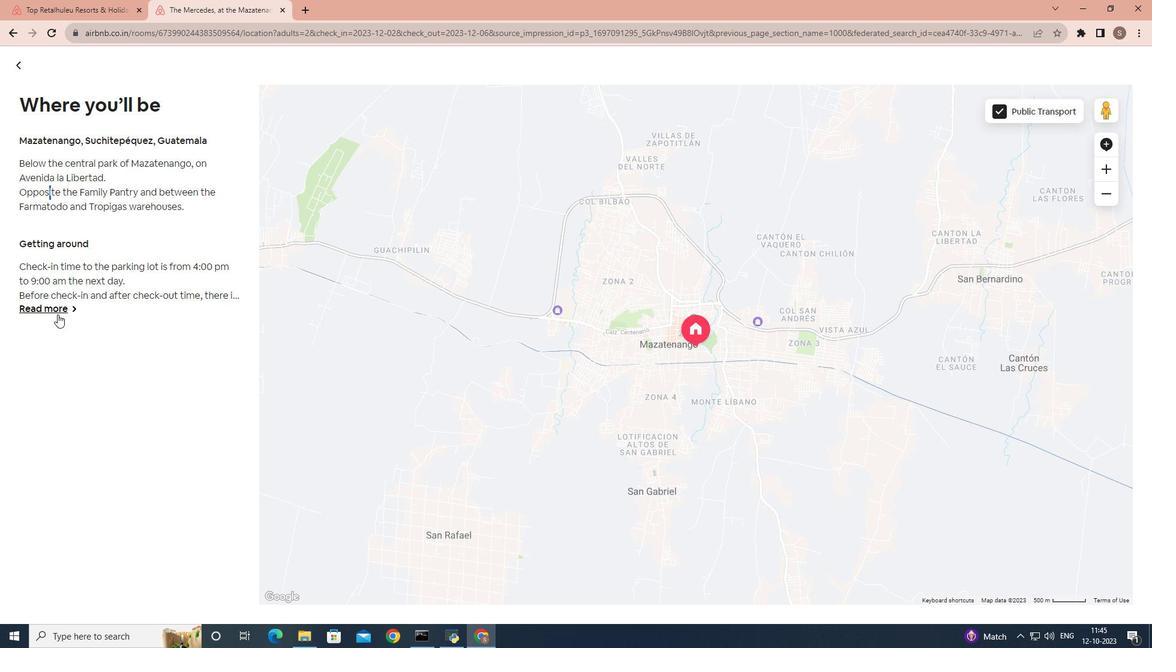 
Action: Mouse moved to (46, 294)
Screenshot: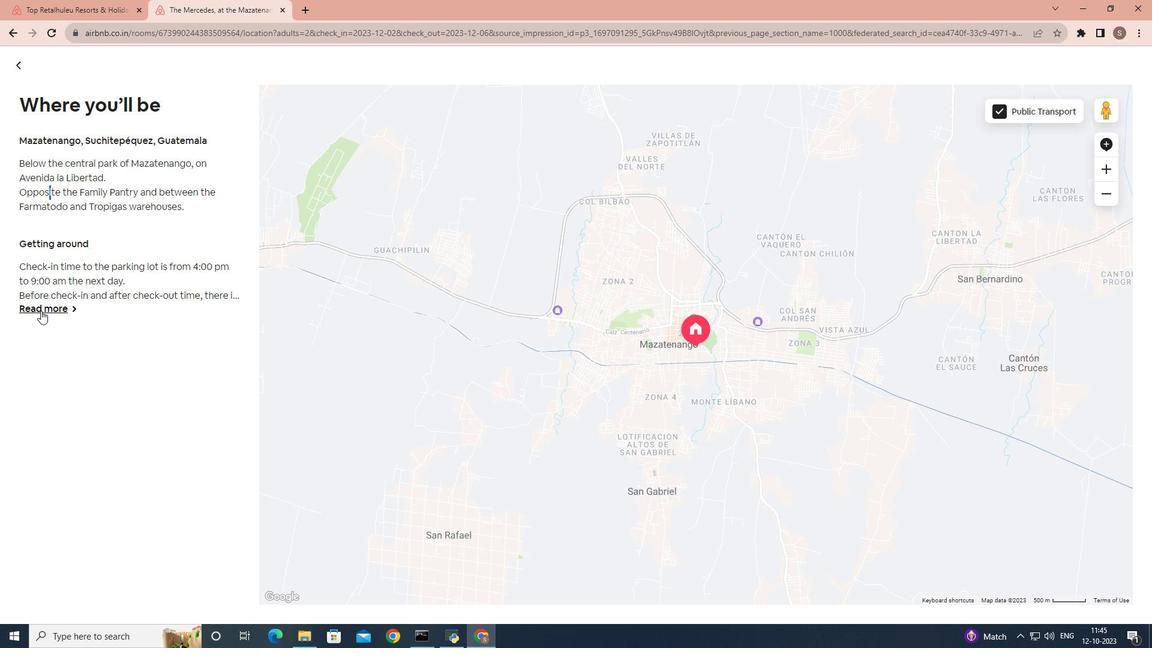 
Action: Mouse pressed left at (46, 294)
Screenshot: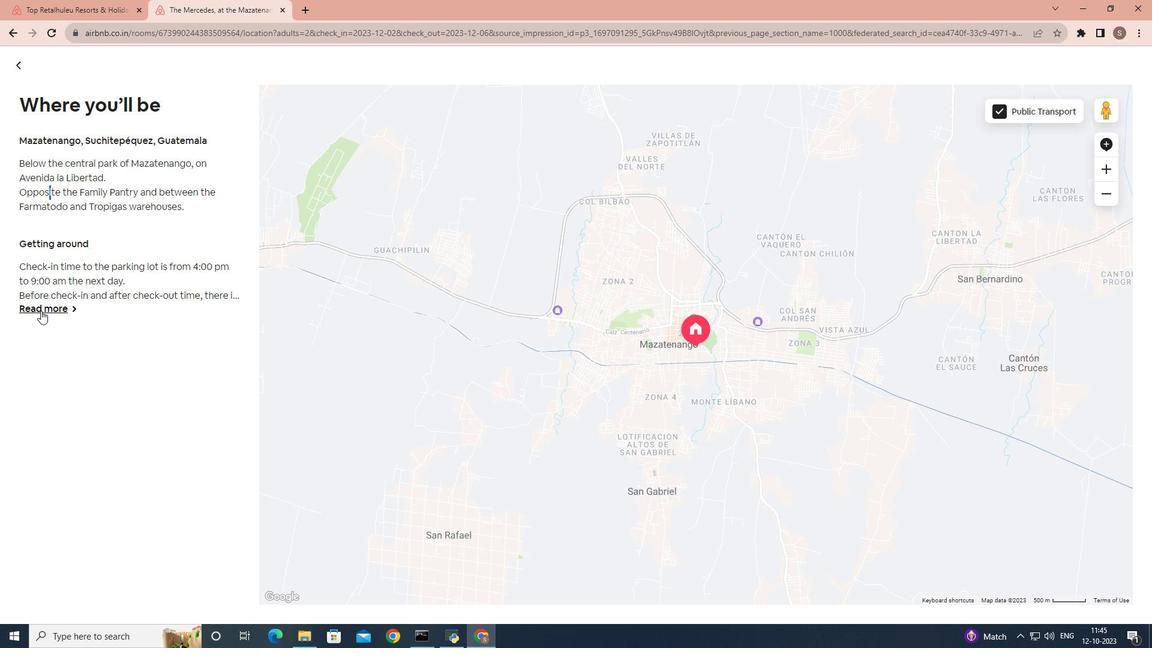 
Action: Mouse moved to (24, 66)
Screenshot: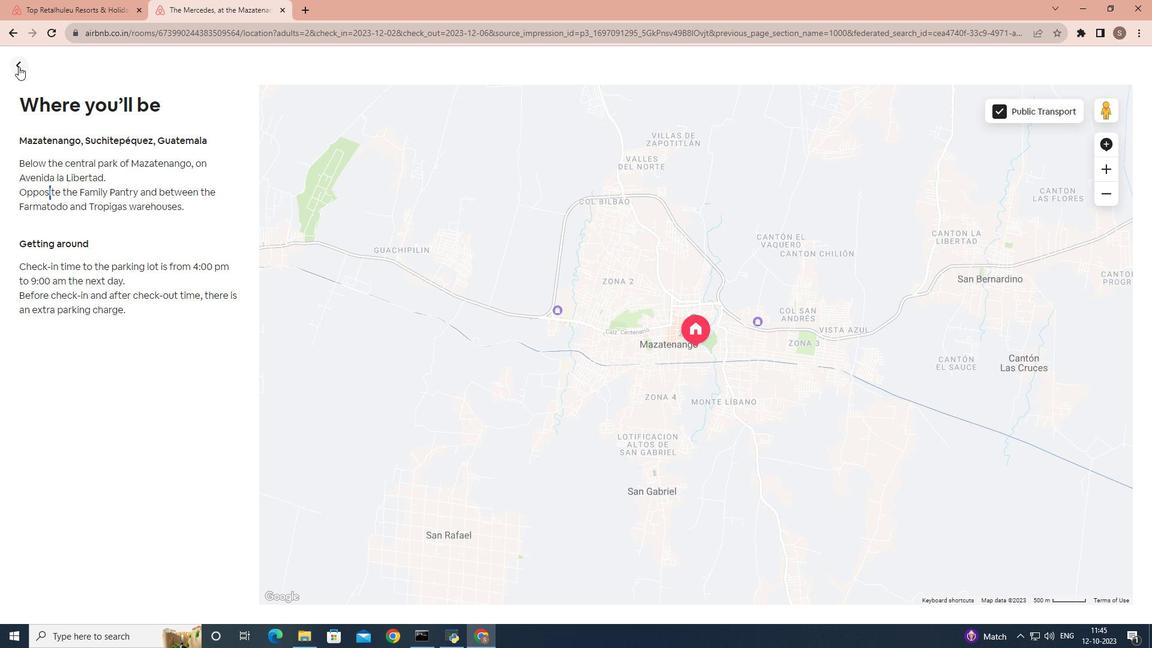 
Action: Mouse pressed left at (24, 66)
Screenshot: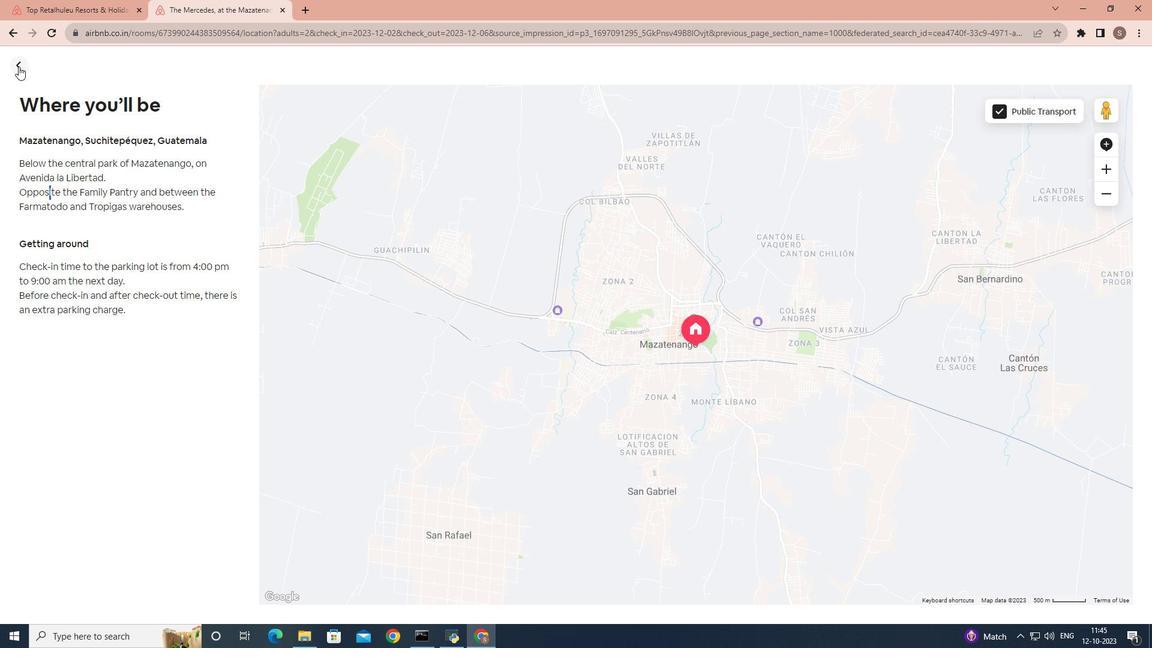 
Action: Mouse moved to (235, 265)
Screenshot: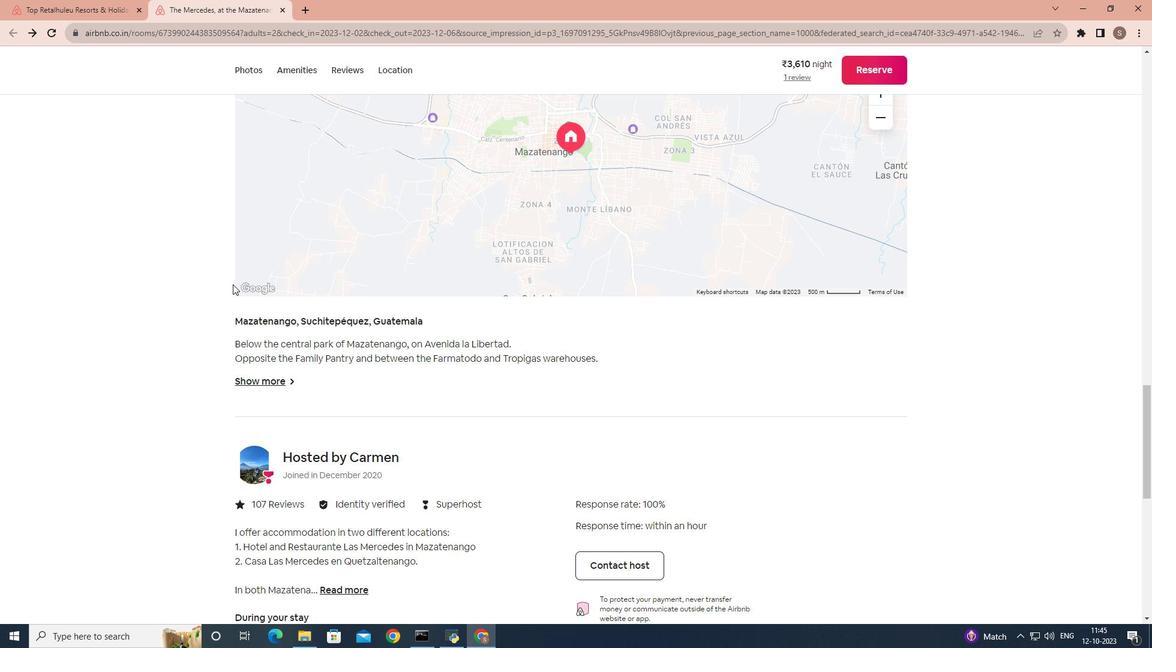 
Action: Mouse scrolled (235, 265) with delta (0, 0)
Screenshot: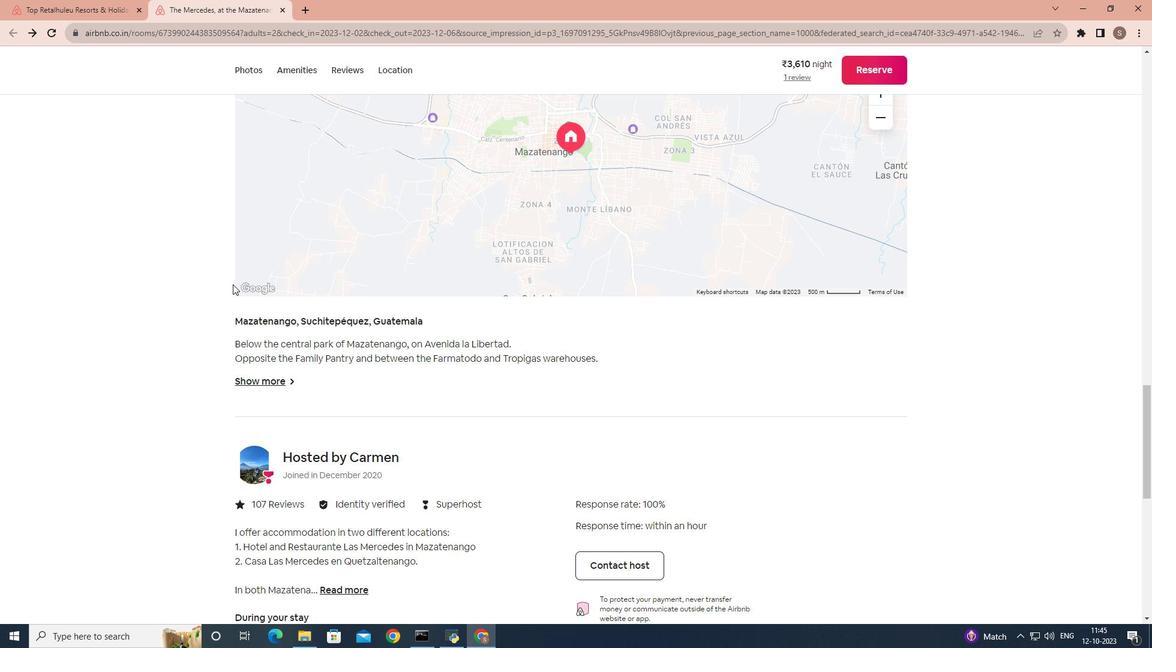 
Action: Mouse moved to (235, 269)
Screenshot: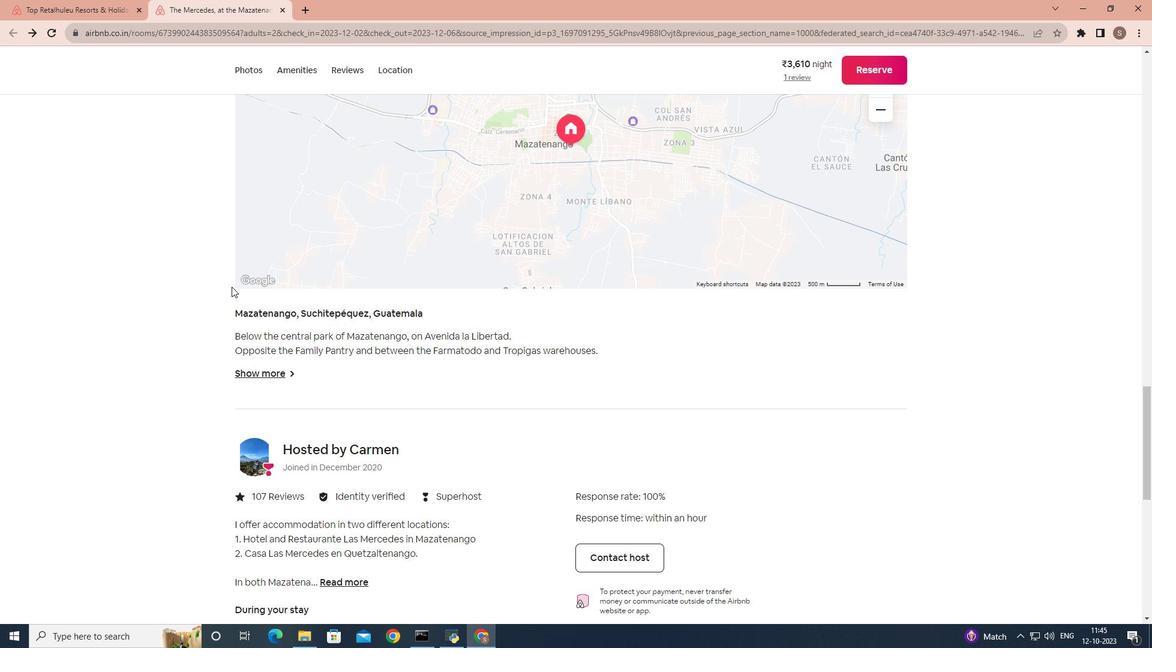 
Action: Mouse scrolled (235, 268) with delta (0, 0)
Screenshot: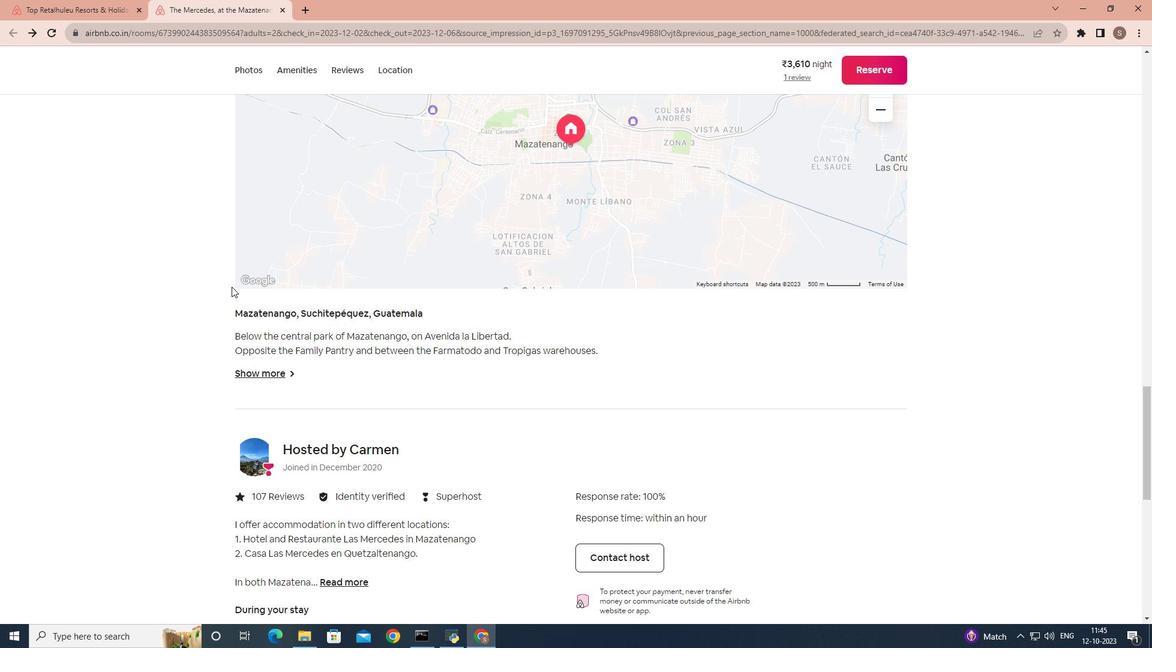 
Action: Mouse moved to (234, 271)
Screenshot: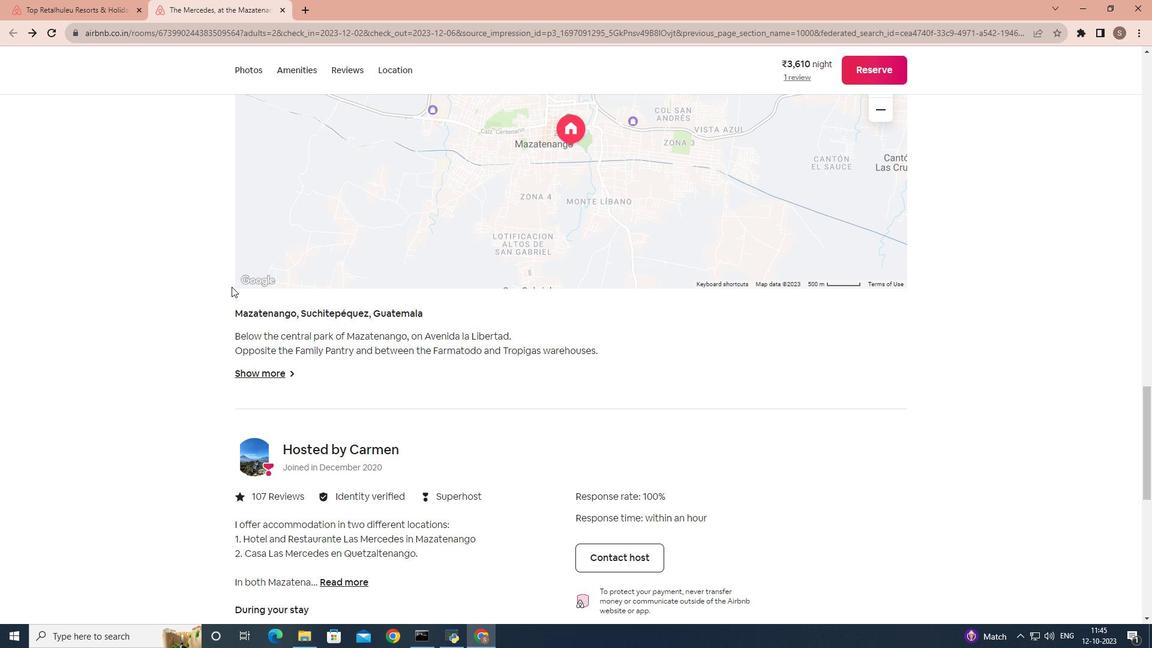 
Action: Mouse scrolled (234, 270) with delta (0, 0)
Screenshot: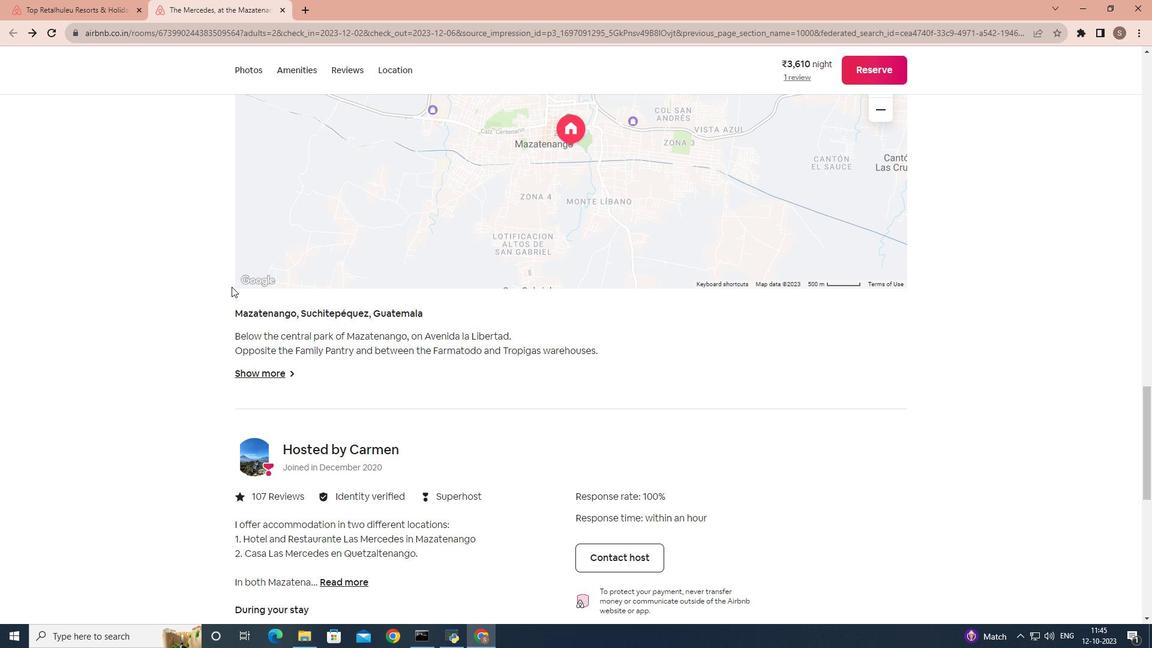 
Action: Mouse moved to (234, 271)
Screenshot: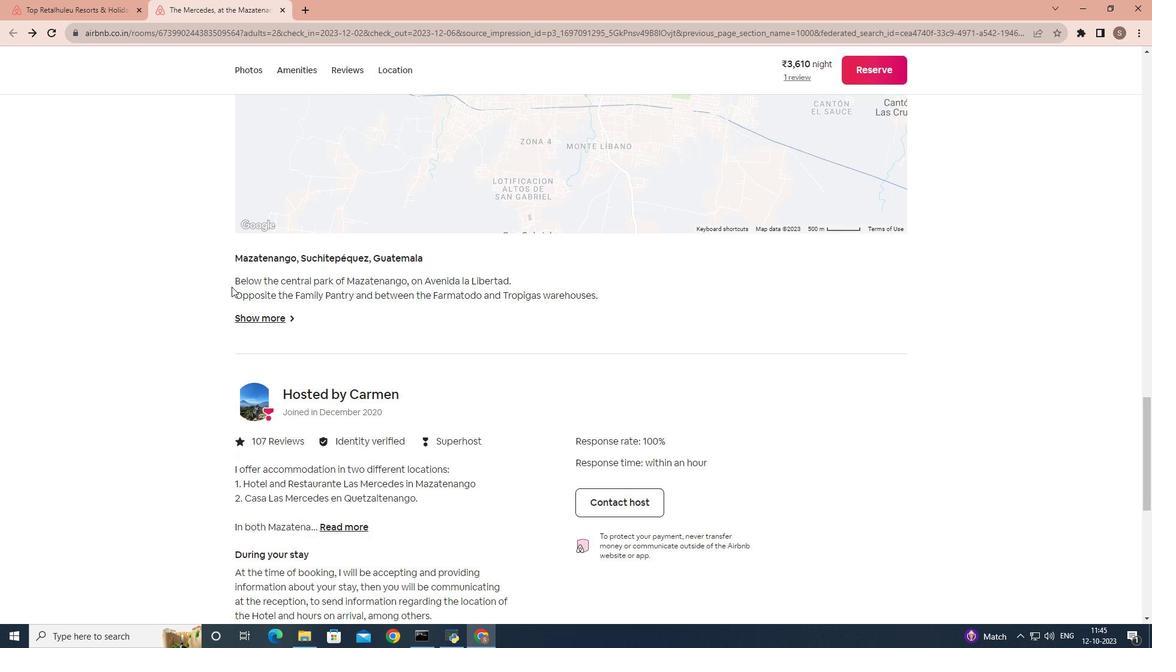 
Action: Mouse scrolled (234, 271) with delta (0, 0)
Screenshot: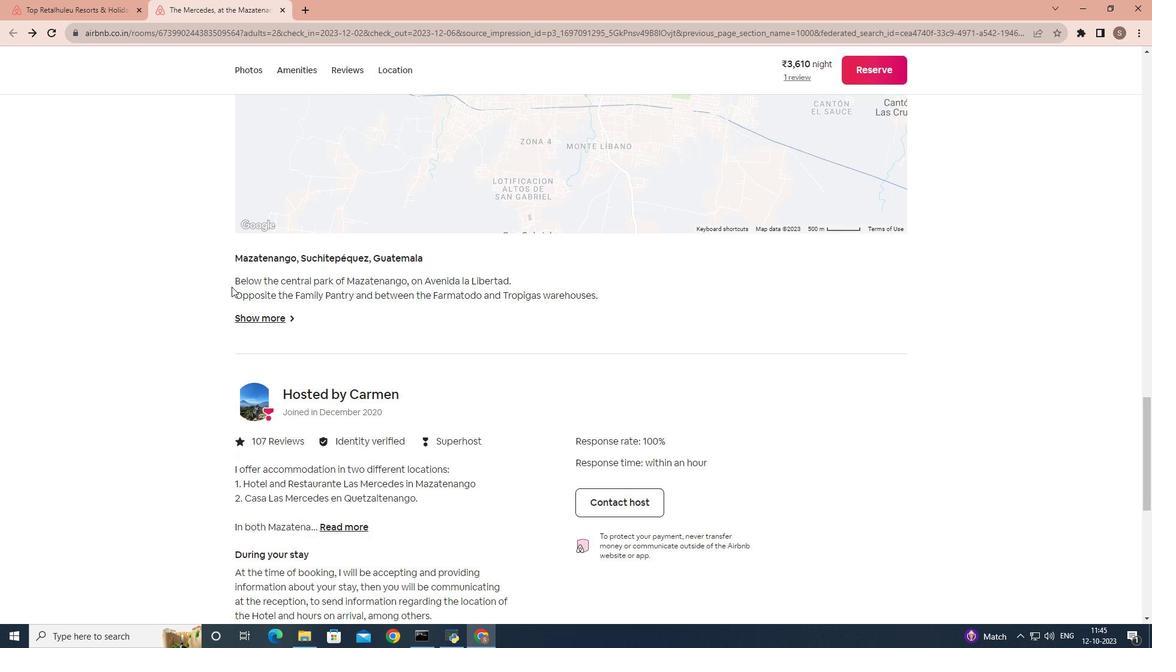 
Action: Mouse scrolled (234, 271) with delta (0, 0)
Screenshot: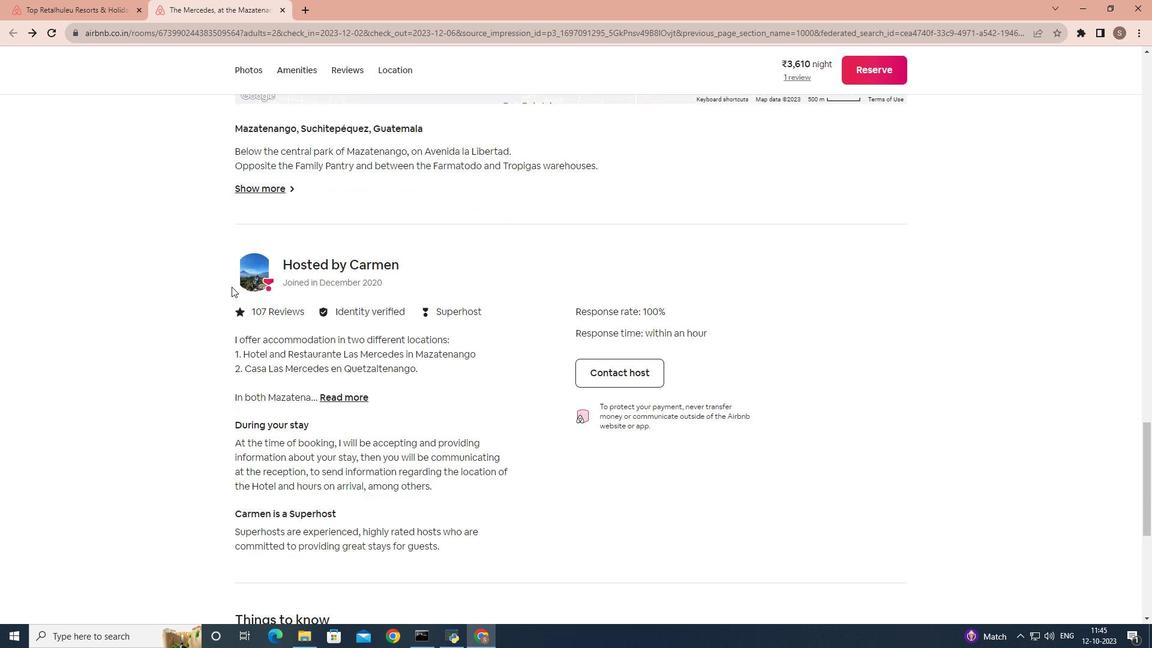 
Action: Mouse moved to (252, 314)
Screenshot: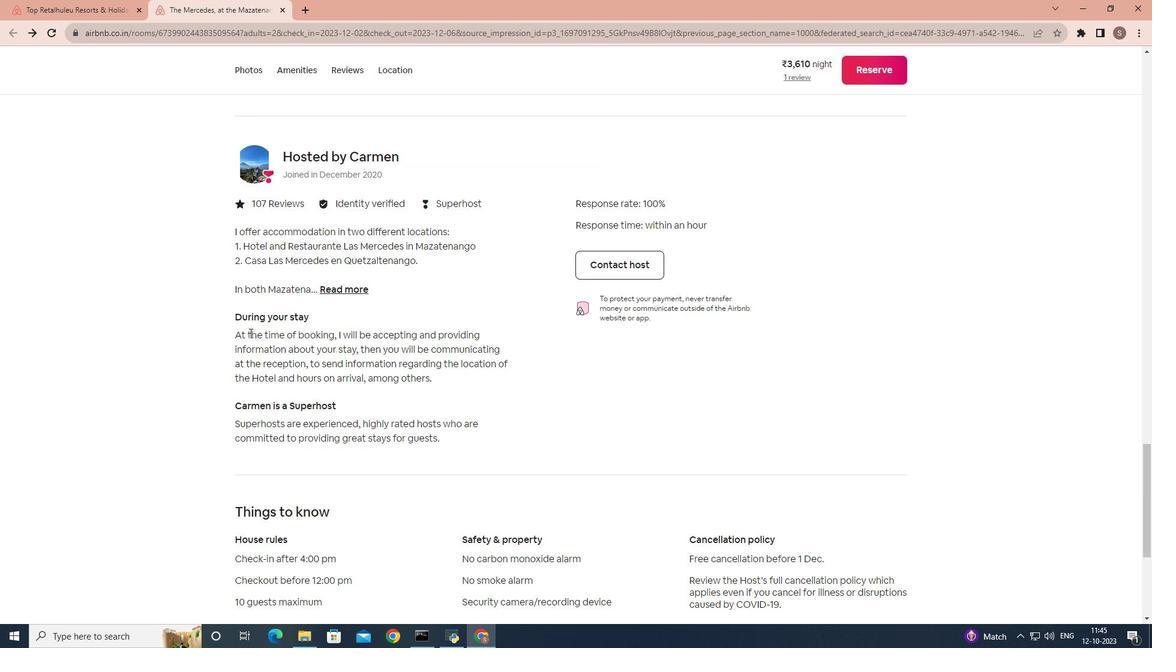 
Action: Mouse scrolled (252, 313) with delta (0, 0)
Screenshot: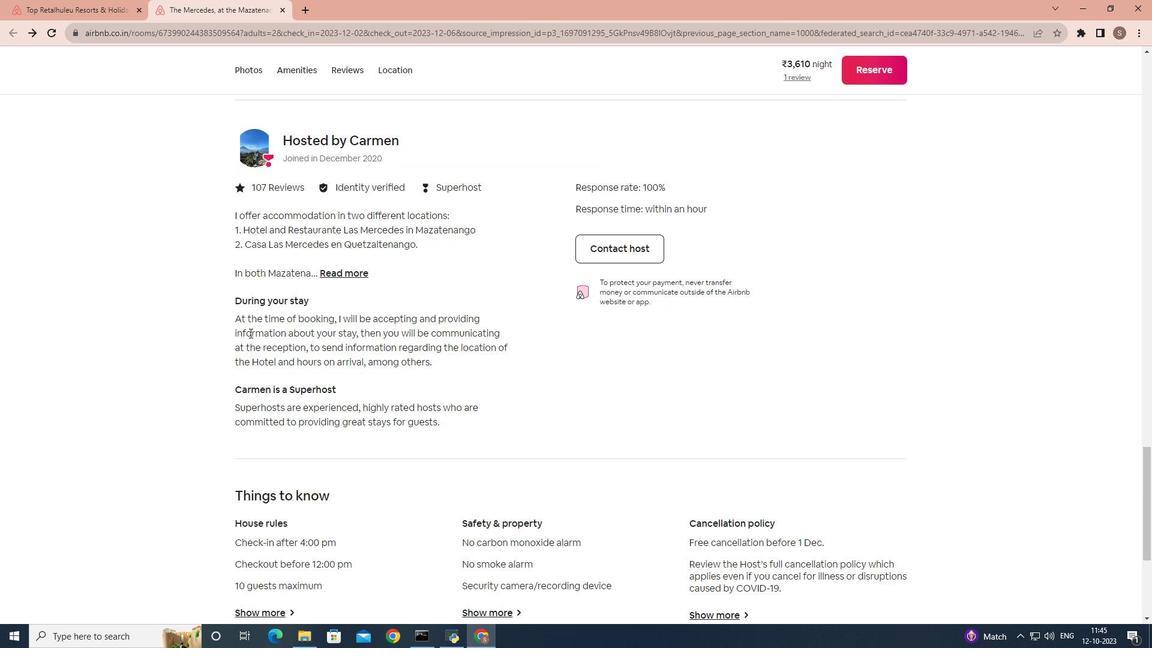 
Action: Mouse scrolled (252, 313) with delta (0, 0)
Screenshot: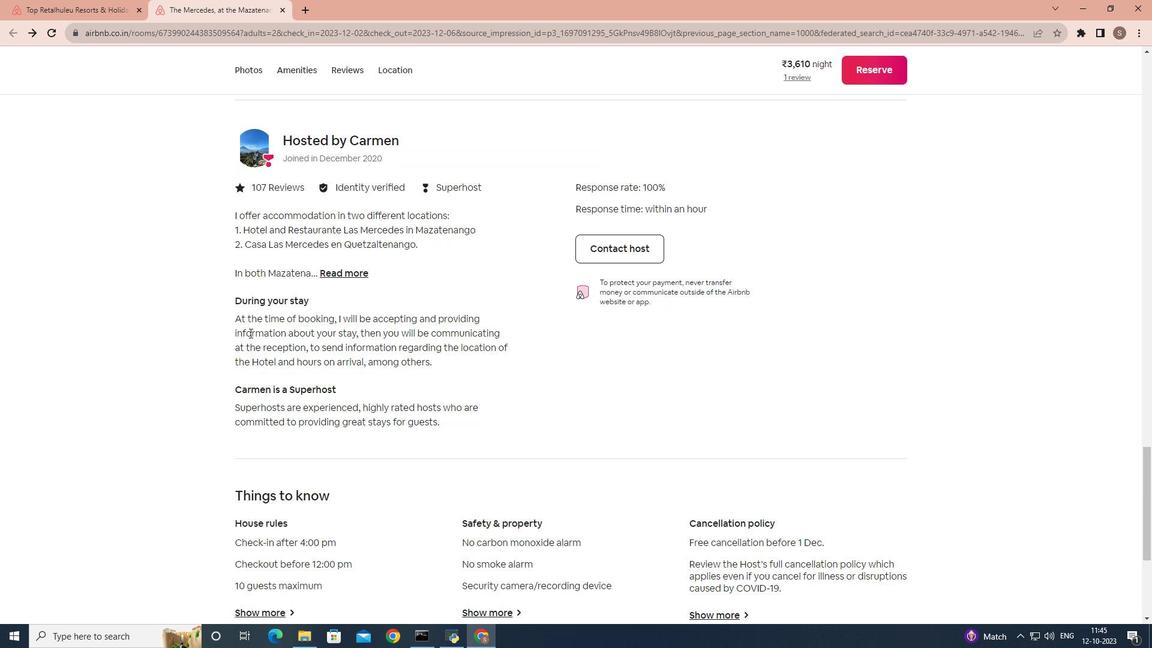 
Action: Mouse scrolled (252, 313) with delta (0, 0)
Screenshot: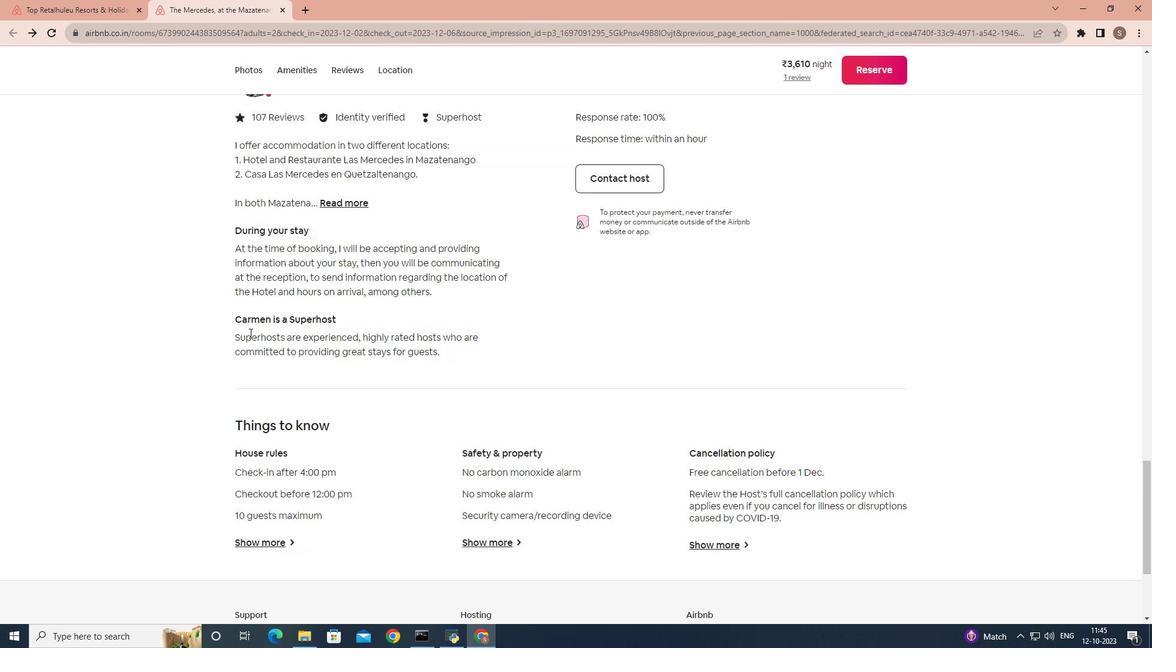 
Action: Mouse scrolled (252, 315) with delta (0, 0)
Screenshot: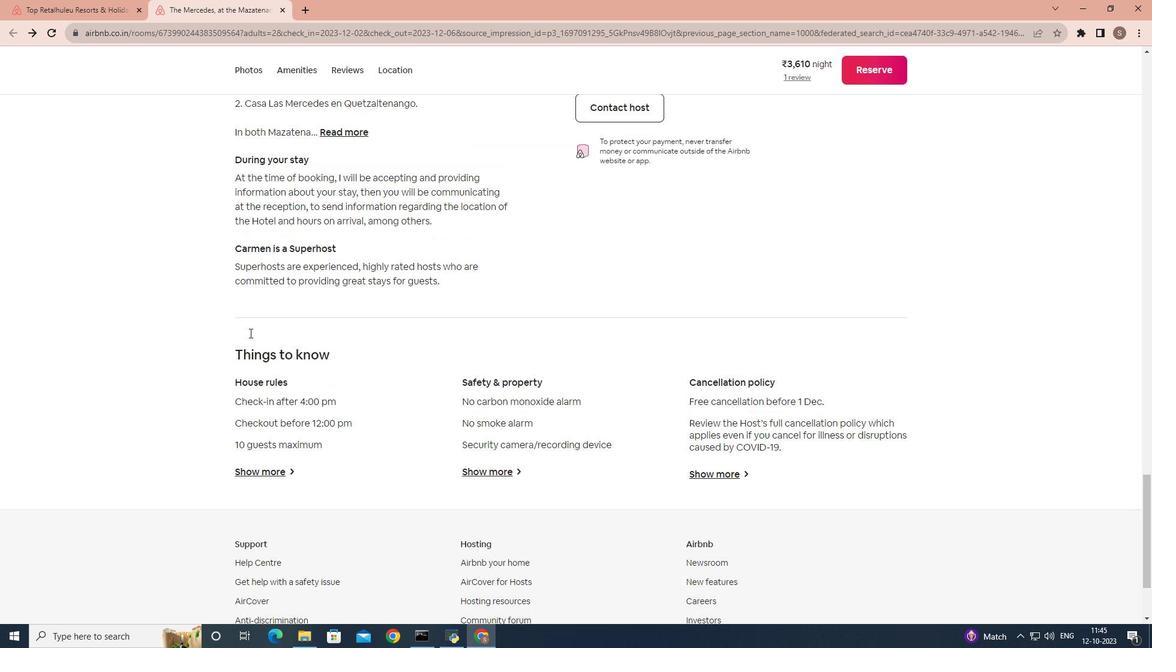 
Action: Mouse moved to (351, 166)
Screenshot: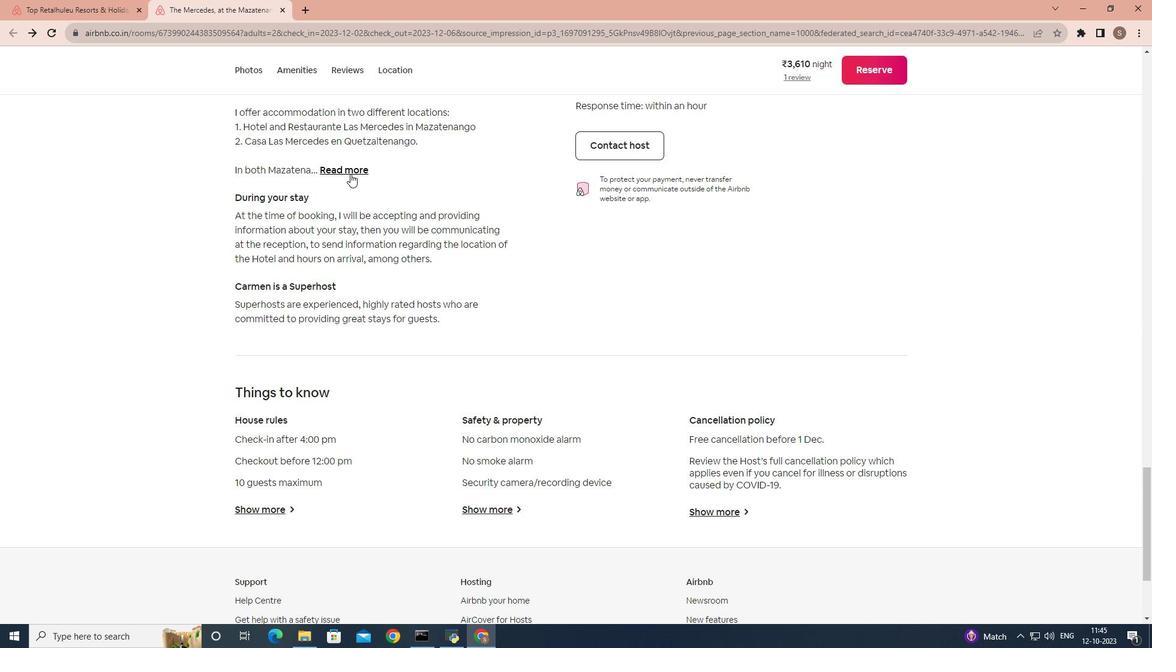
Action: Mouse pressed left at (351, 166)
Screenshot: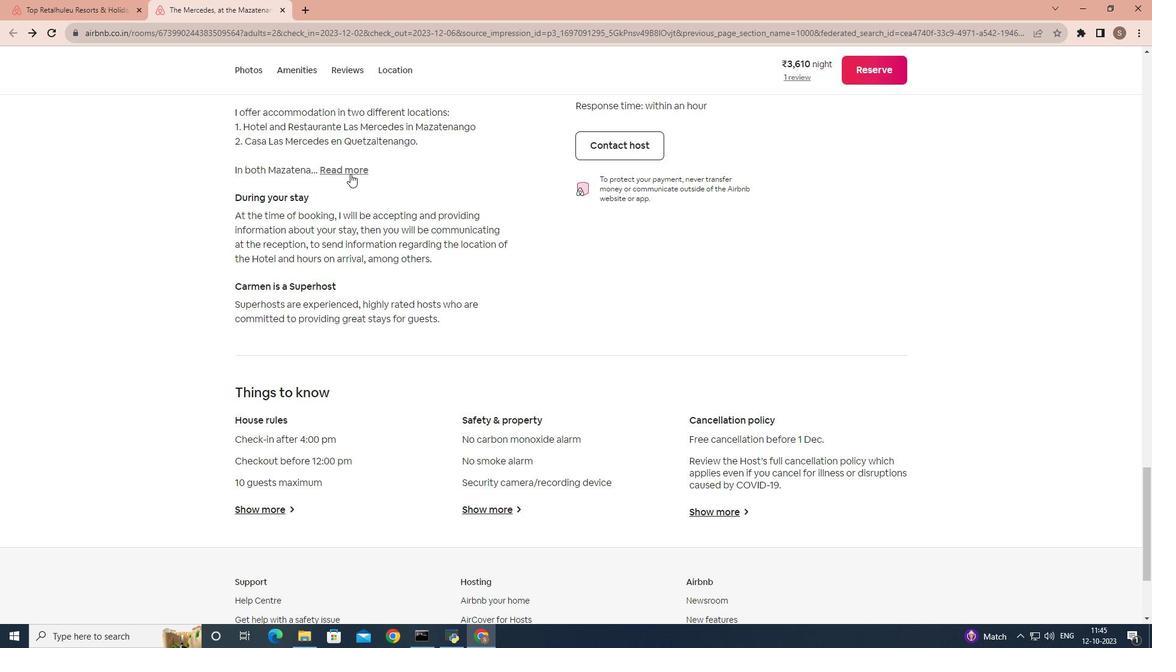 
Action: Mouse moved to (337, 197)
Screenshot: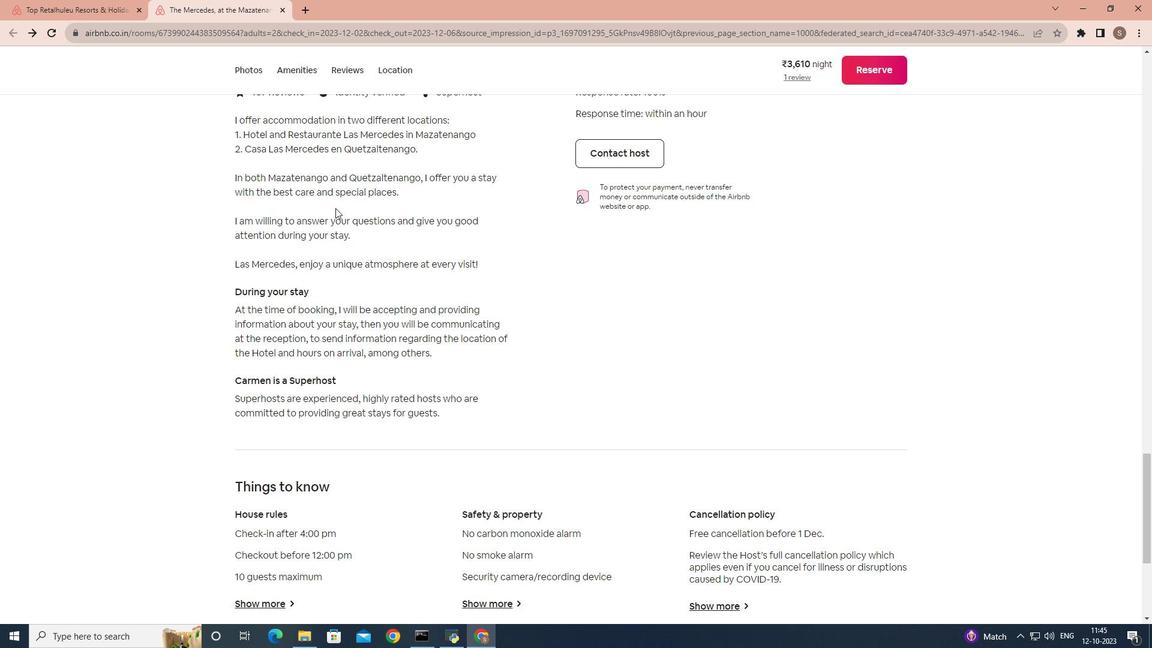 
Action: Mouse scrolled (337, 197) with delta (0, 0)
Screenshot: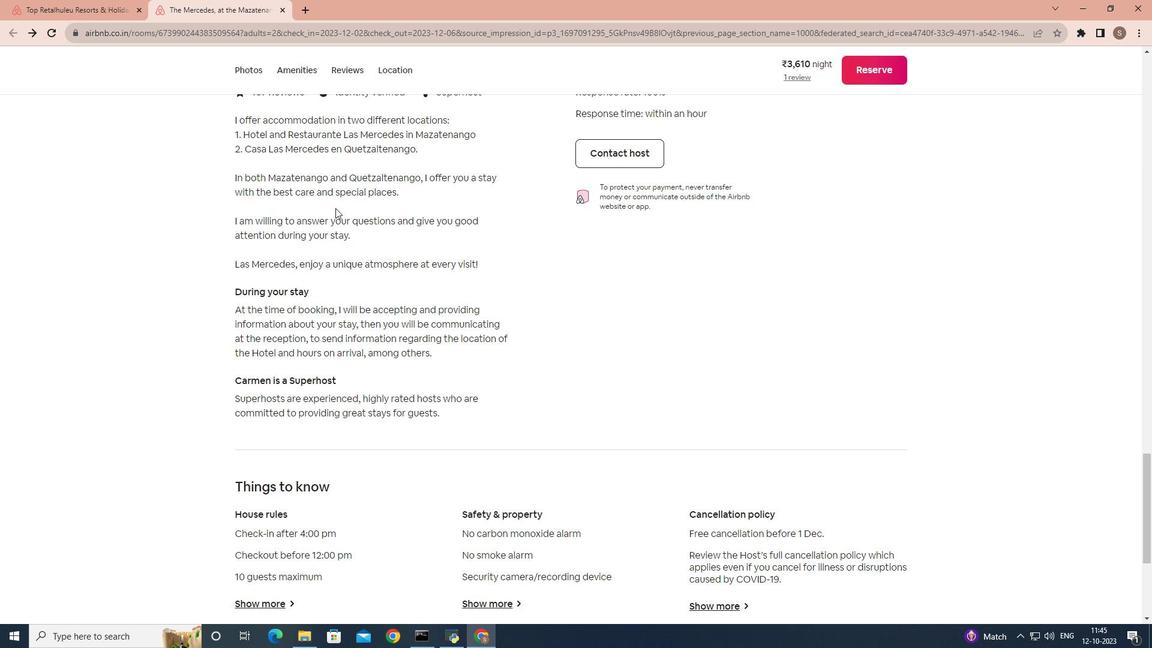 
Action: Mouse moved to (336, 198)
Screenshot: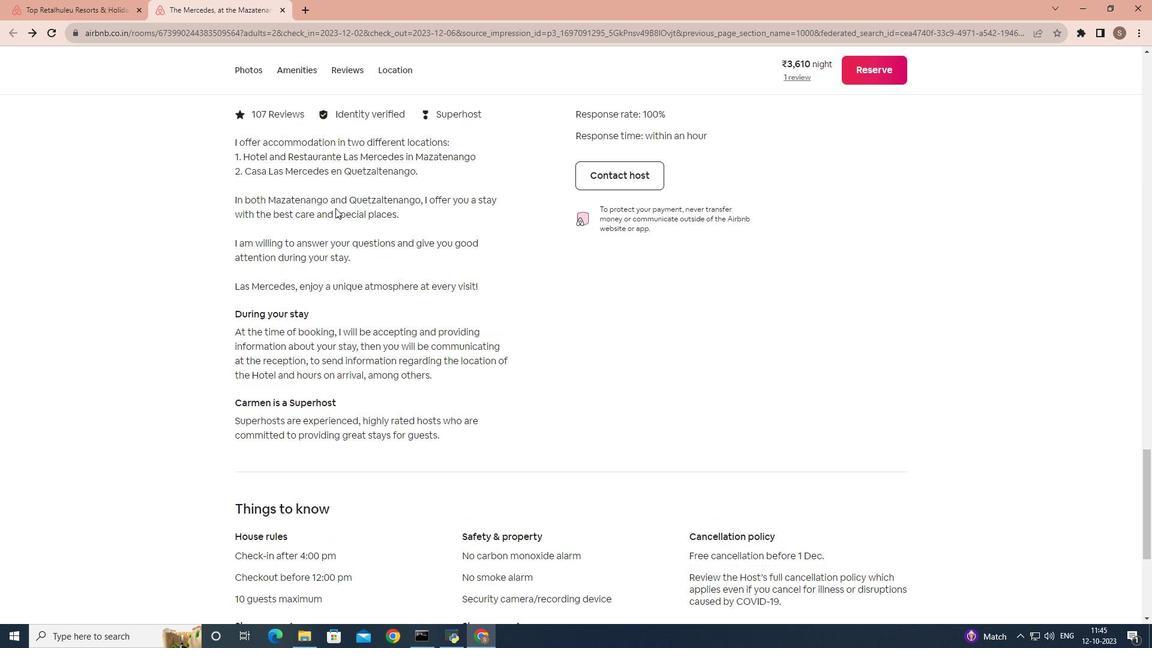
Action: Mouse scrolled (336, 198) with delta (0, 0)
Screenshot: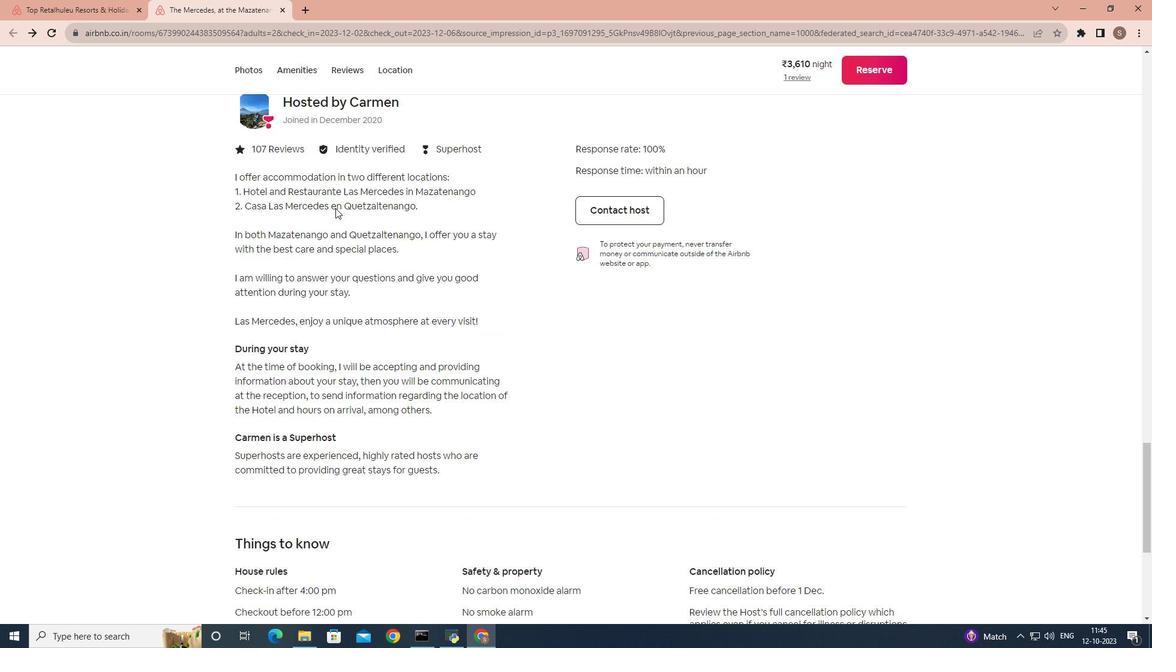 
Action: Mouse scrolled (336, 197) with delta (0, 0)
Screenshot: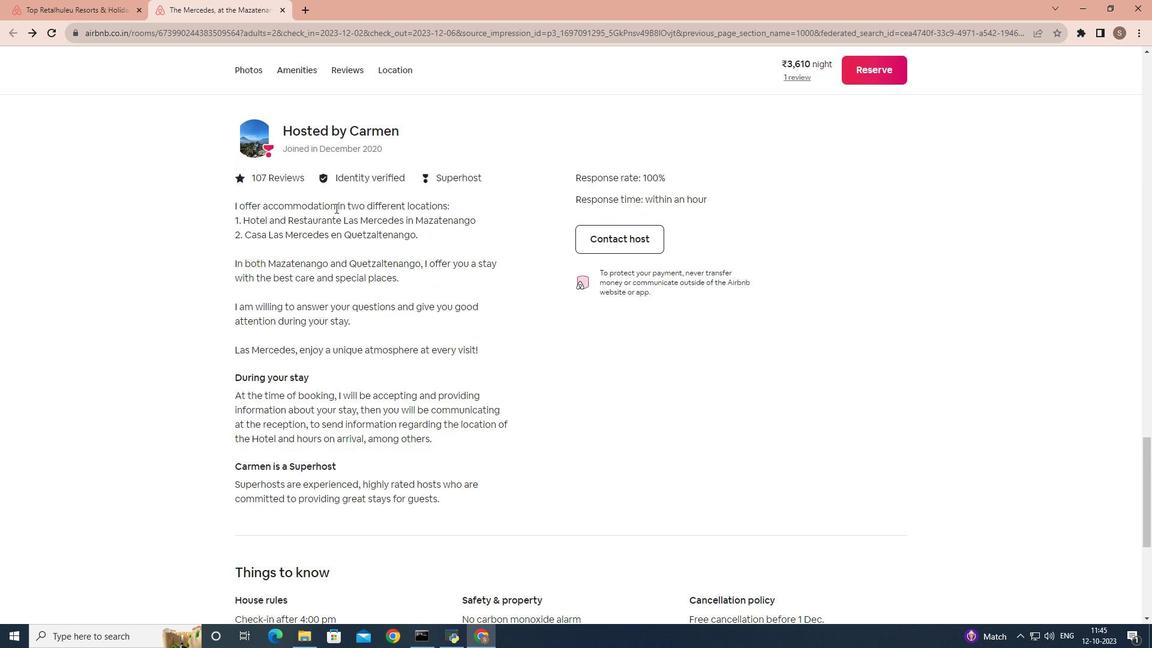 
Action: Mouse scrolled (336, 197) with delta (0, 0)
Screenshot: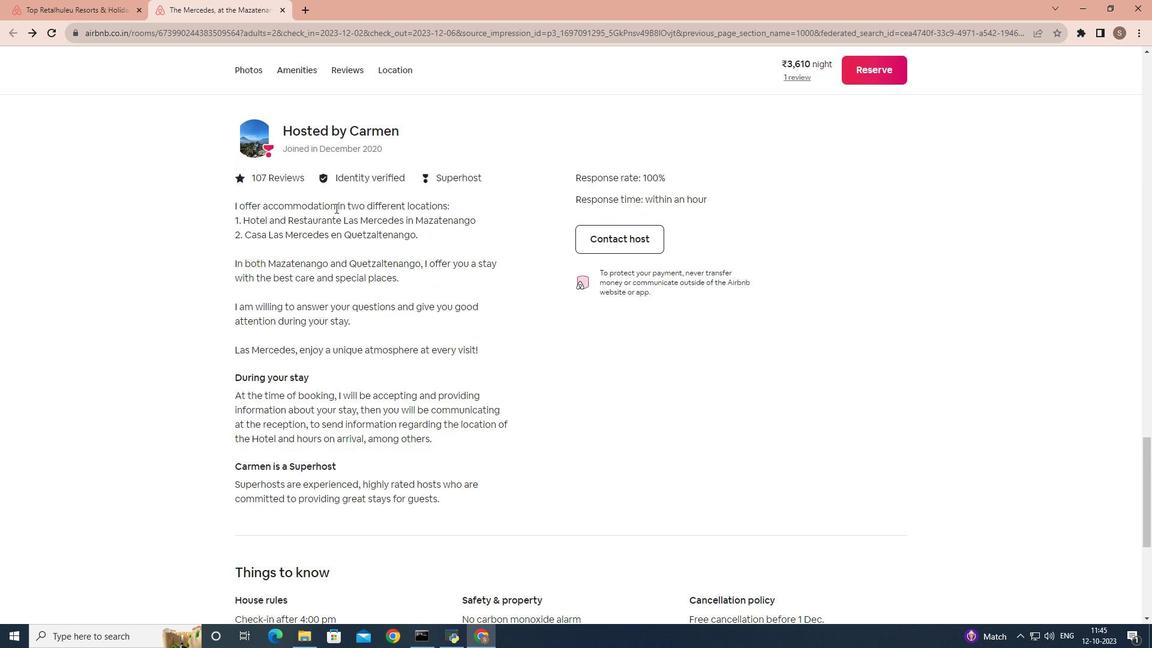 
Action: Mouse scrolled (336, 197) with delta (0, 0)
Screenshot: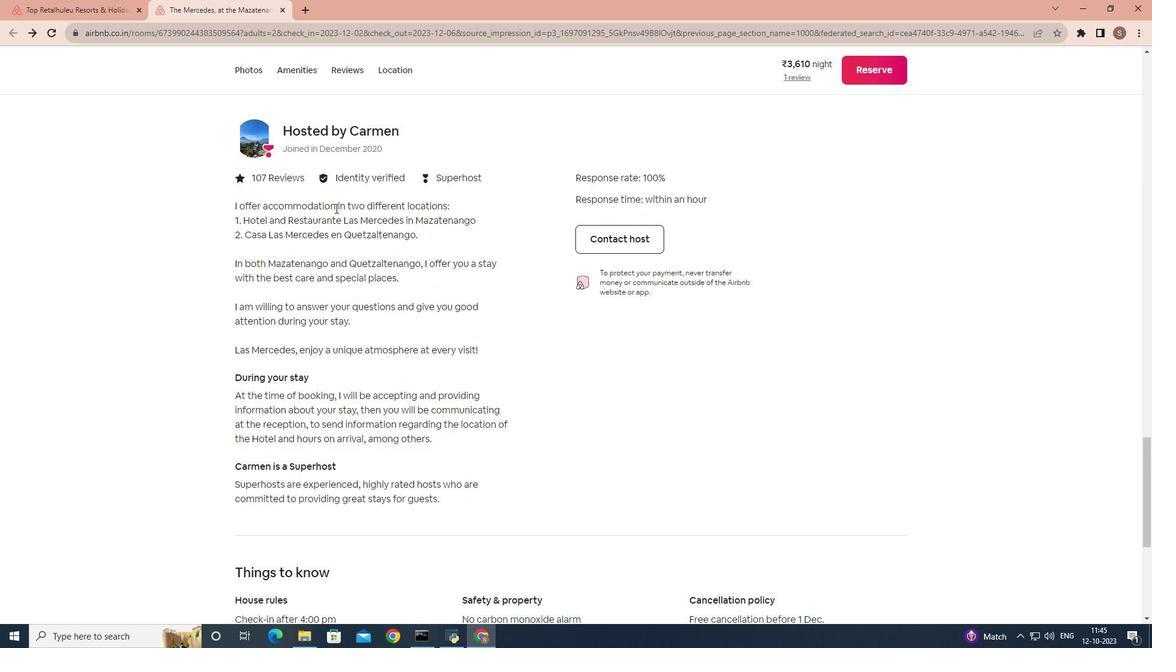 
Action: Mouse scrolled (336, 197) with delta (0, 0)
Screenshot: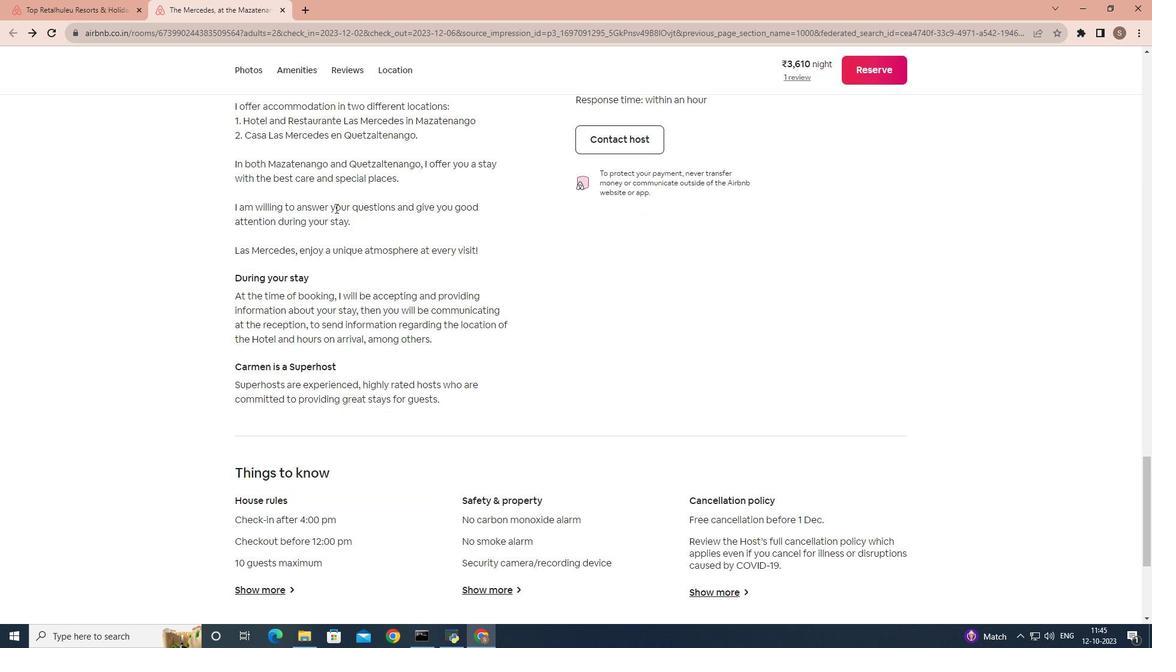 
Action: Mouse scrolled (336, 197) with delta (0, 0)
Screenshot: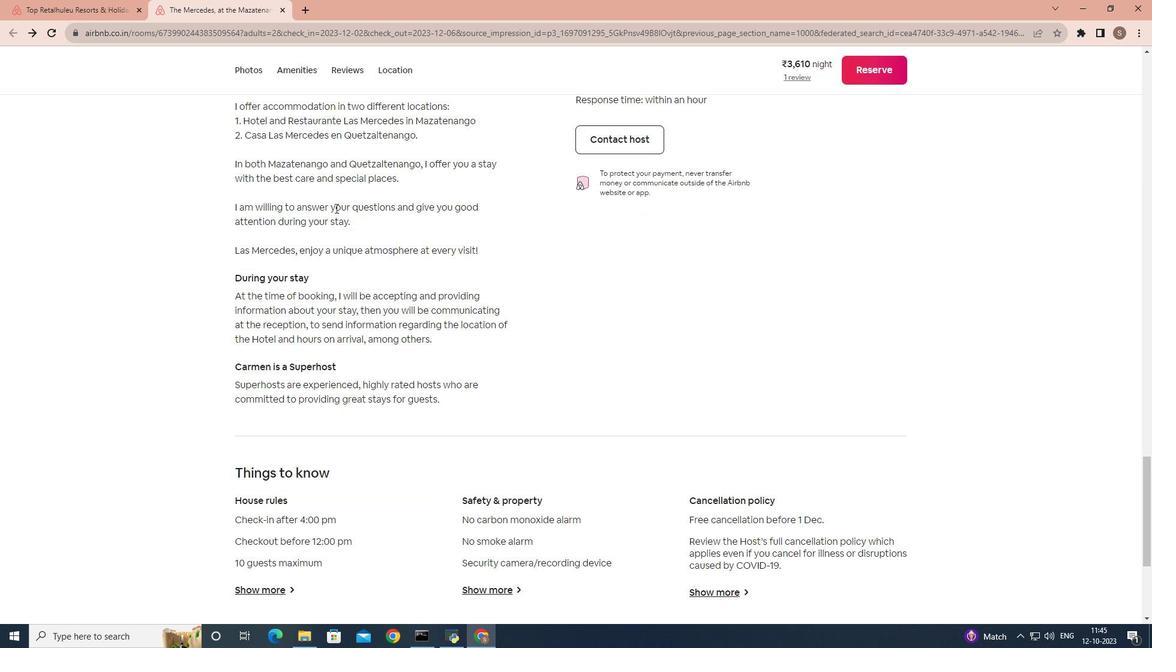 
Action: Mouse moved to (300, 260)
Screenshot: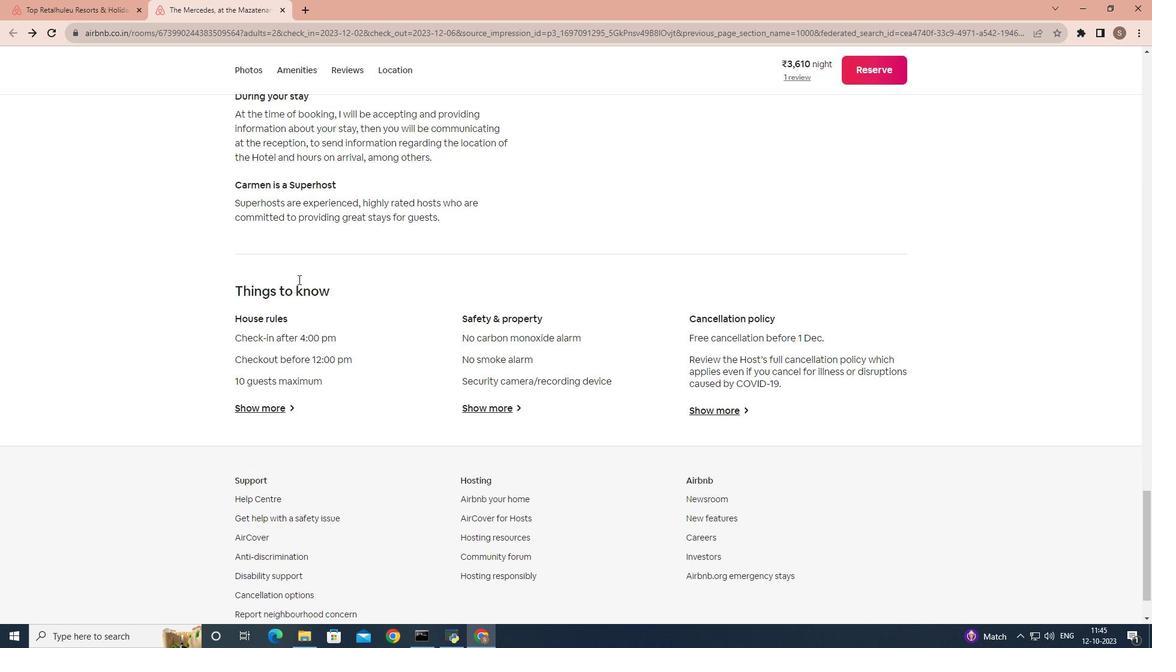 
Action: Mouse scrolled (300, 259) with delta (0, 0)
Screenshot: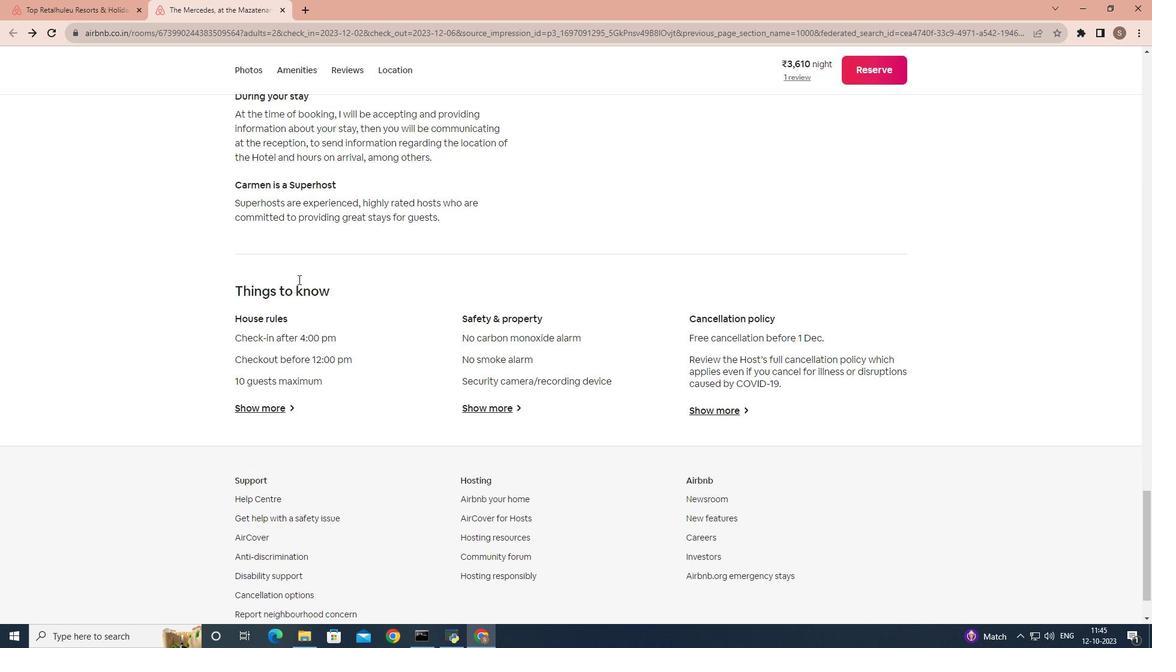 
Action: Mouse moved to (300, 264)
Screenshot: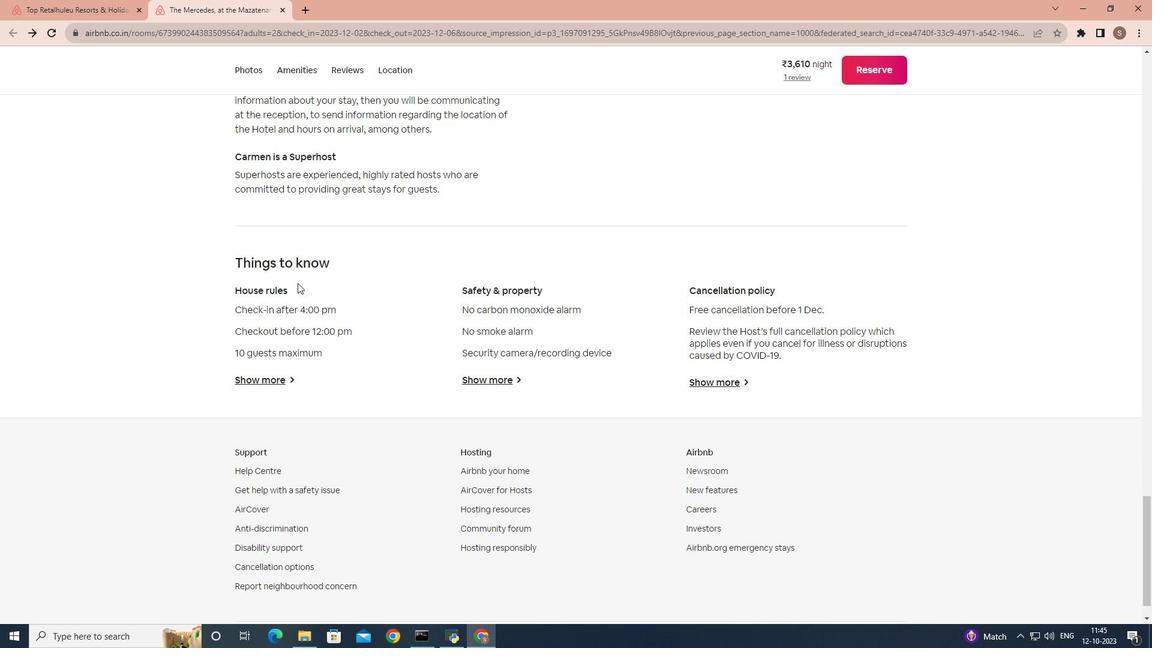
Action: Mouse scrolled (300, 264) with delta (0, 0)
Screenshot: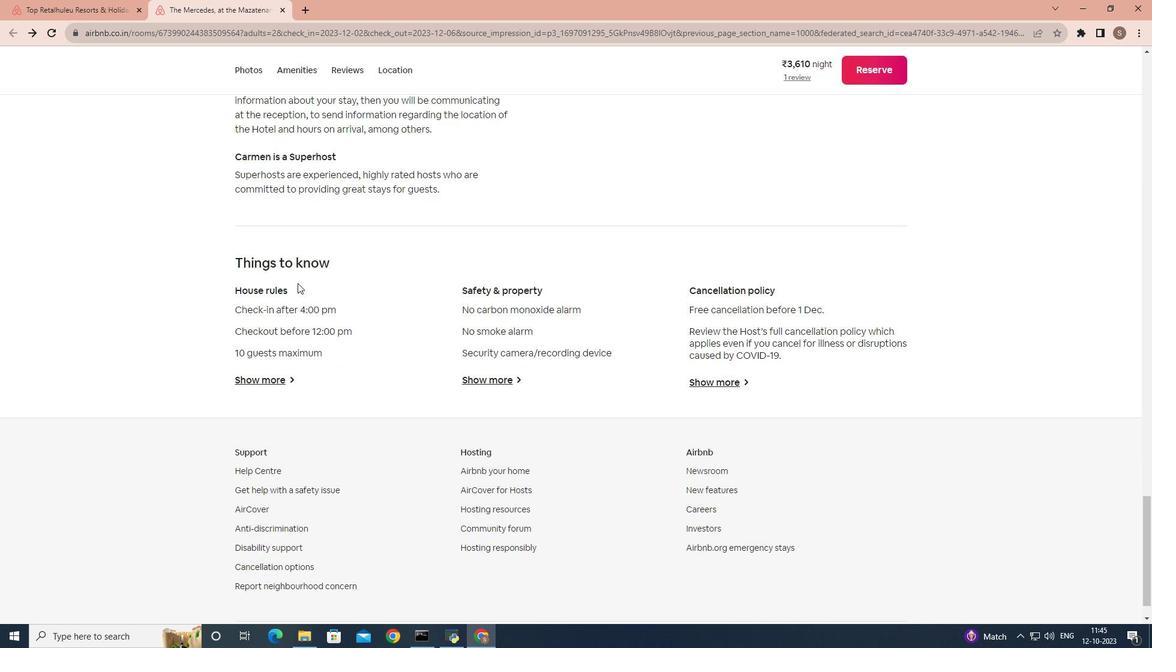 
Action: Mouse moved to (286, 318)
Screenshot: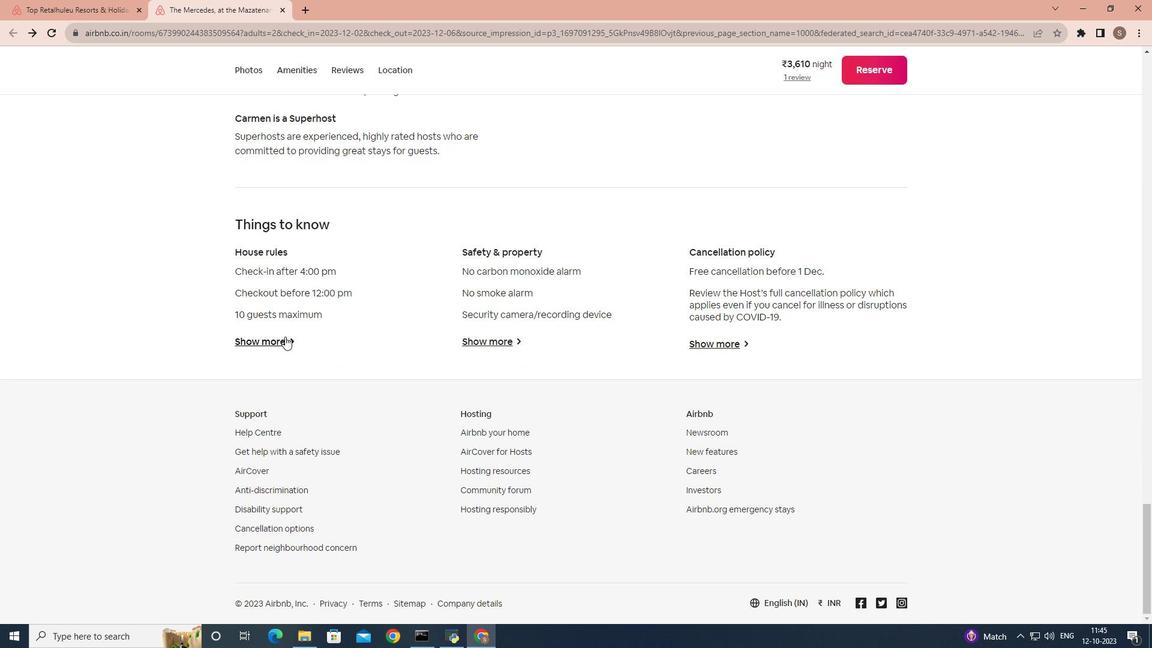 
Action: Mouse pressed left at (286, 318)
Screenshot: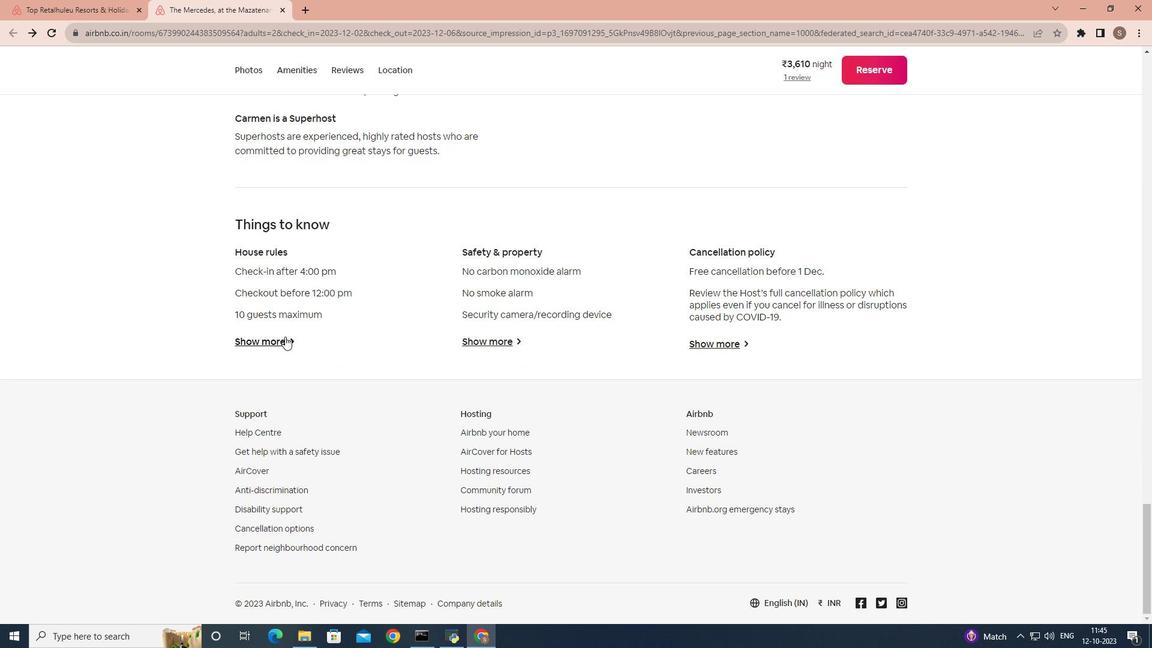 
Action: Mouse moved to (386, 222)
Screenshot: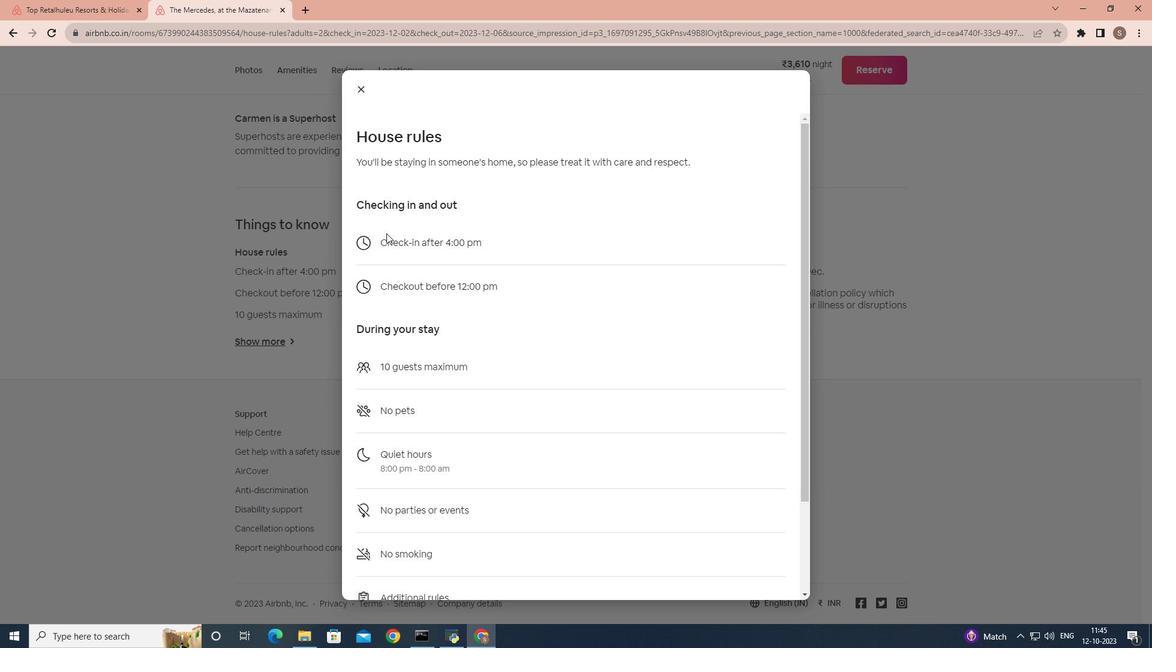 
Action: Mouse scrolled (386, 221) with delta (0, 0)
Screenshot: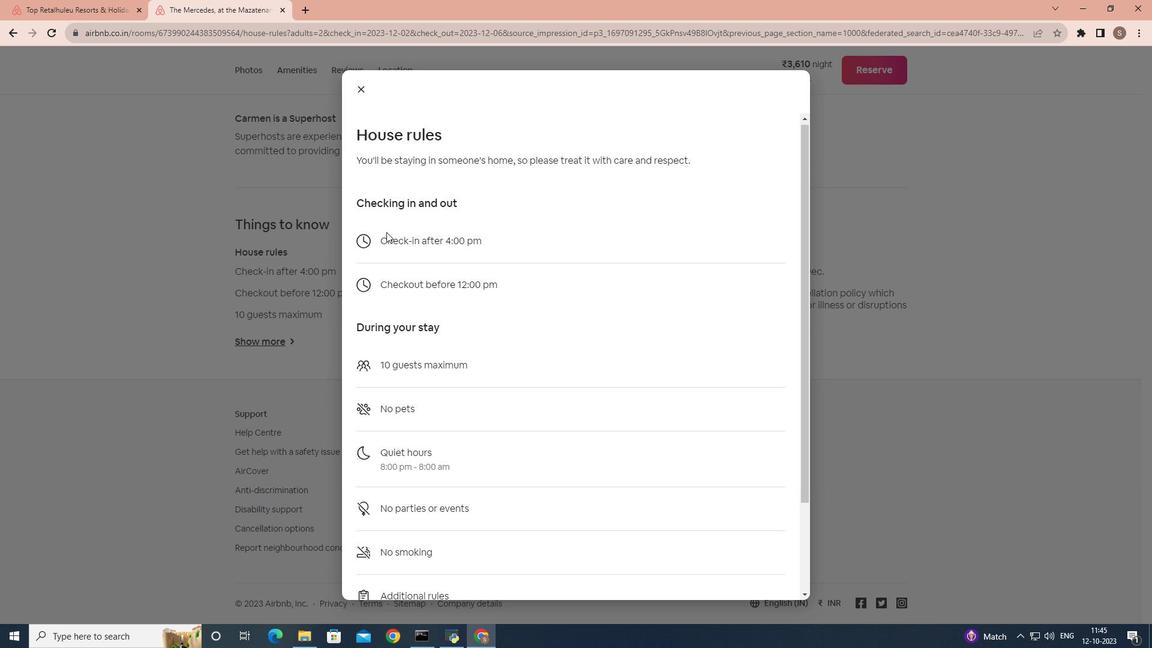 
Action: Mouse scrolled (386, 221) with delta (0, 0)
Screenshot: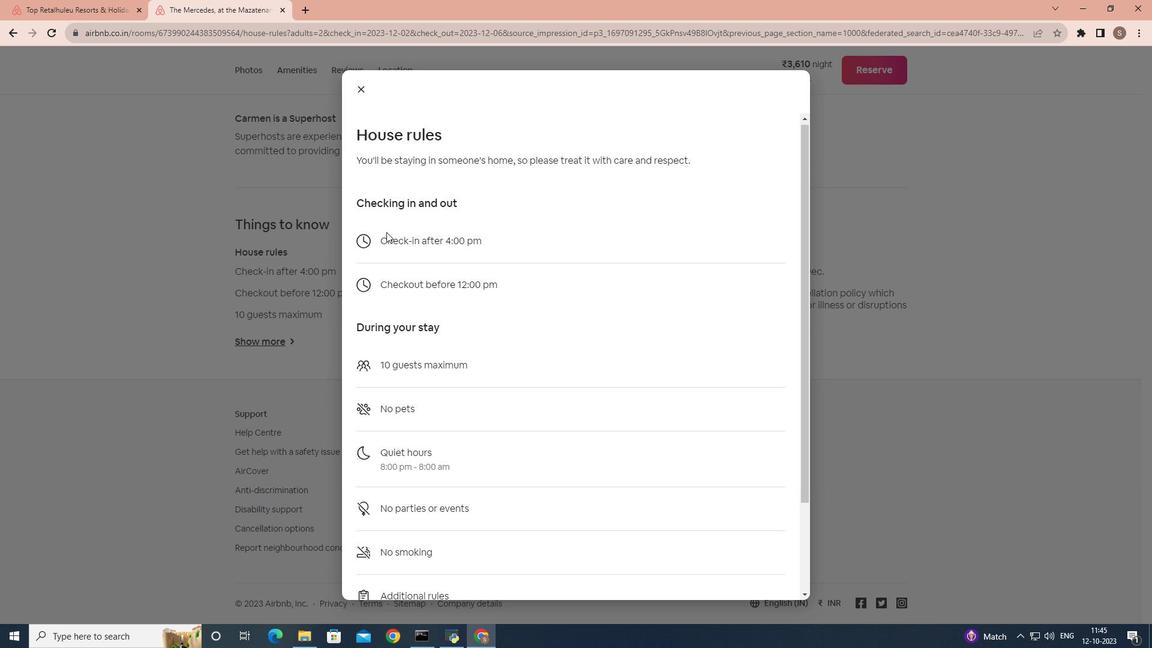 
Action: Mouse scrolled (386, 221) with delta (0, 0)
Screenshot: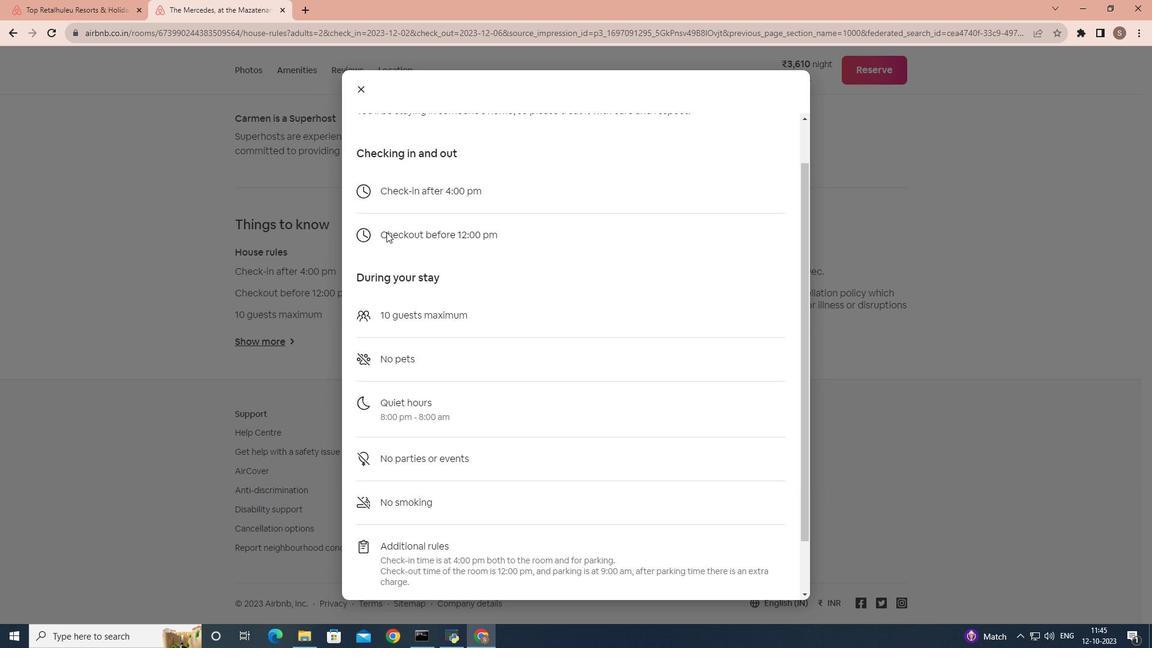 
Action: Mouse scrolled (386, 221) with delta (0, 0)
Screenshot: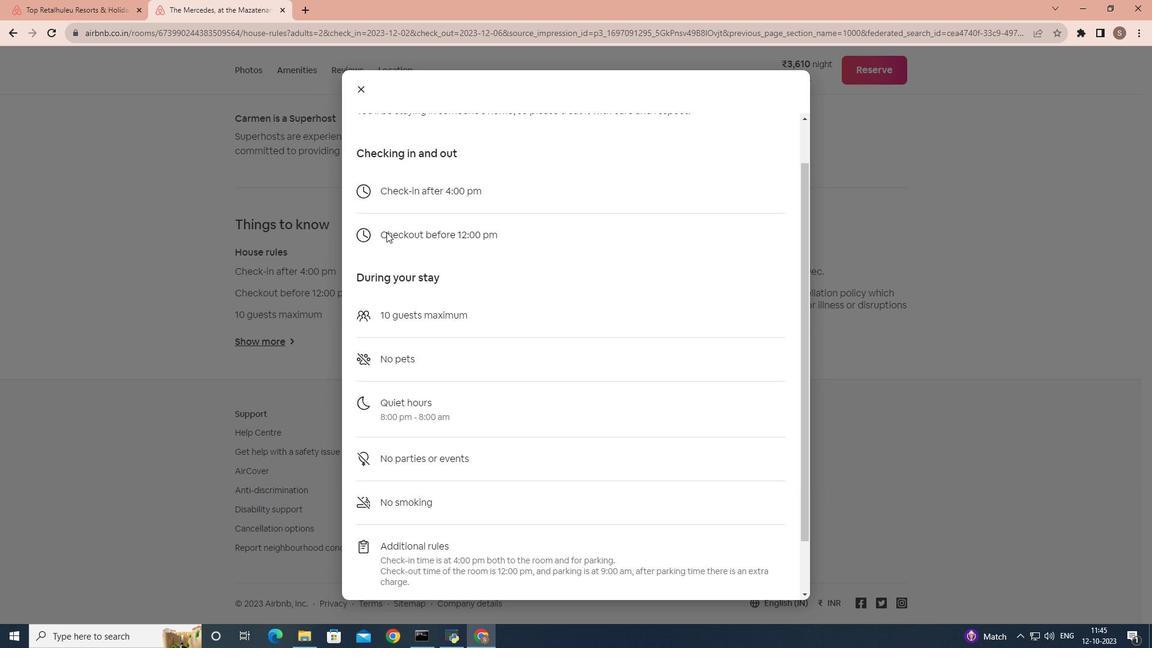 
Action: Mouse scrolled (386, 221) with delta (0, 0)
Screenshot: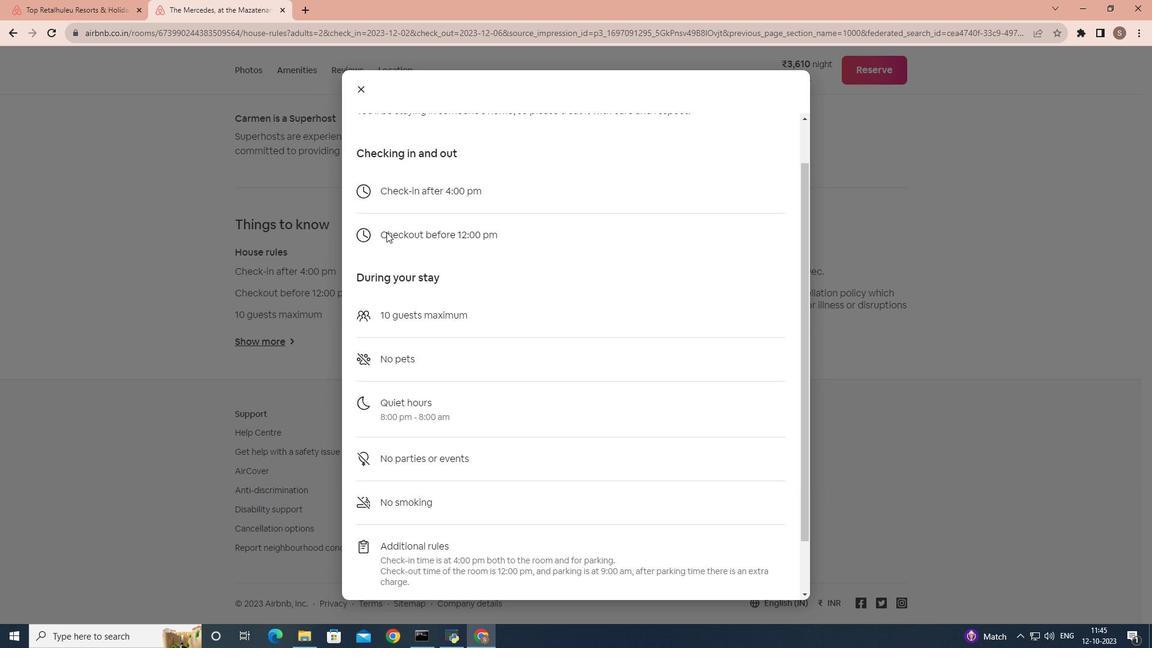 
Action: Mouse moved to (386, 221)
Screenshot: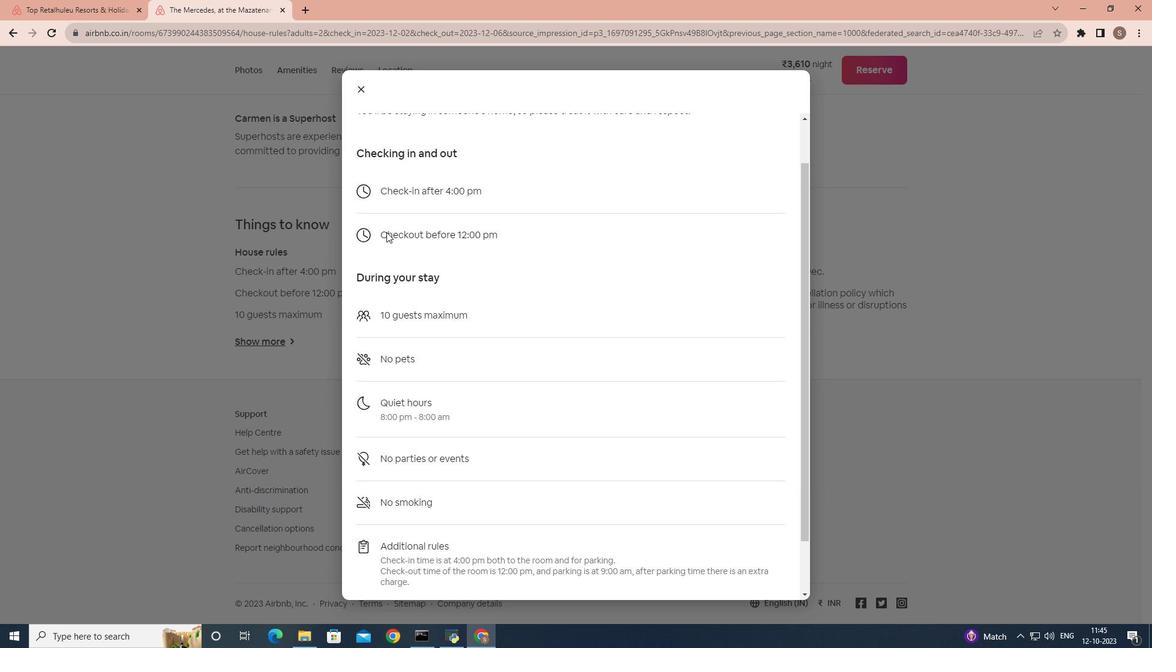 
Action: Mouse scrolled (386, 220) with delta (0, 0)
Screenshot: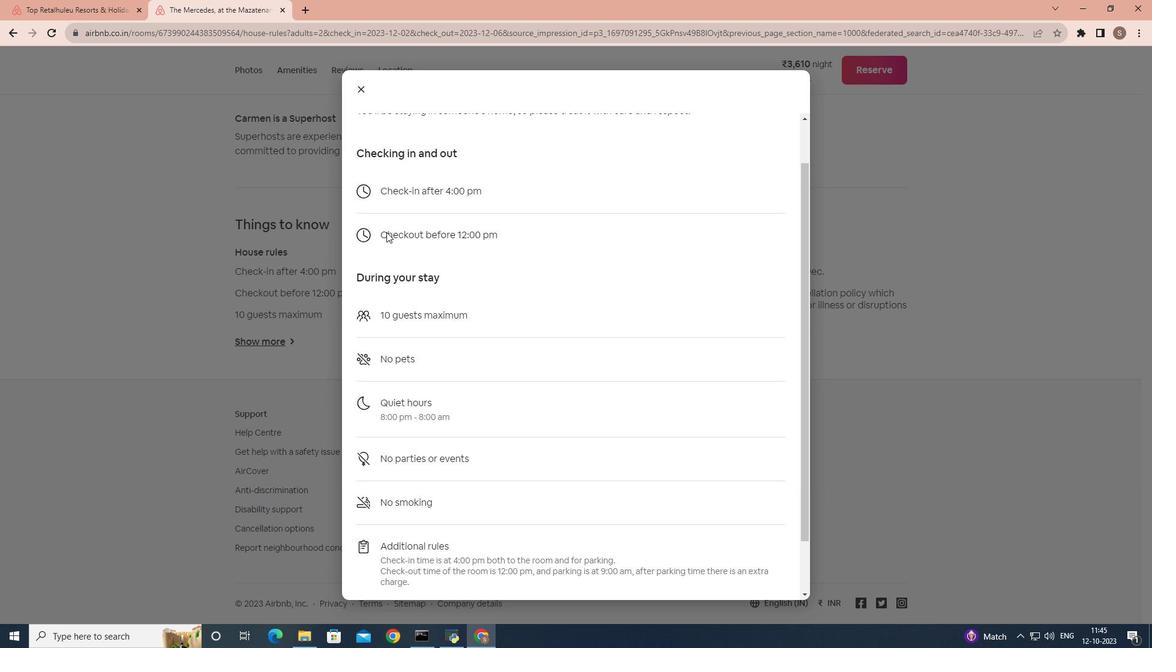
Action: Mouse moved to (386, 220)
Screenshot: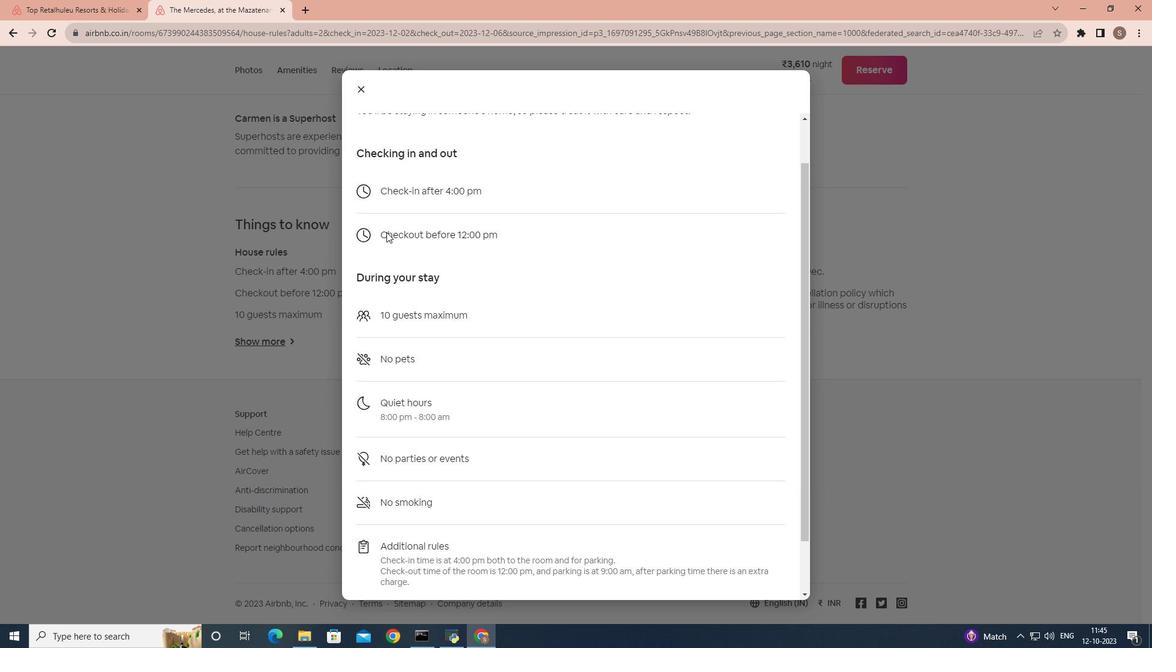 
Action: Mouse scrolled (386, 220) with delta (0, 0)
Screenshot: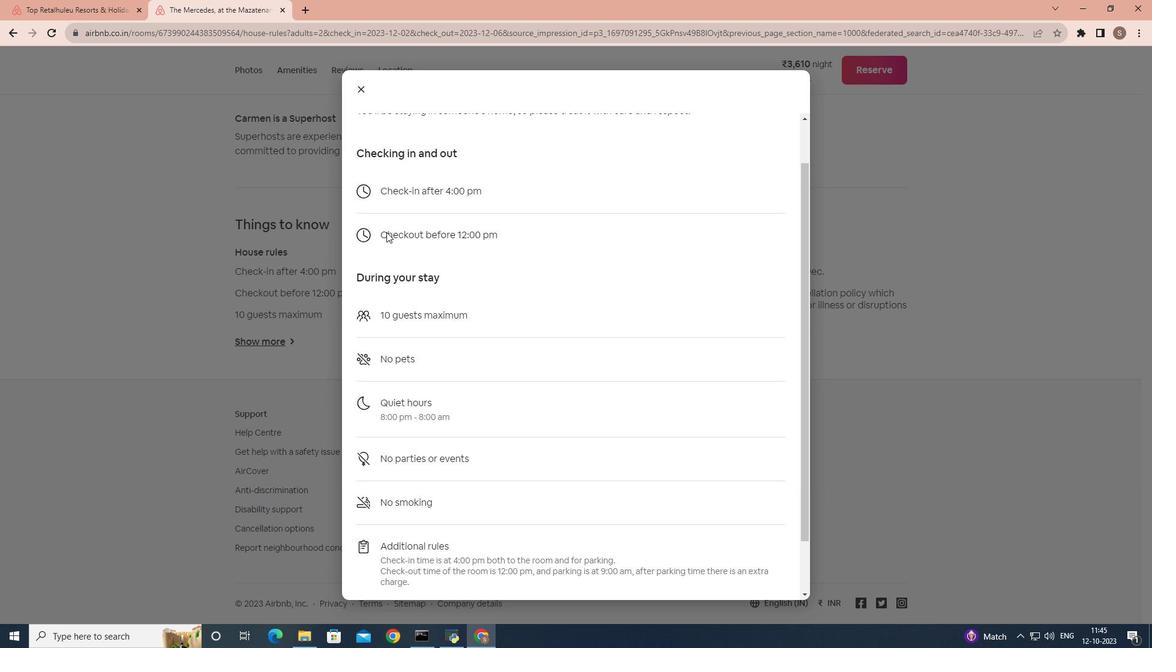 
Action: Mouse moved to (360, 92)
Screenshot: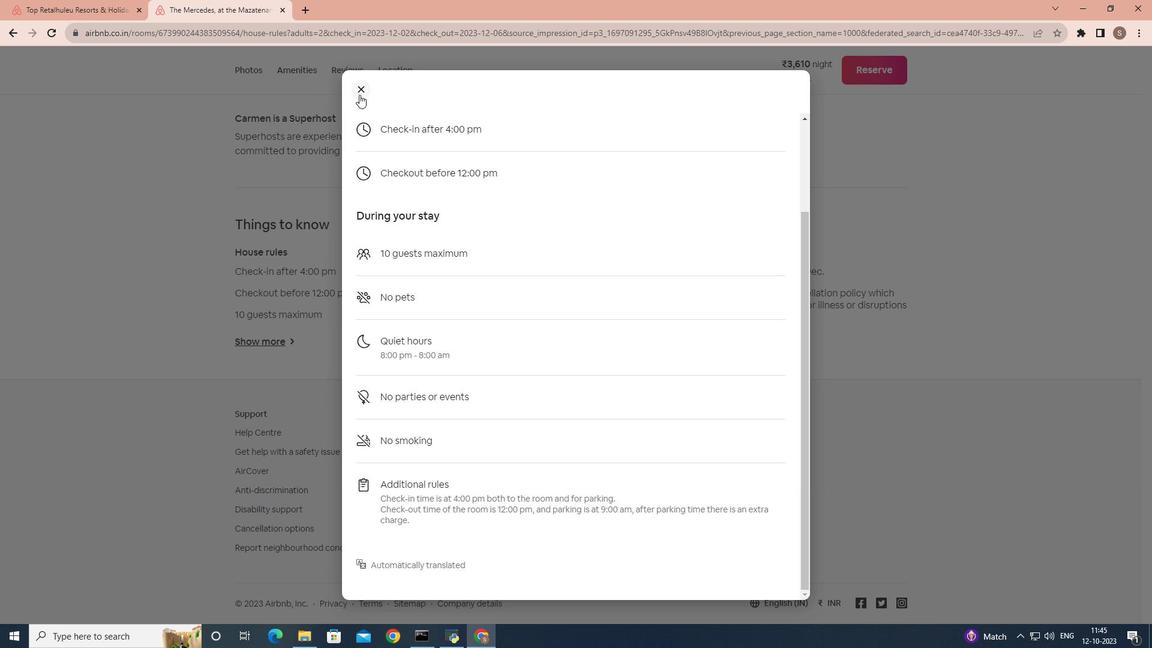 
Action: Mouse pressed left at (360, 92)
Screenshot: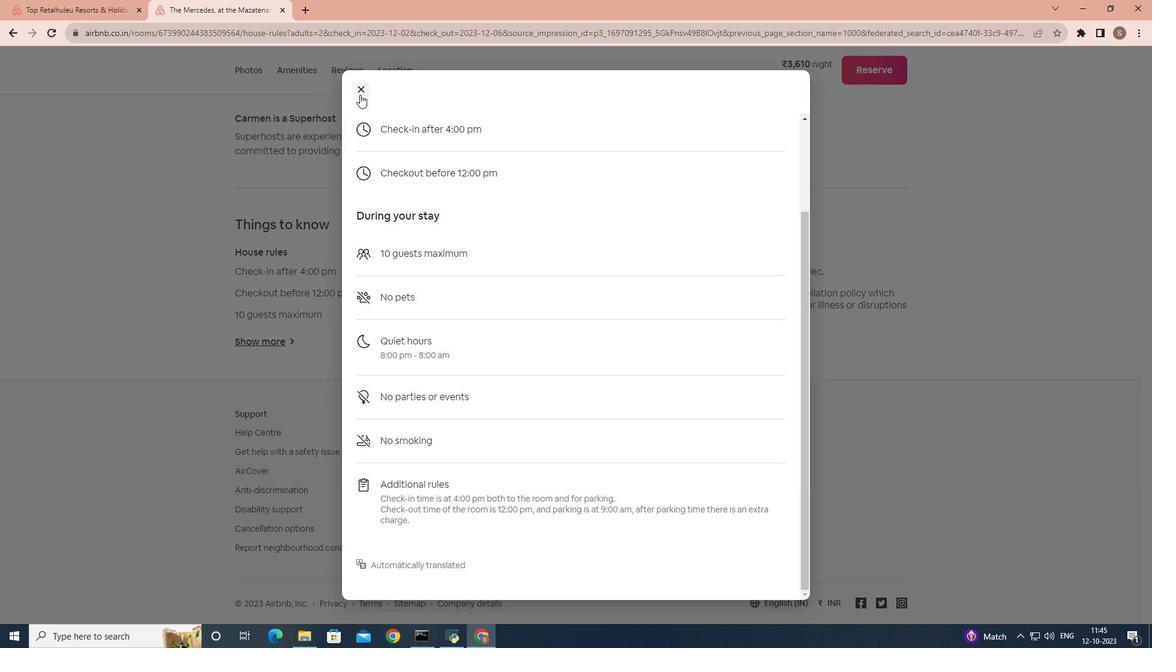 
Action: Mouse moved to (489, 321)
Screenshot: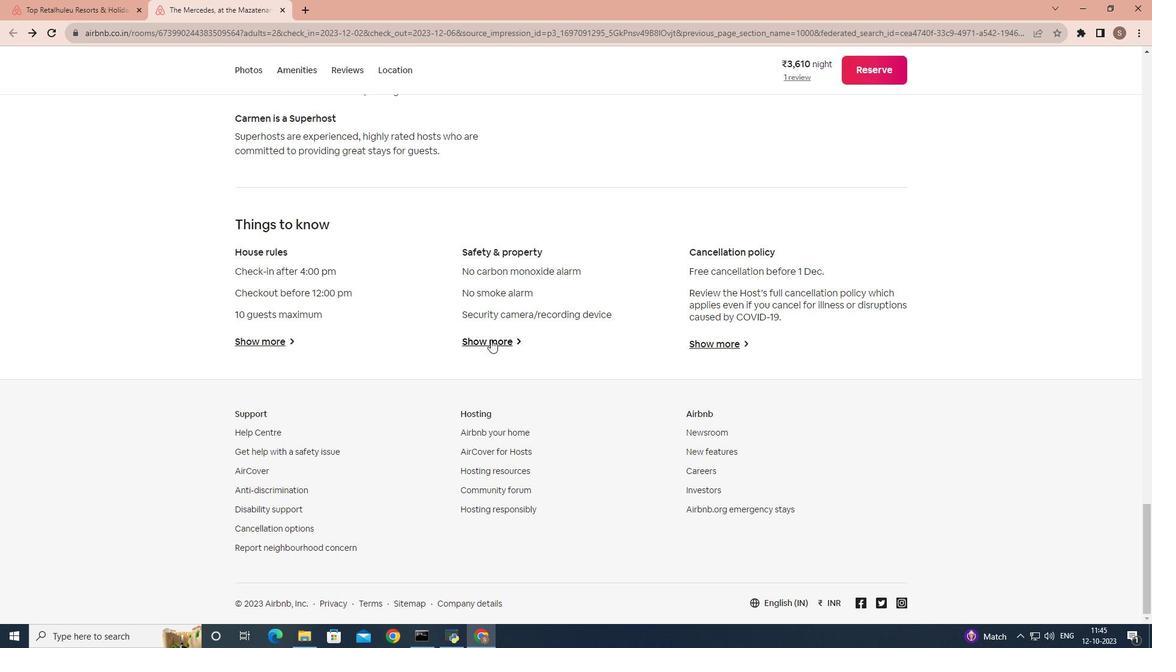 
Action: Mouse pressed left at (489, 321)
Screenshot: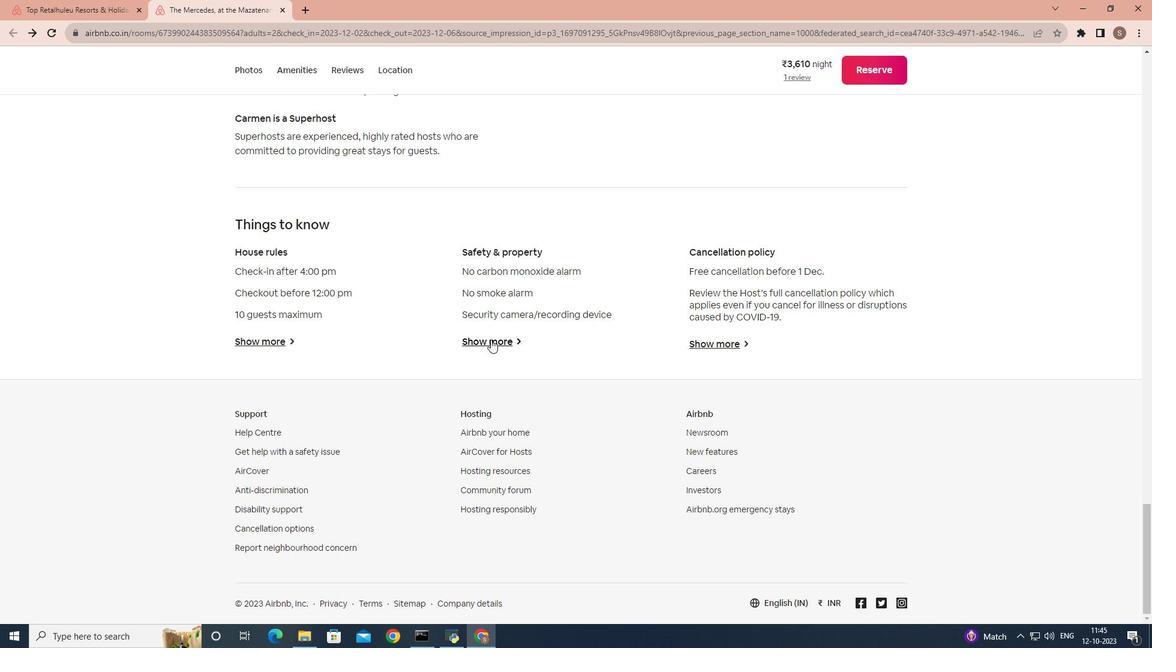 
Action: Mouse moved to (484, 249)
Screenshot: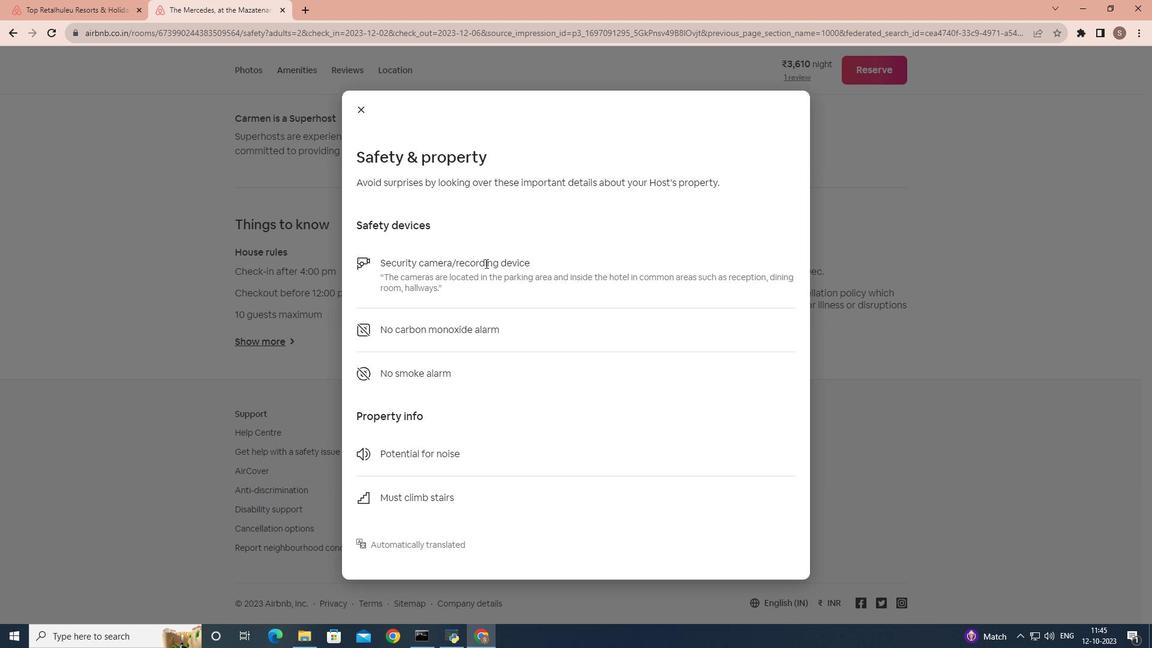 
Action: Mouse scrolled (484, 249) with delta (0, 0)
Screenshot: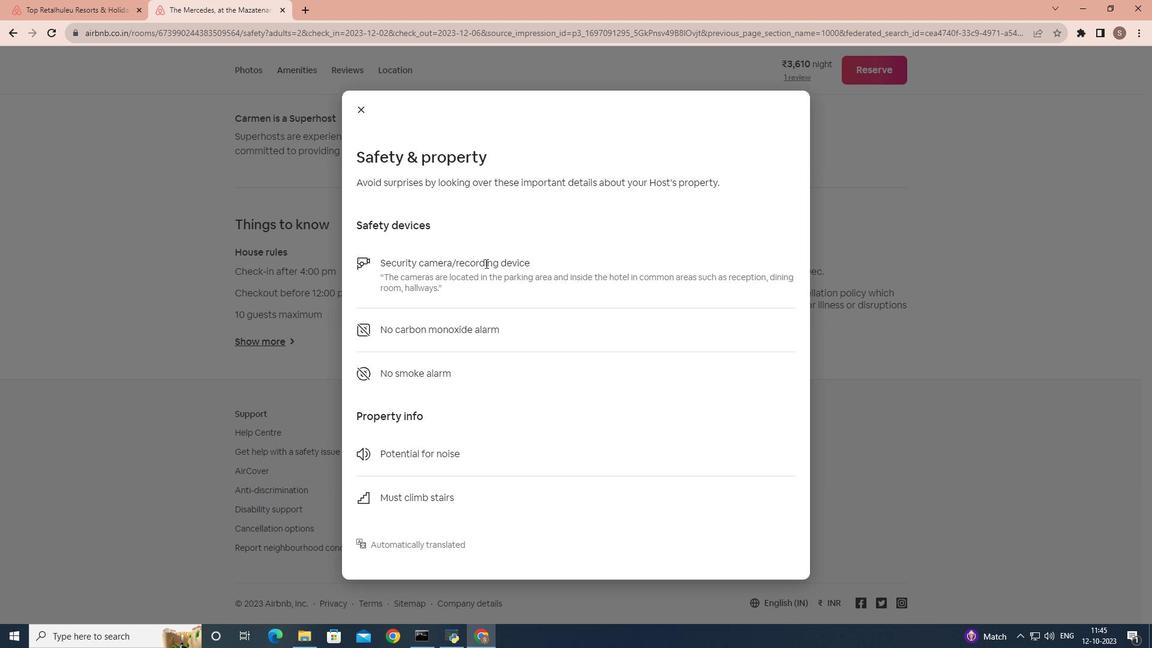 
Action: Mouse scrolled (484, 249) with delta (0, 0)
Screenshot: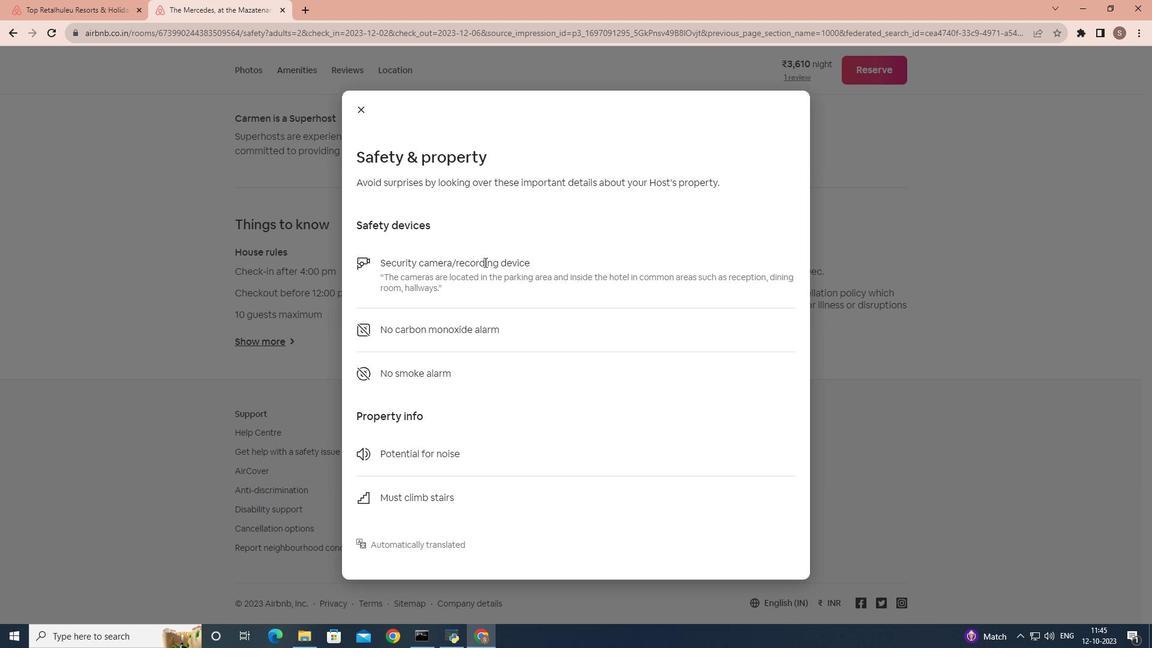 
Action: Mouse scrolled (484, 249) with delta (0, 0)
Screenshot: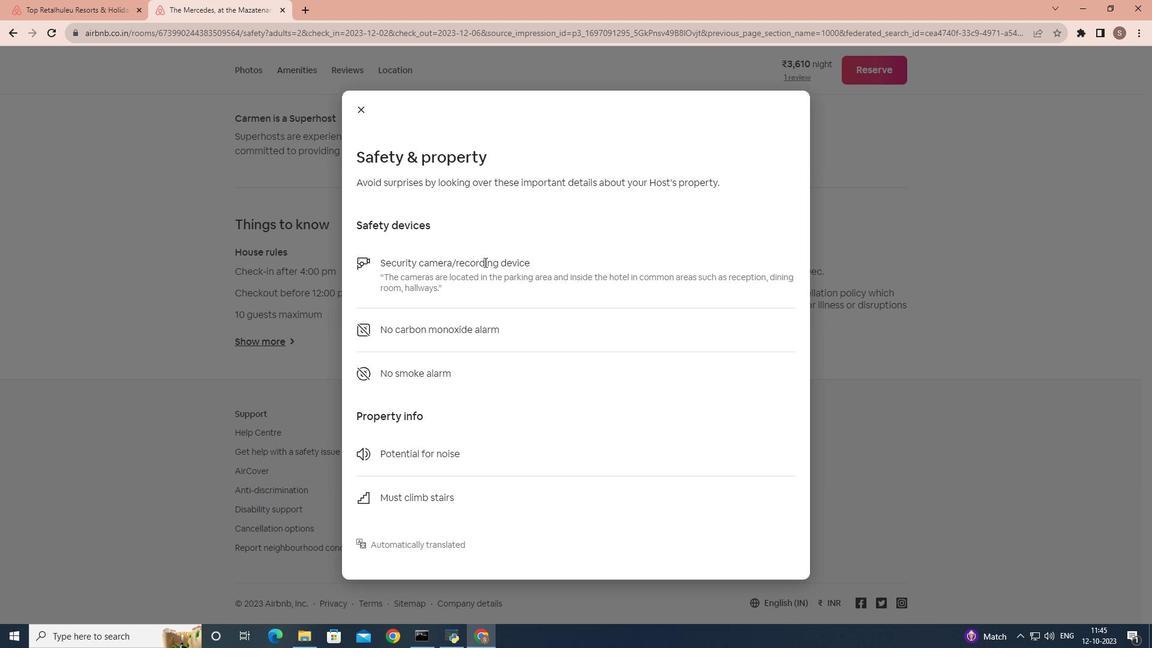 
Action: Mouse moved to (484, 249)
Screenshot: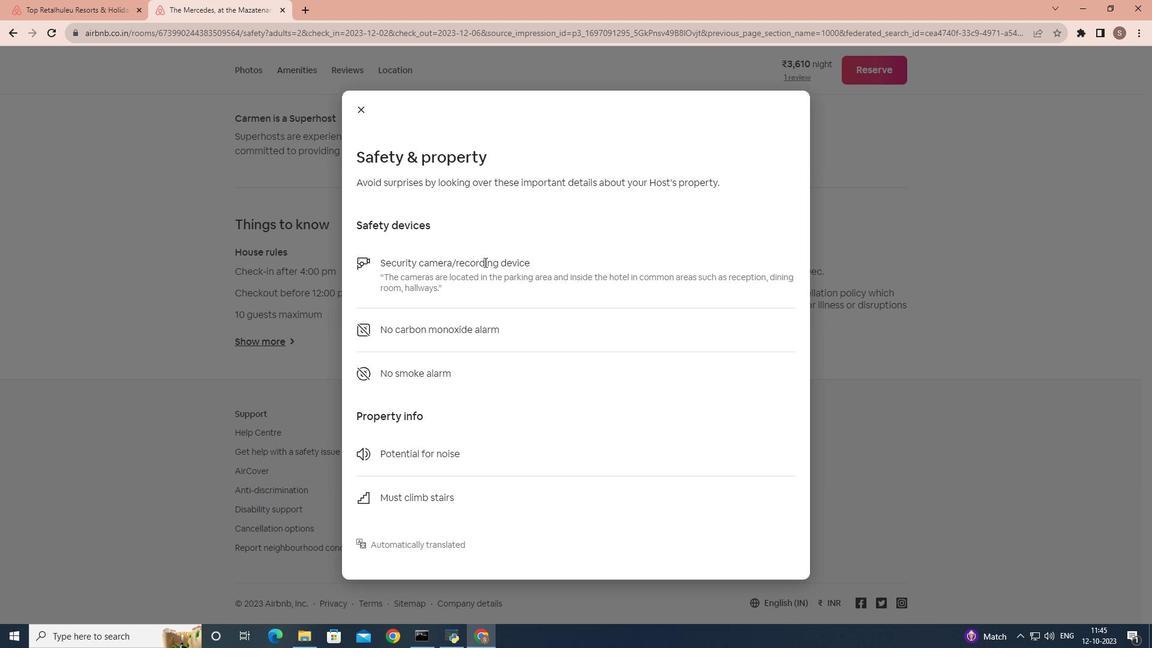 
Action: Mouse scrolled (484, 249) with delta (0, 0)
Screenshot: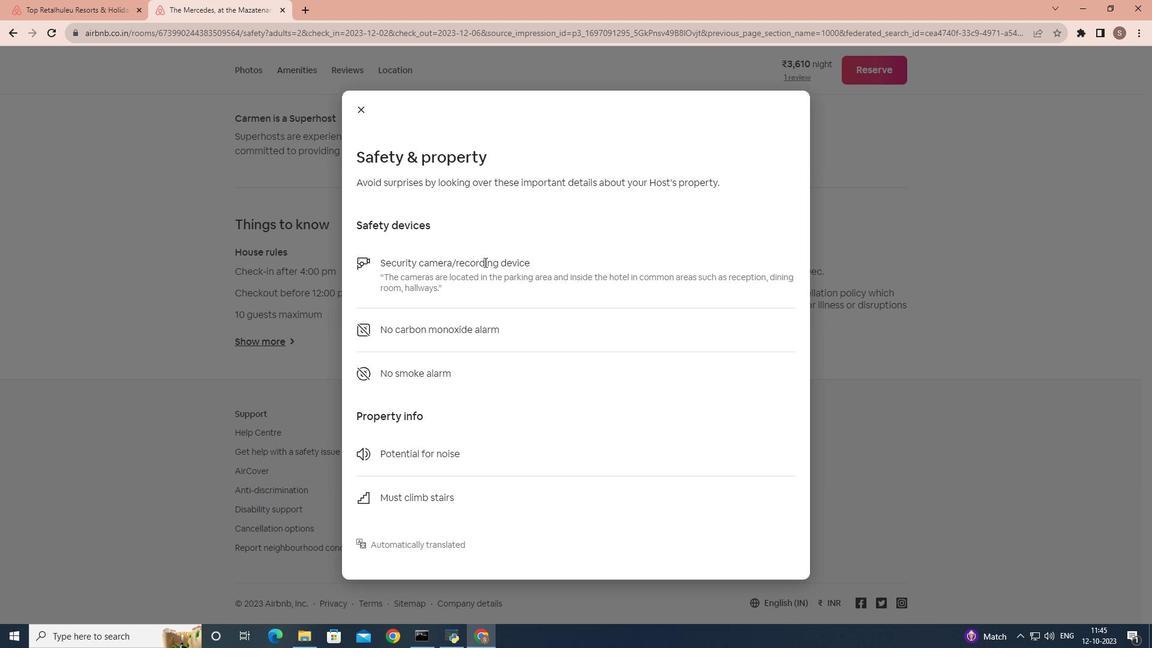 
Action: Mouse moved to (483, 248)
Screenshot: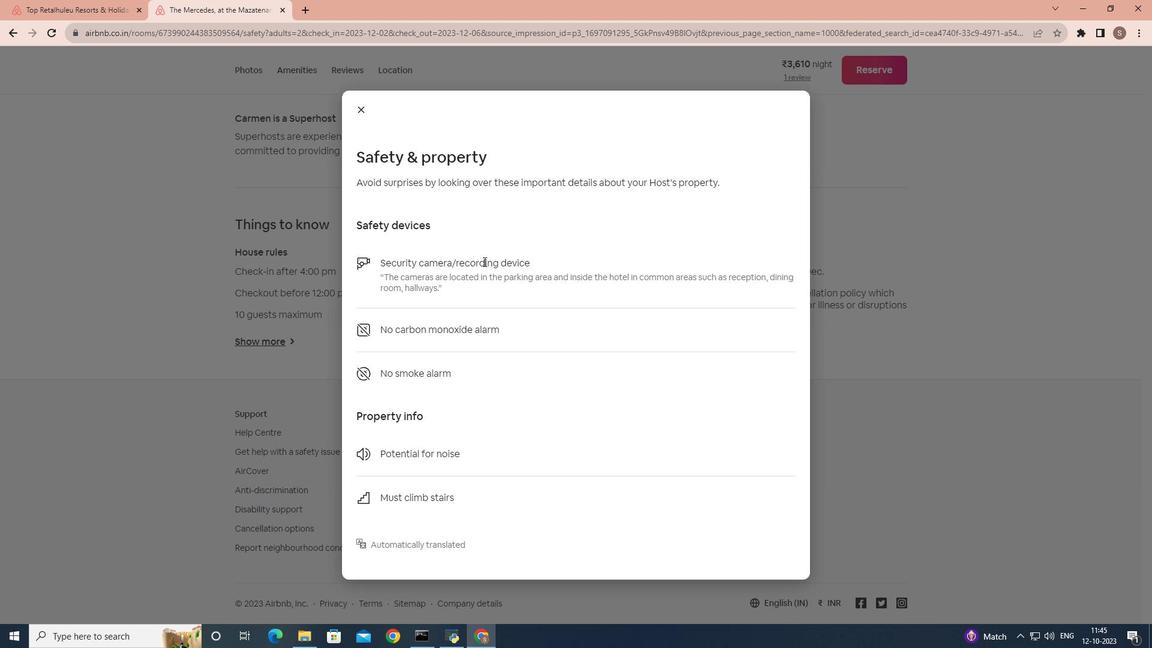 
Action: Mouse scrolled (483, 247) with delta (0, 0)
Screenshot: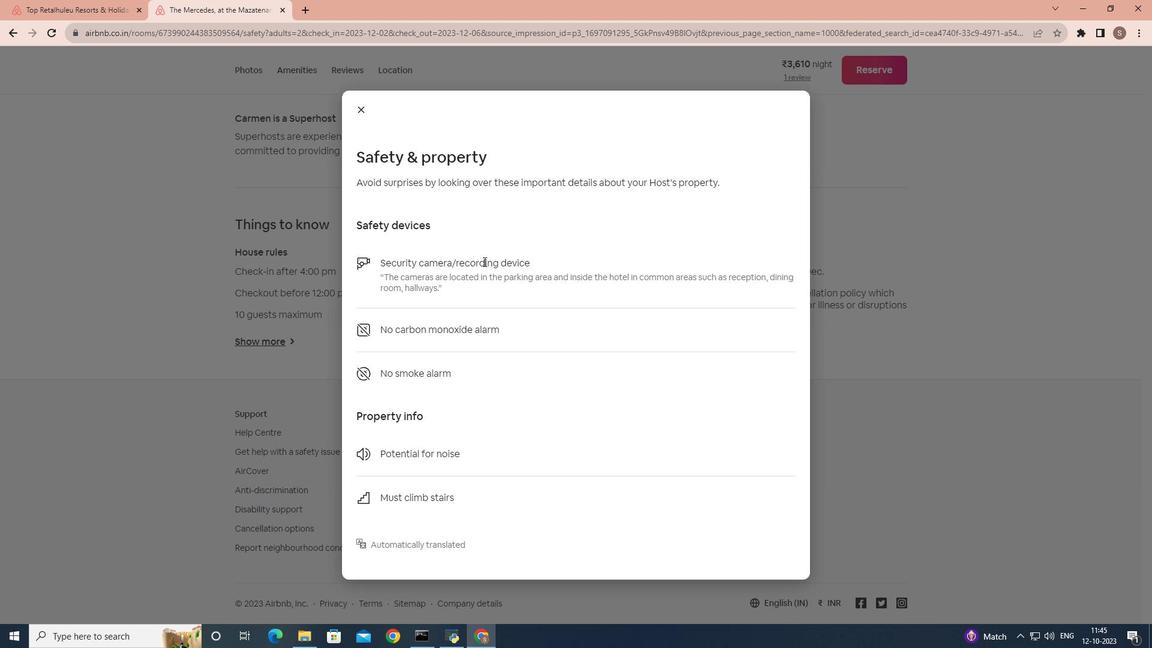 
Action: Mouse scrolled (483, 247) with delta (0, 0)
Screenshot: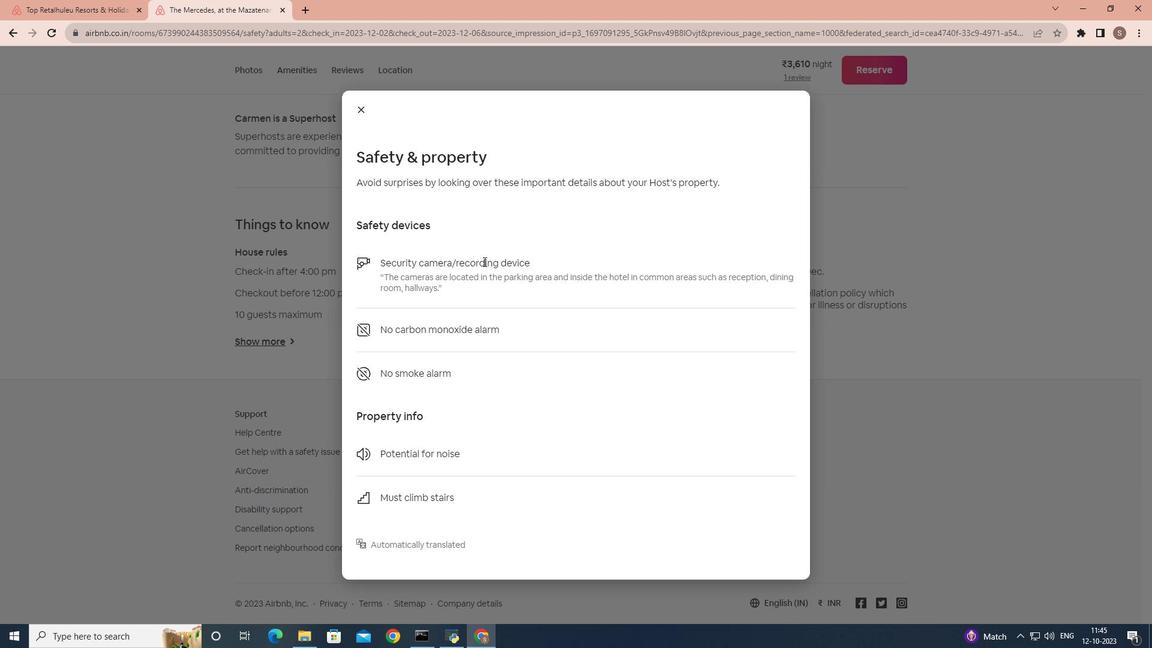 
Action: Mouse moved to (363, 100)
Screenshot: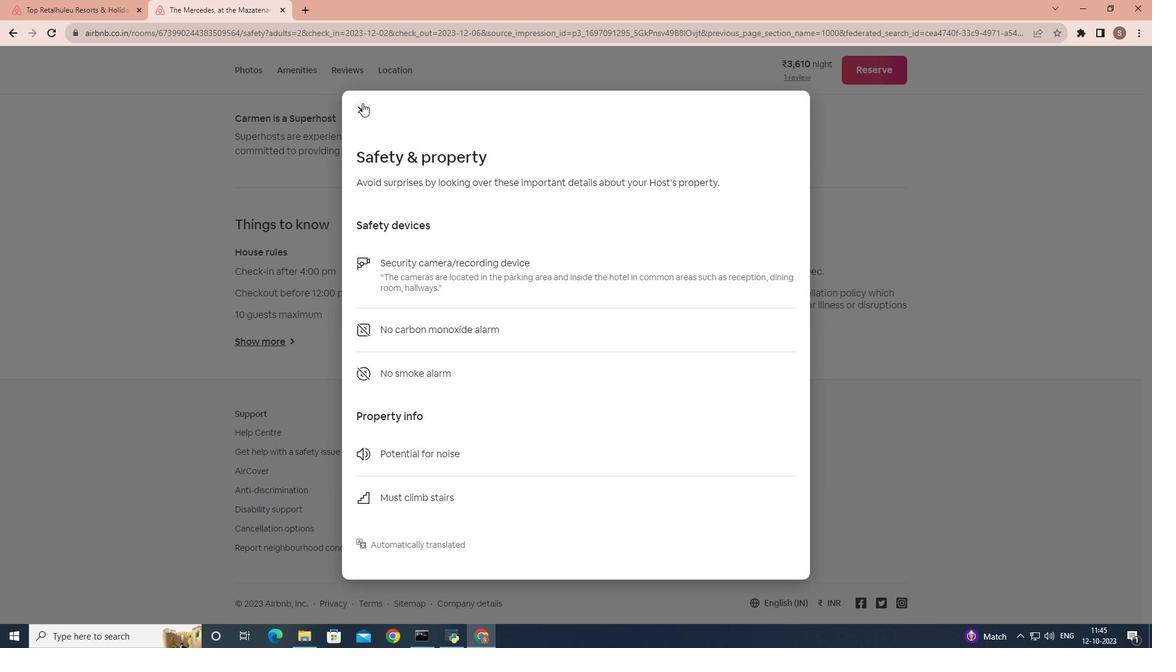 
Action: Mouse pressed left at (363, 100)
Screenshot: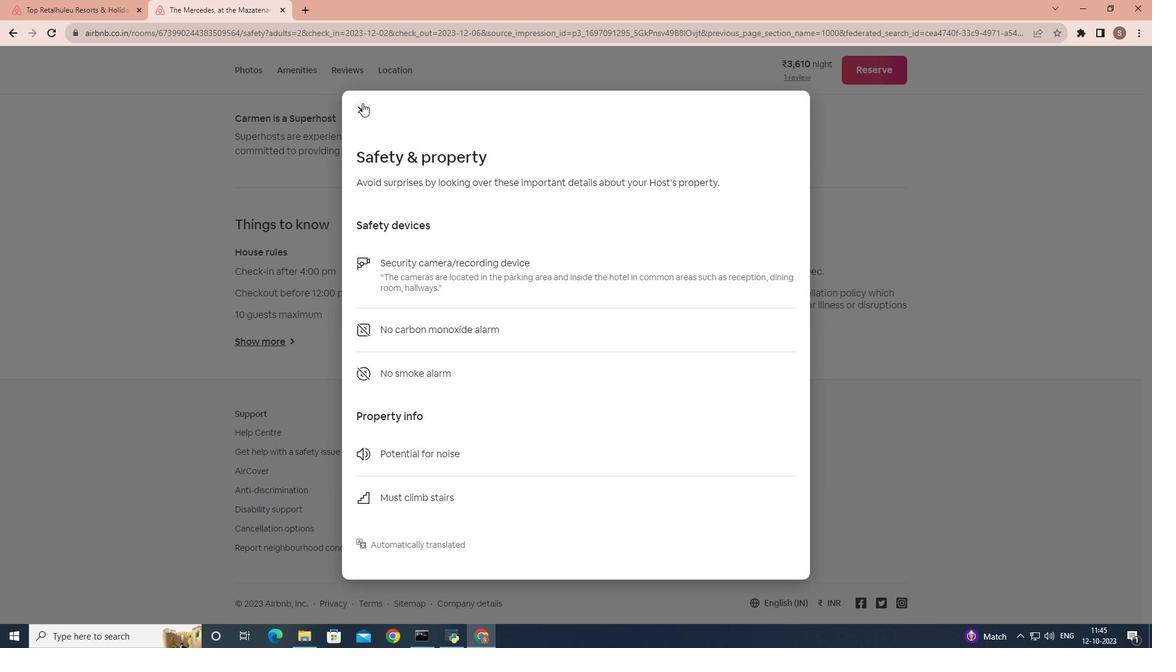 
Action: Mouse moved to (704, 314)
Screenshot: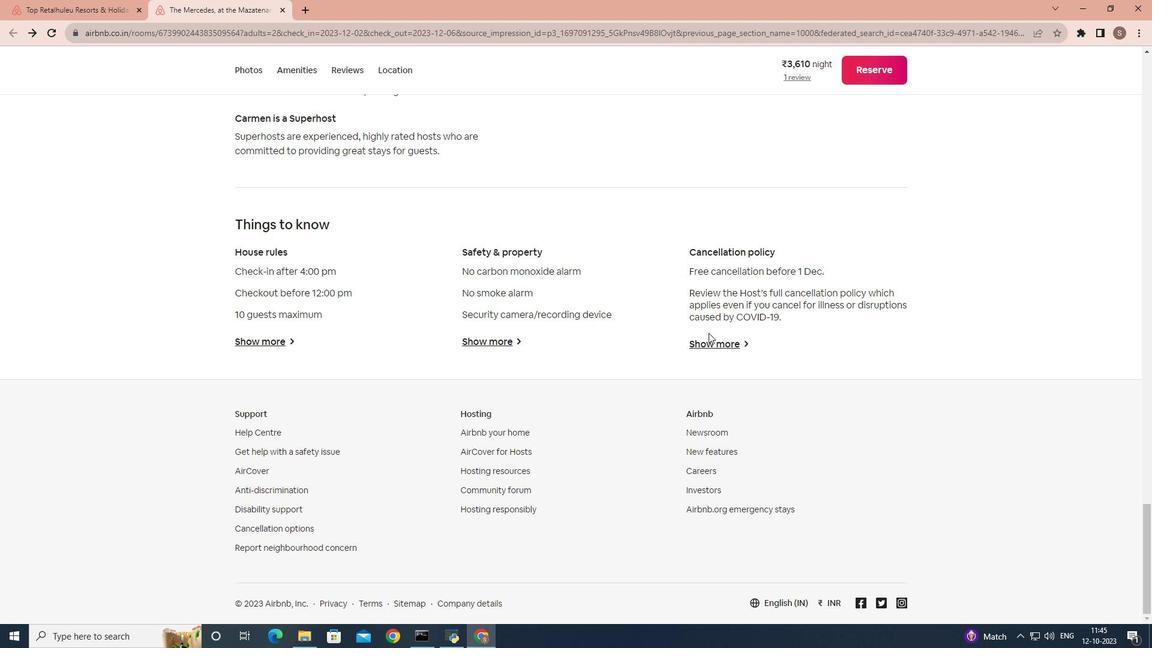 
Action: Mouse pressed left at (704, 314)
Screenshot: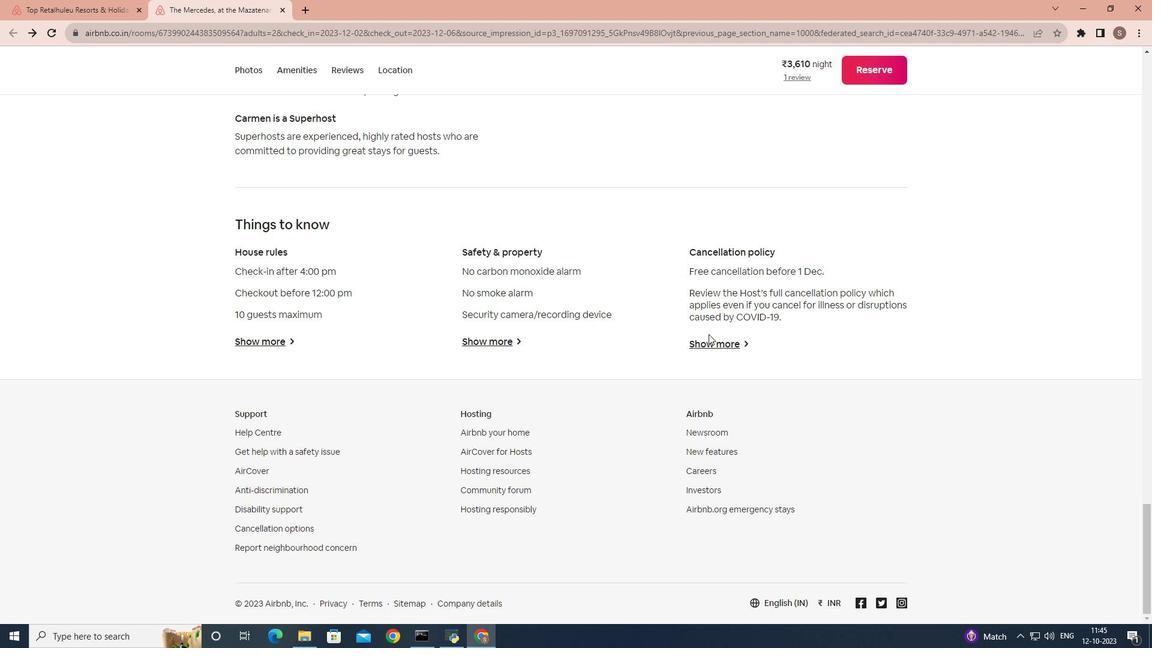 
Action: Mouse moved to (699, 327)
Screenshot: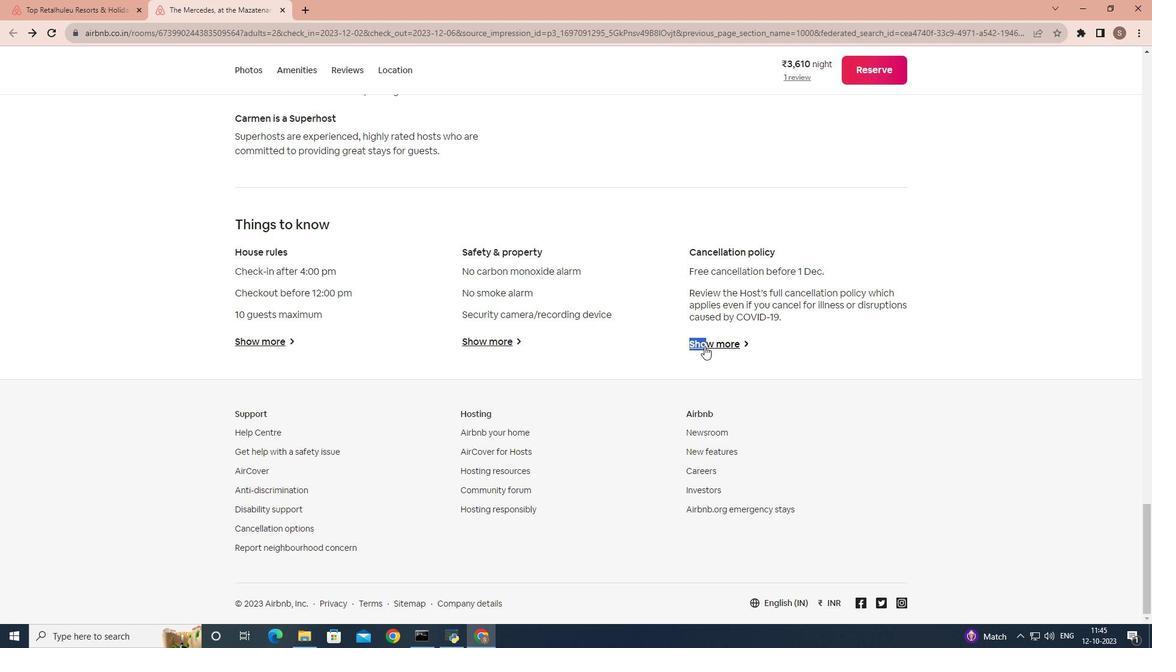 
Action: Mouse pressed left at (699, 327)
Screenshot: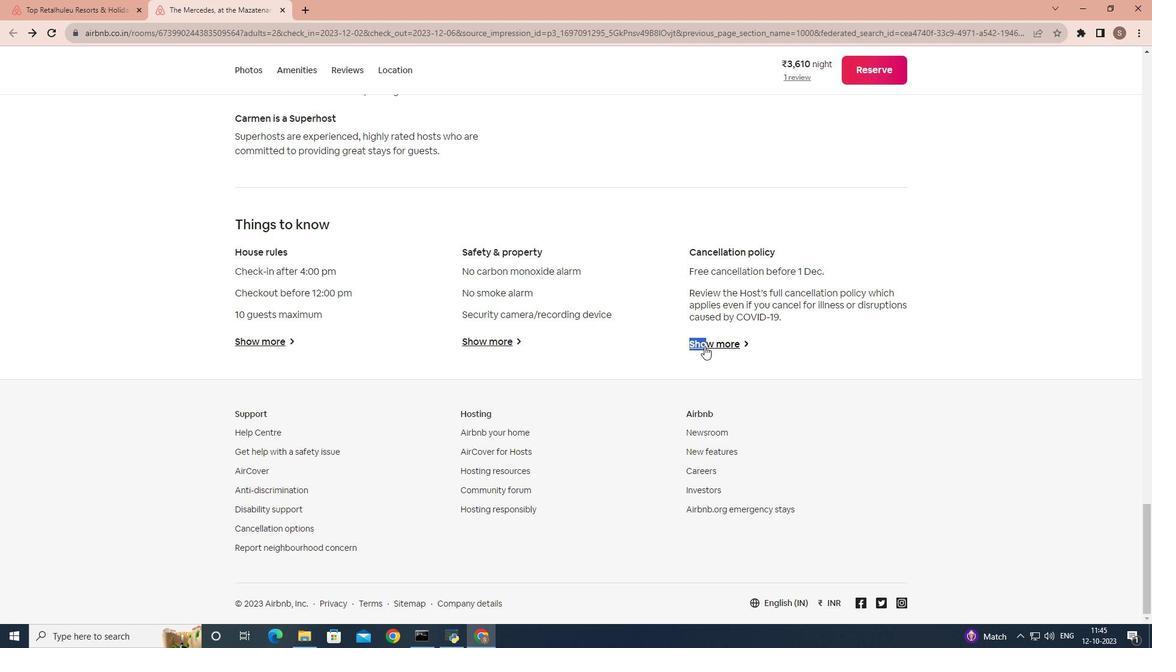 
Action: Mouse moved to (428, 177)
Screenshot: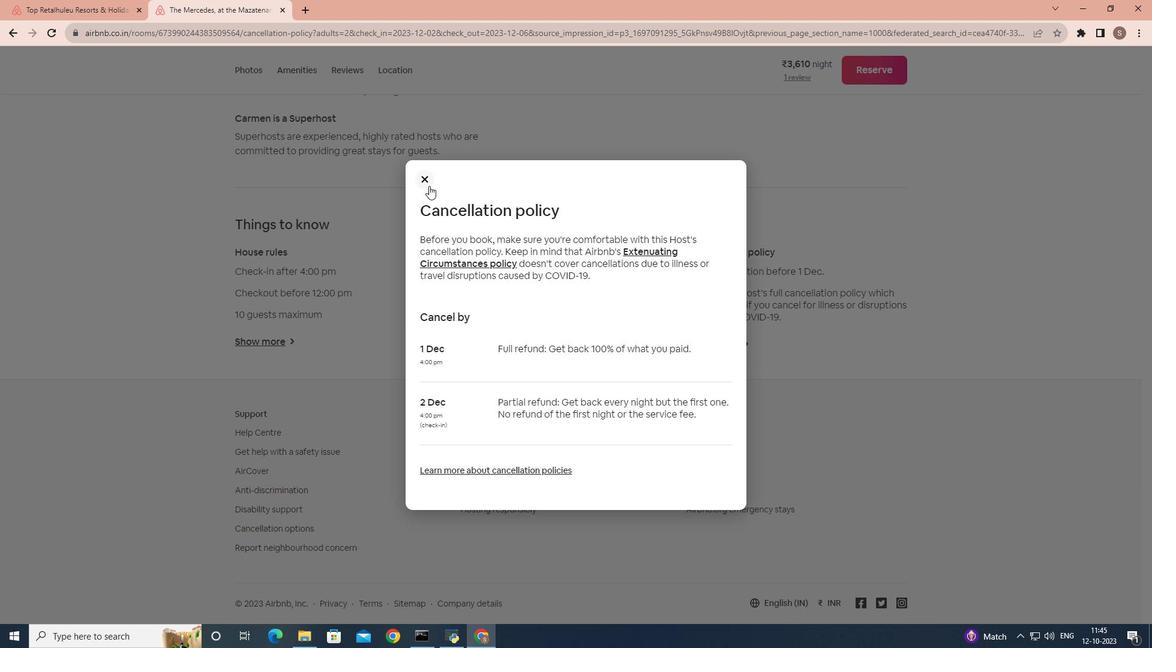 
Action: Mouse pressed left at (428, 177)
Screenshot: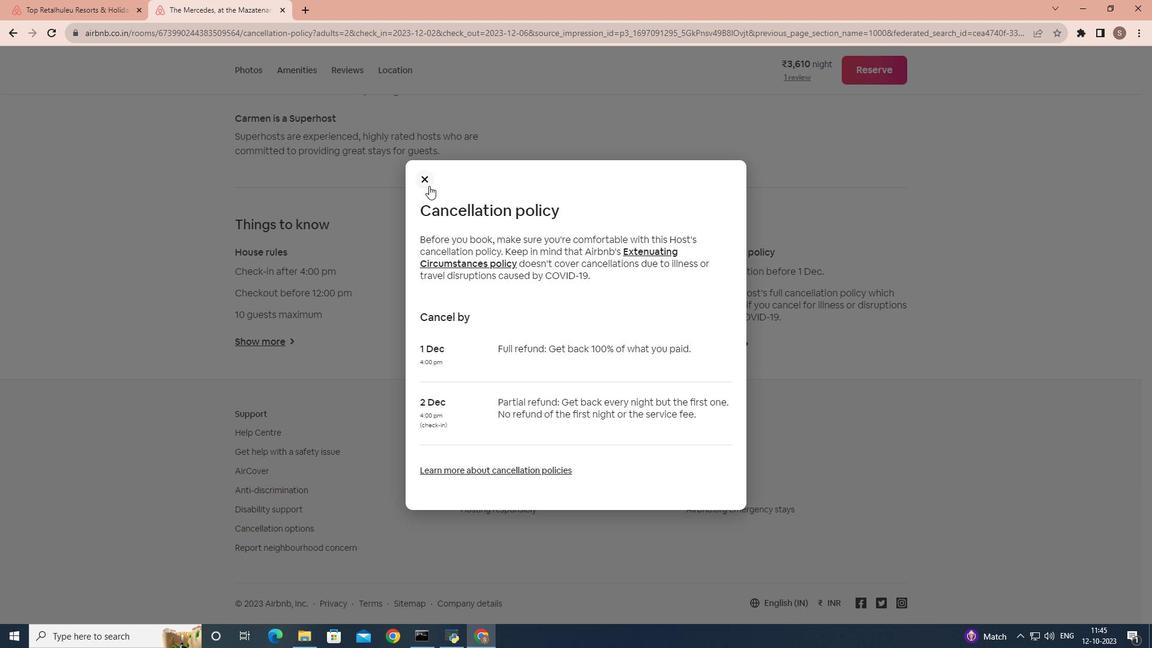 
Action: Mouse moved to (385, 235)
Screenshot: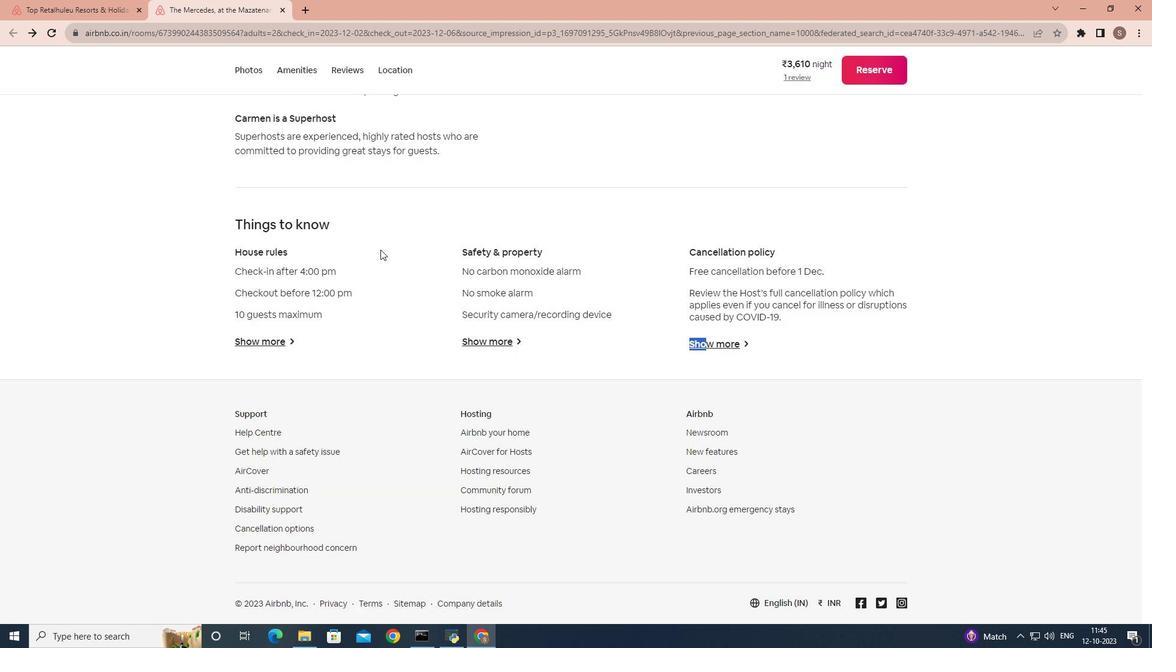 
Action: Mouse scrolled (385, 235) with delta (0, 0)
Screenshot: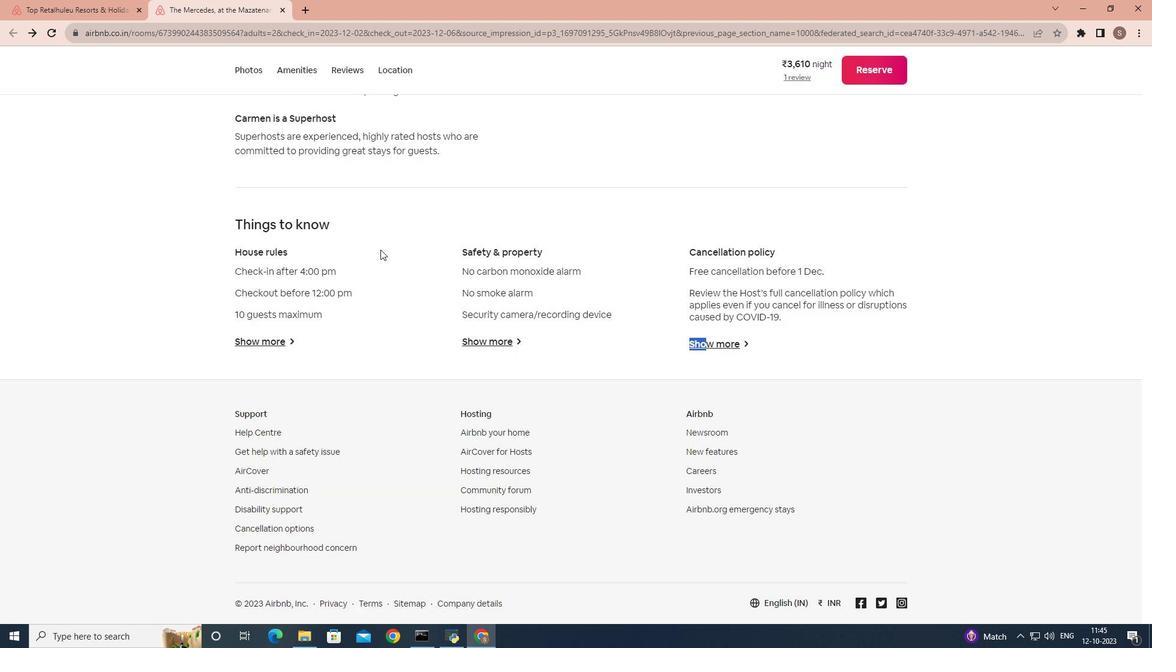 
Action: Mouse moved to (384, 235)
